 Task: Create a digital wallpaper: Design a captivating digital wallpaper for desktop or mobile devices using Photoshop. Consider resolutions, aspect ratios, and visual appeal.
Action: Mouse moved to (36, 88)
Screenshot: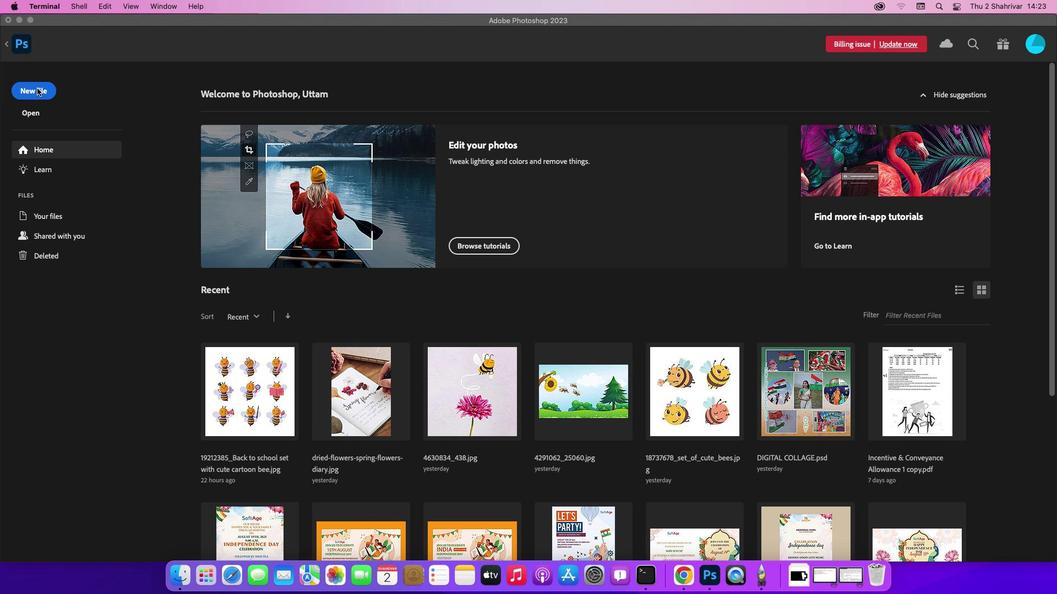 
Action: Mouse pressed left at (36, 88)
Screenshot: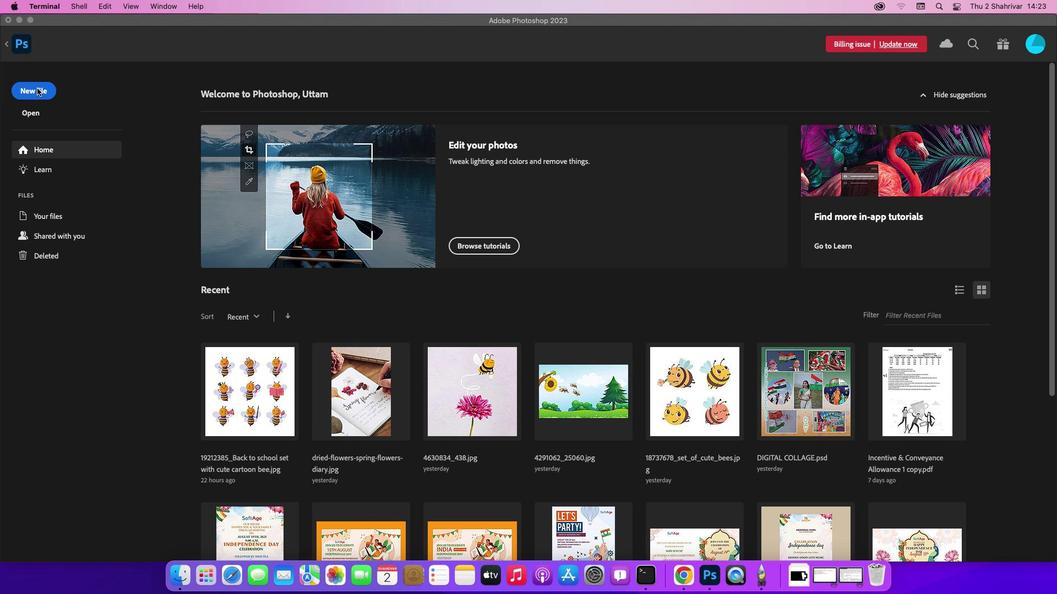 
Action: Mouse pressed left at (36, 88)
Screenshot: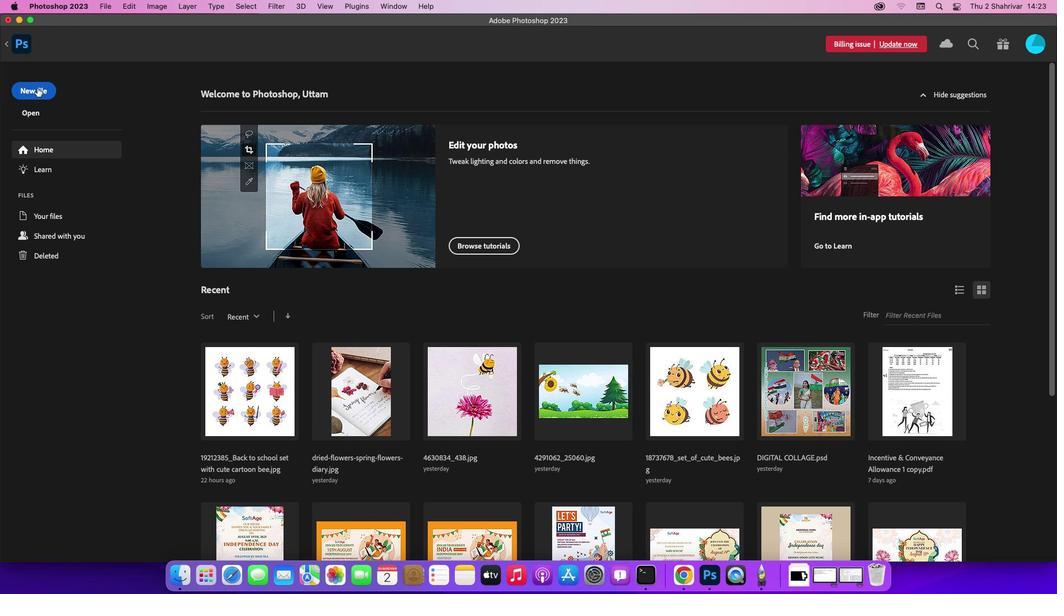 
Action: Mouse moved to (490, 104)
Screenshot: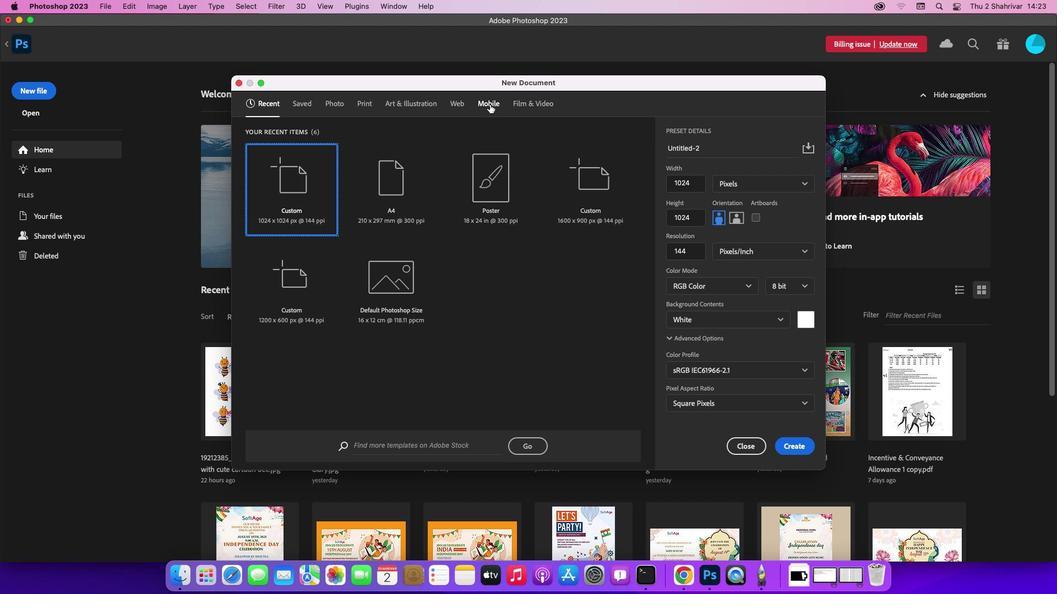 
Action: Mouse pressed left at (490, 104)
Screenshot: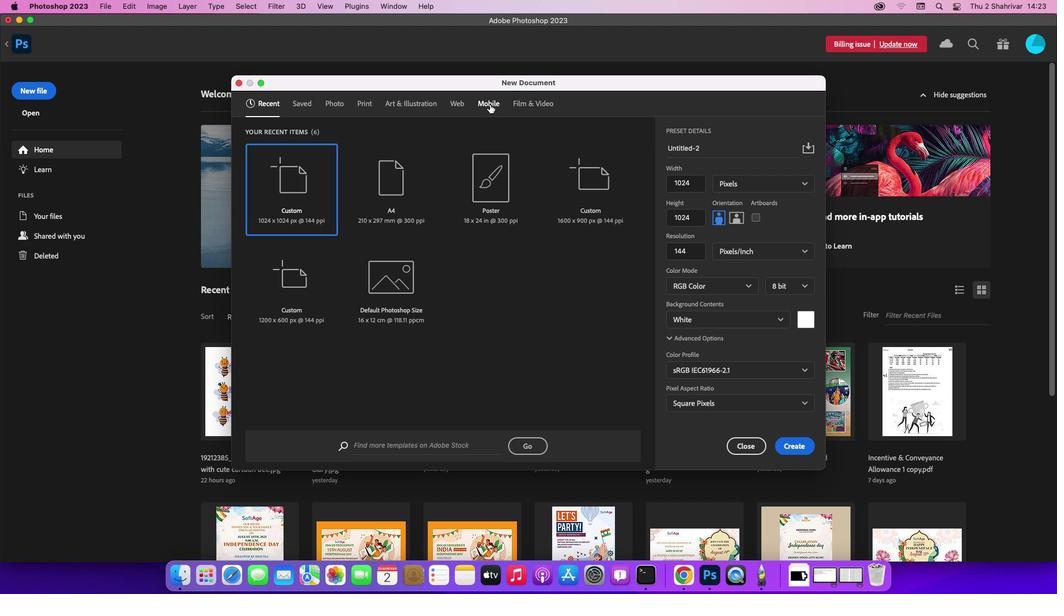 
Action: Mouse moved to (404, 356)
Screenshot: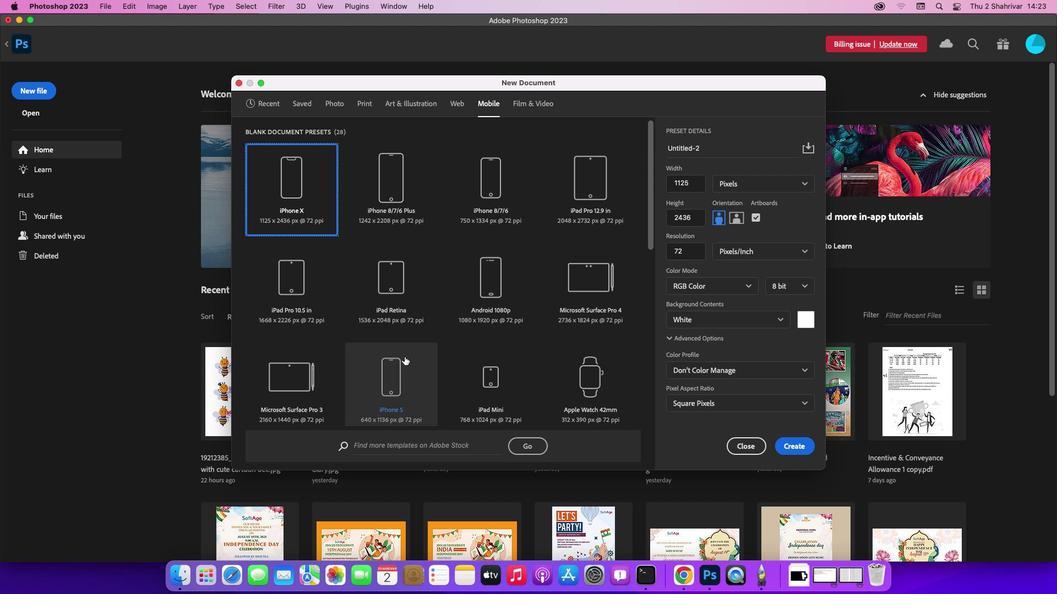 
Action: Mouse scrolled (404, 356) with delta (0, 0)
Screenshot: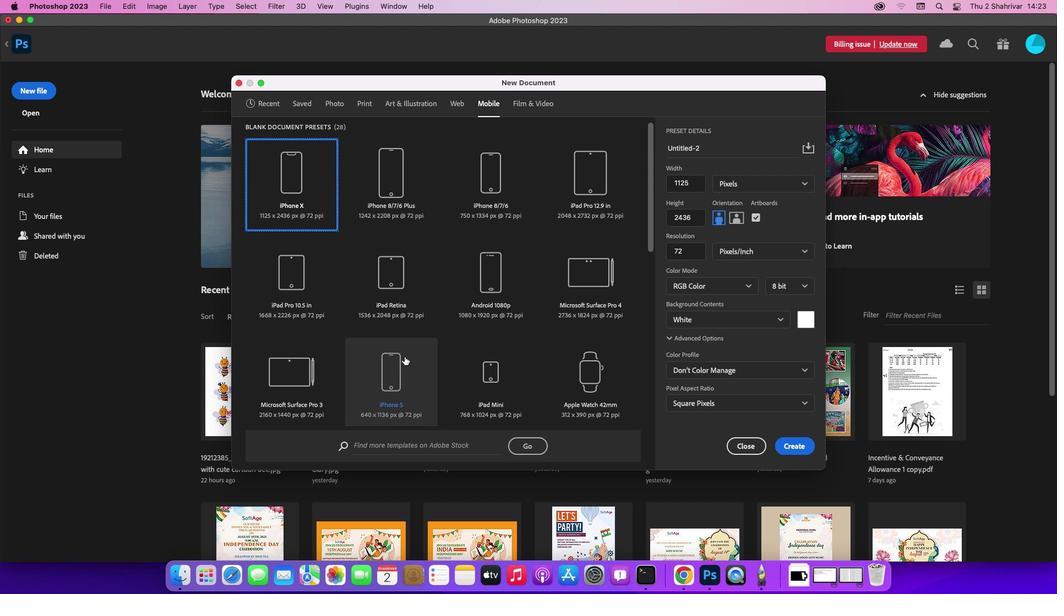 
Action: Mouse scrolled (404, 356) with delta (0, 0)
Screenshot: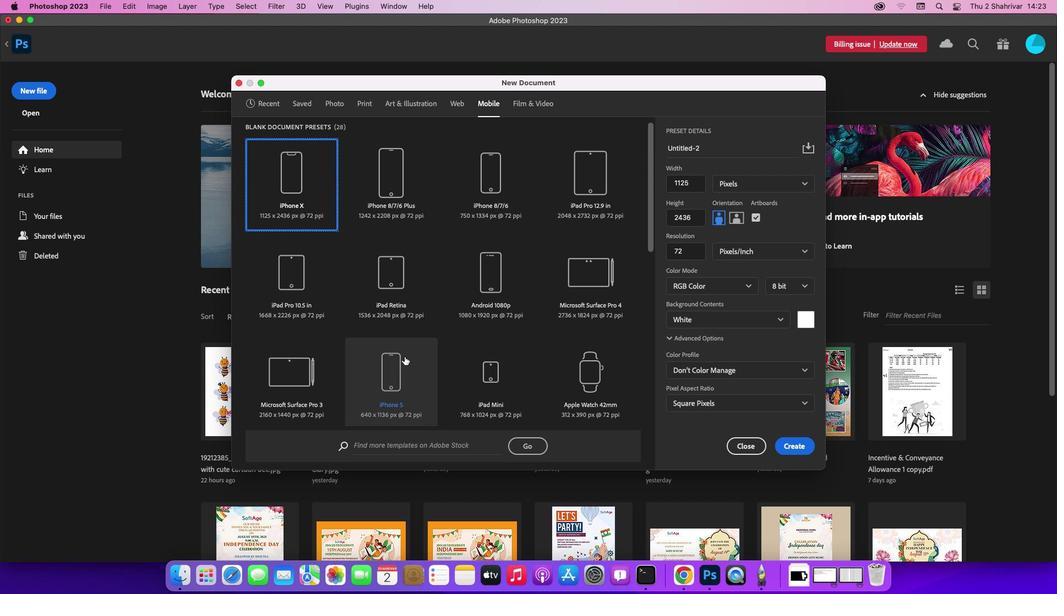 
Action: Mouse scrolled (404, 356) with delta (0, -1)
Screenshot: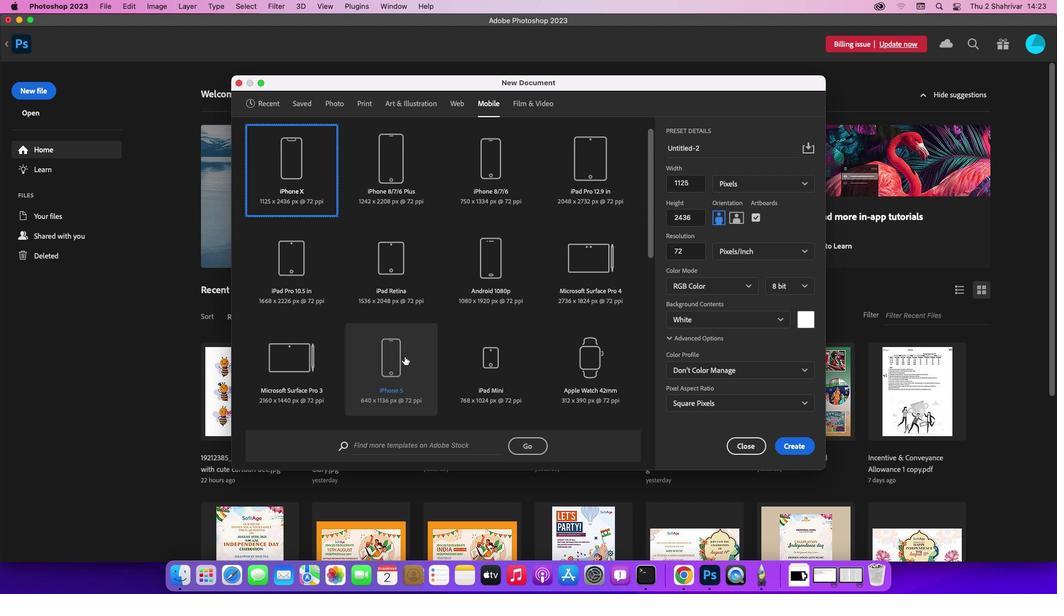 
Action: Mouse moved to (497, 258)
Screenshot: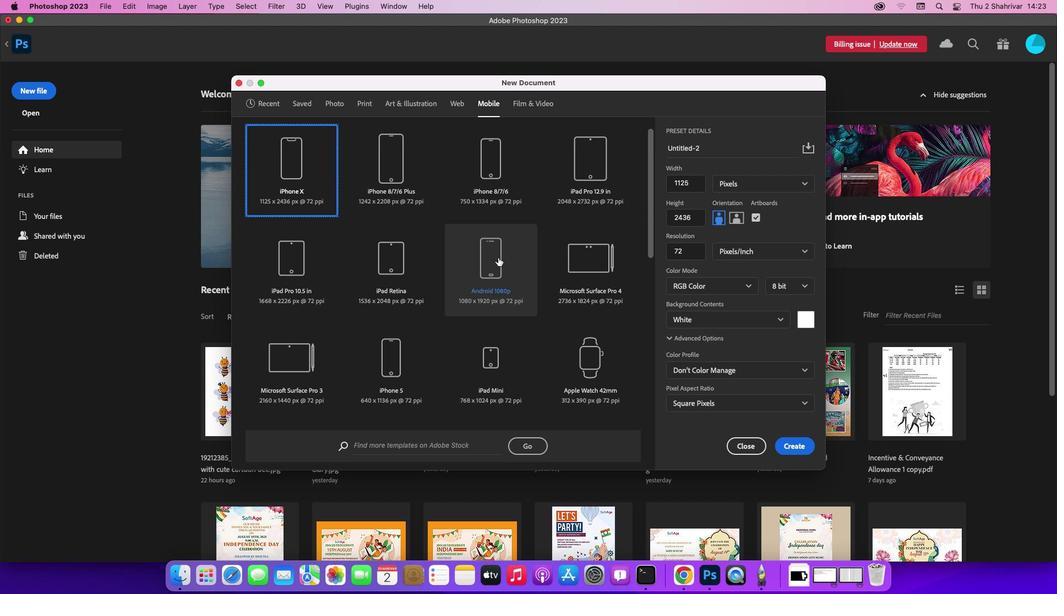 
Action: Mouse pressed left at (497, 258)
Screenshot: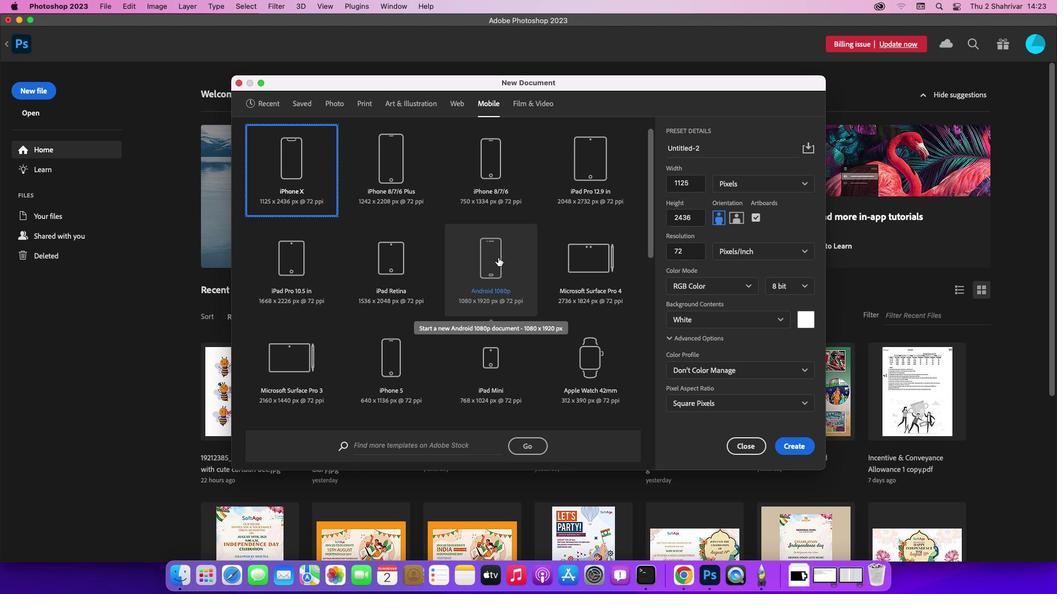 
Action: Mouse moved to (807, 449)
Screenshot: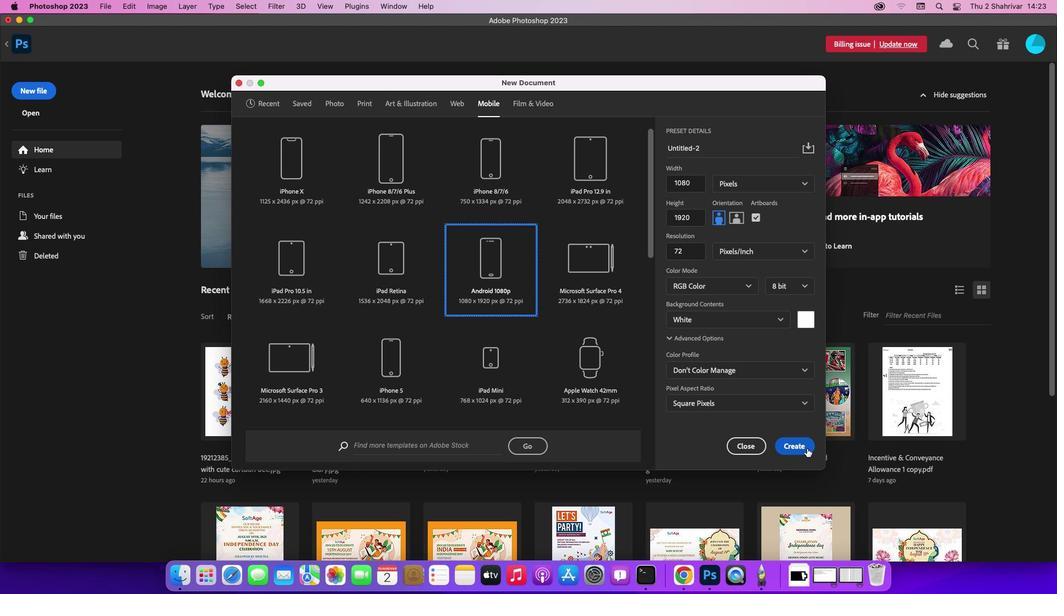 
Action: Mouse pressed left at (807, 449)
Screenshot: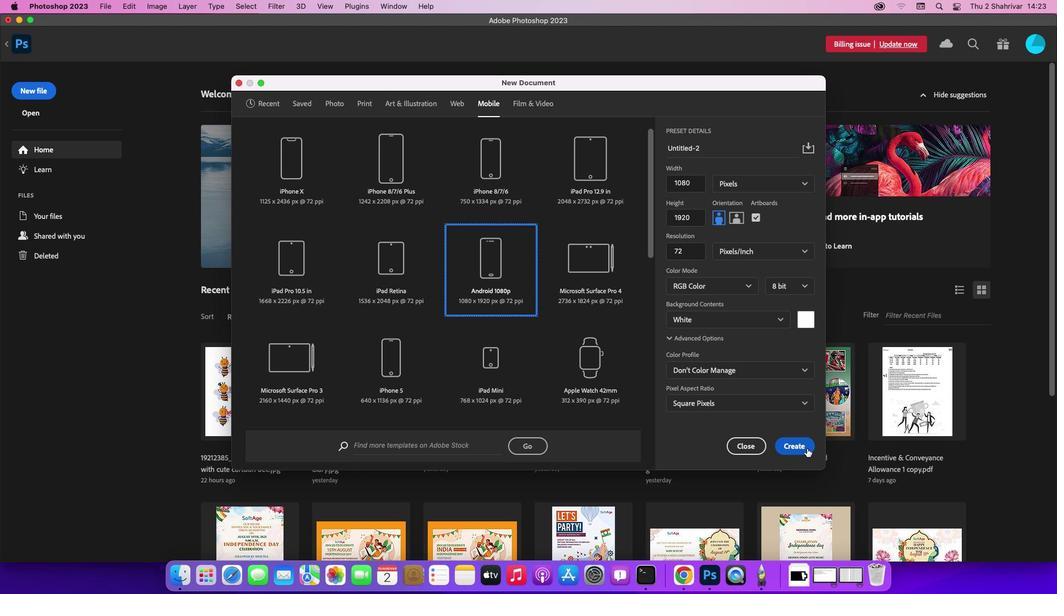 
Action: Mouse moved to (1026, 555)
Screenshot: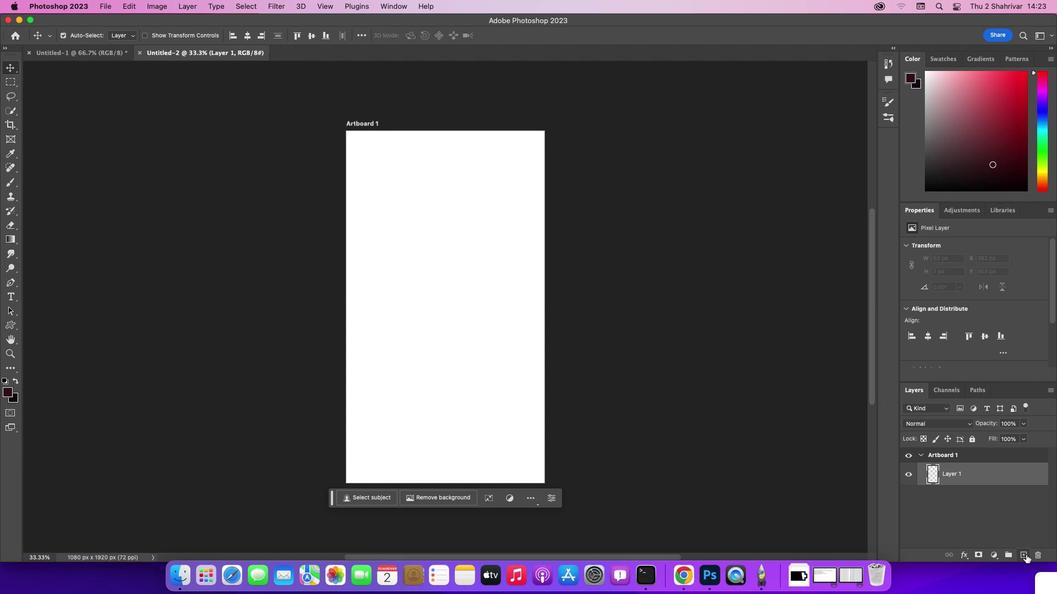 
Action: Mouse pressed left at (1026, 555)
Screenshot: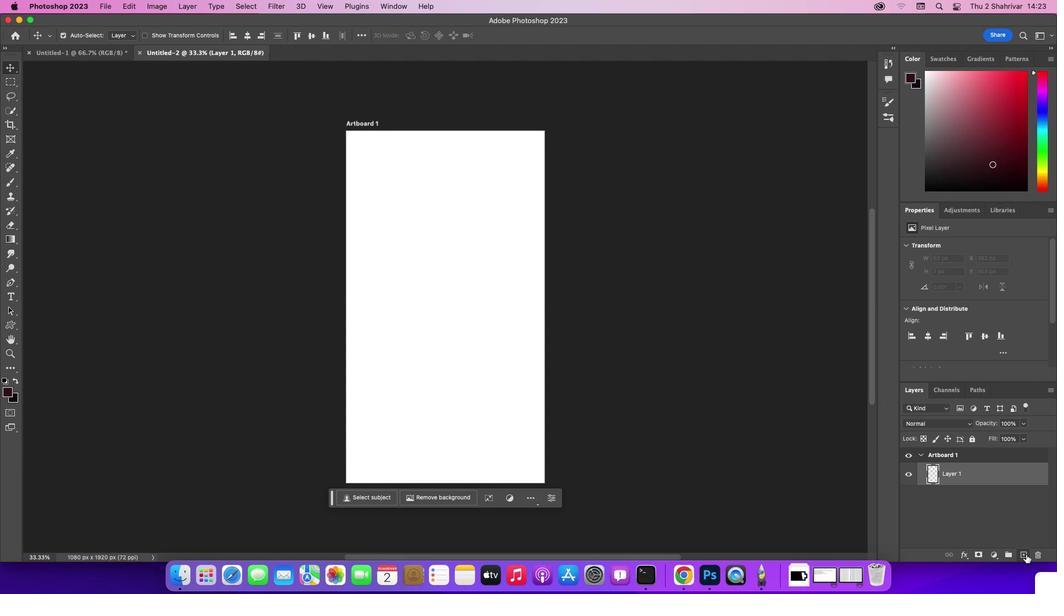 
Action: Mouse moved to (11, 282)
Screenshot: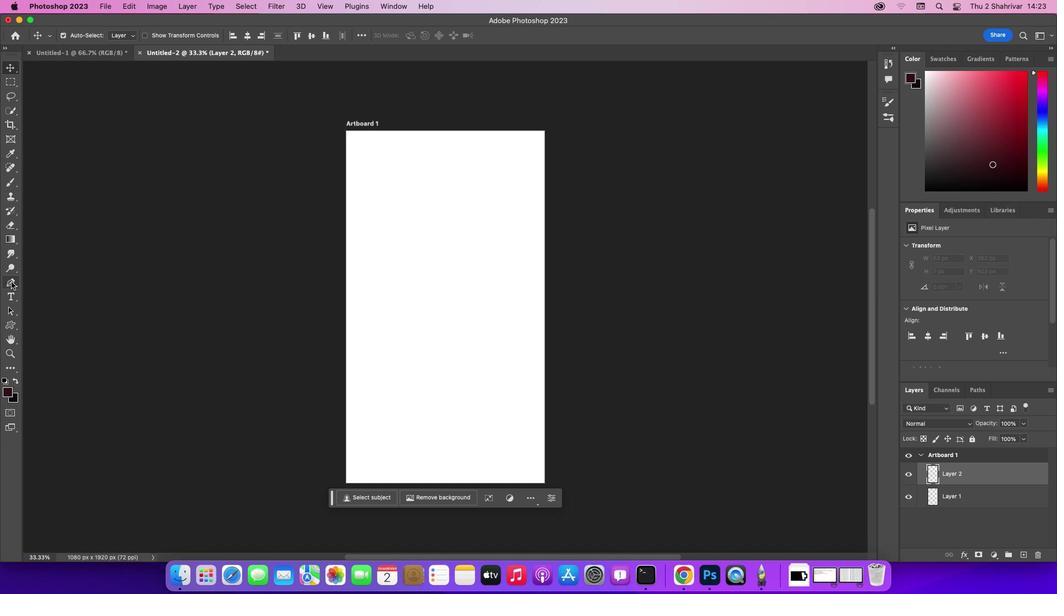 
Action: Mouse pressed left at (11, 282)
Screenshot: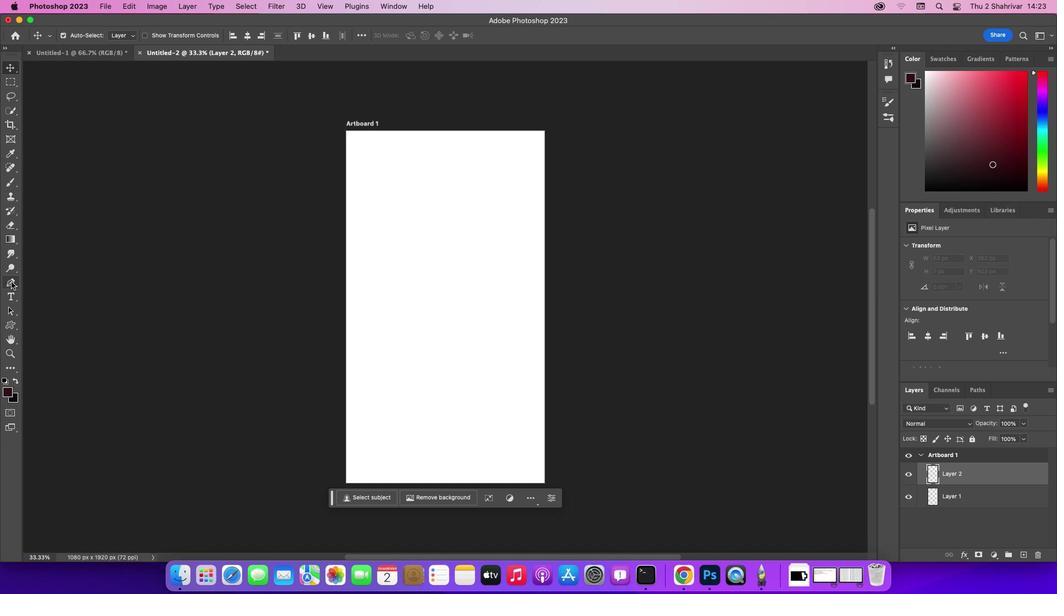 
Action: Mouse moved to (345, 452)
Screenshot: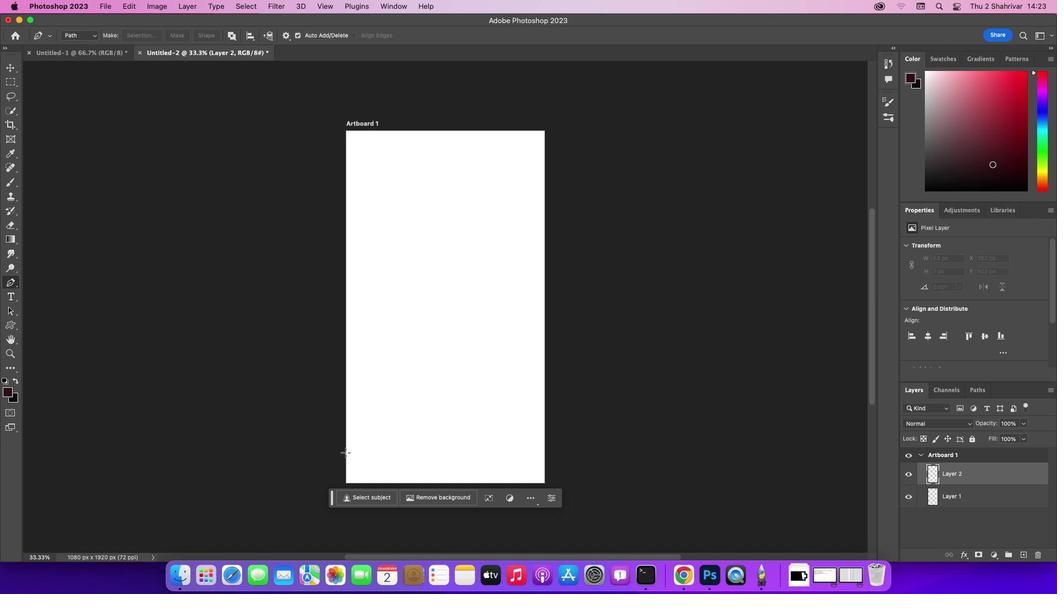 
Action: Mouse pressed left at (345, 452)
Screenshot: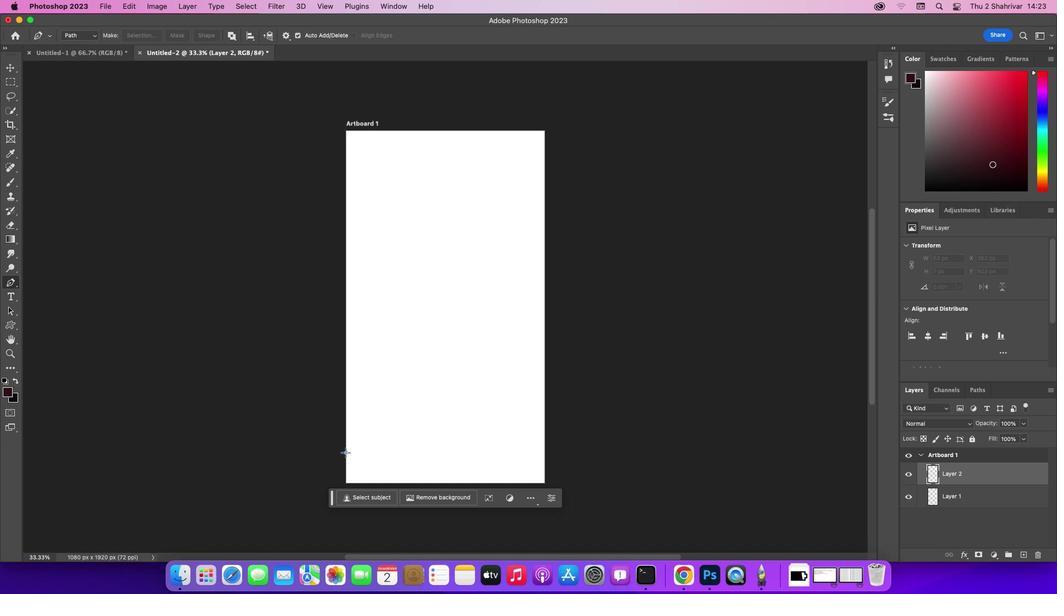 
Action: Mouse moved to (377, 460)
Screenshot: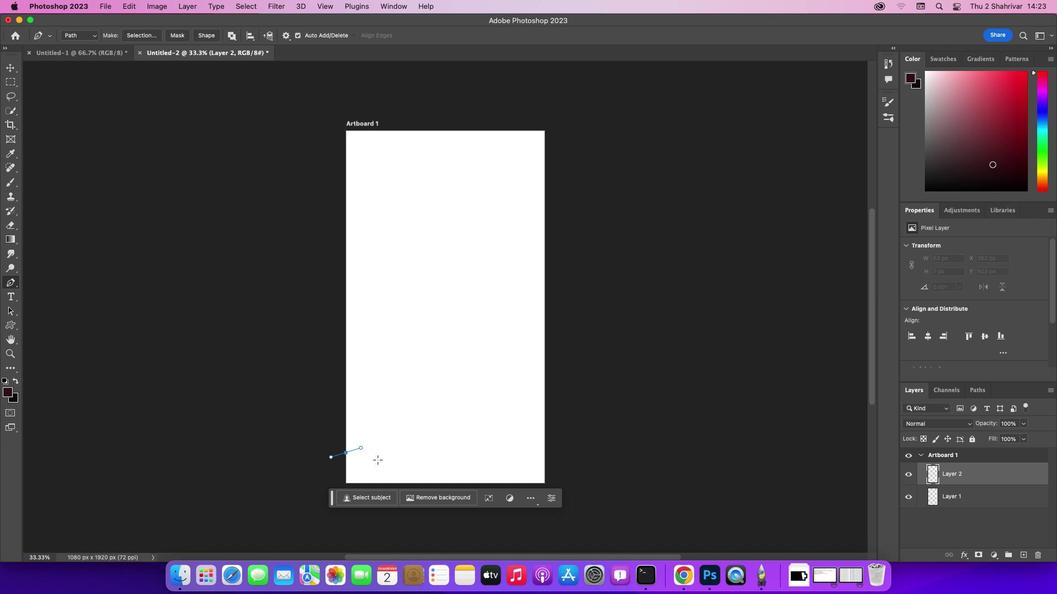 
Action: Mouse pressed left at (377, 460)
Screenshot: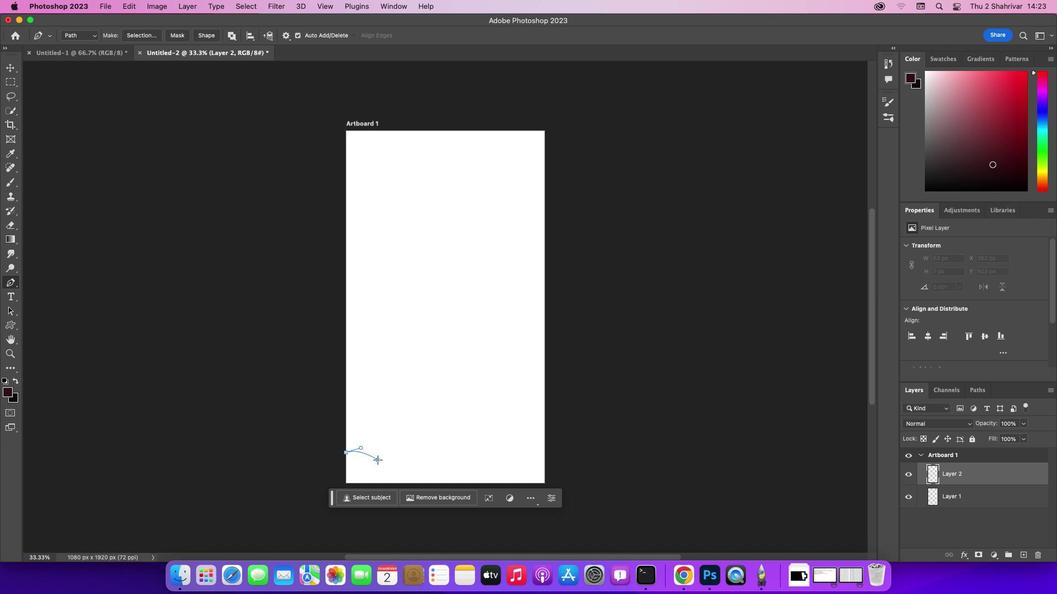 
Action: Mouse moved to (404, 455)
Screenshot: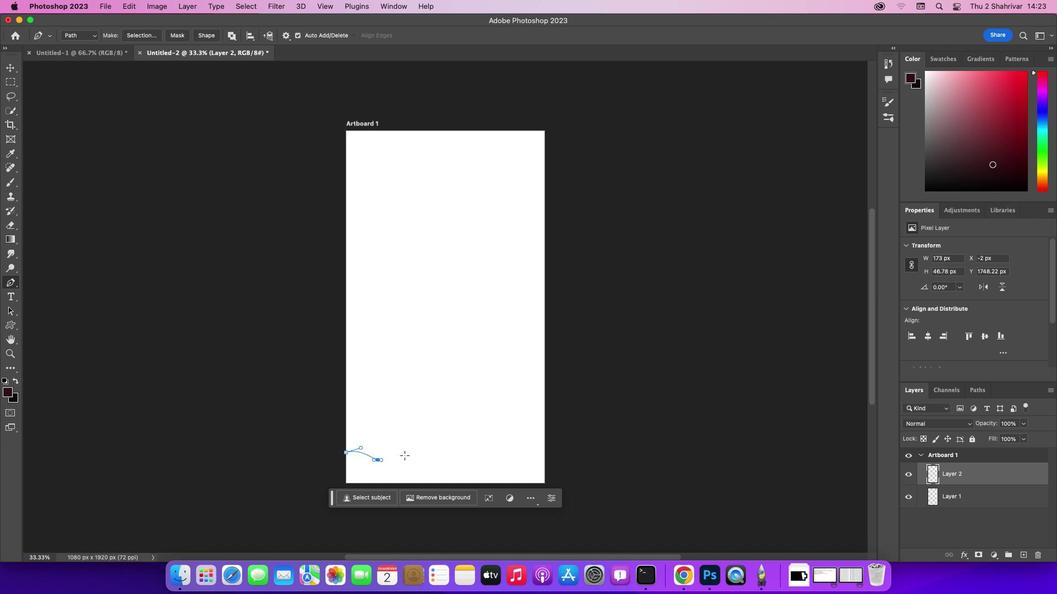
Action: Mouse pressed left at (404, 455)
Screenshot: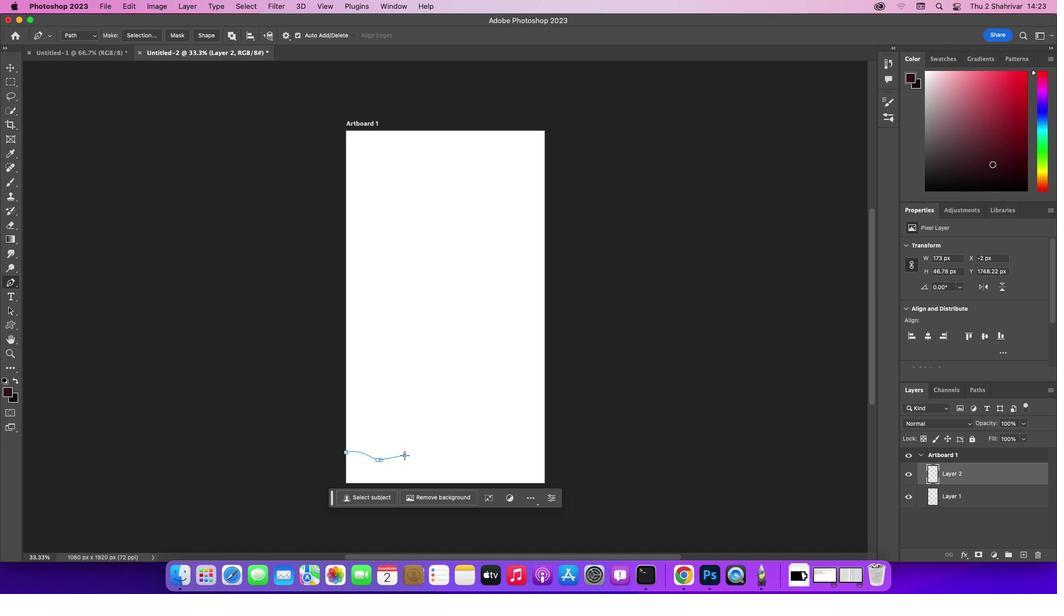 
Action: Mouse moved to (435, 451)
Screenshot: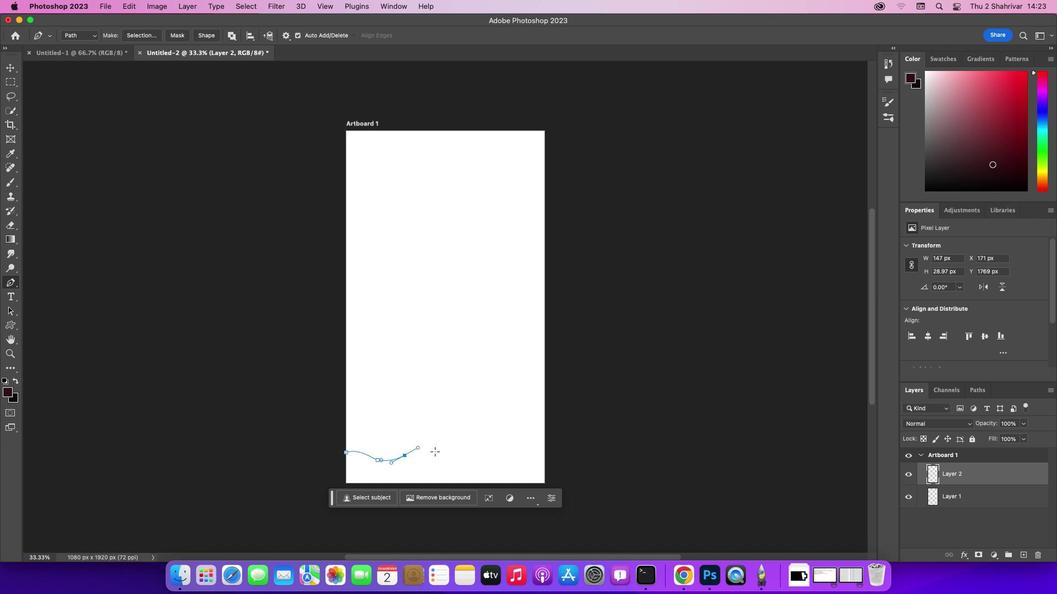 
Action: Mouse pressed left at (435, 451)
Screenshot: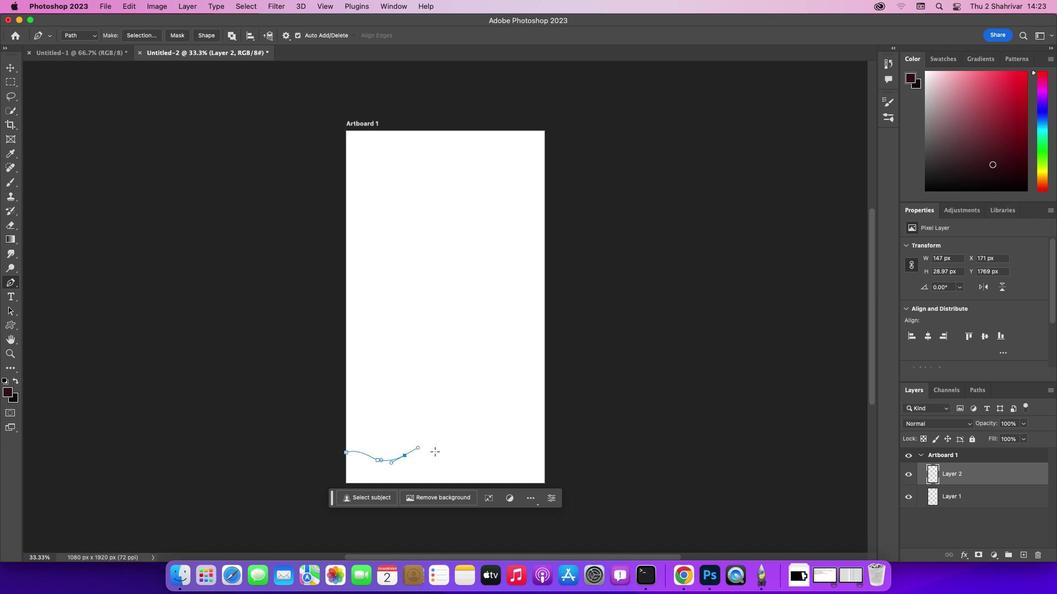 
Action: Mouse moved to (501, 458)
Screenshot: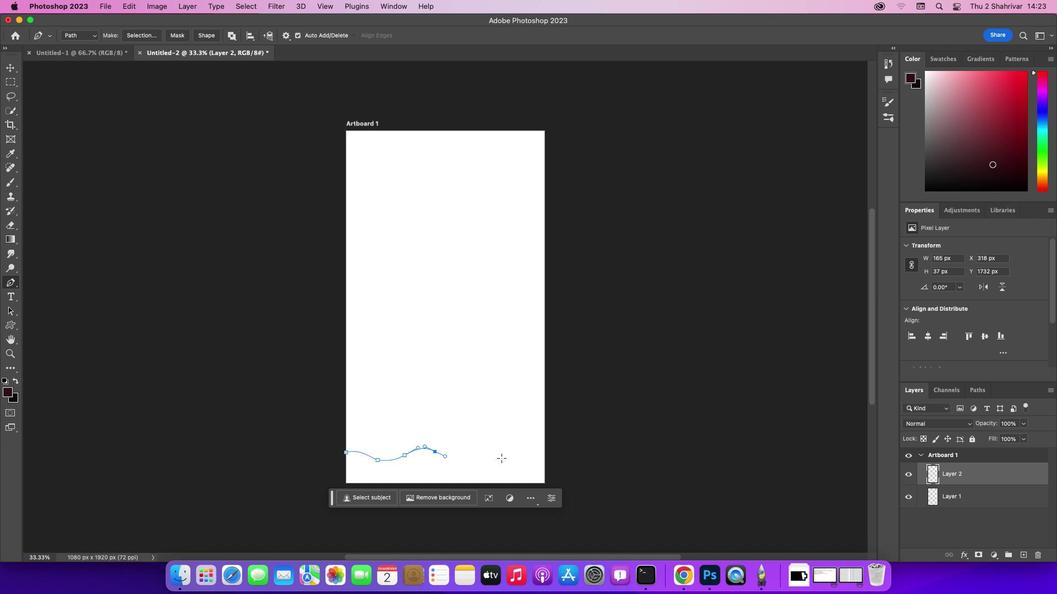 
Action: Mouse pressed left at (501, 458)
Screenshot: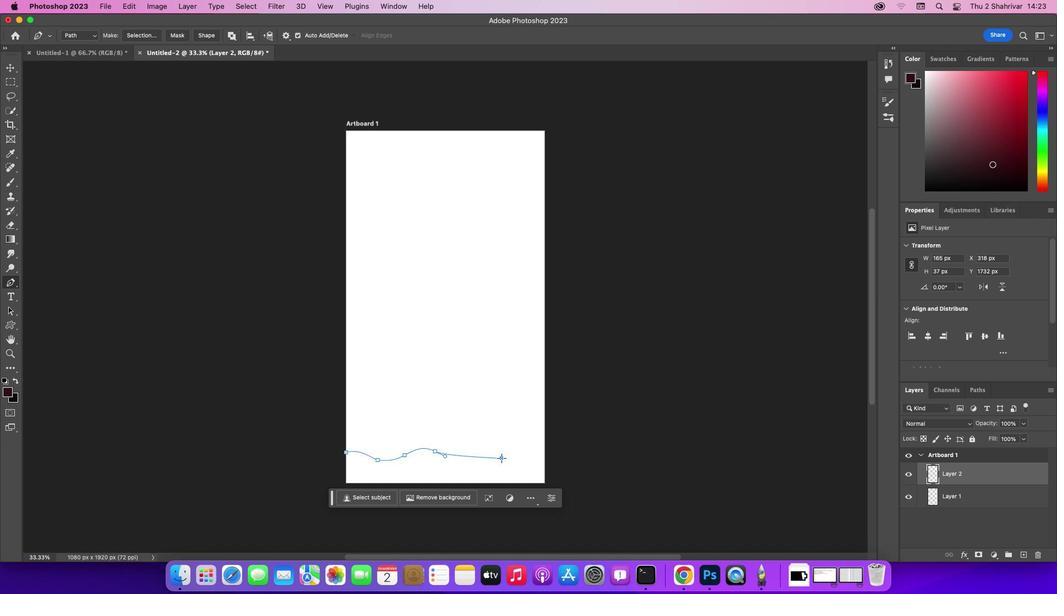 
Action: Mouse moved to (544, 449)
Screenshot: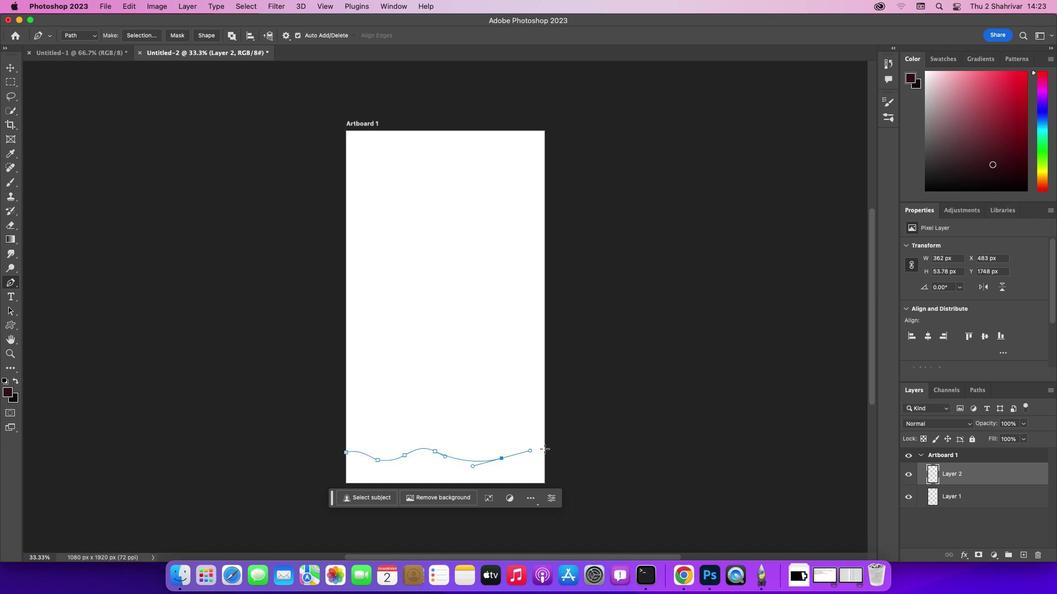 
Action: Mouse pressed left at (544, 449)
Screenshot: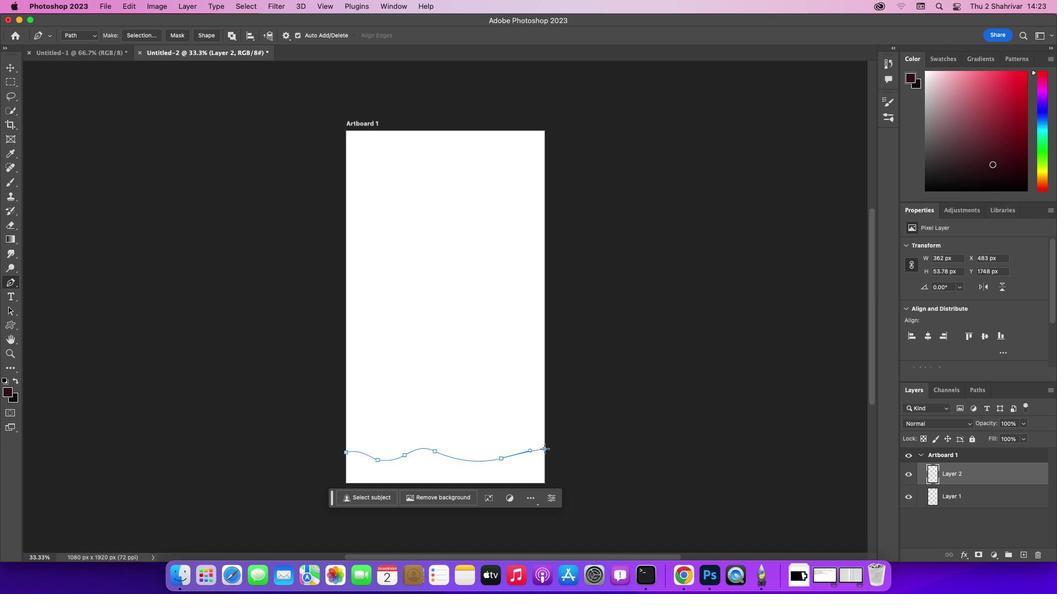 
Action: Mouse moved to (544, 131)
Screenshot: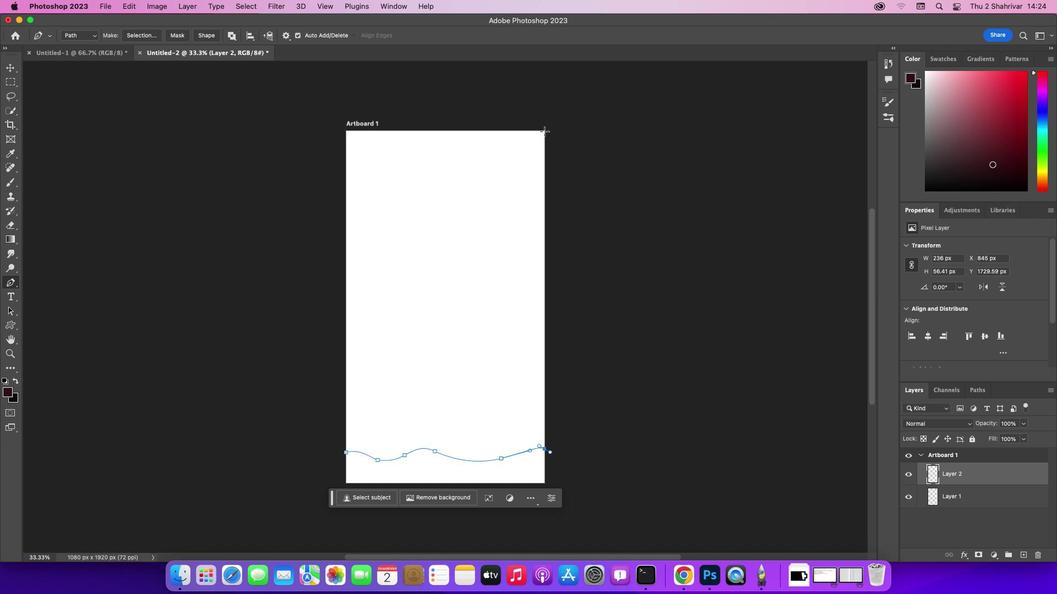 
Action: Mouse pressed left at (544, 131)
Screenshot: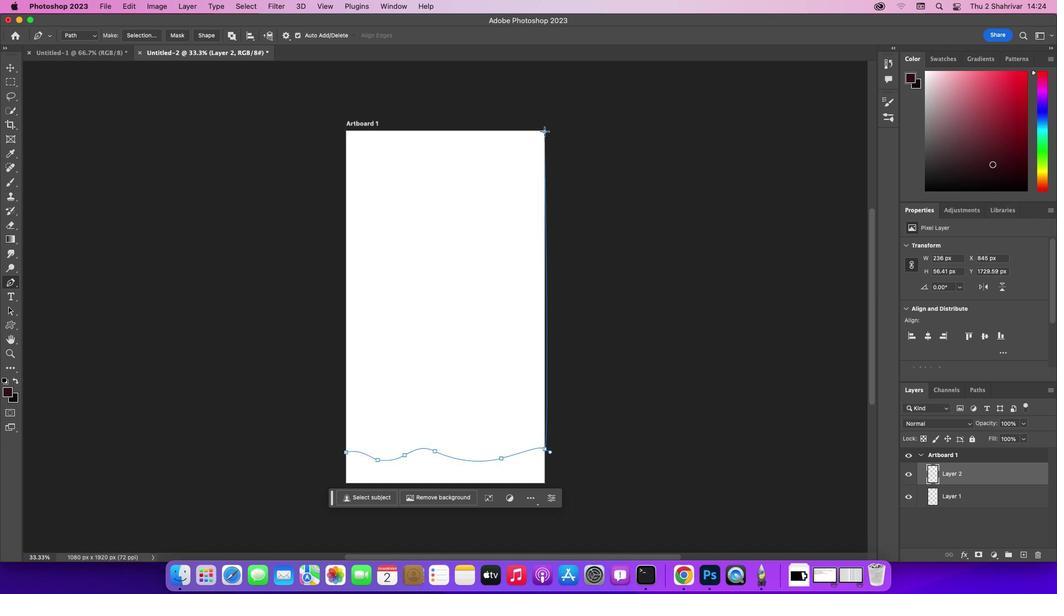 
Action: Key pressed Key.cmd'z'
Screenshot: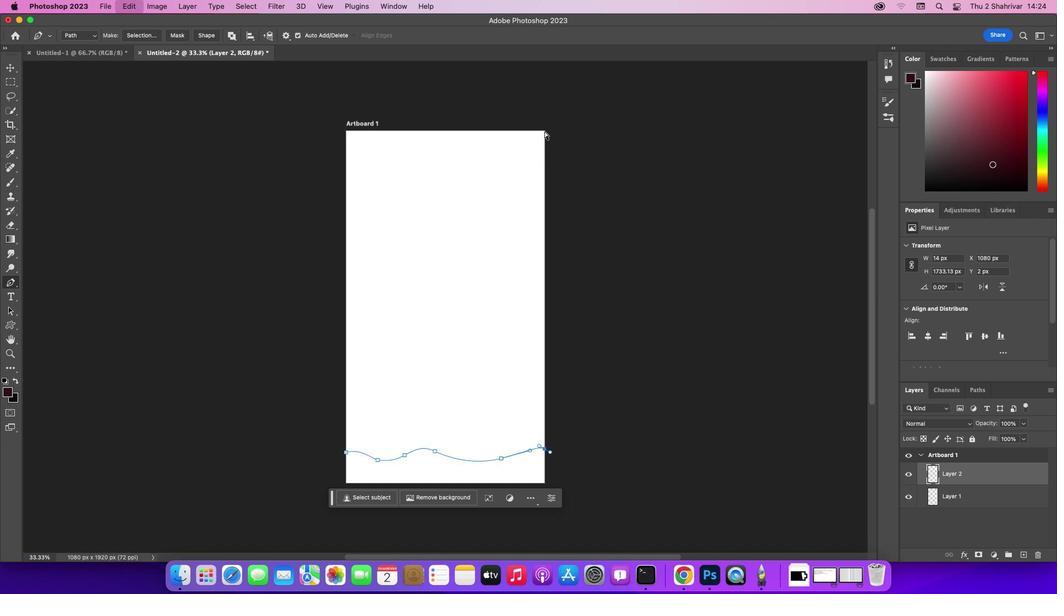
Action: Mouse moved to (544, 131)
Screenshot: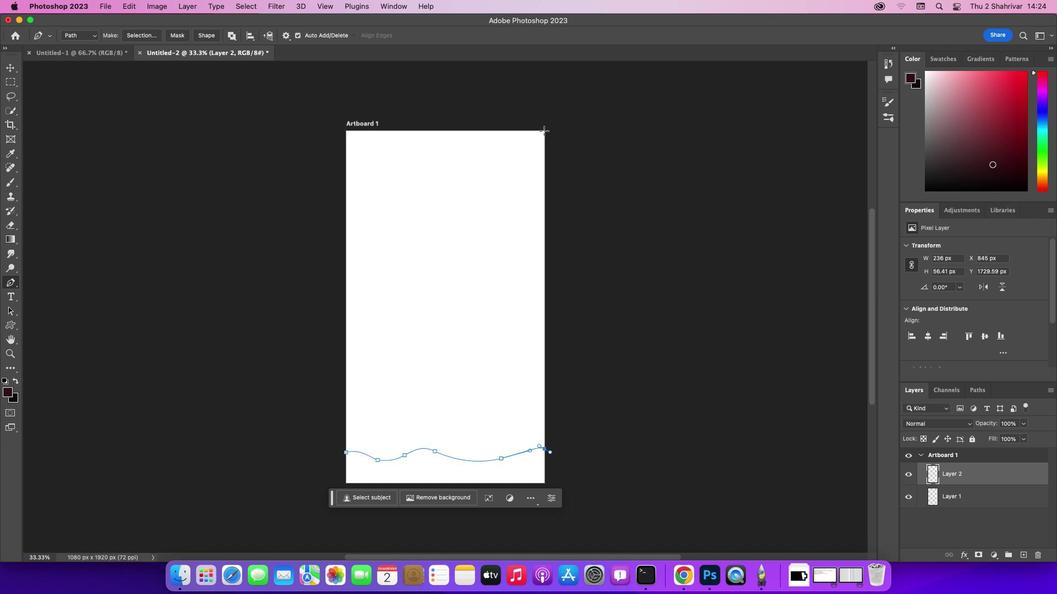 
Action: Mouse pressed left at (544, 131)
Screenshot: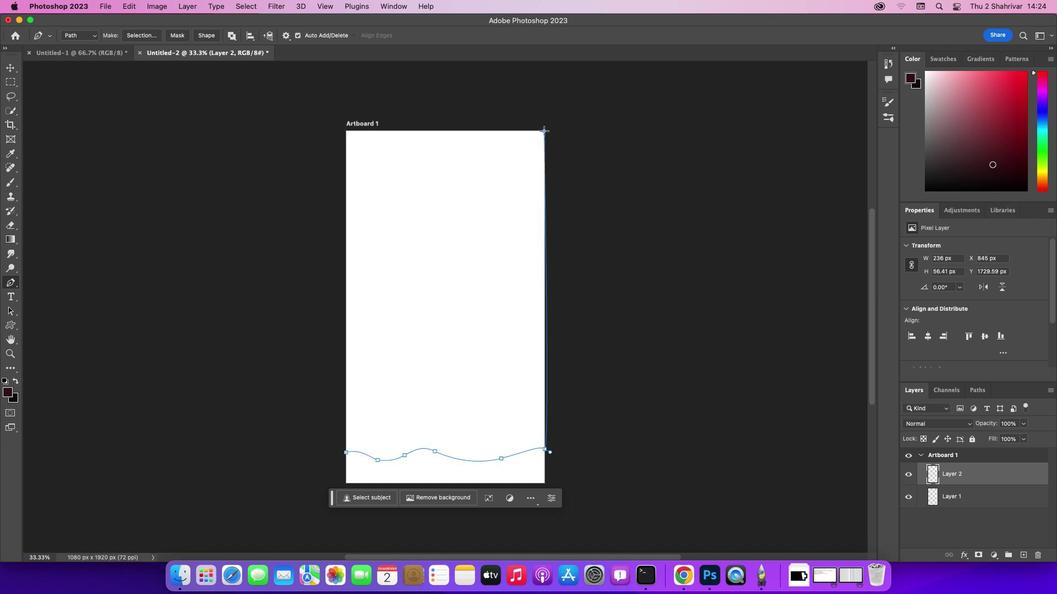 
Action: Mouse moved to (345, 130)
Screenshot: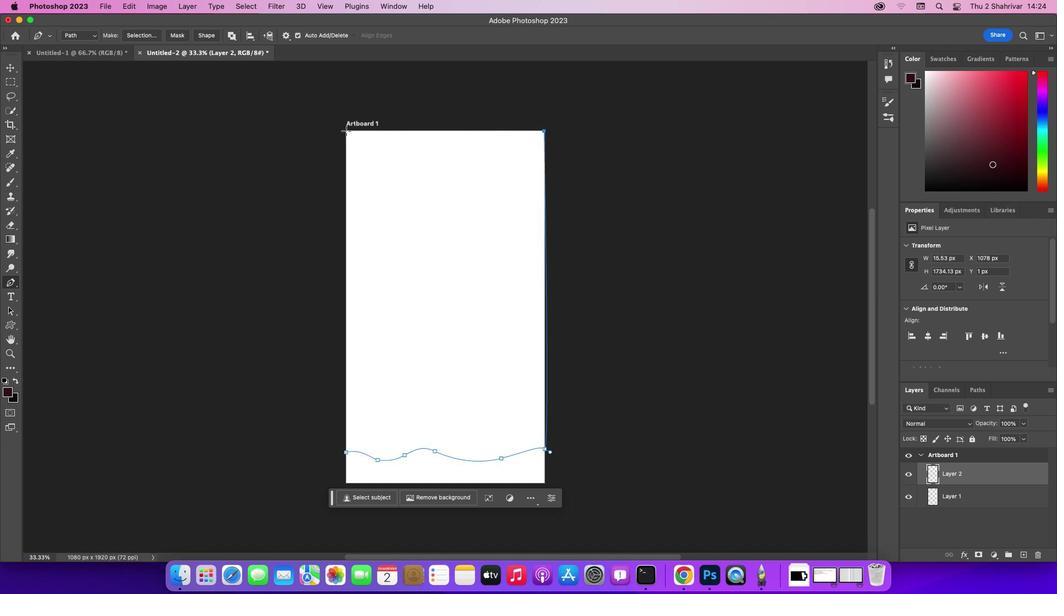 
Action: Mouse pressed left at (345, 130)
Screenshot: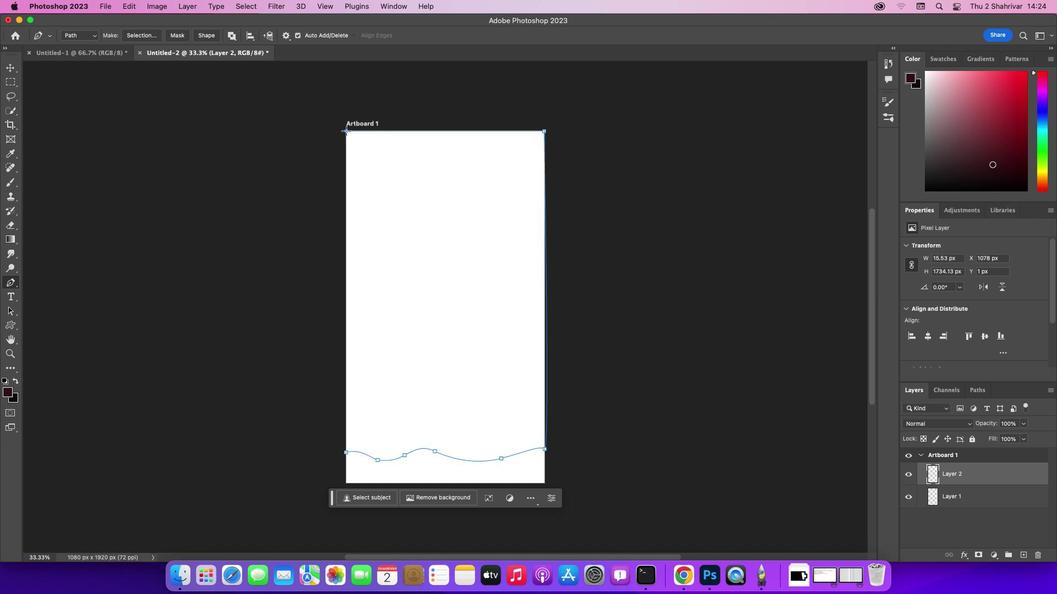 
Action: Mouse moved to (344, 452)
Screenshot: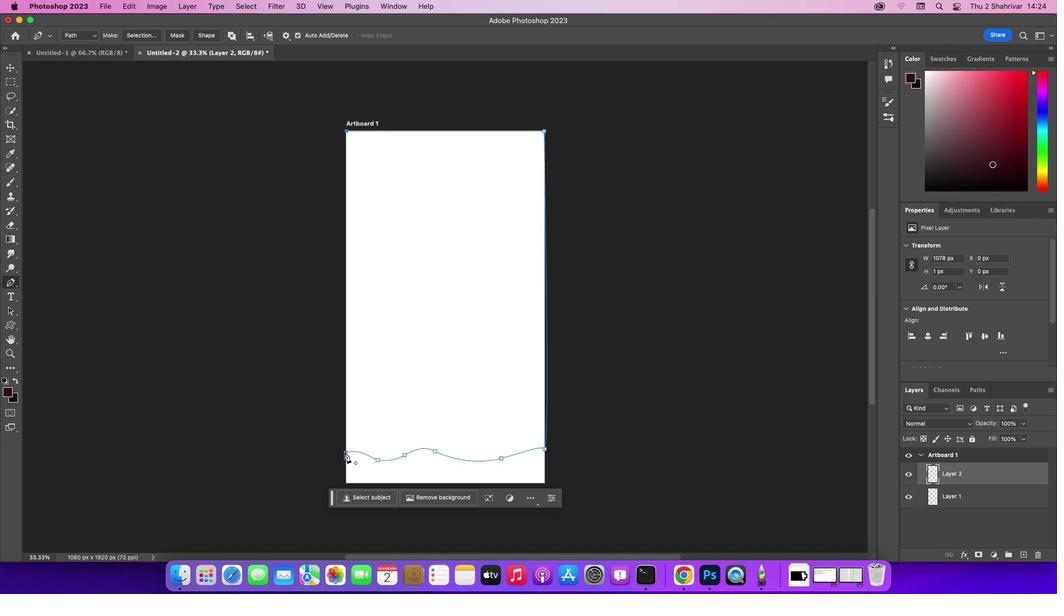 
Action: Mouse pressed left at (344, 452)
Screenshot: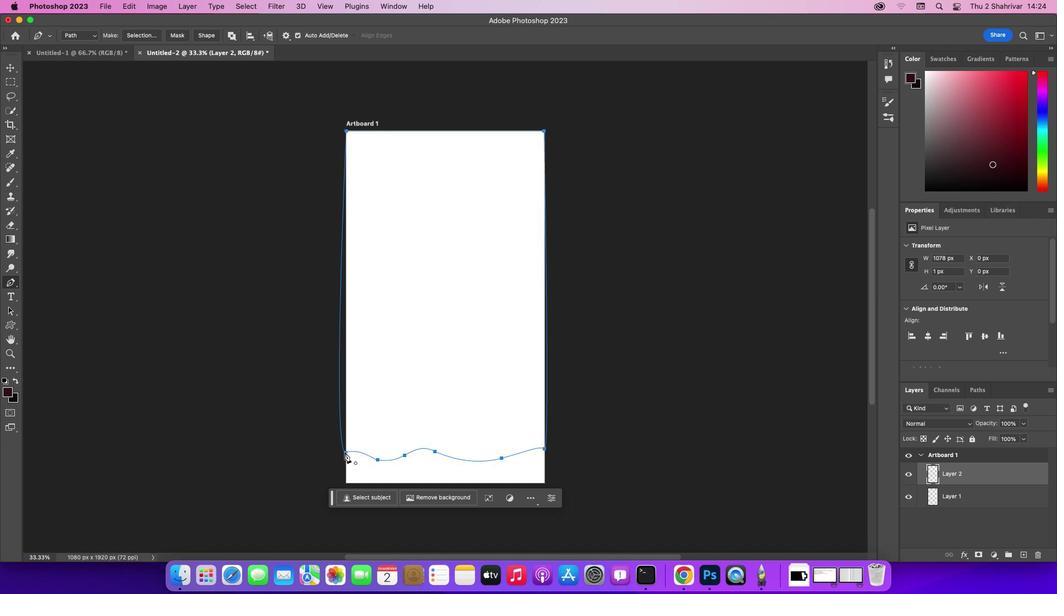 
Action: Key pressed Key.cmd'z'
Screenshot: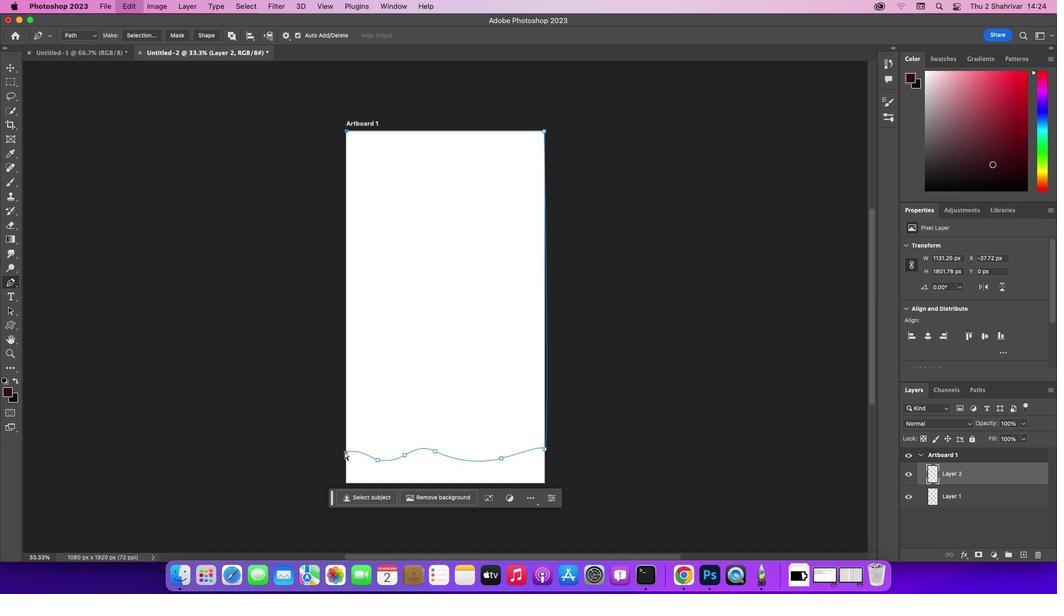 
Action: Mouse moved to (346, 216)
Screenshot: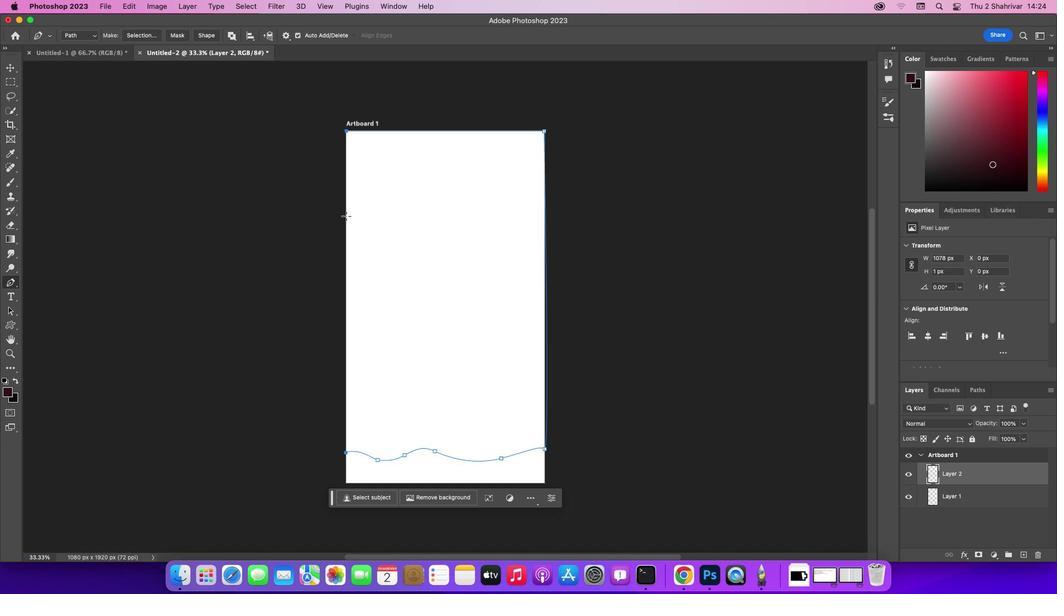 
Action: Mouse pressed left at (346, 216)
Screenshot: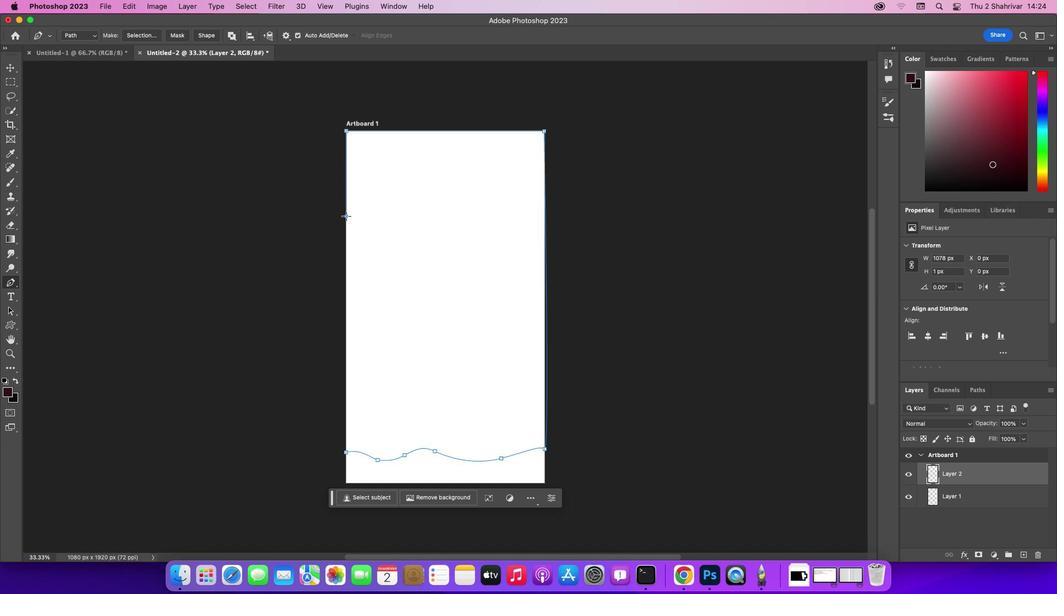 
Action: Mouse moved to (346, 408)
Screenshot: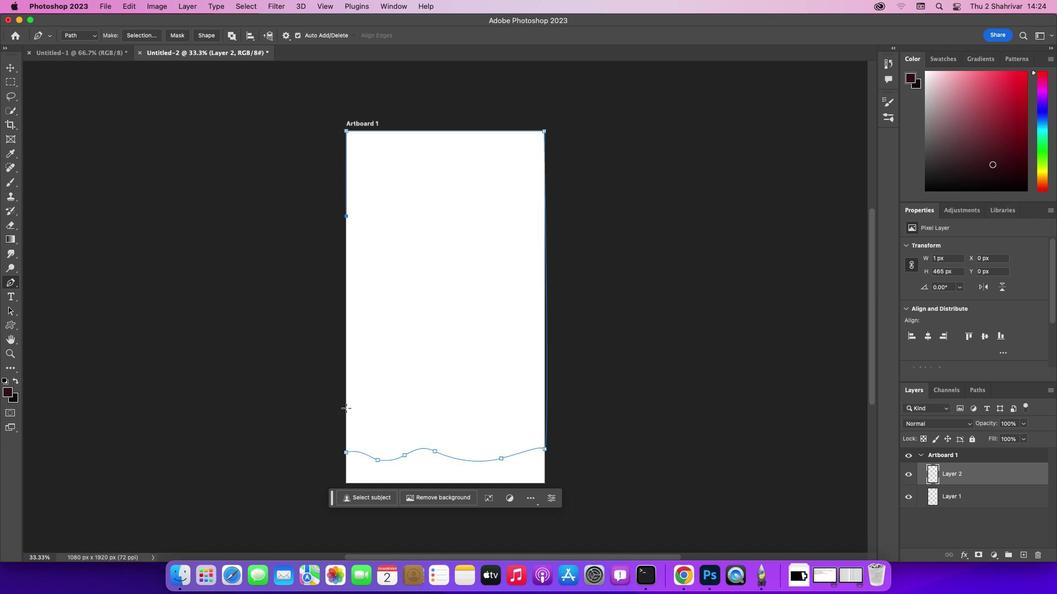 
Action: Mouse pressed left at (346, 408)
Screenshot: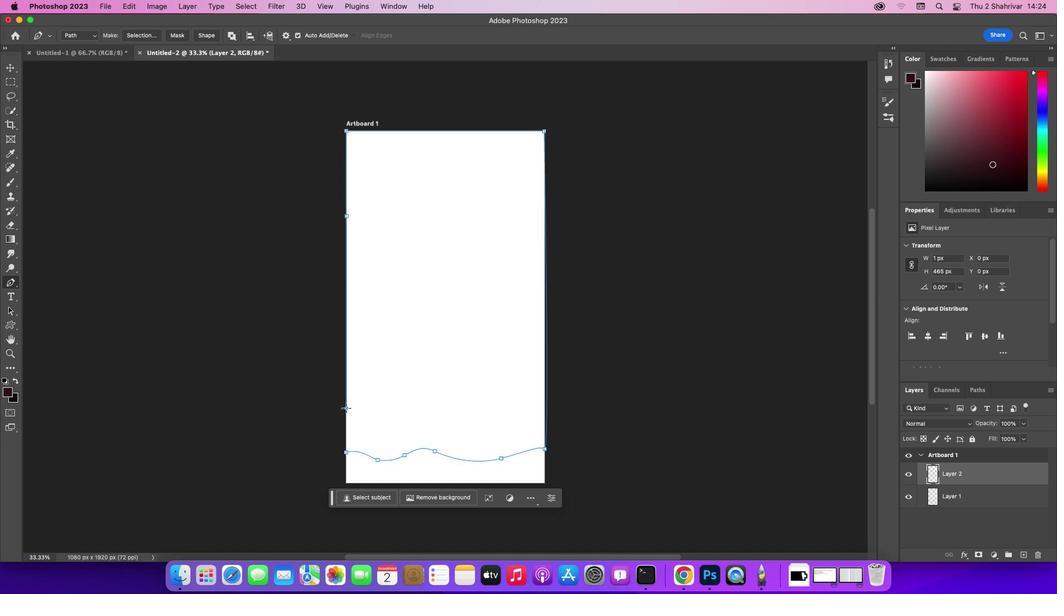 
Action: Mouse moved to (345, 452)
Screenshot: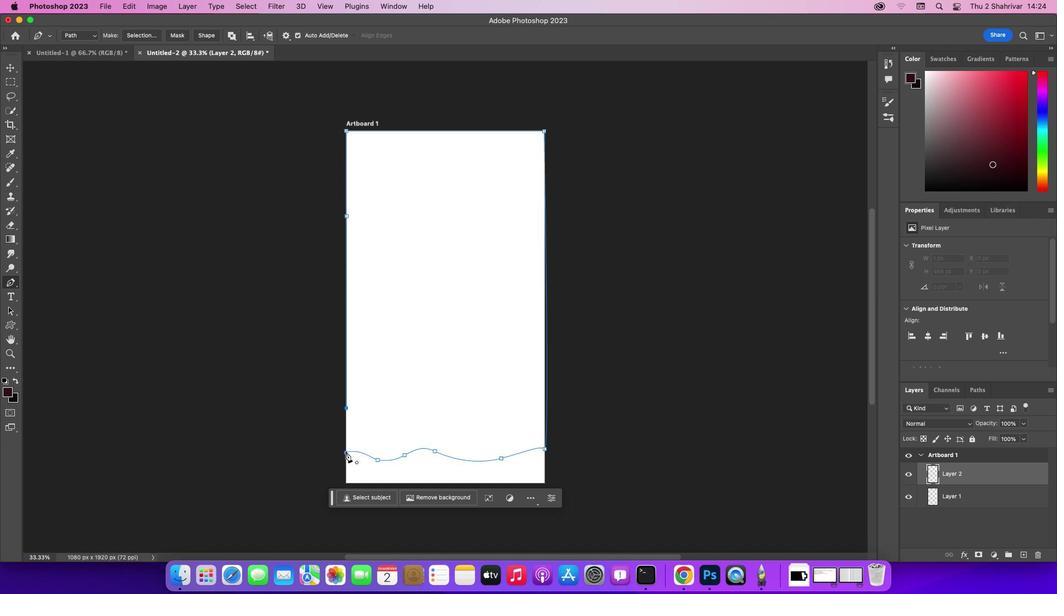 
Action: Mouse pressed left at (345, 452)
Screenshot: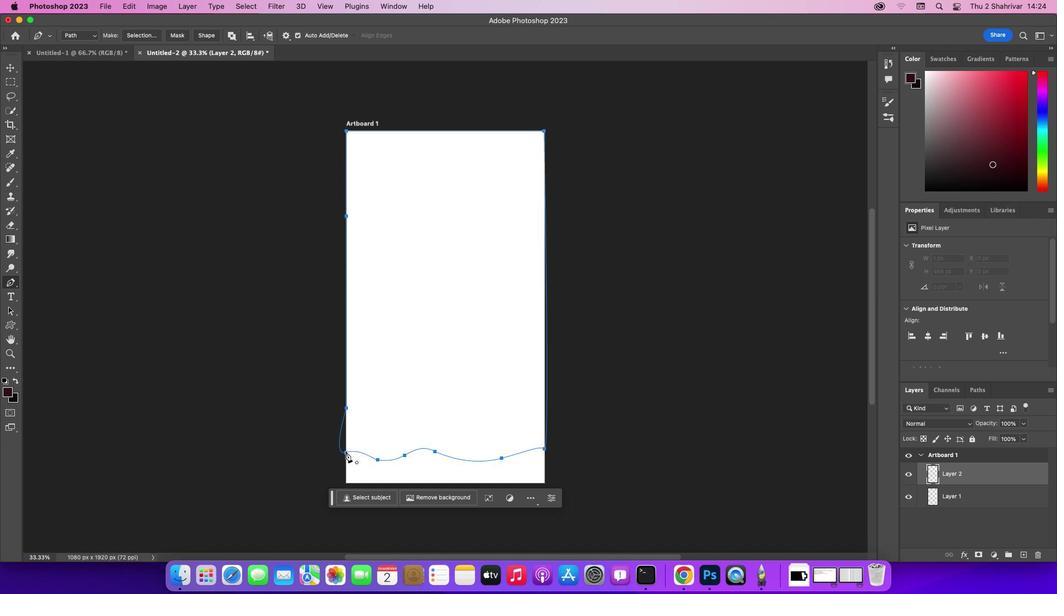 
Action: Key pressed Key.cmd'z'
Screenshot: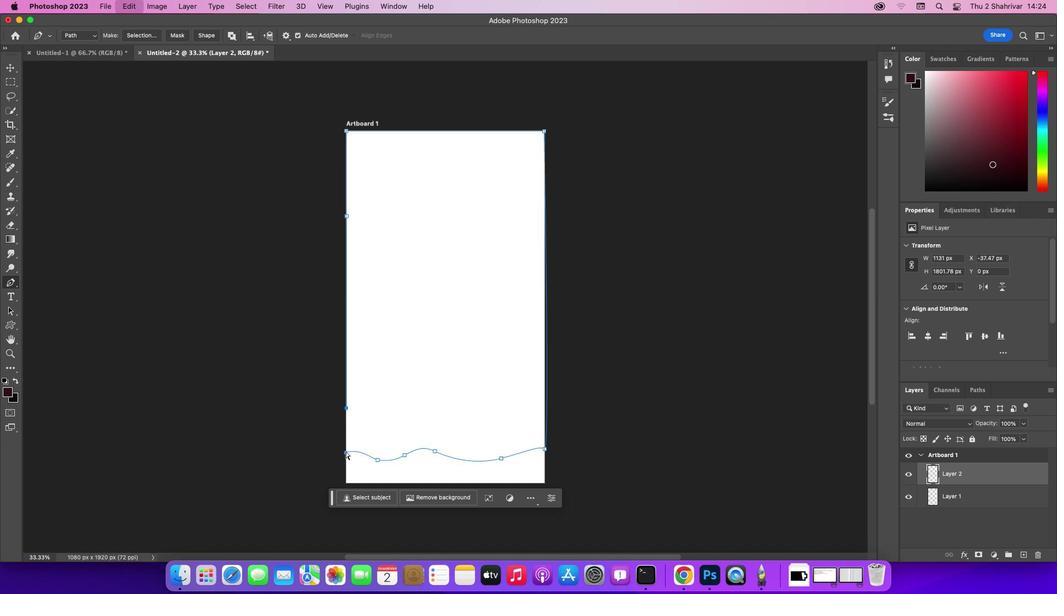 
Action: Mouse pressed left at (345, 452)
Screenshot: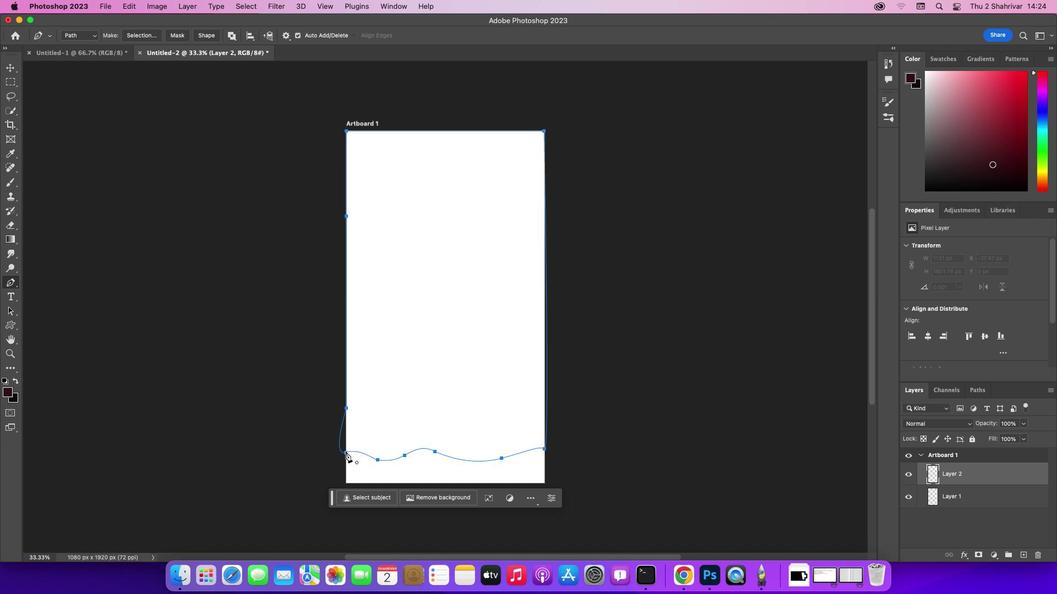 
Action: Mouse pressed left at (345, 452)
Screenshot: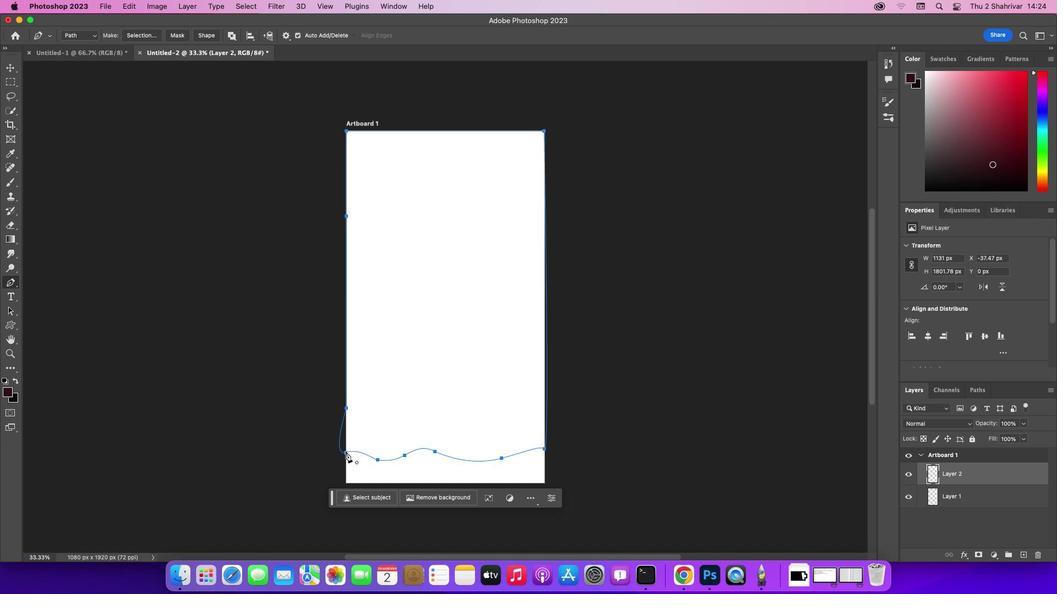 
Action: Mouse moved to (342, 445)
Screenshot: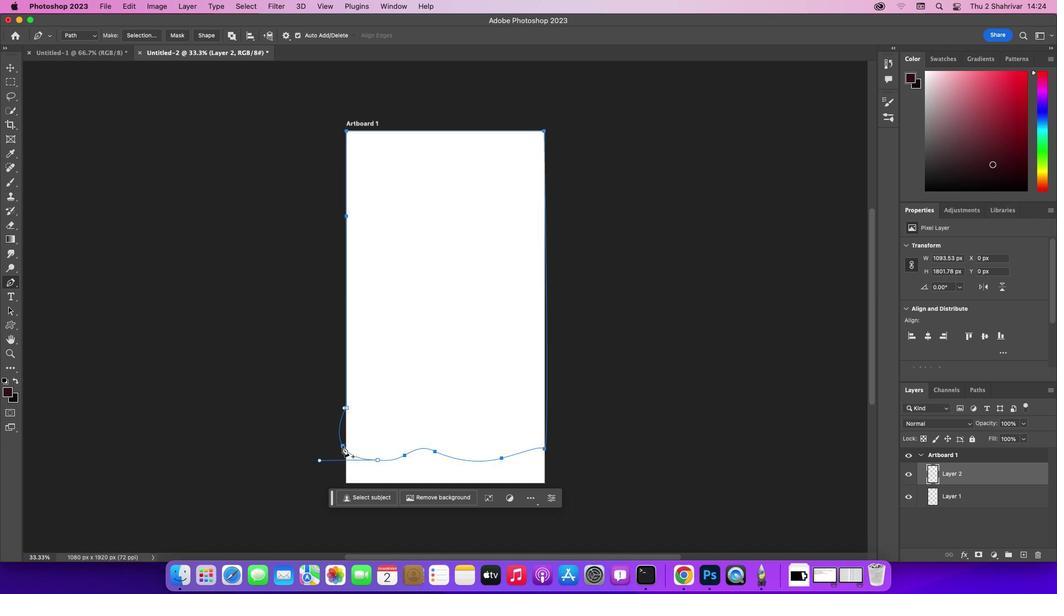 
Action: Key pressed Key.cmd'z'
Screenshot: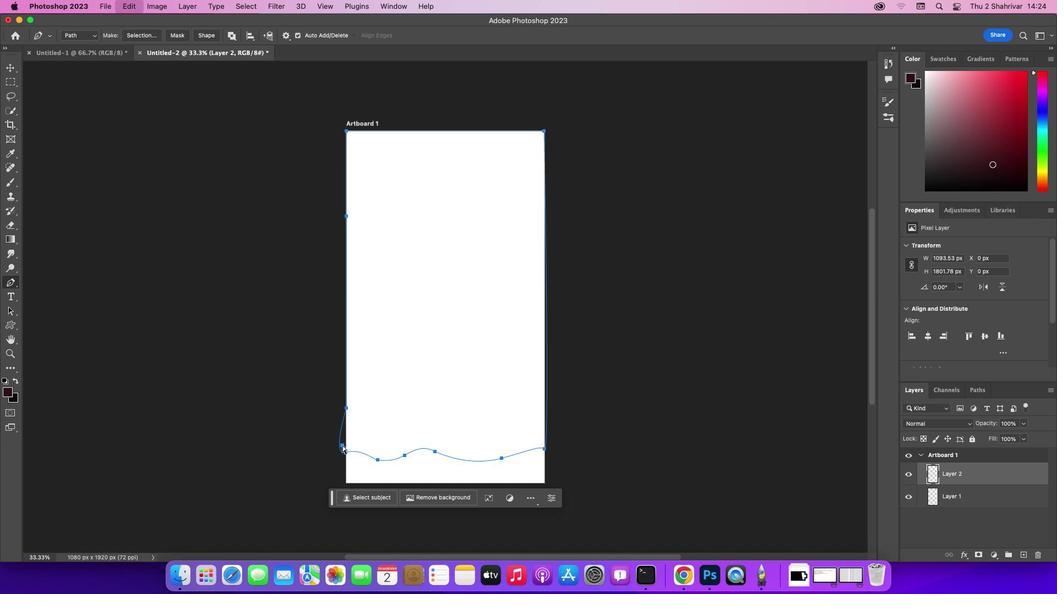 
Action: Mouse moved to (124, 268)
Screenshot: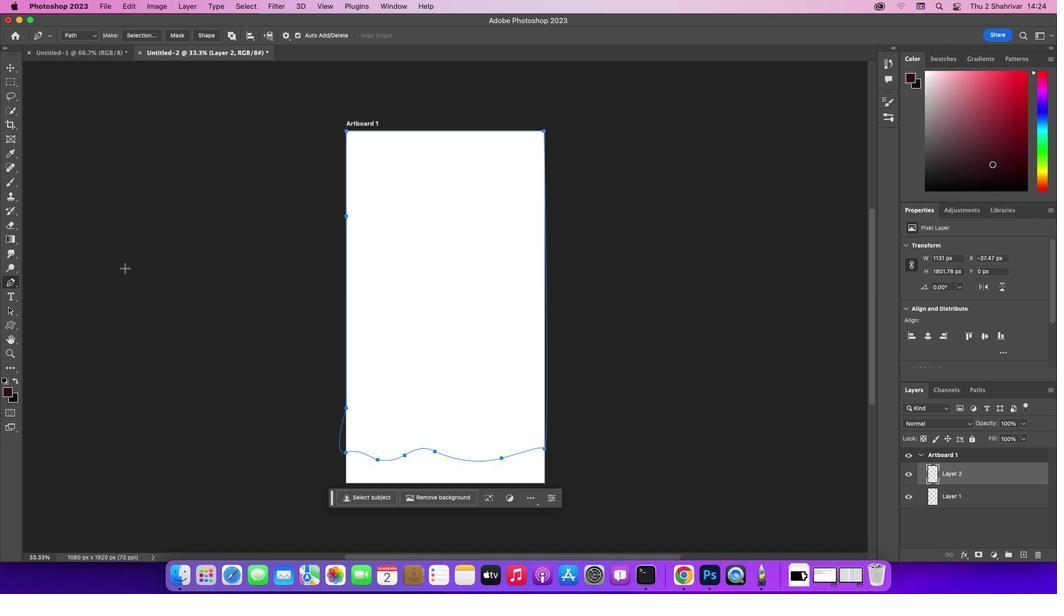 
Action: Key pressed Key.cmd_rKey.enter
Screenshot: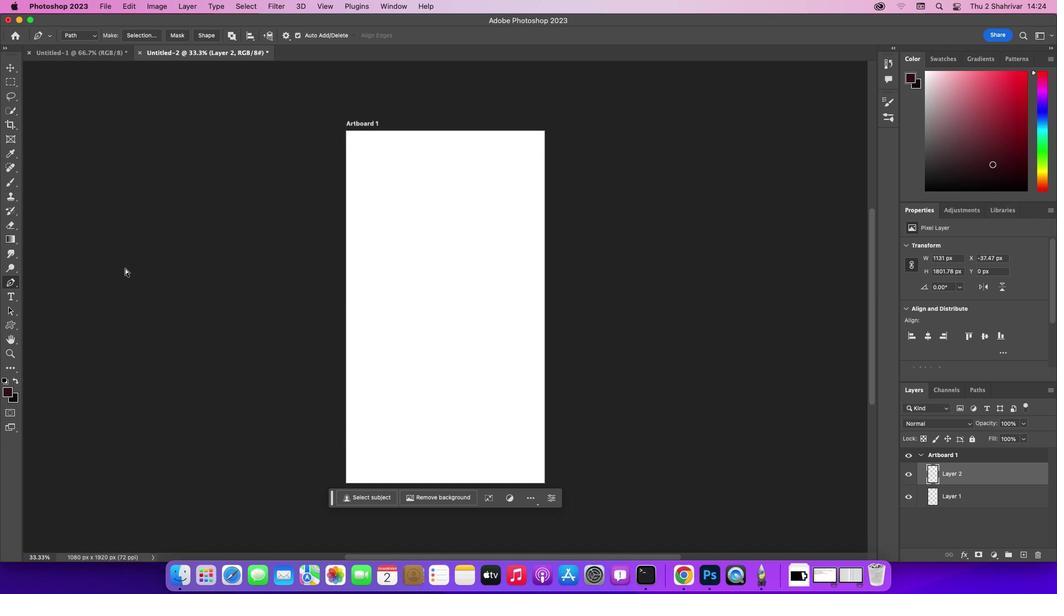 
Action: Mouse moved to (12, 240)
Screenshot: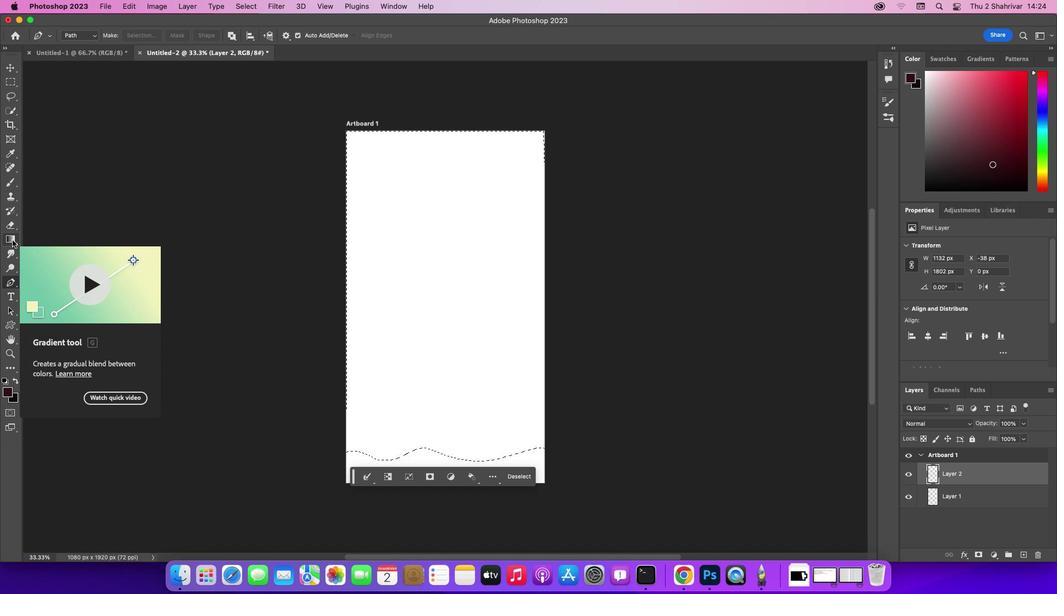 
Action: Mouse pressed left at (12, 240)
Screenshot: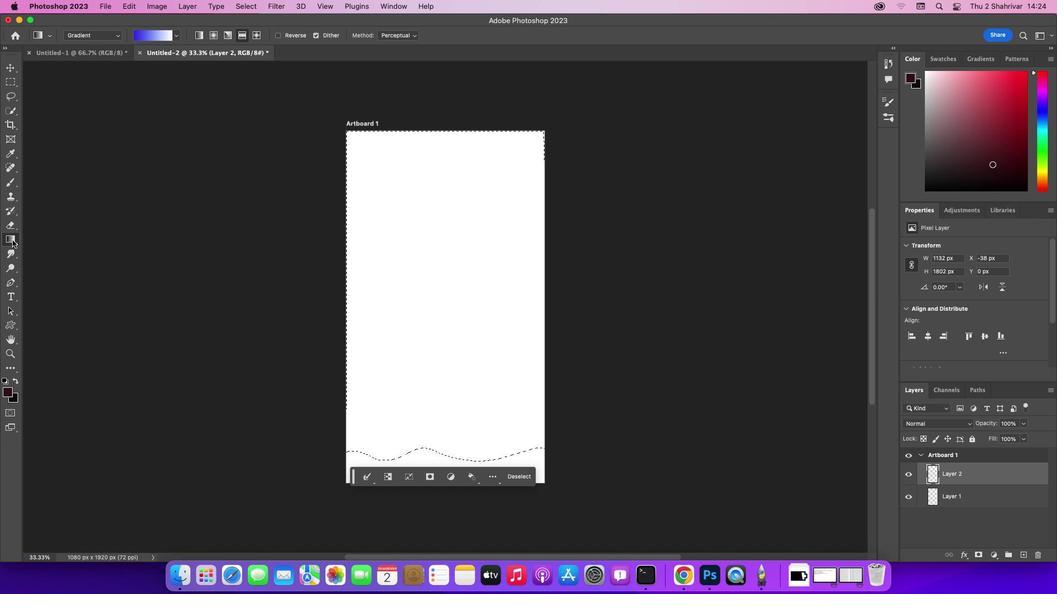 
Action: Mouse moved to (348, 461)
Screenshot: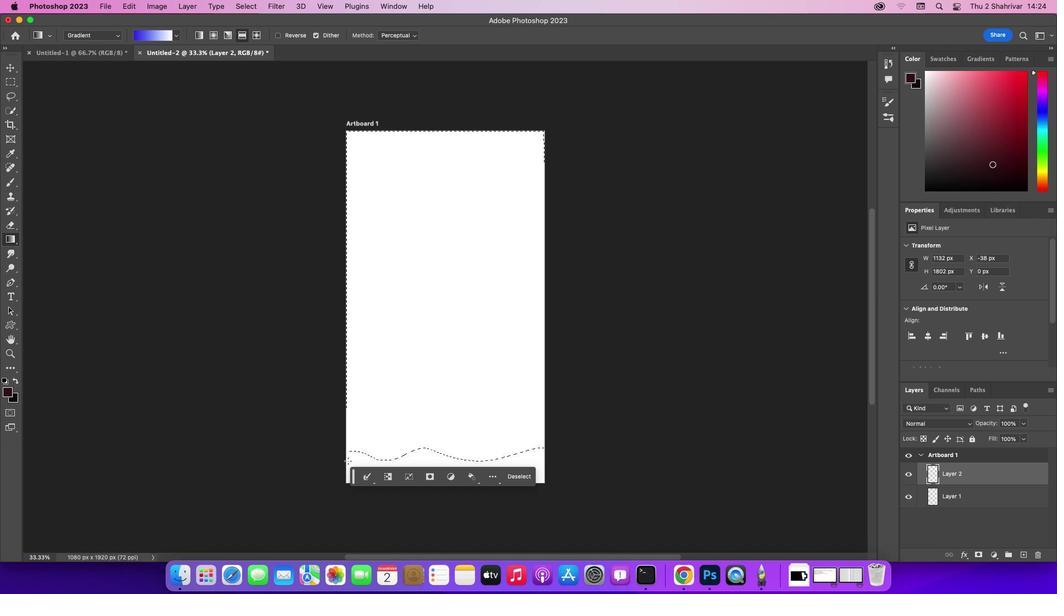 
Action: Mouse pressed left at (348, 461)
Screenshot: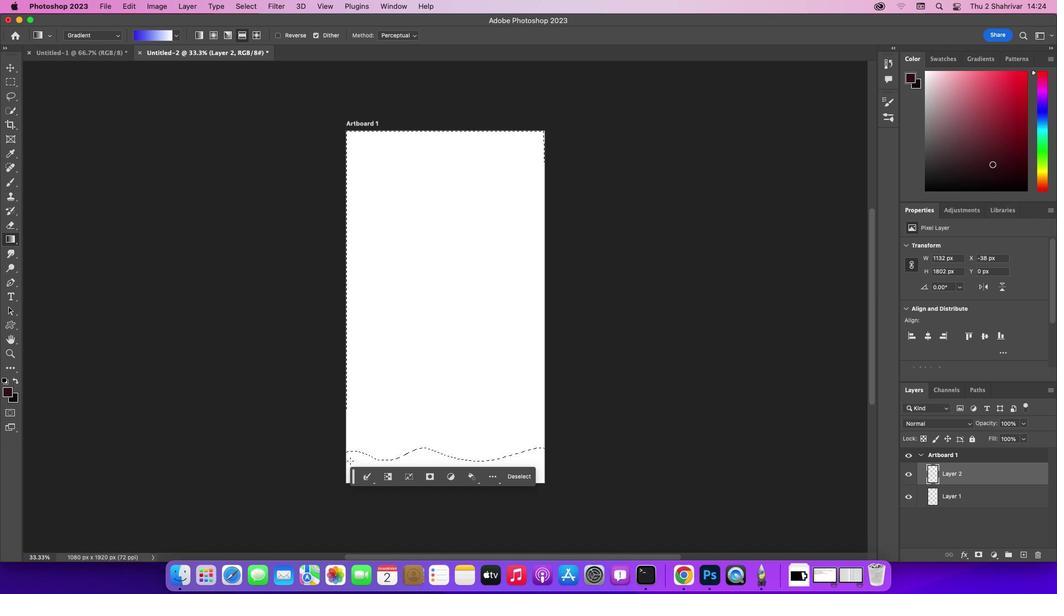 
Action: Mouse moved to (464, 397)
Screenshot: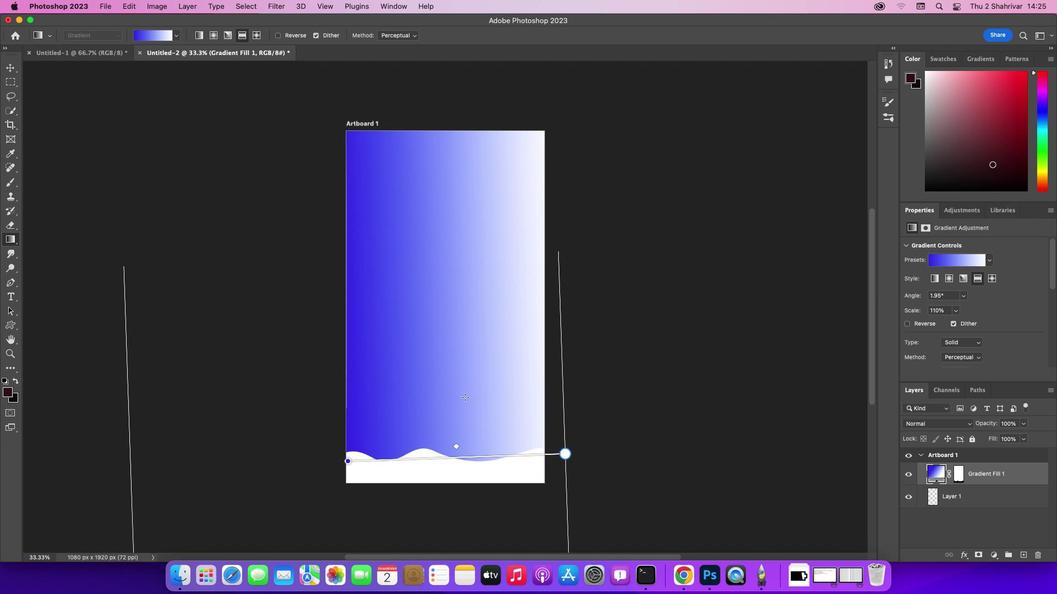 
Action: Key pressed Key.cmd'z'
Screenshot: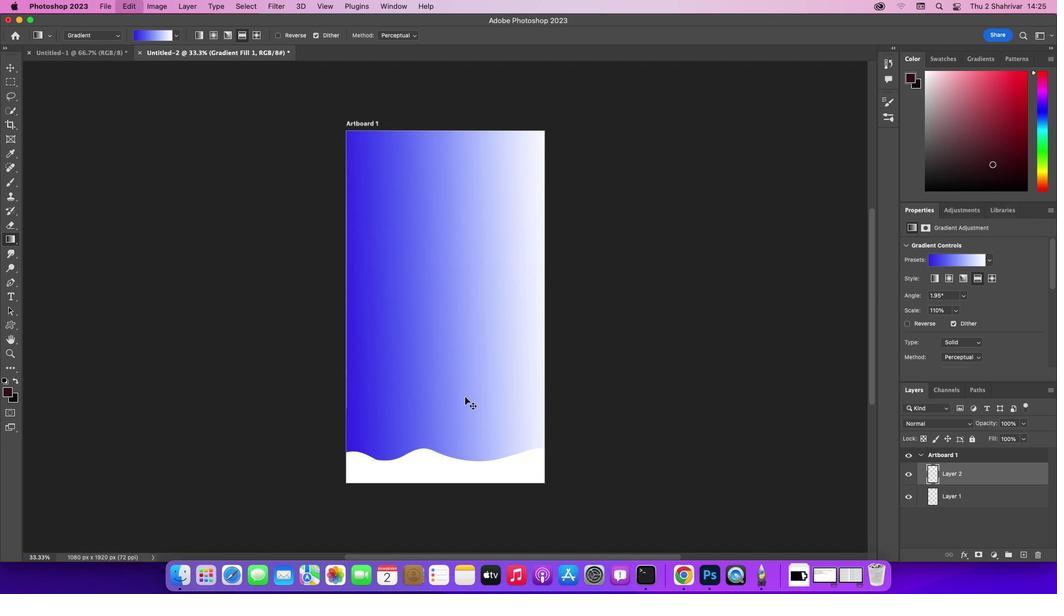 
Action: Mouse moved to (9, 391)
Screenshot: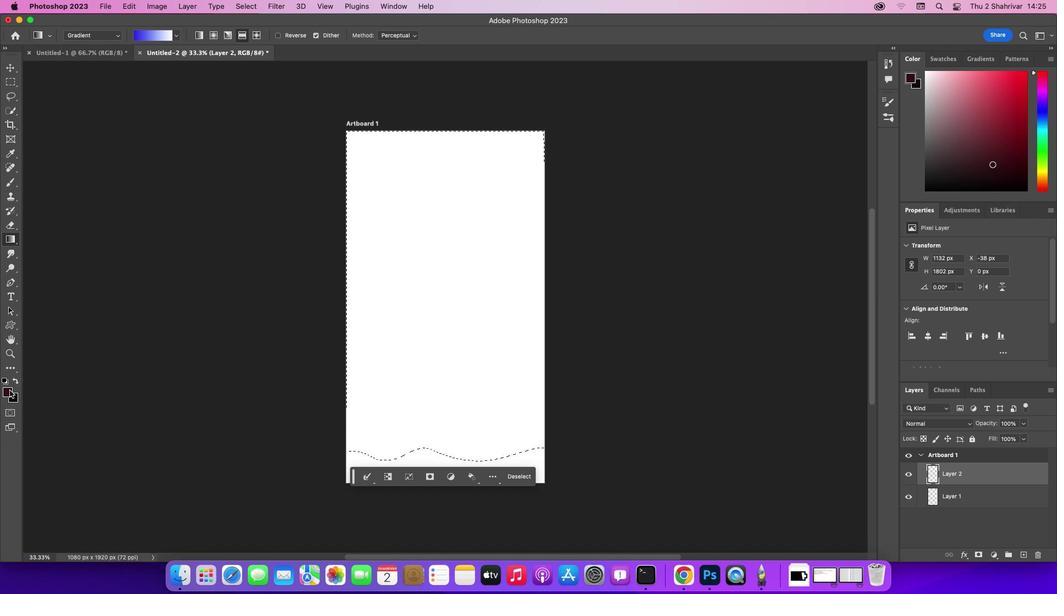 
Action: Mouse pressed left at (9, 391)
Screenshot: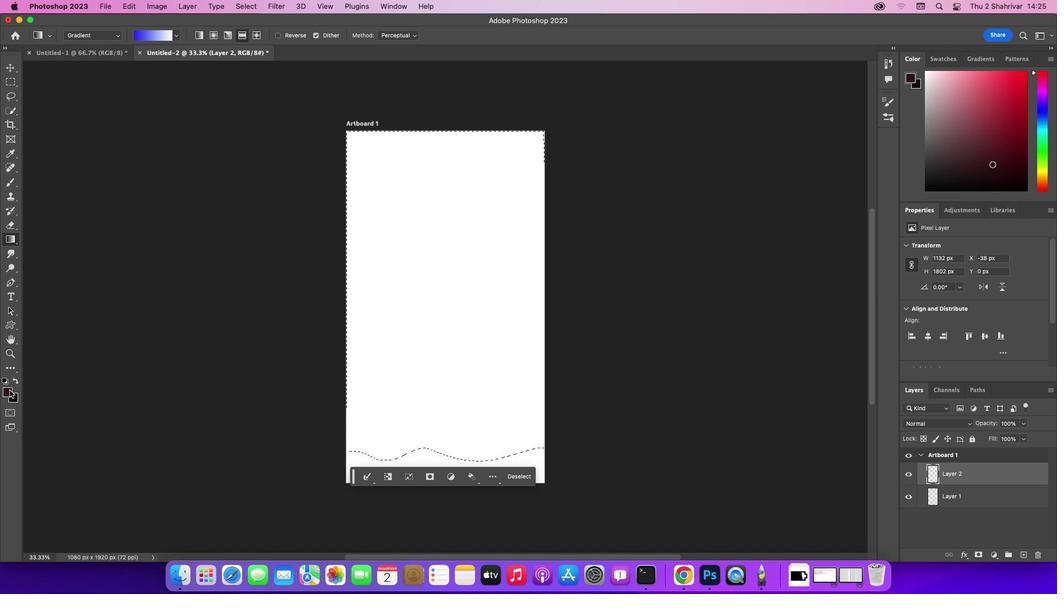 
Action: Mouse moved to (11, 244)
Screenshot: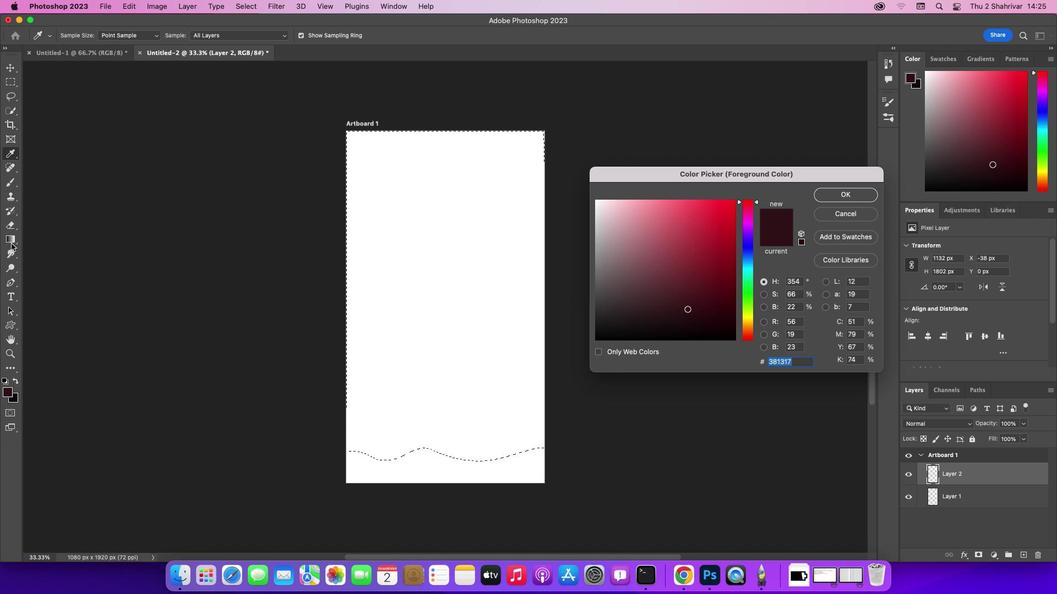 
Action: Mouse pressed left at (11, 244)
Screenshot: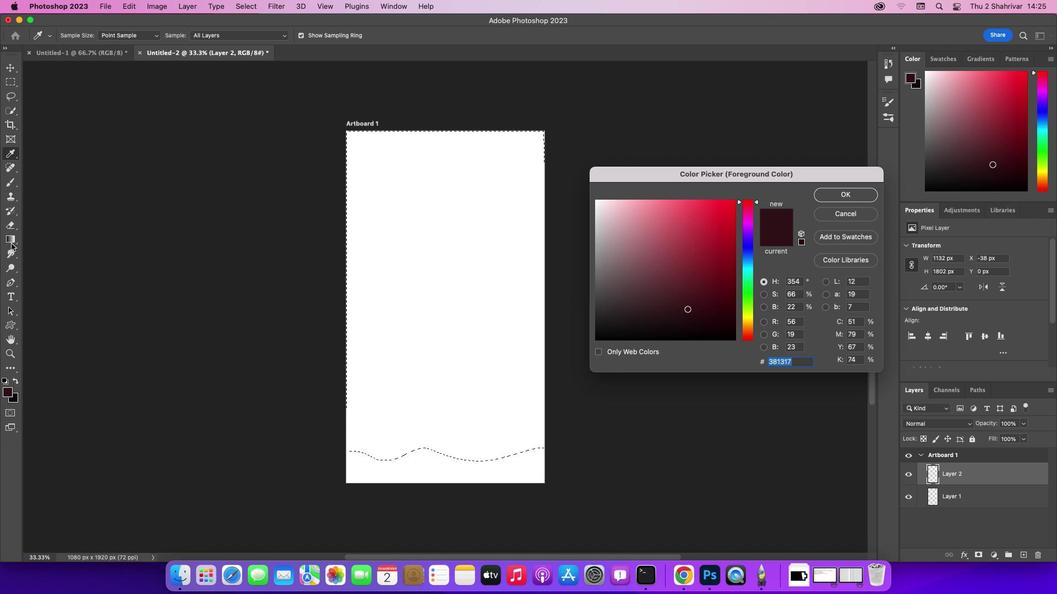 
Action: Mouse moved to (10, 240)
Screenshot: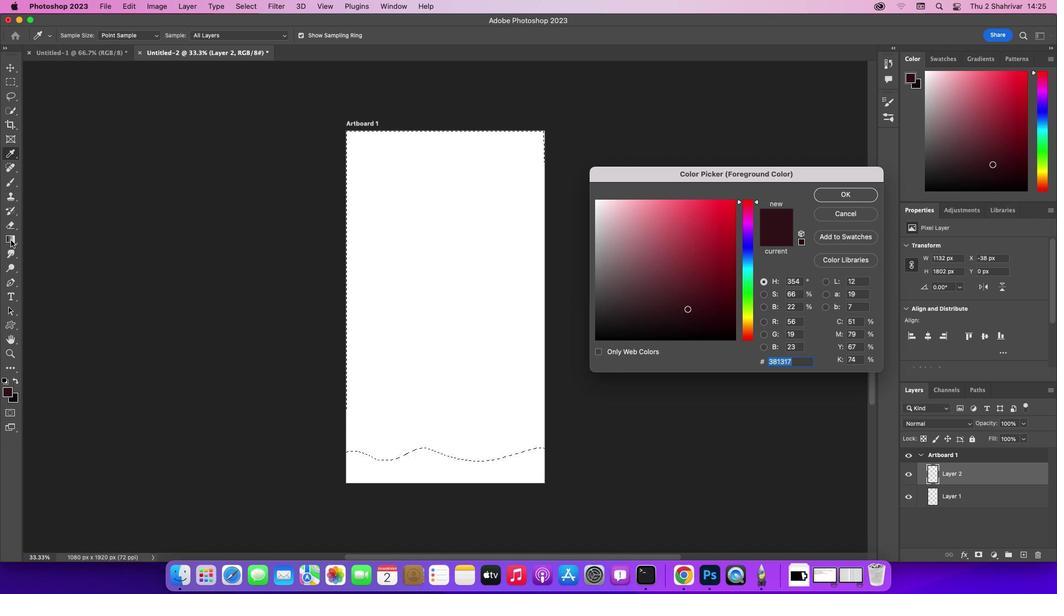 
Action: Mouse pressed left at (10, 240)
Screenshot: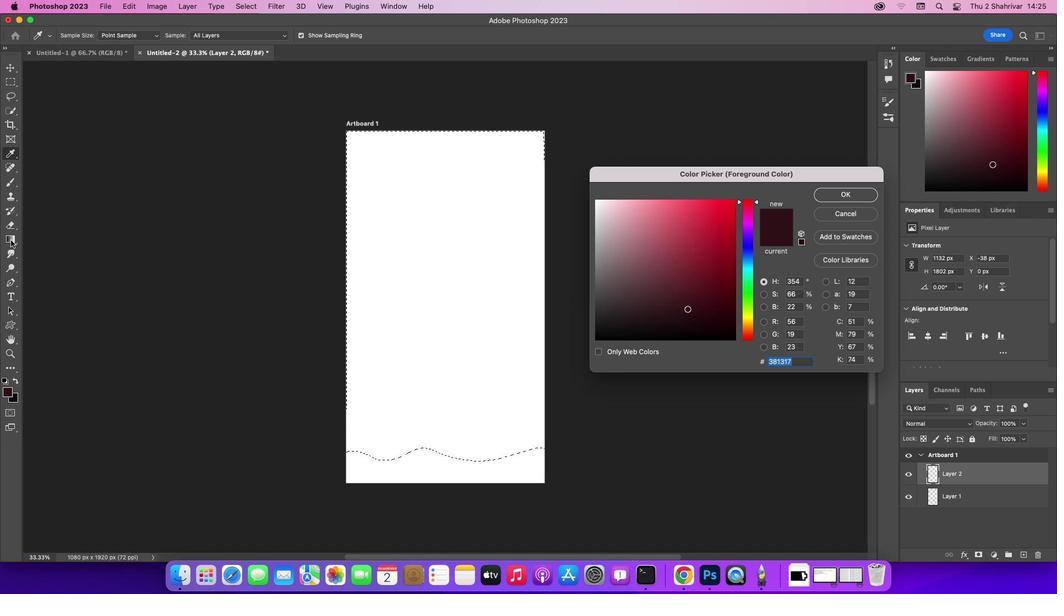 
Action: Mouse moved to (12, 238)
Screenshot: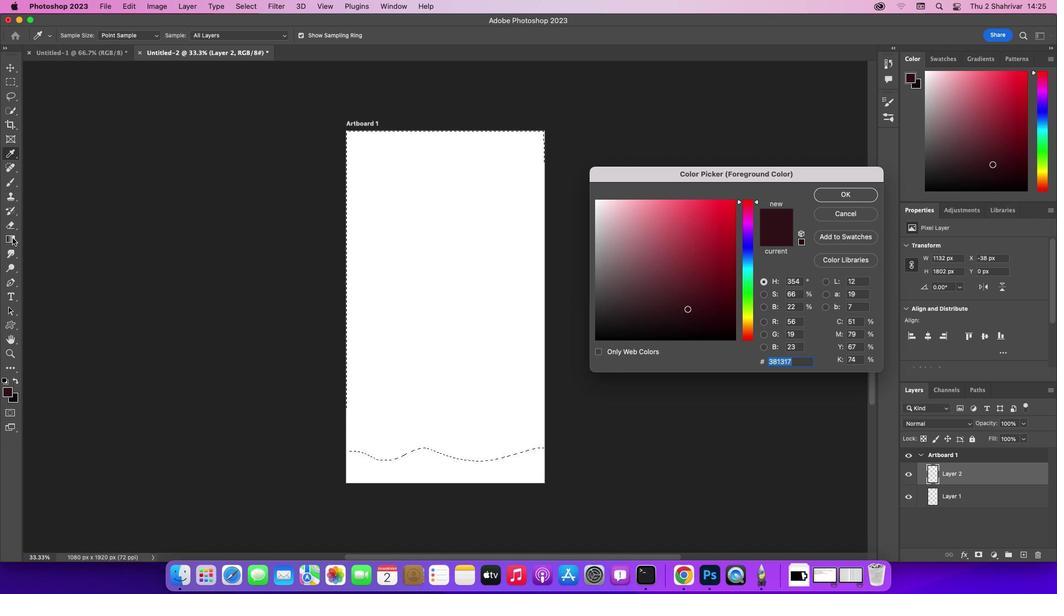 
Action: Mouse pressed left at (12, 238)
Screenshot: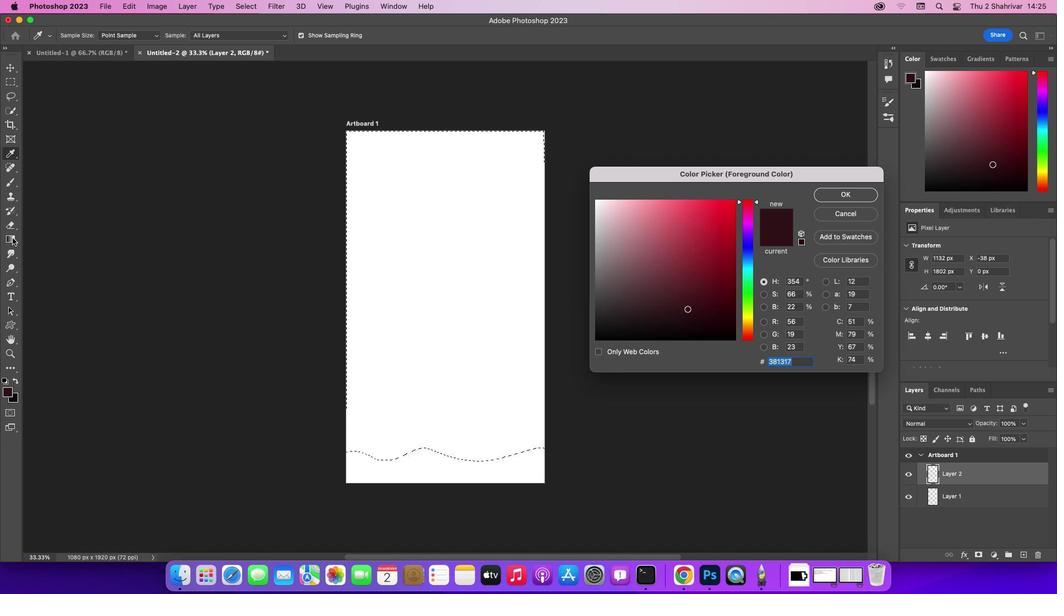 
Action: Mouse moved to (358, 476)
Screenshot: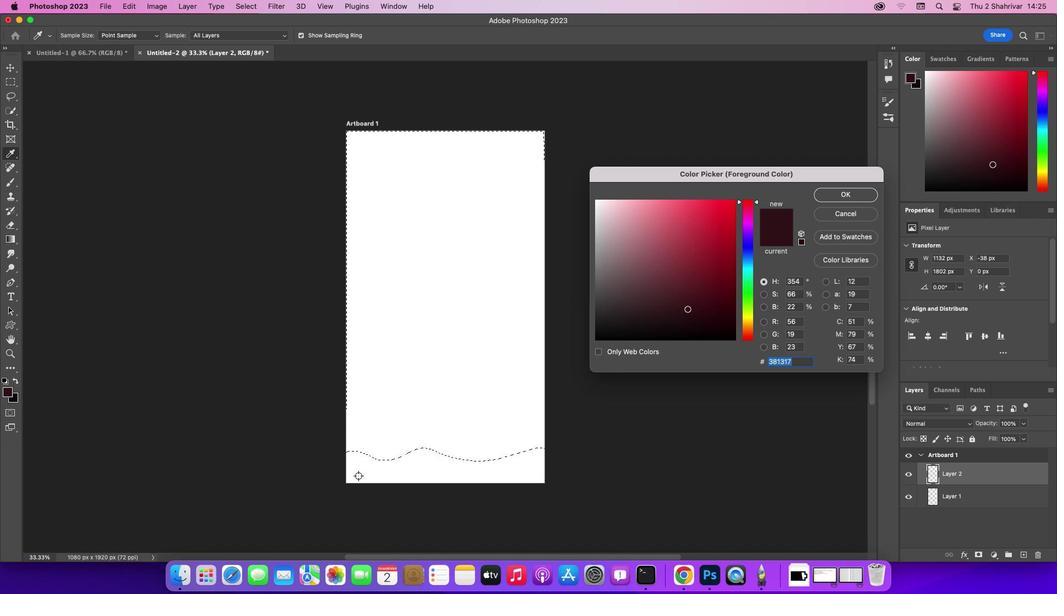 
Action: Mouse pressed left at (358, 476)
Screenshot: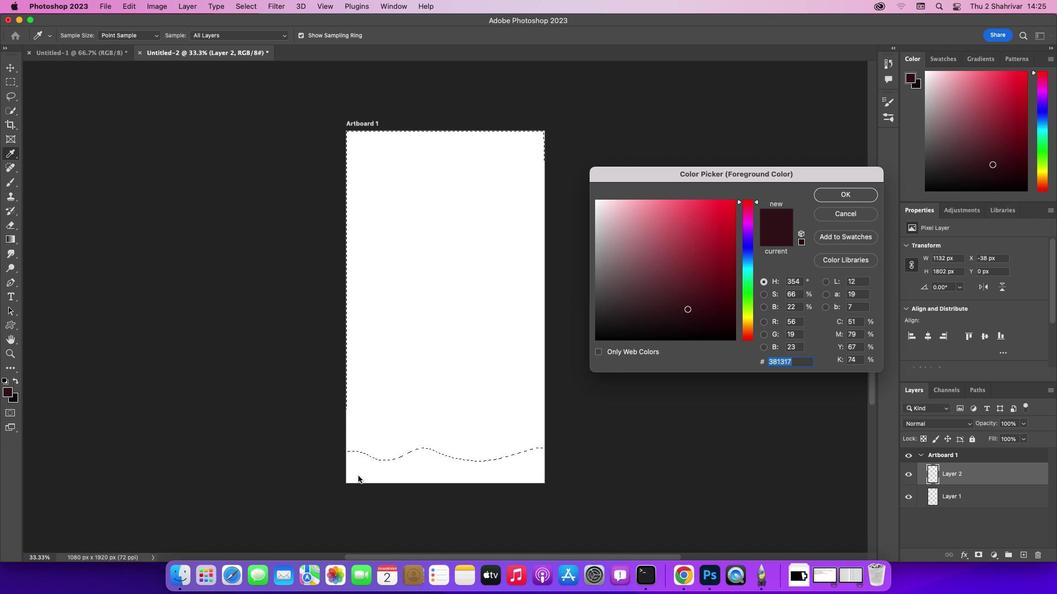 
Action: Mouse moved to (416, 438)
Screenshot: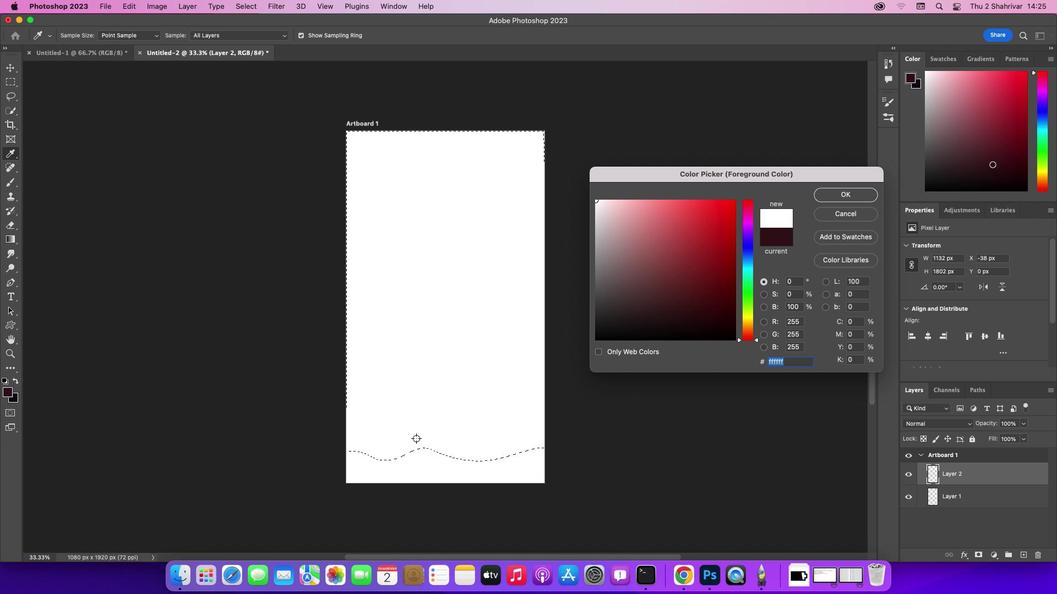 
Action: Mouse pressed left at (416, 438)
Screenshot: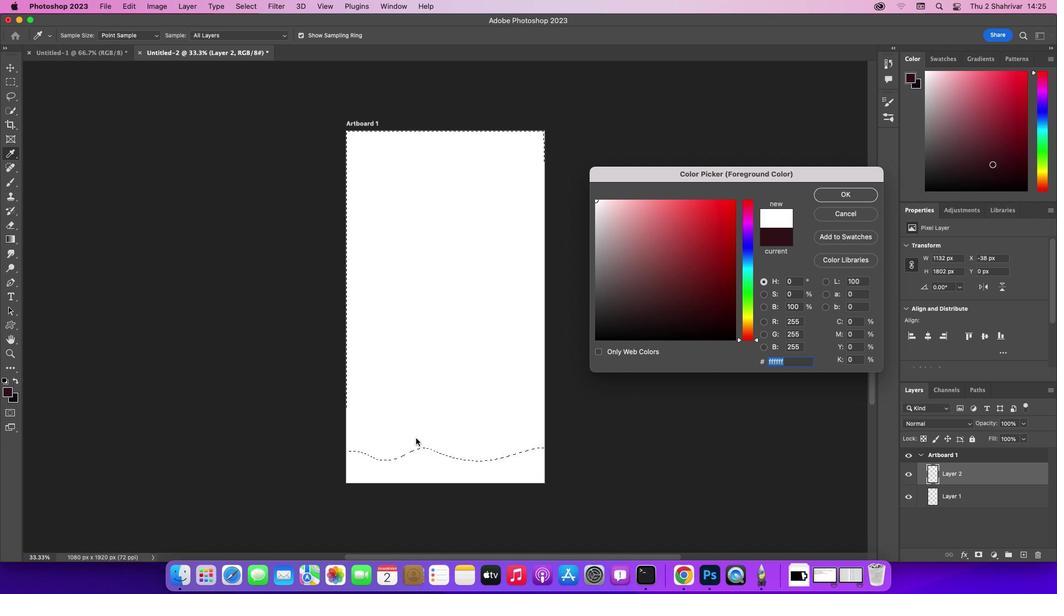 
Action: Mouse moved to (839, 215)
Screenshot: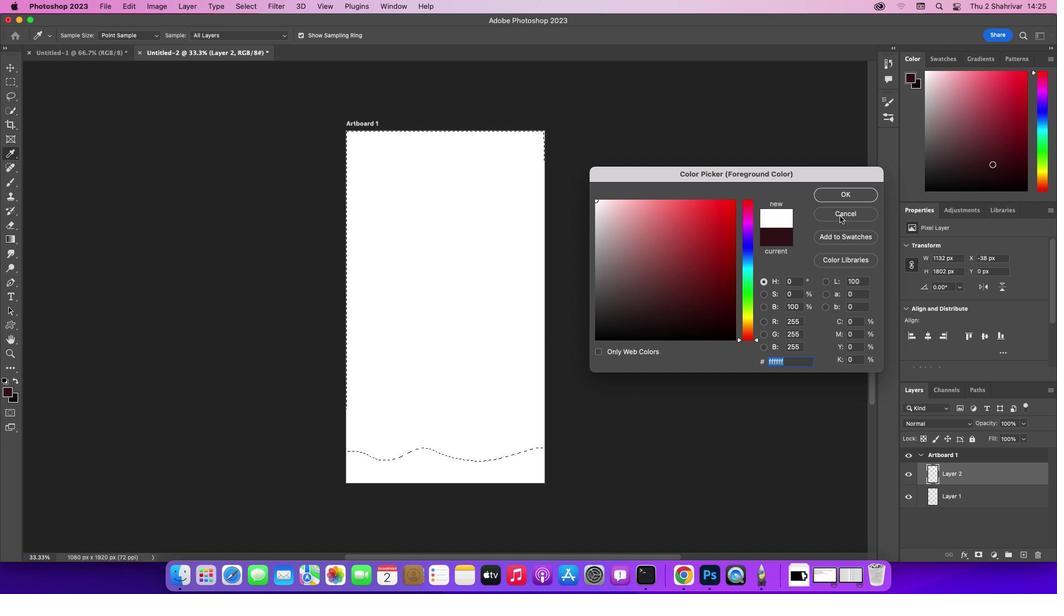 
Action: Mouse pressed left at (839, 215)
Screenshot: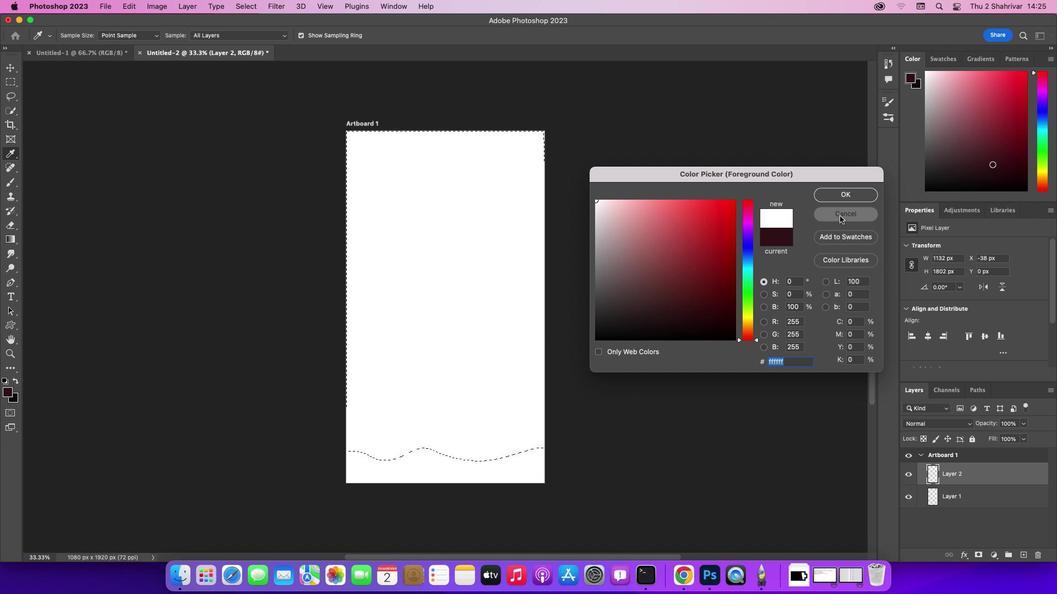 
Action: Mouse moved to (356, 461)
Screenshot: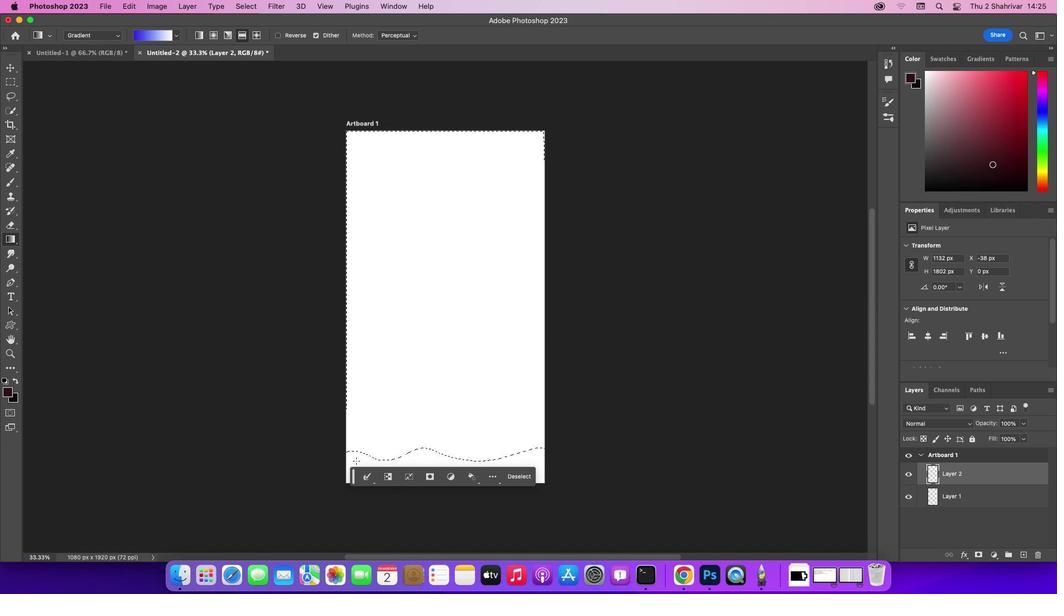 
Action: Mouse pressed left at (356, 461)
Screenshot: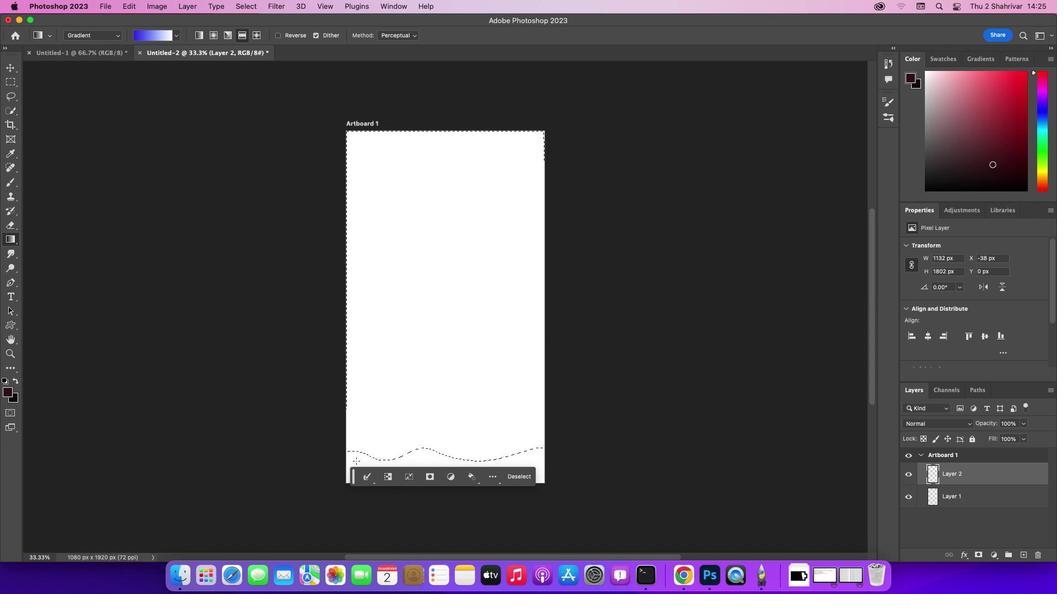 
Action: Mouse moved to (6, 67)
Screenshot: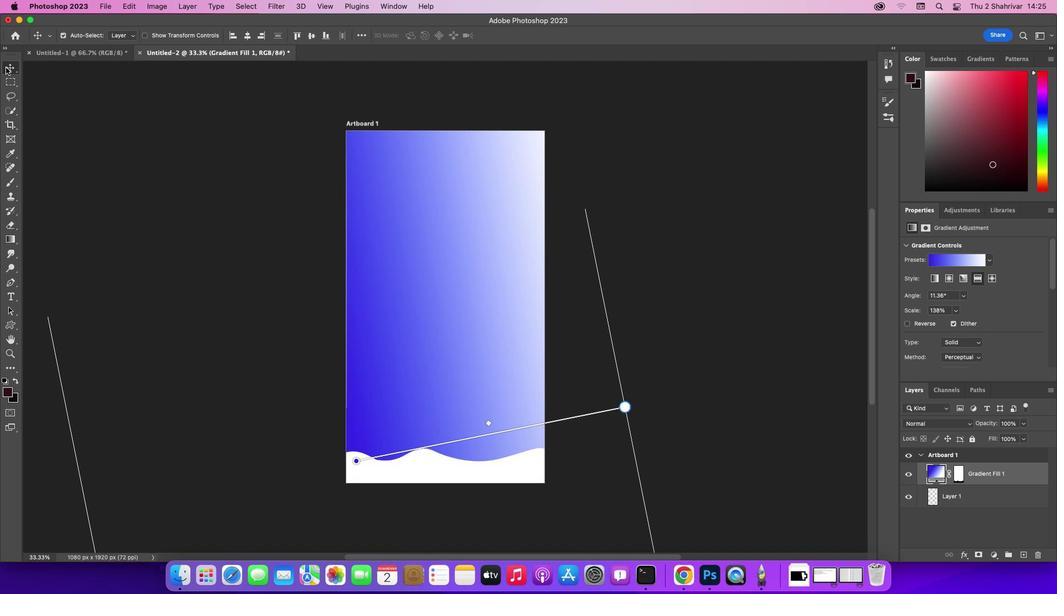 
Action: Mouse pressed left at (6, 67)
Screenshot: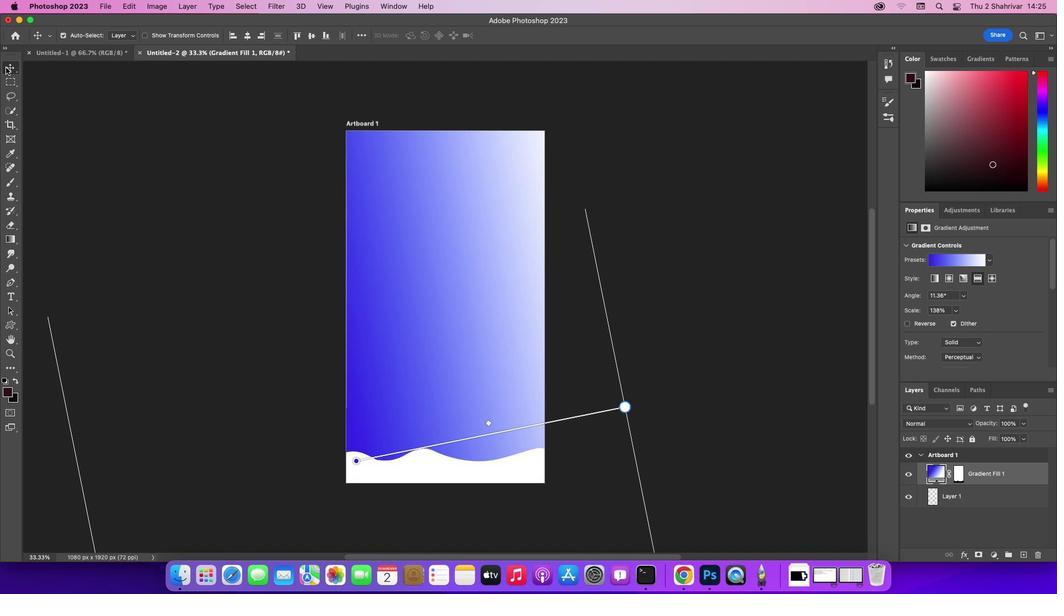
Action: Mouse moved to (230, 197)
Screenshot: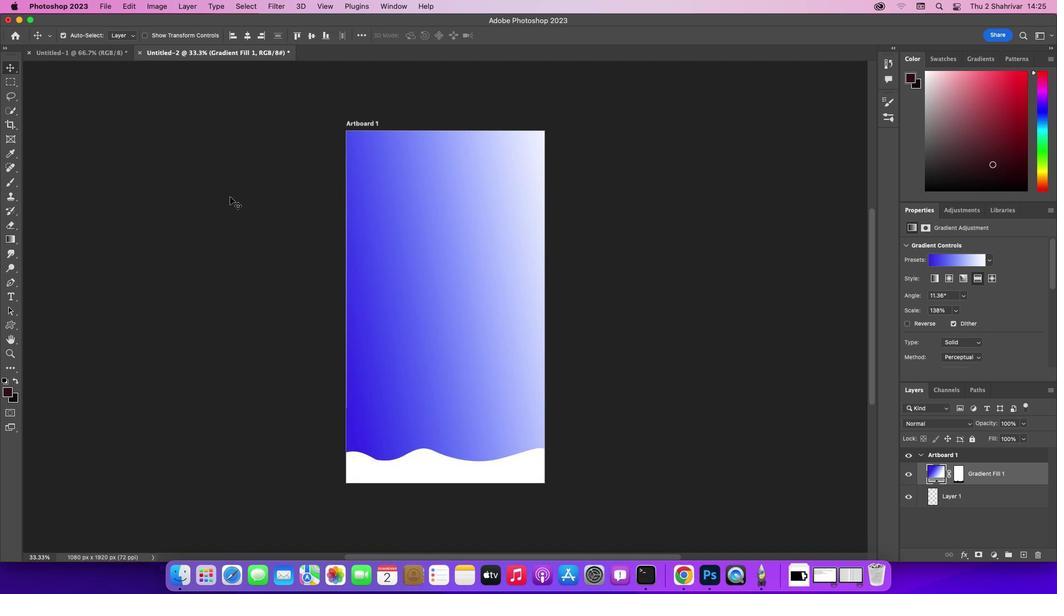 
Action: Mouse pressed left at (230, 197)
Screenshot: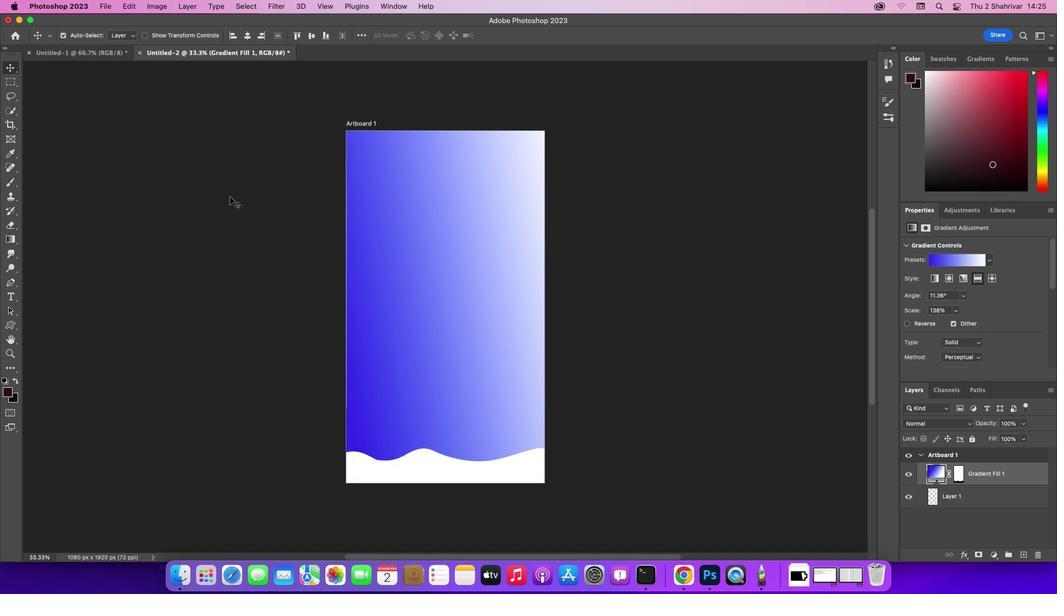 
Action: Mouse moved to (979, 474)
Screenshot: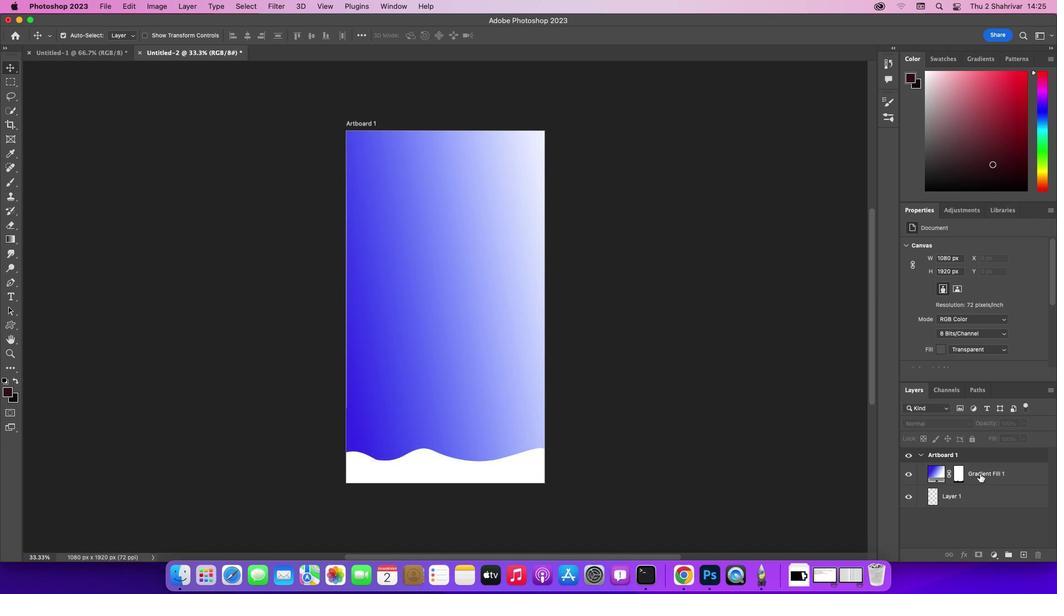 
Action: Mouse pressed left at (979, 474)
Screenshot: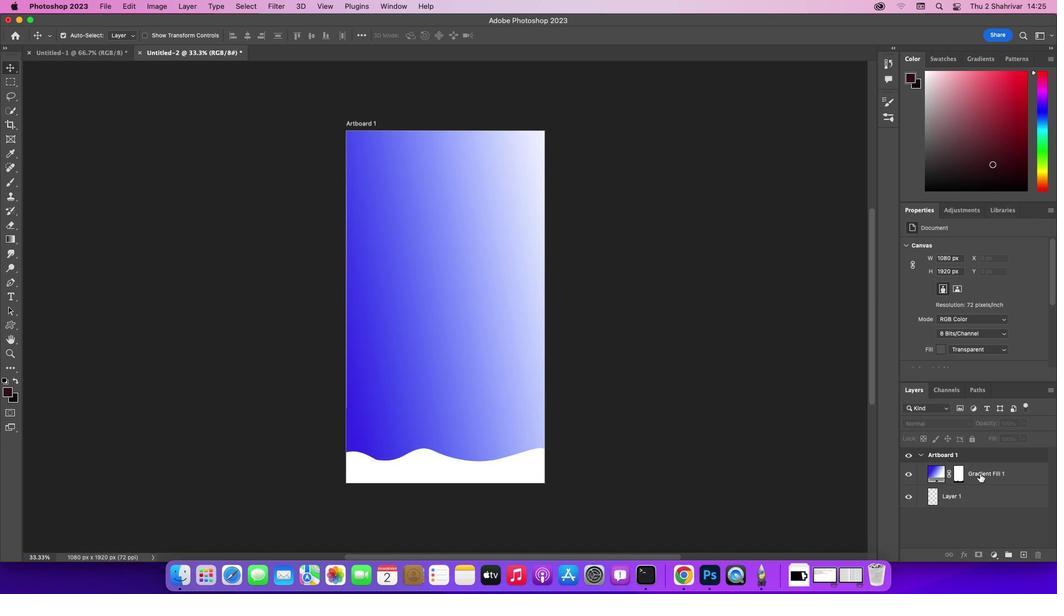 
Action: Mouse pressed left at (979, 474)
Screenshot: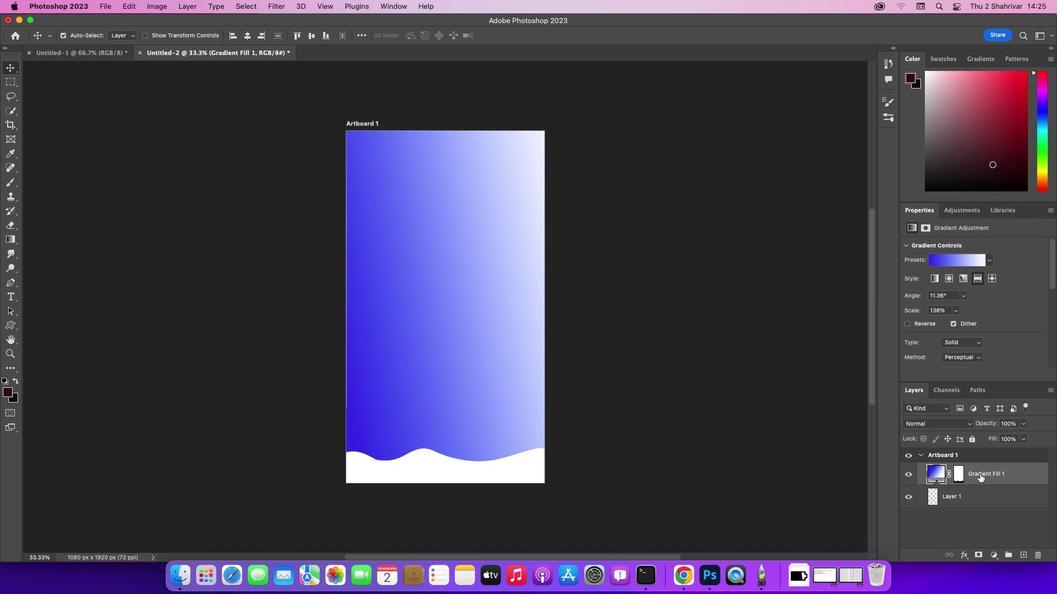 
Action: Mouse moved to (1025, 473)
Screenshot: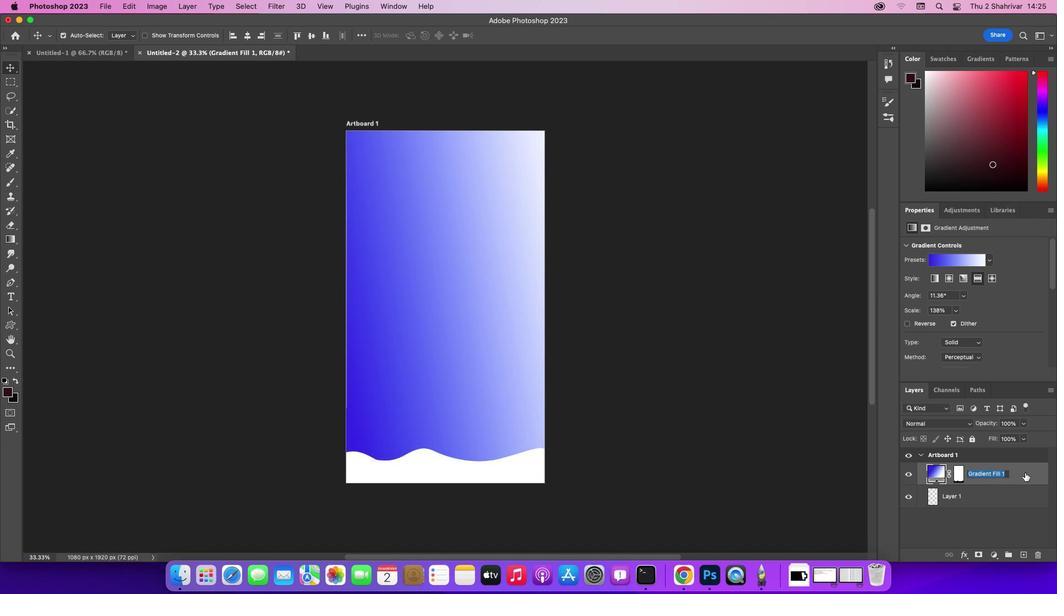 
Action: Mouse pressed left at (1025, 473)
Screenshot: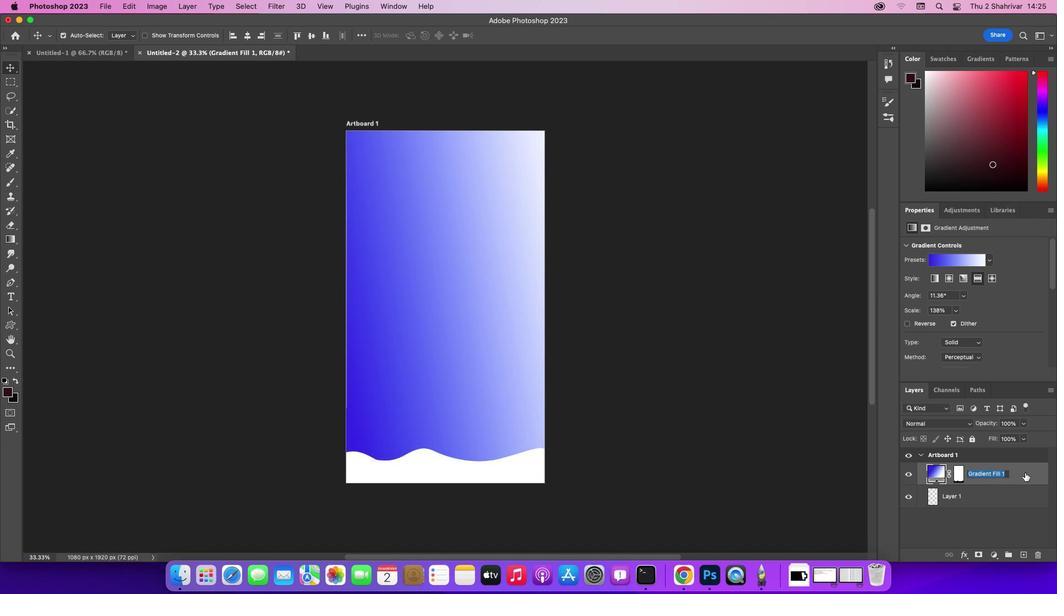 
Action: Mouse pressed left at (1025, 473)
Screenshot: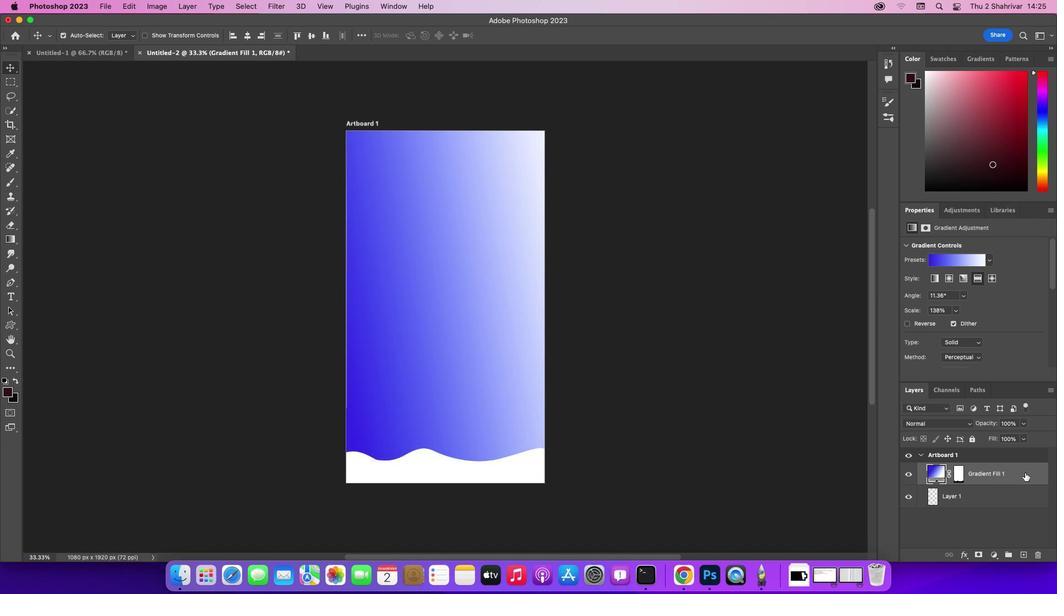 
Action: Mouse moved to (603, 353)
Screenshot: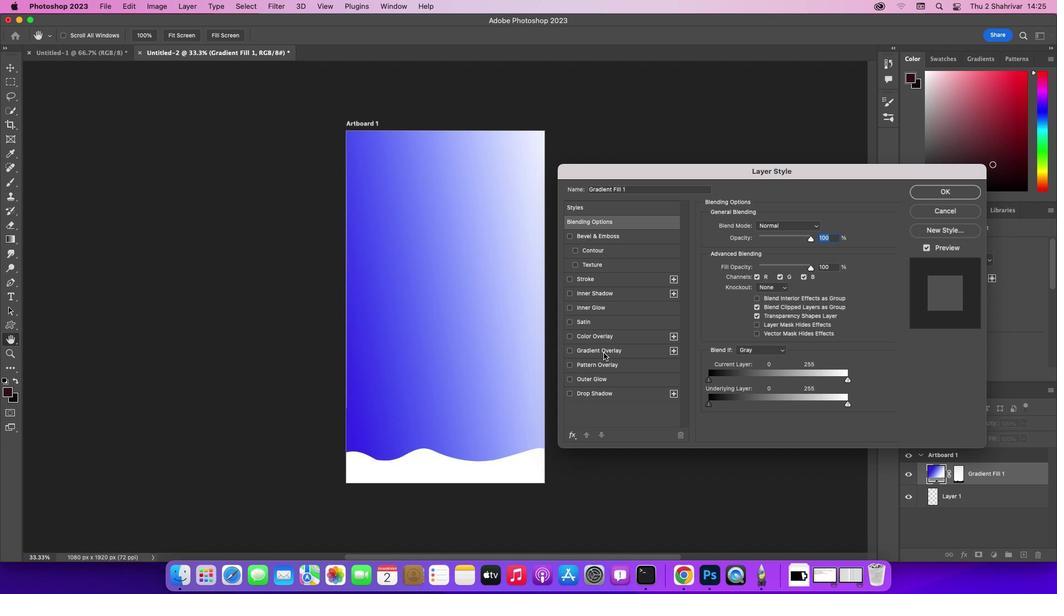 
Action: Mouse pressed left at (603, 353)
Screenshot: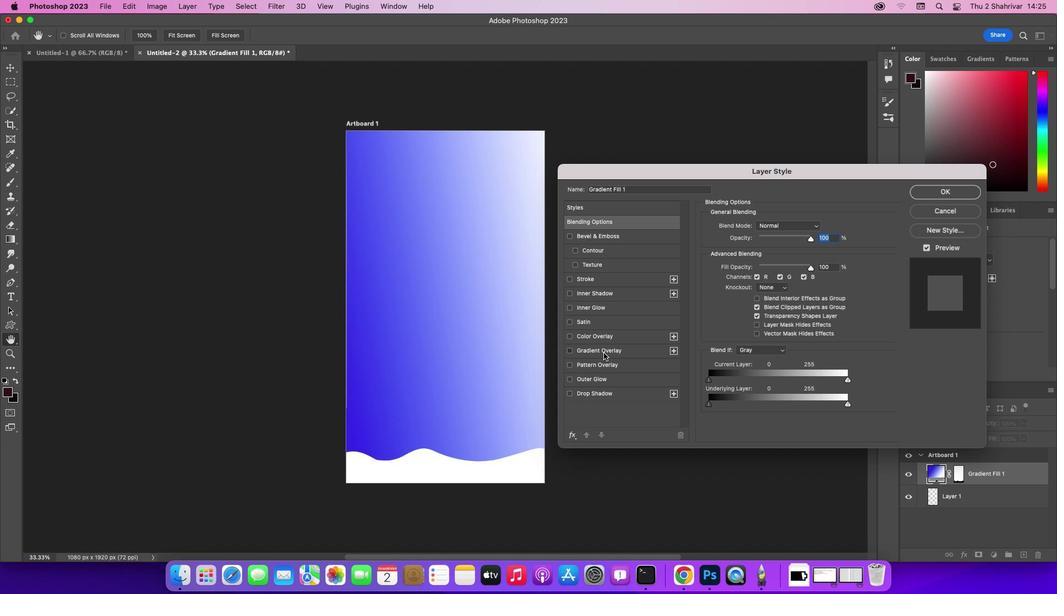 
Action: Mouse moved to (750, 252)
Screenshot: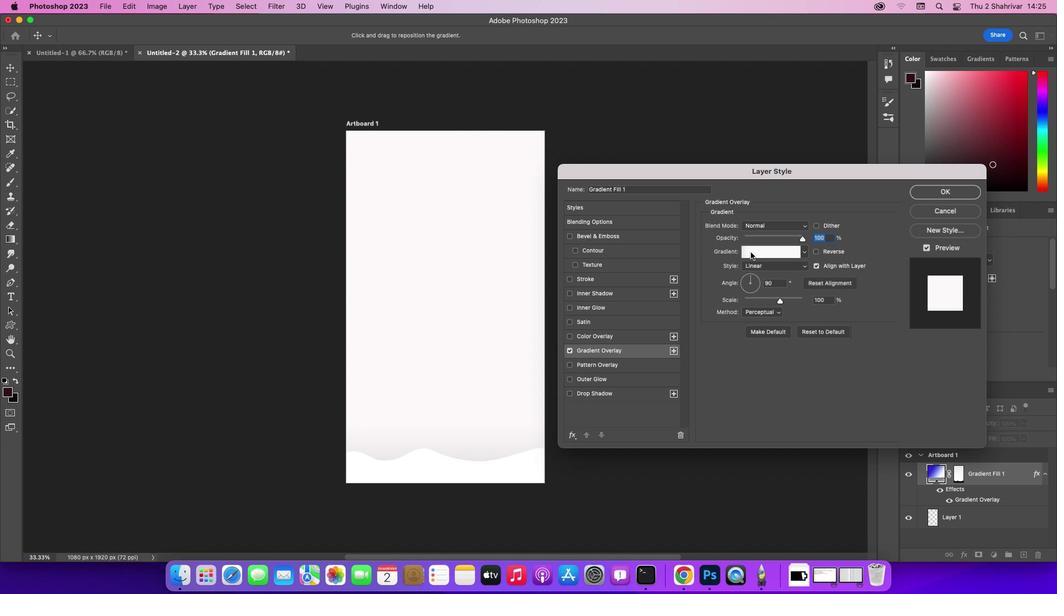
Action: Mouse pressed left at (750, 252)
Screenshot: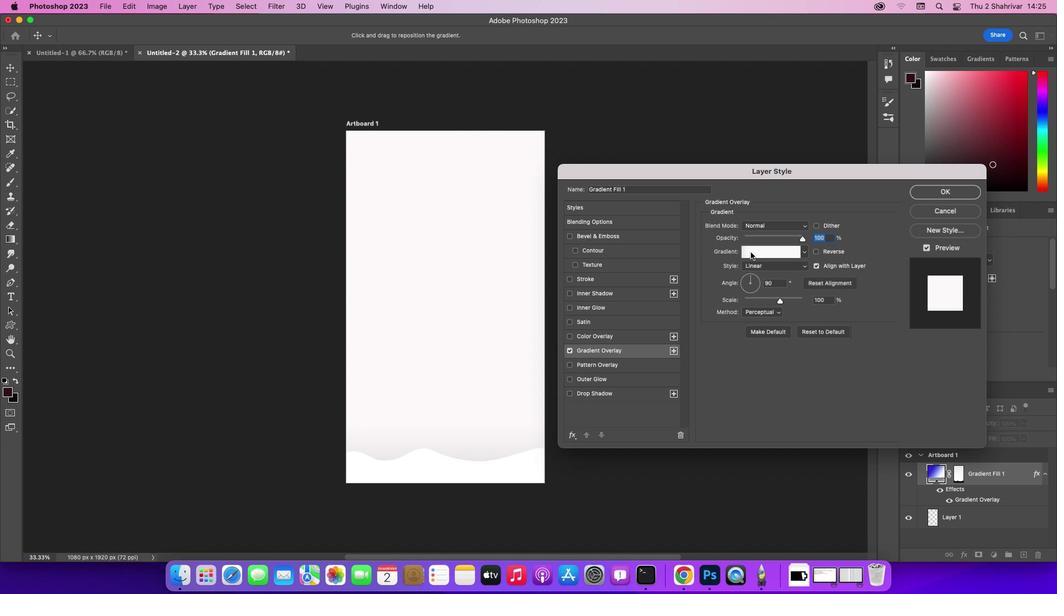 
Action: Mouse pressed left at (750, 252)
Screenshot: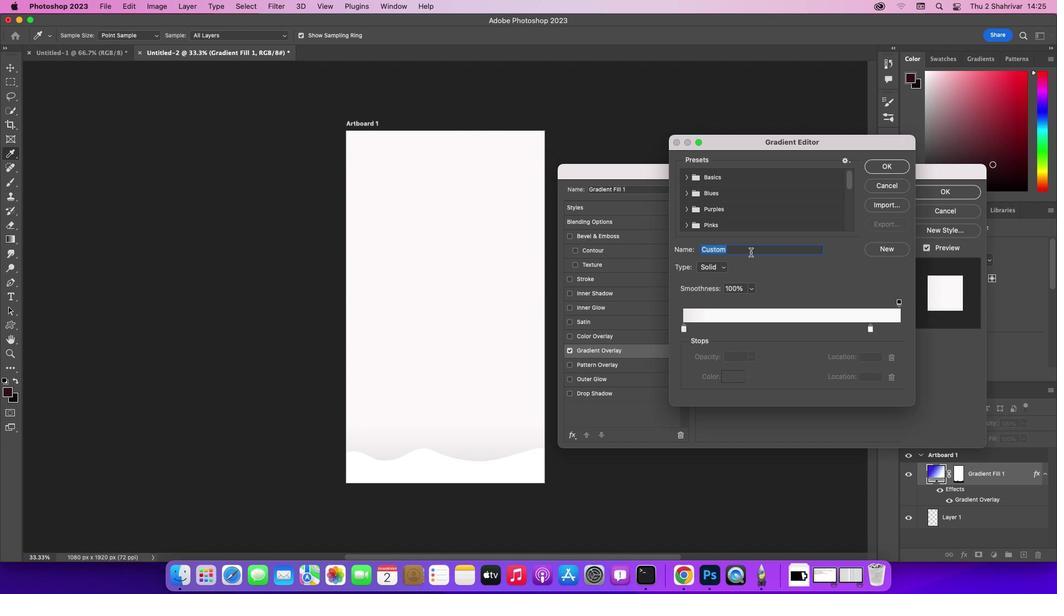
Action: Mouse moved to (686, 329)
Screenshot: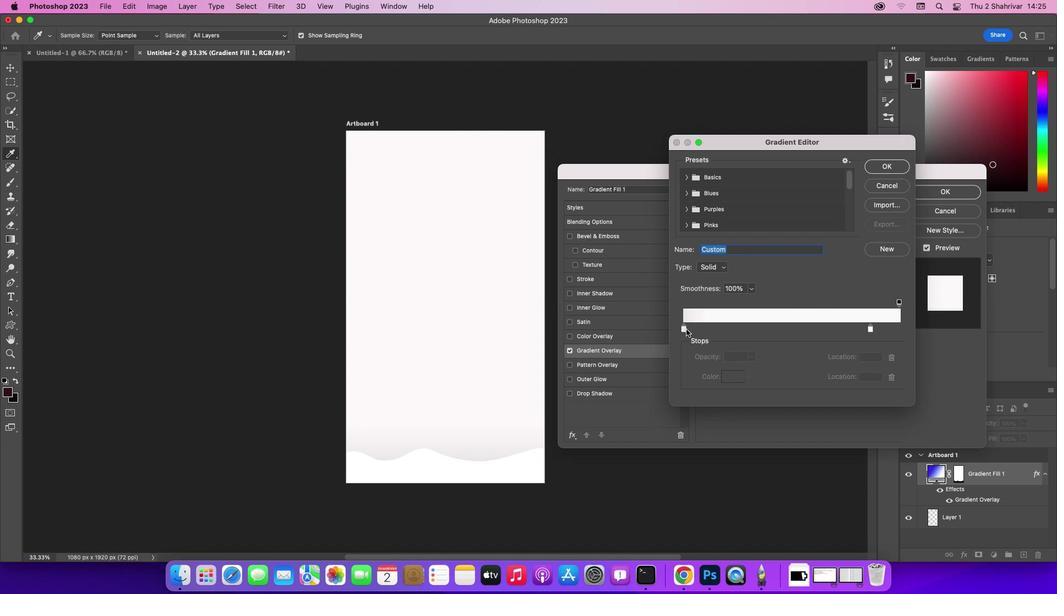 
Action: Mouse pressed left at (686, 329)
Screenshot: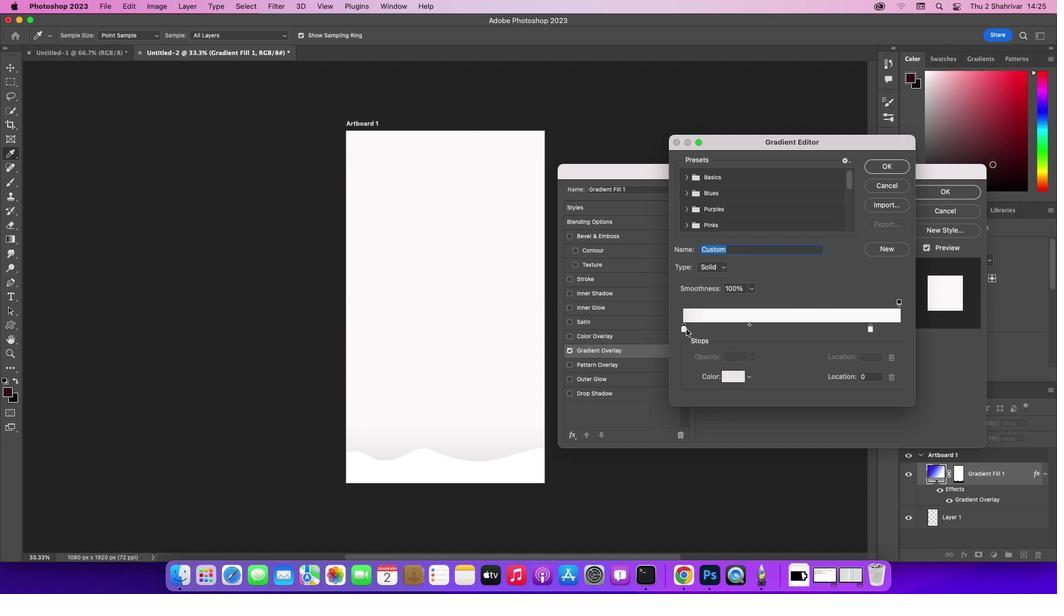 
Action: Mouse pressed left at (686, 329)
Screenshot: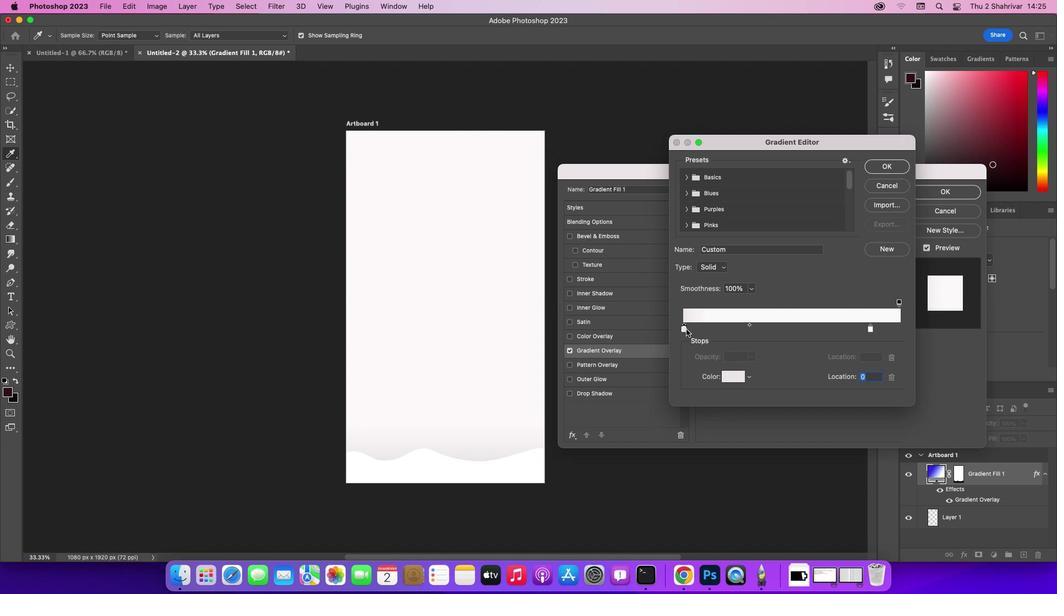 
Action: Mouse moved to (750, 269)
Screenshot: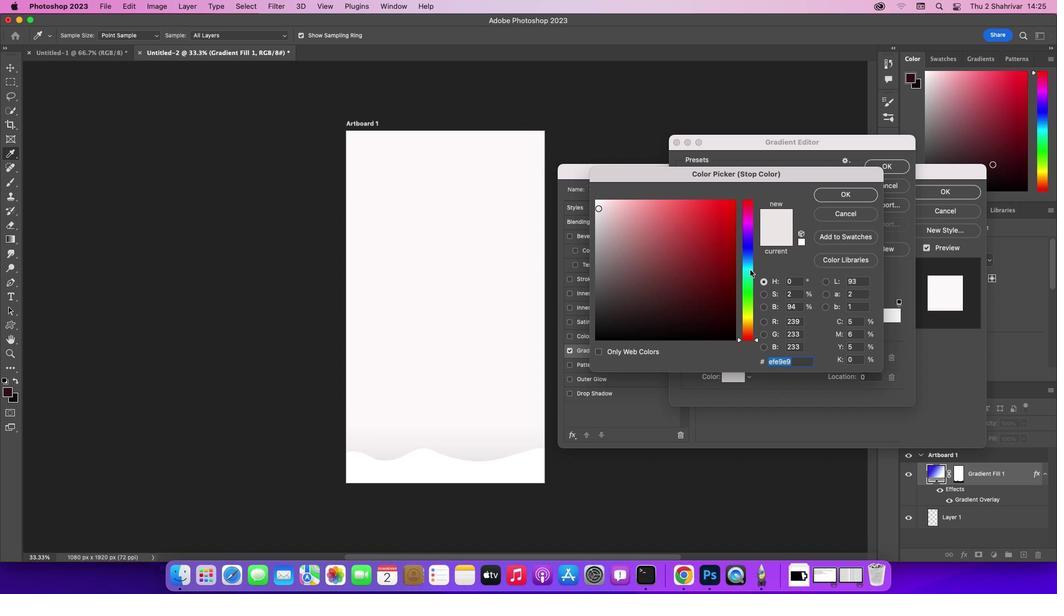 
Action: Mouse pressed left at (750, 269)
Screenshot: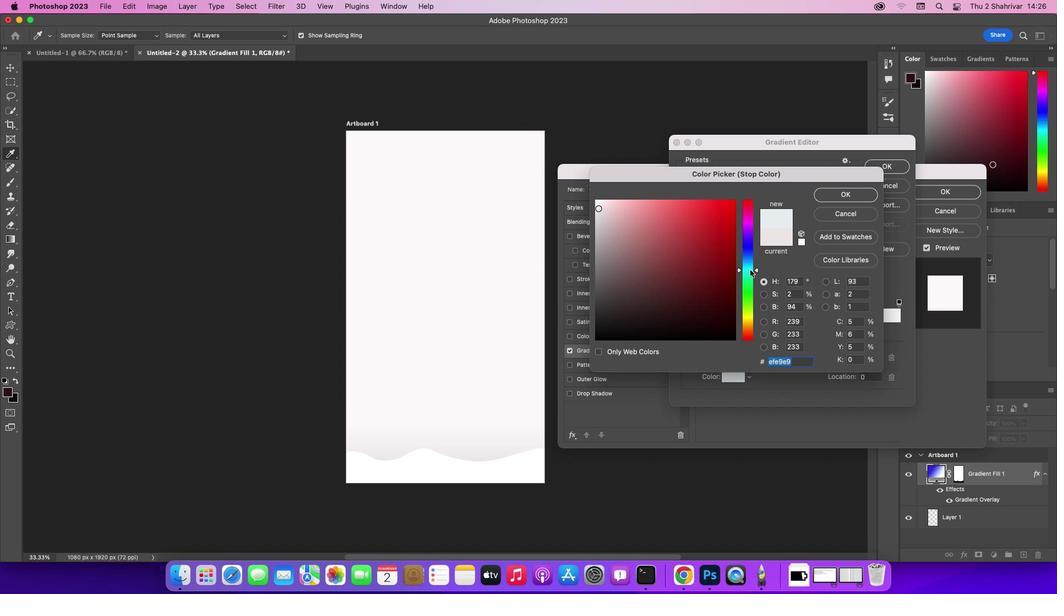 
Action: Mouse moved to (718, 283)
Screenshot: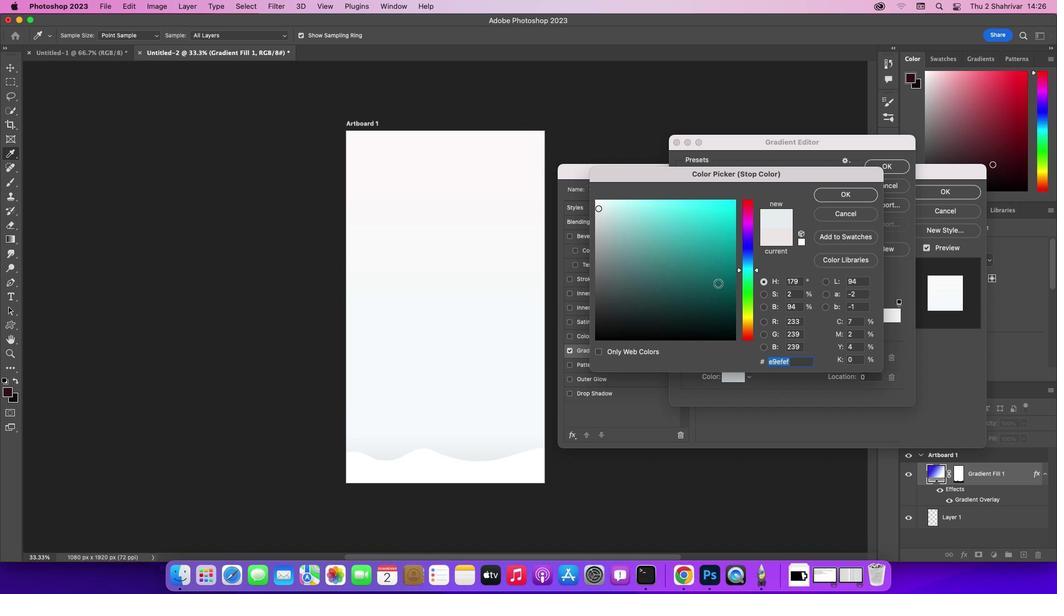 
Action: Mouse pressed left at (718, 283)
Screenshot: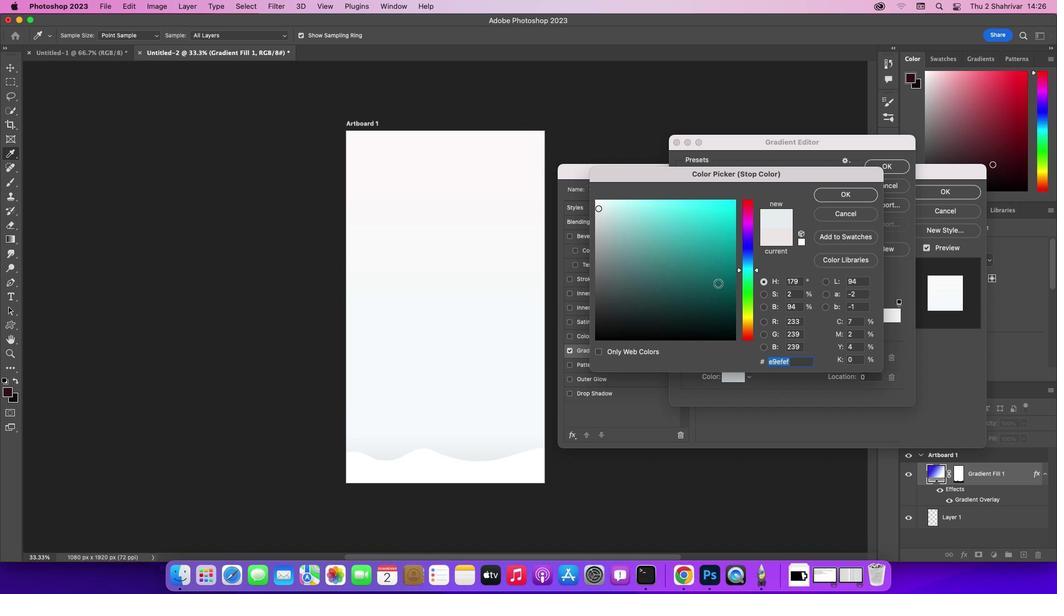 
Action: Mouse moved to (750, 247)
Screenshot: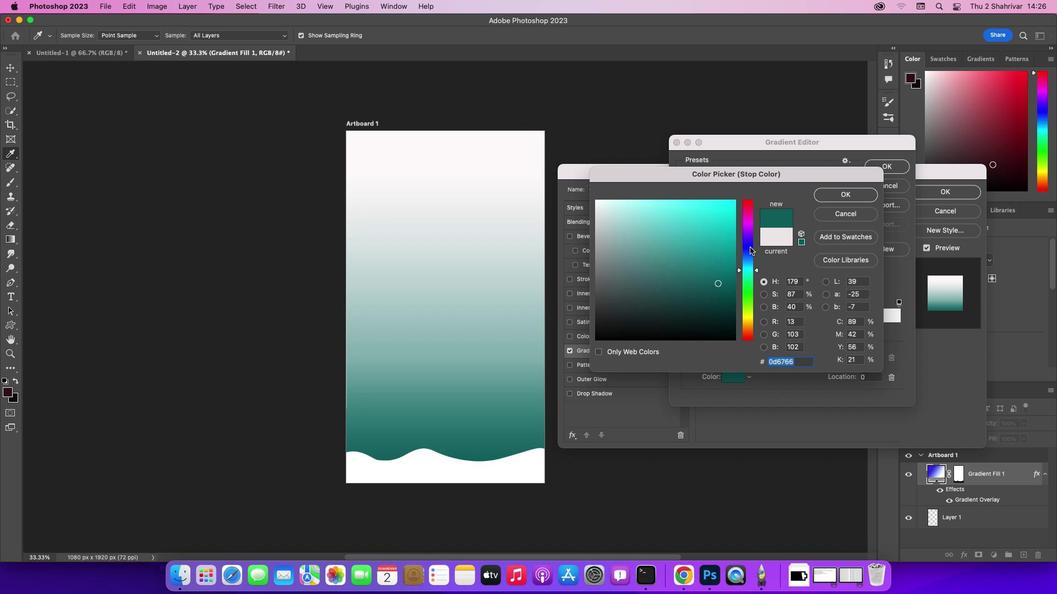 
Action: Mouse pressed left at (750, 247)
Screenshot: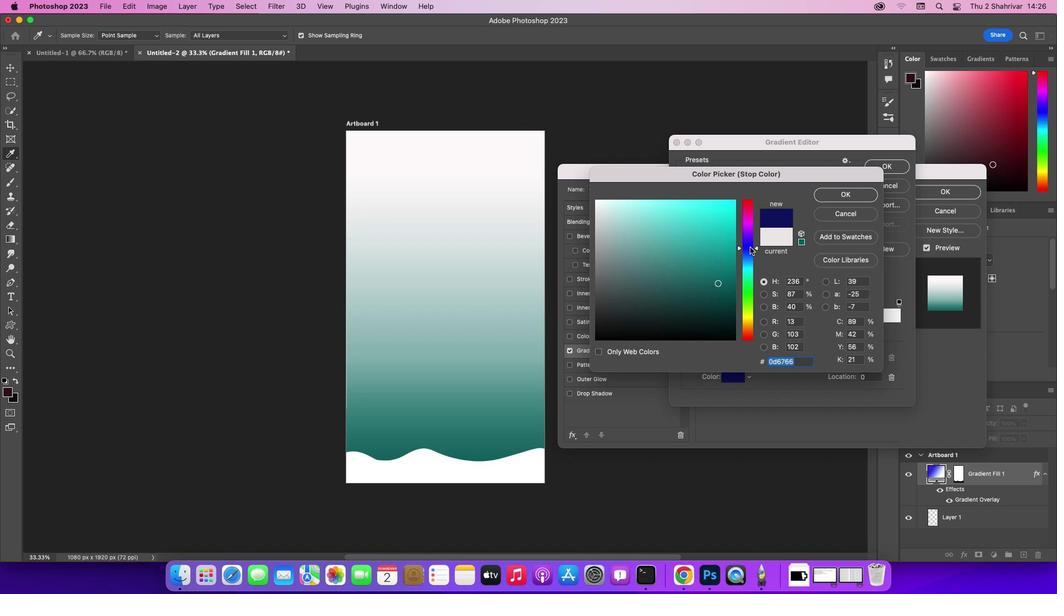 
Action: Mouse moved to (749, 242)
Screenshot: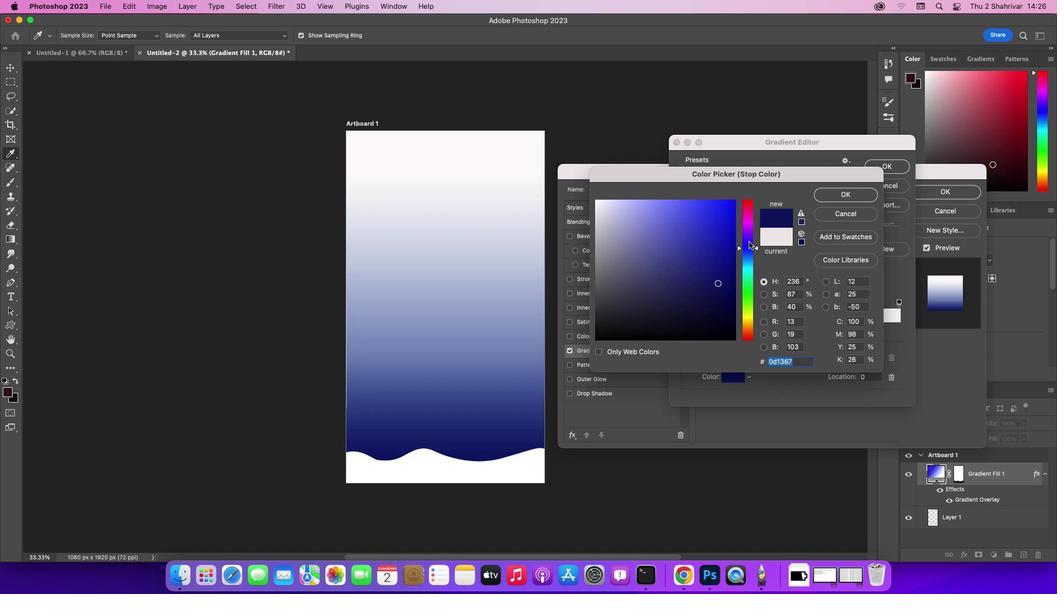 
Action: Mouse pressed left at (749, 242)
Screenshot: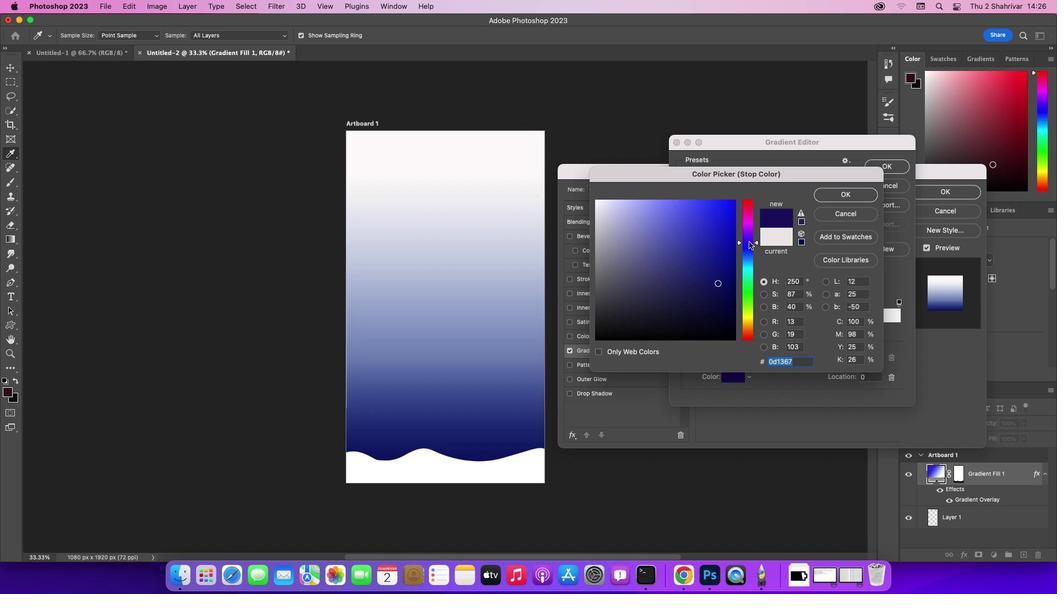 
Action: Mouse moved to (746, 232)
Screenshot: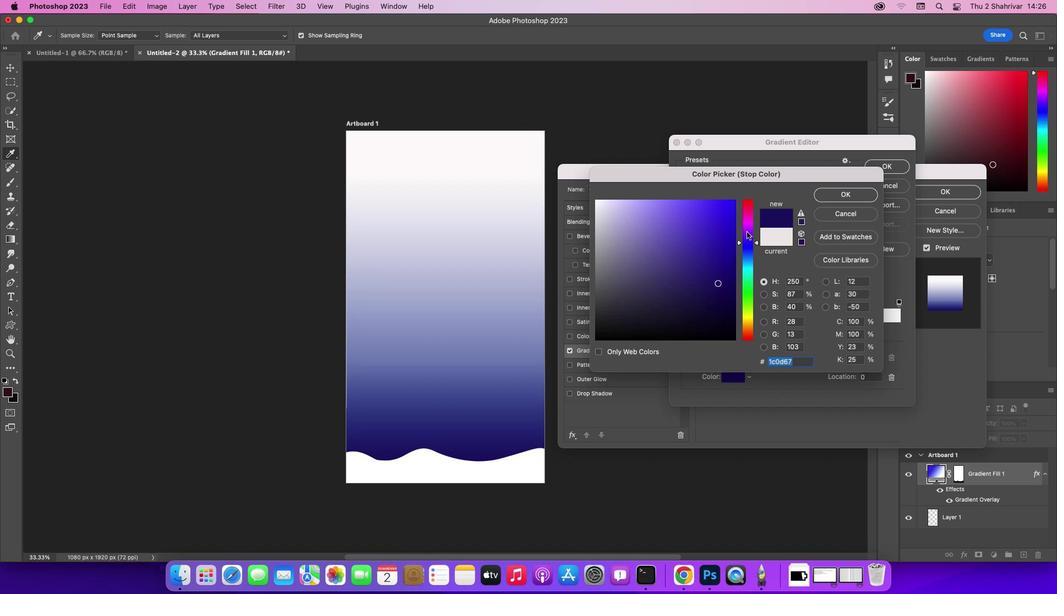 
Action: Mouse pressed left at (746, 232)
Screenshot: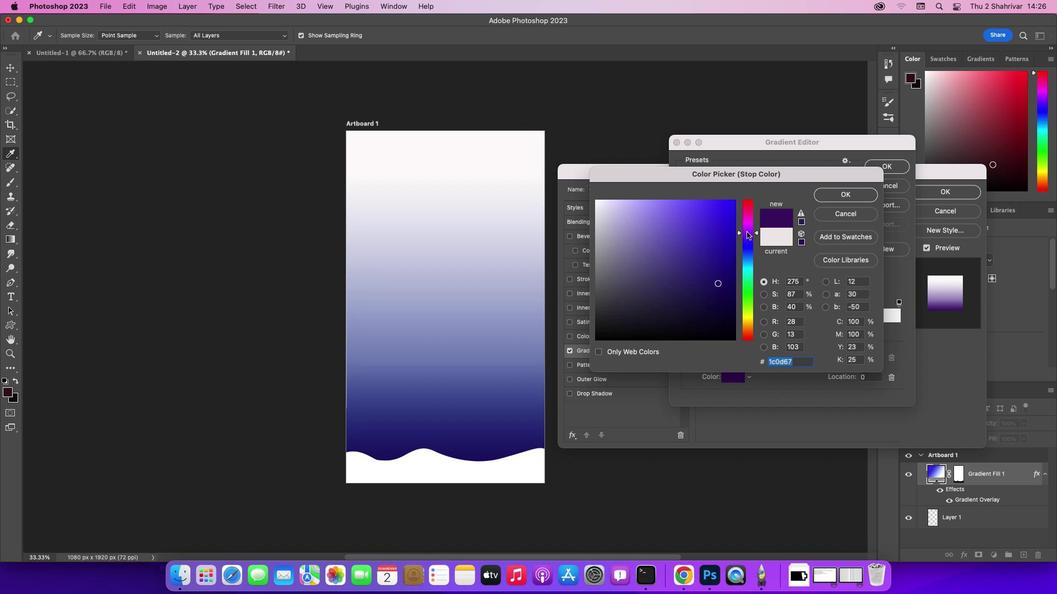 
Action: Mouse moved to (711, 243)
Screenshot: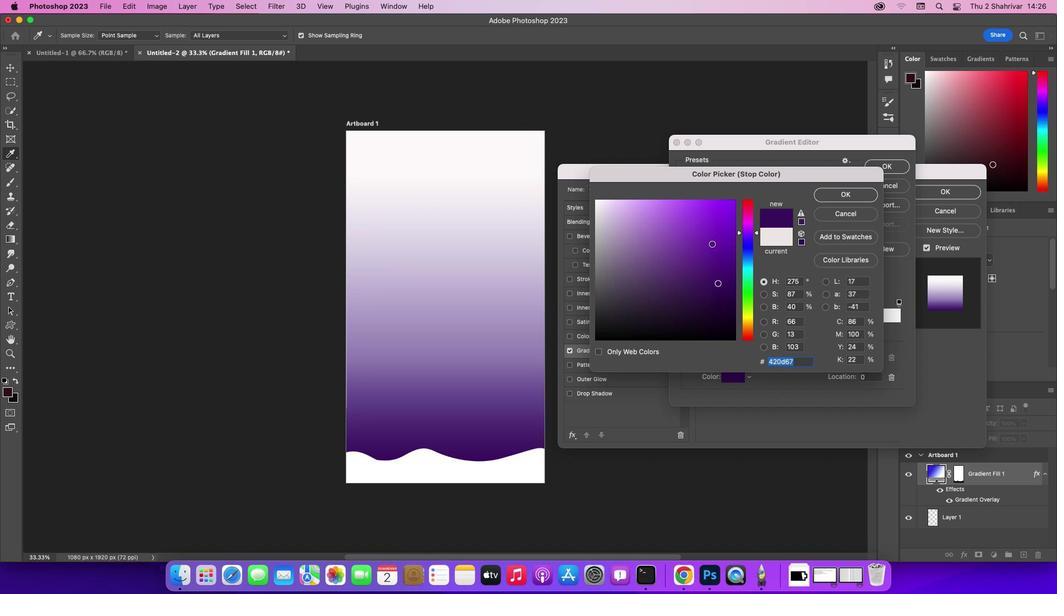 
Action: Mouse pressed left at (711, 243)
Screenshot: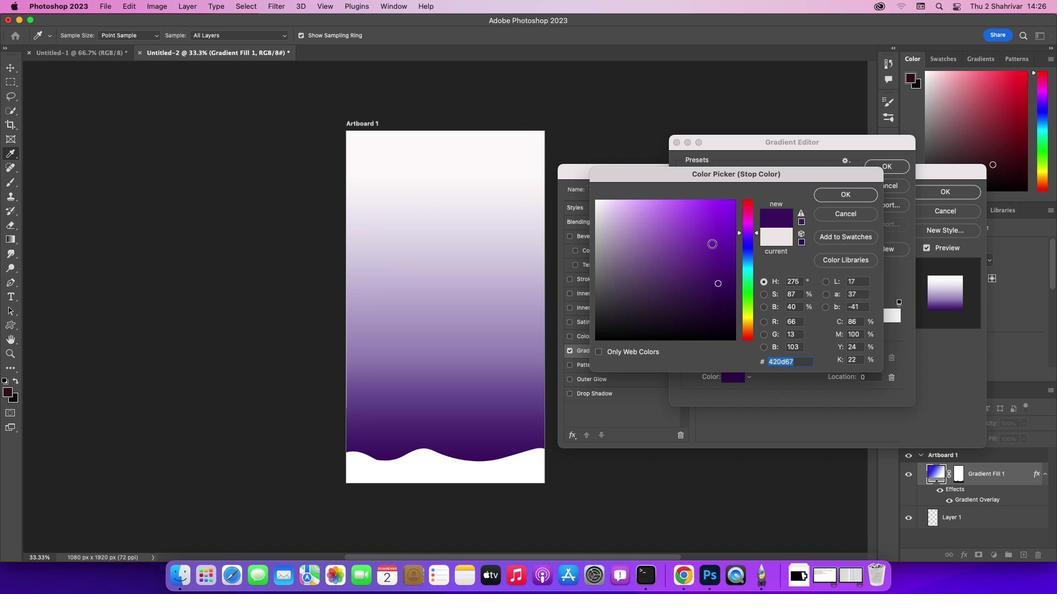 
Action: Mouse moved to (834, 196)
Screenshot: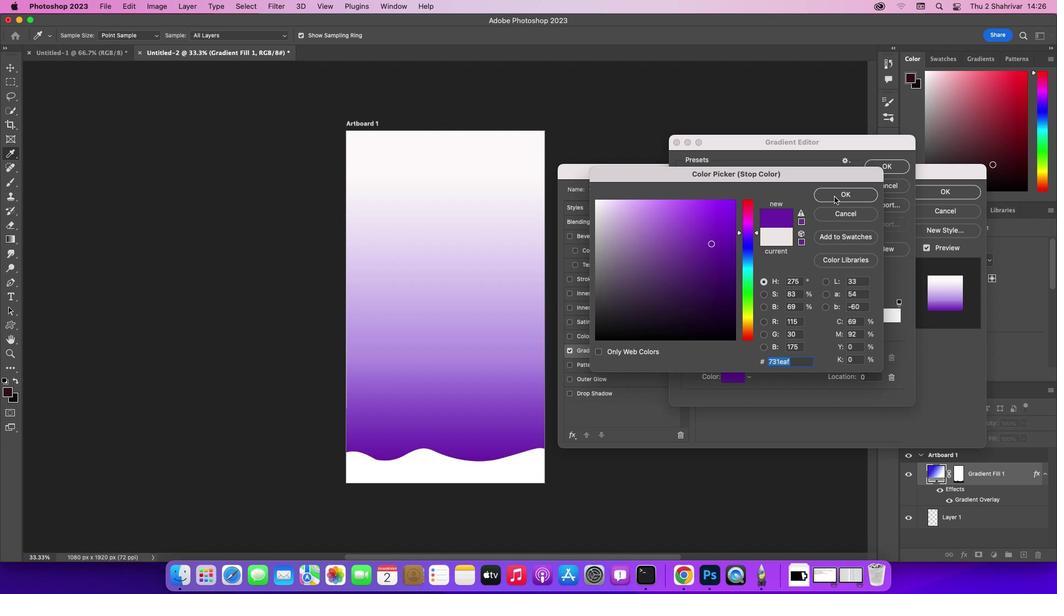 
Action: Mouse pressed left at (834, 196)
Screenshot: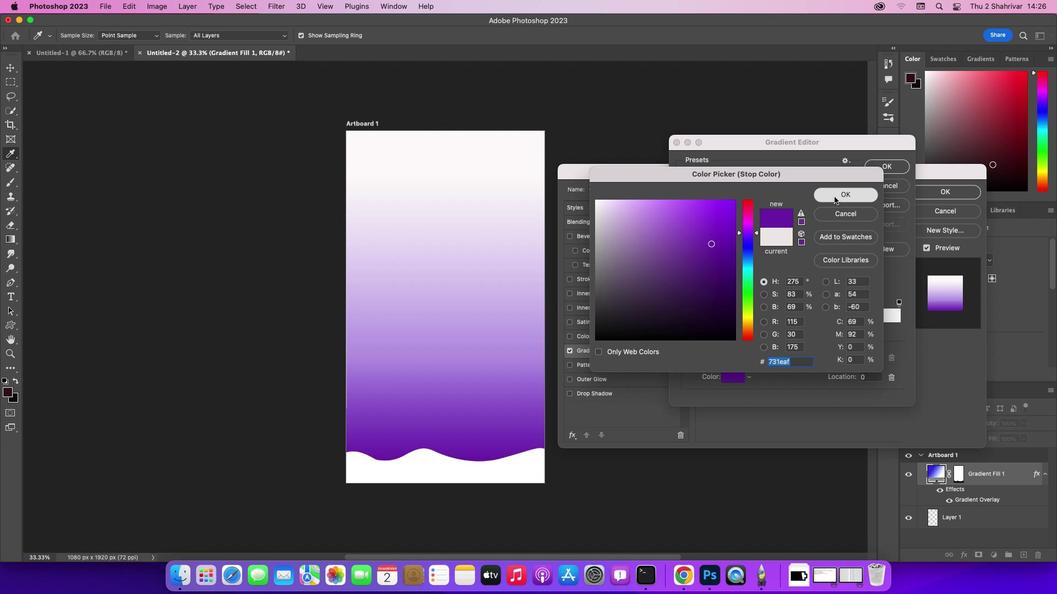 
Action: Mouse moved to (880, 168)
Screenshot: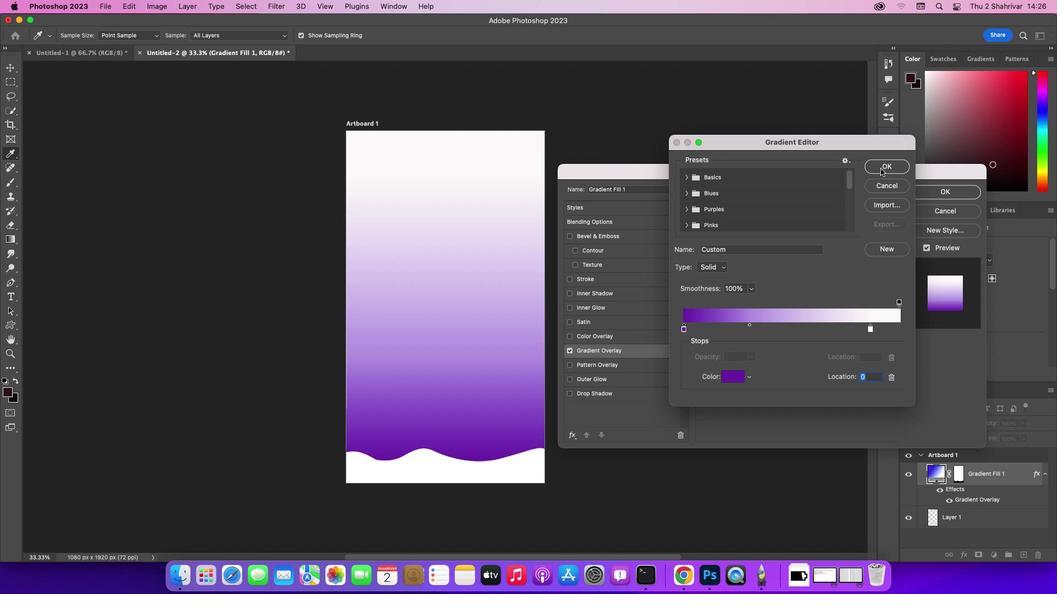 
Action: Mouse pressed left at (880, 168)
Screenshot: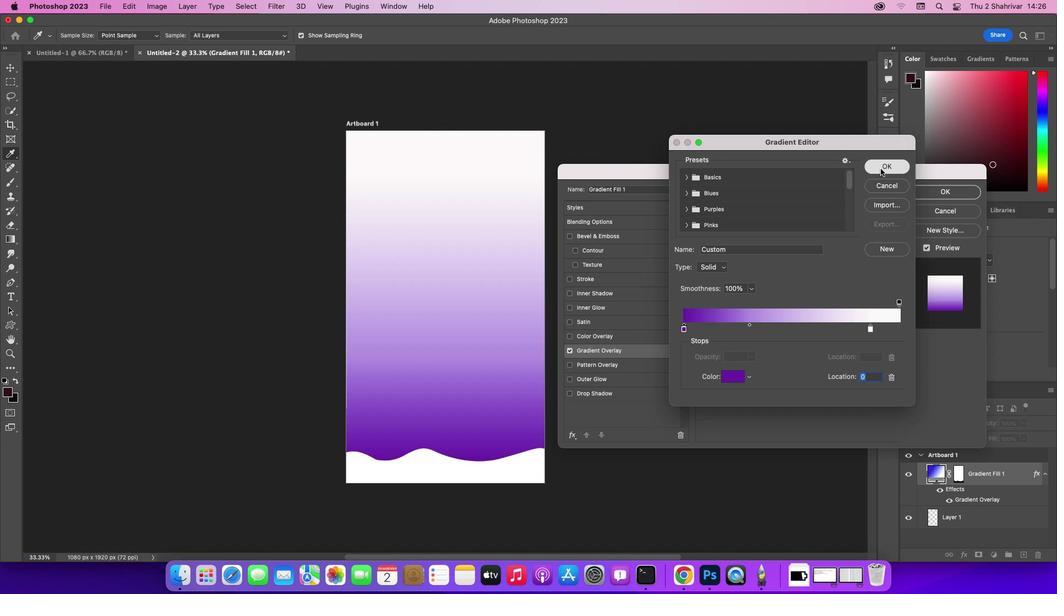 
Action: Mouse moved to (591, 396)
Screenshot: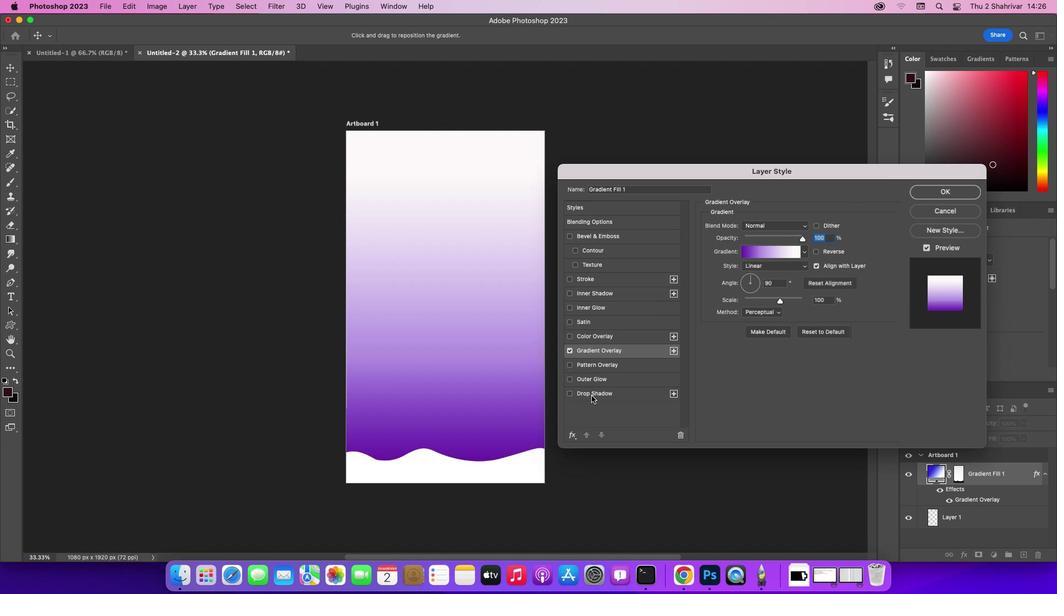 
Action: Mouse pressed left at (591, 396)
Screenshot: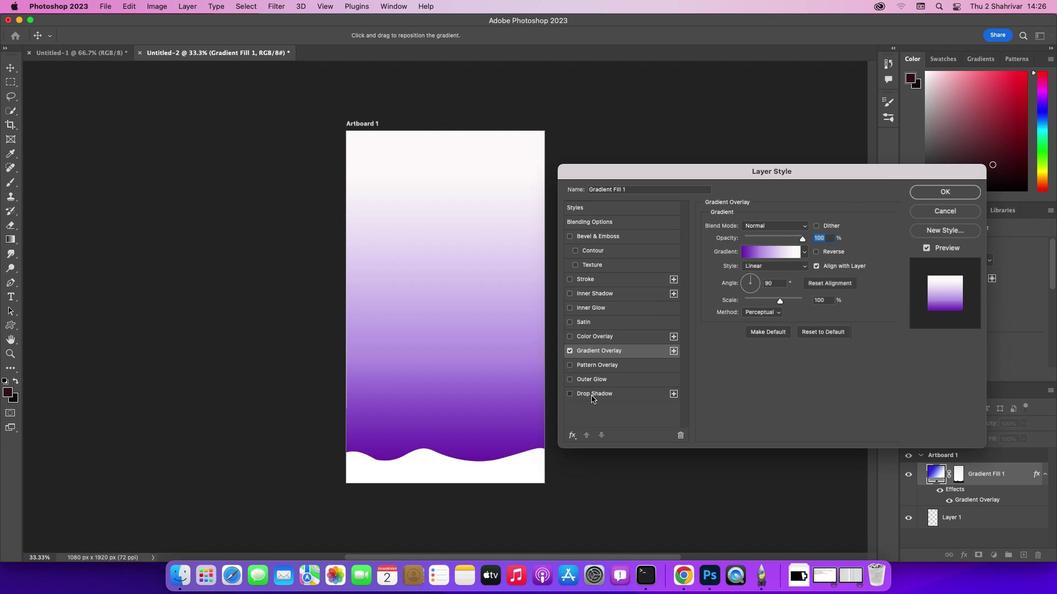 
Action: Mouse moved to (795, 226)
Screenshot: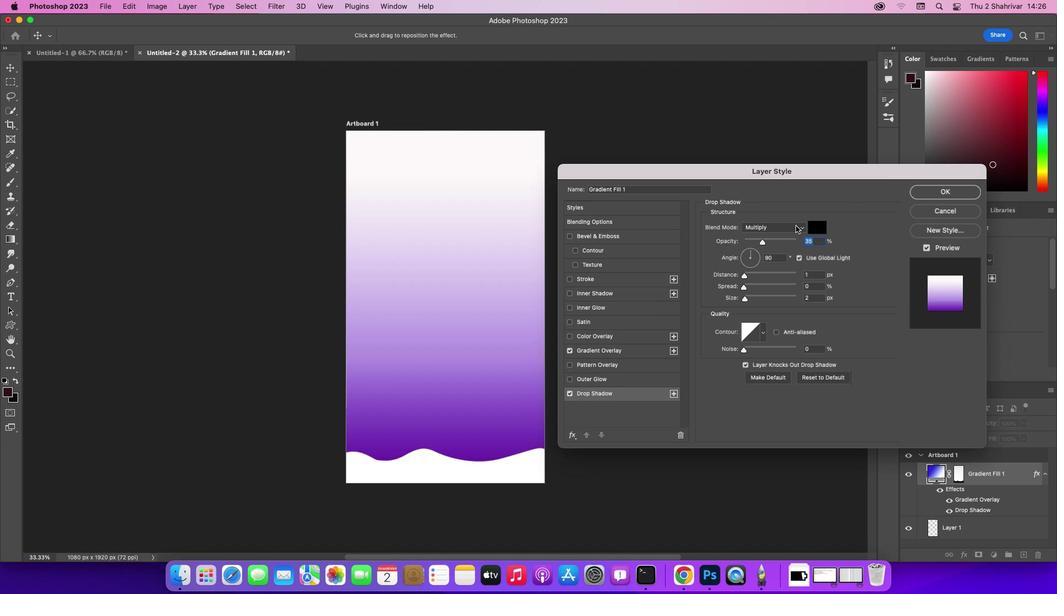 
Action: Mouse pressed left at (795, 226)
Screenshot: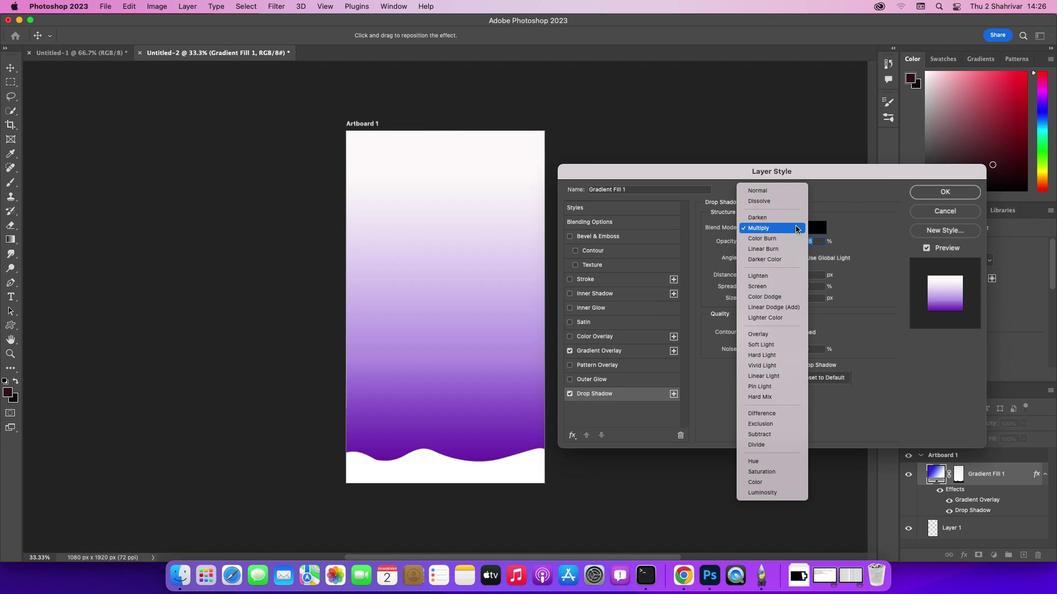 
Action: Mouse moved to (777, 186)
Screenshot: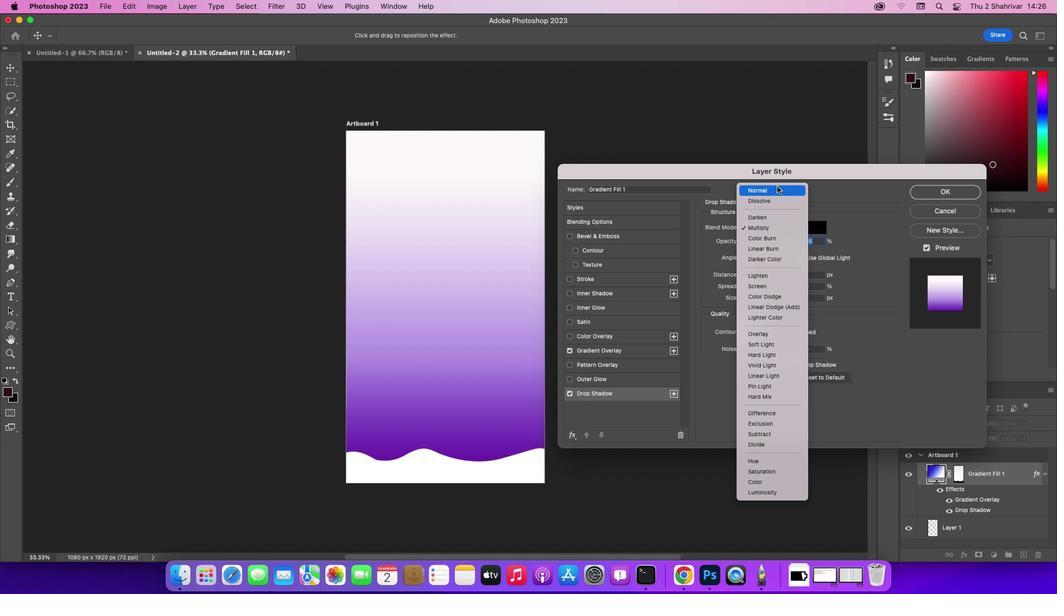 
Action: Mouse pressed left at (777, 186)
Screenshot: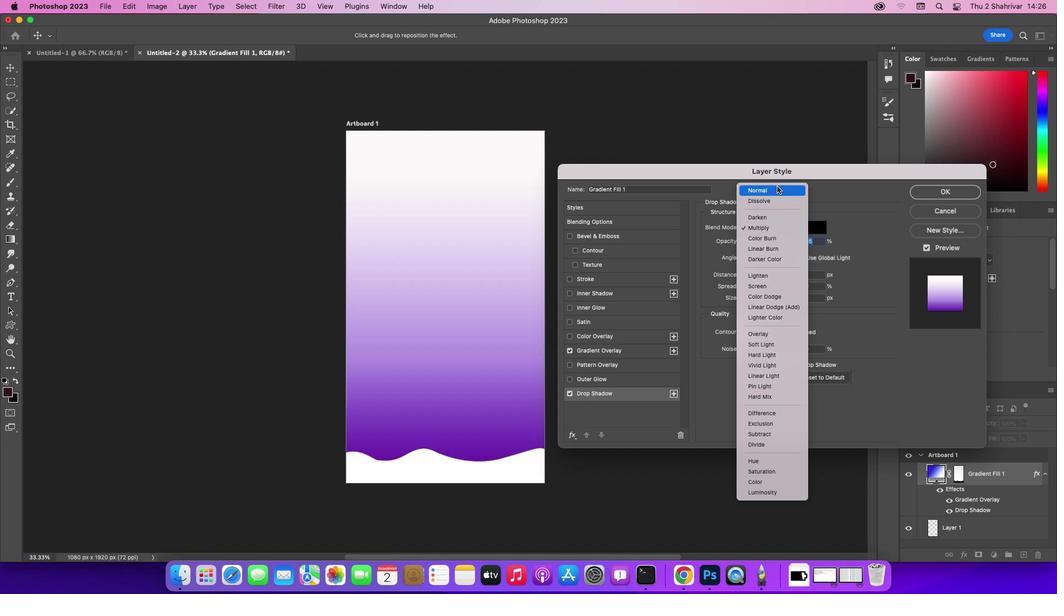 
Action: Mouse moved to (763, 241)
Screenshot: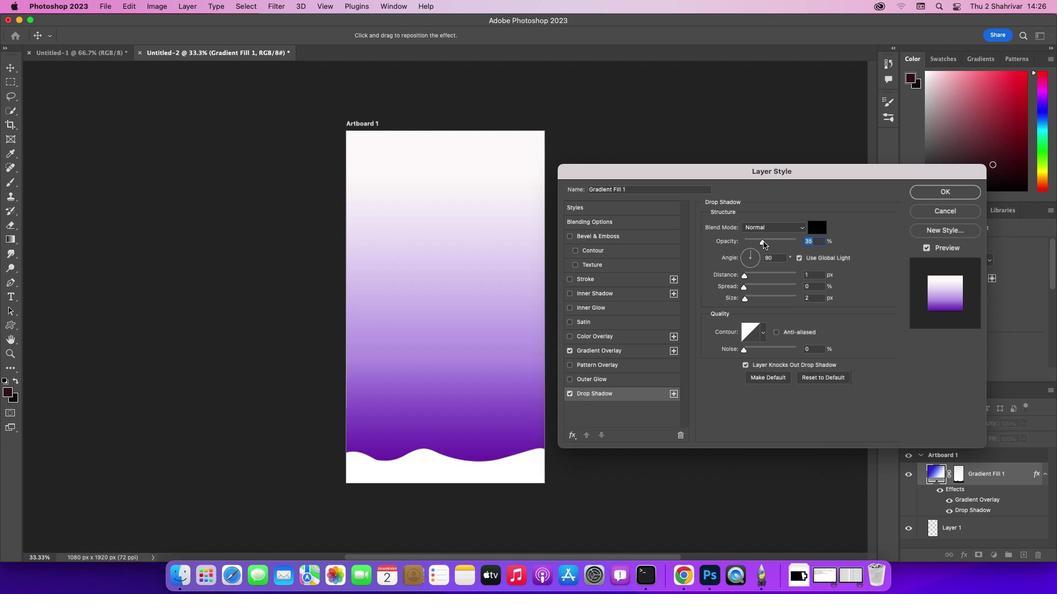 
Action: Mouse pressed left at (763, 241)
Screenshot: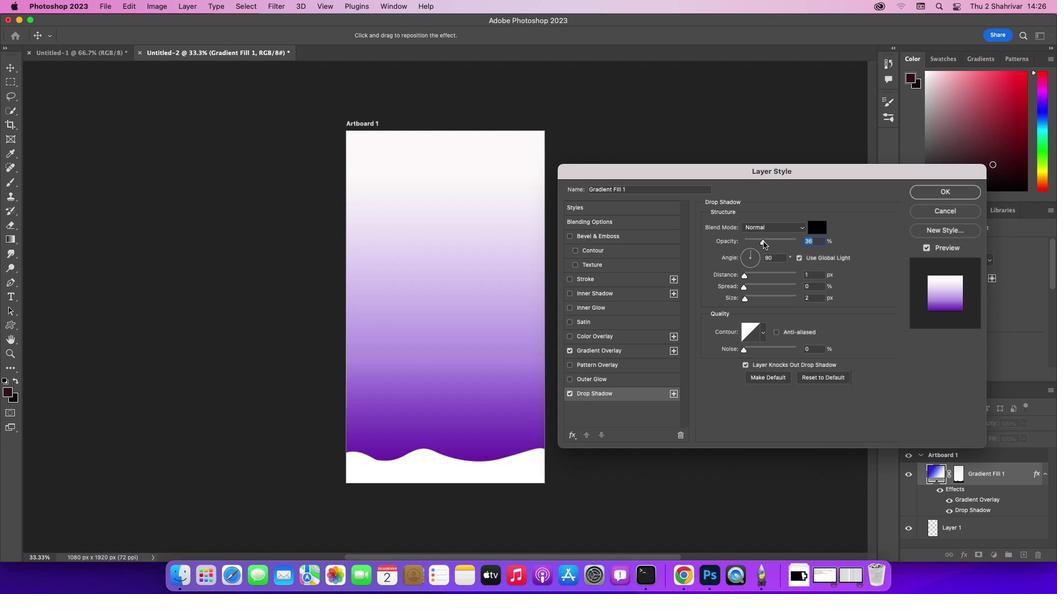 
Action: Mouse moved to (745, 277)
Screenshot: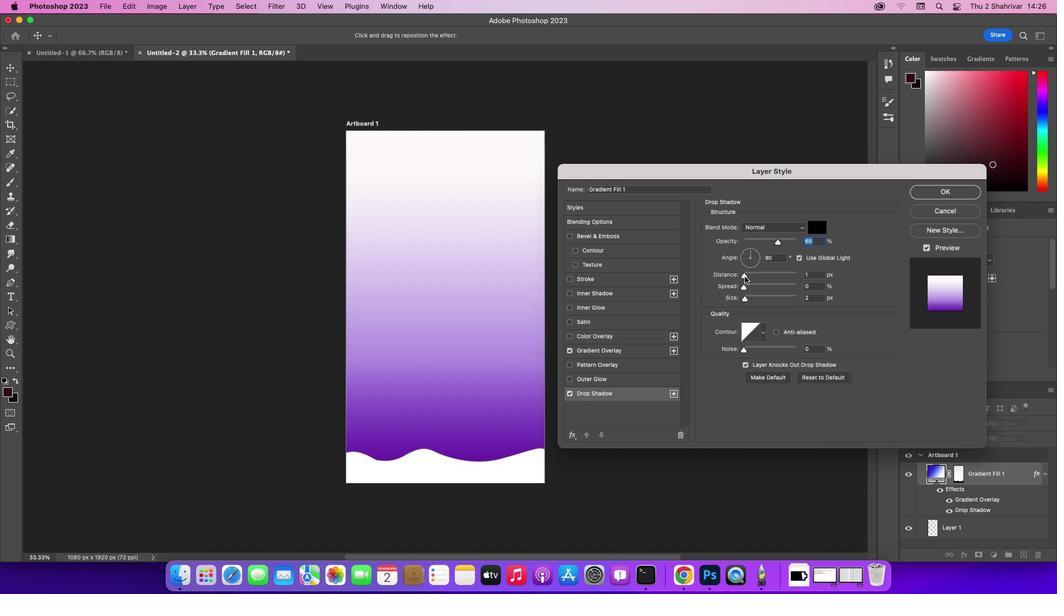 
Action: Mouse pressed left at (745, 277)
Screenshot: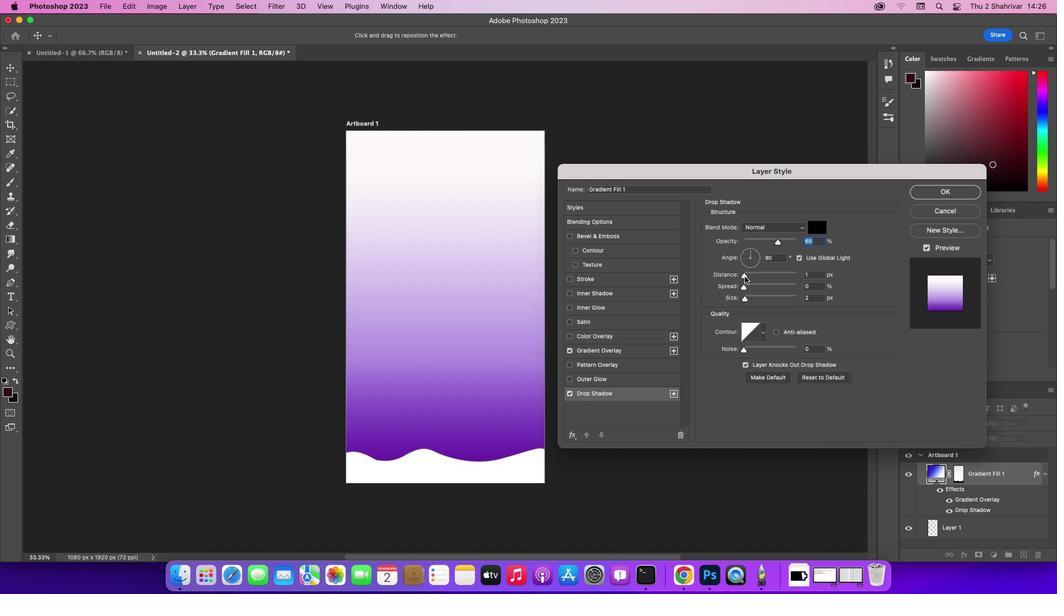 
Action: Mouse moved to (761, 275)
Screenshot: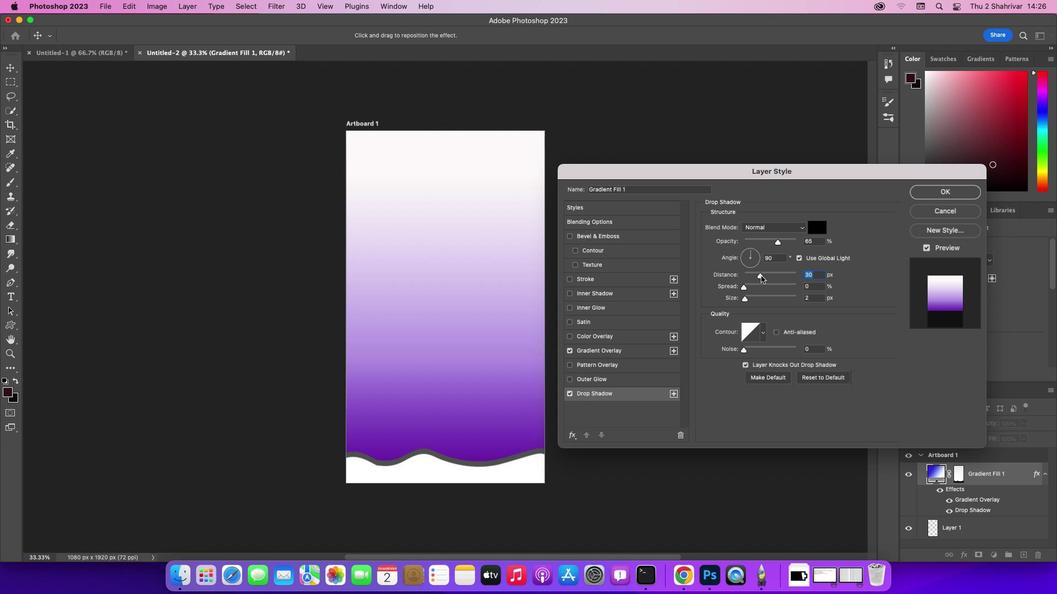 
Action: Mouse pressed left at (761, 275)
Screenshot: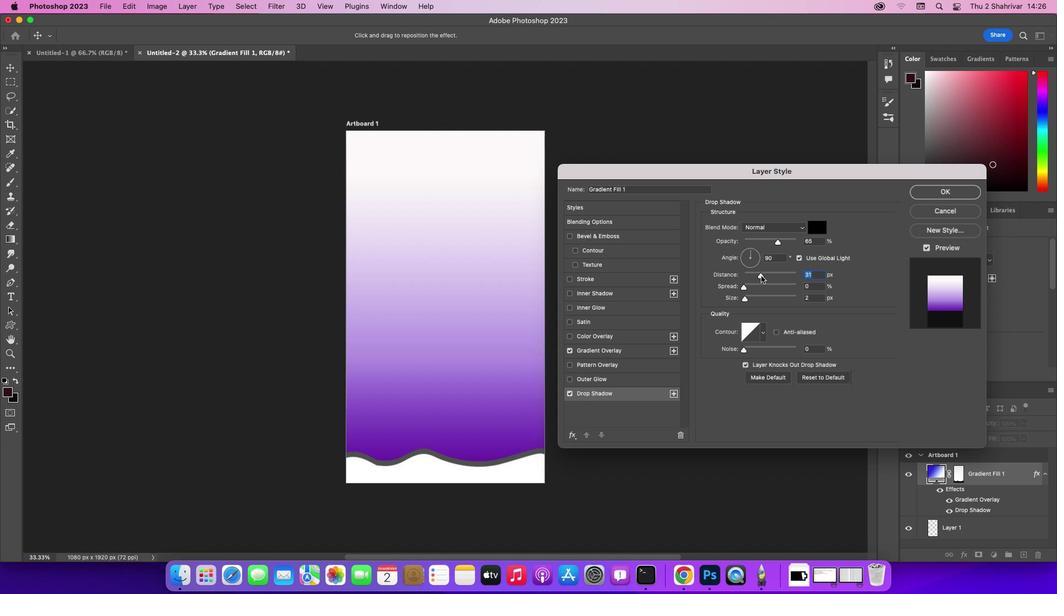 
Action: Mouse moved to (745, 290)
Screenshot: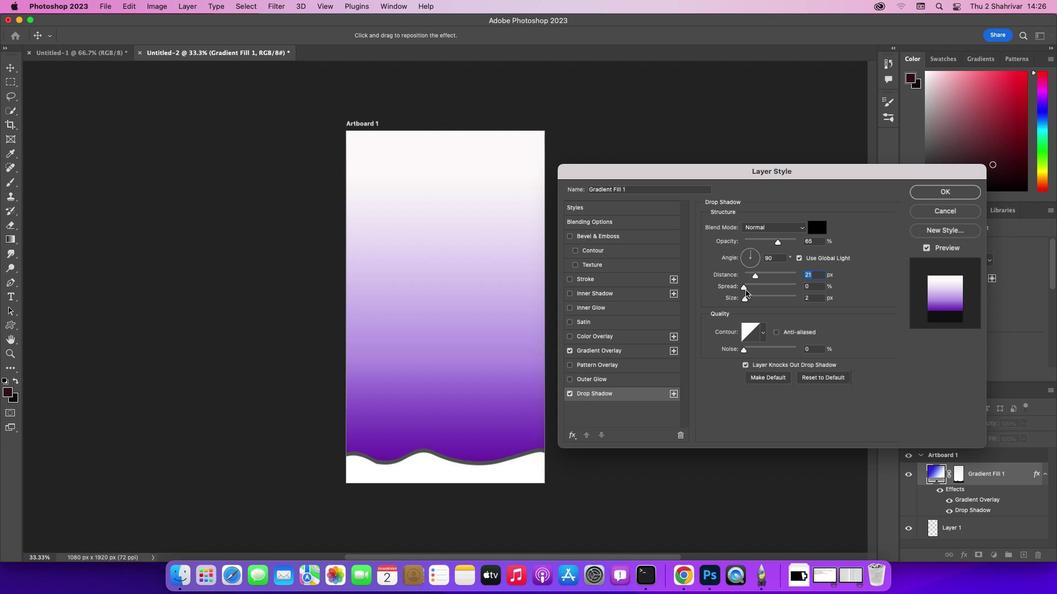 
Action: Mouse pressed left at (745, 290)
Screenshot: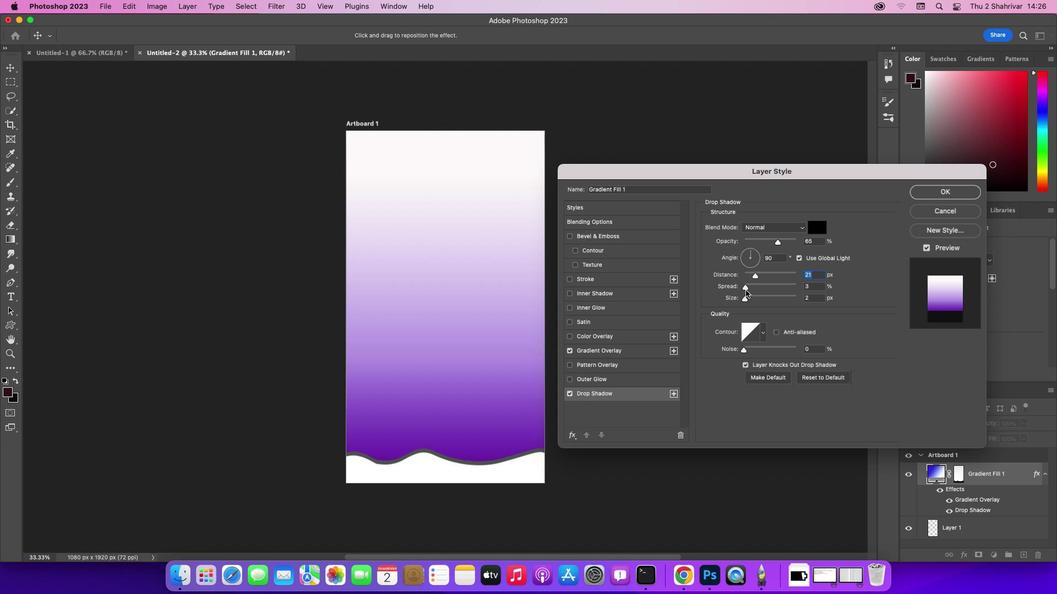 
Action: Mouse moved to (746, 300)
Screenshot: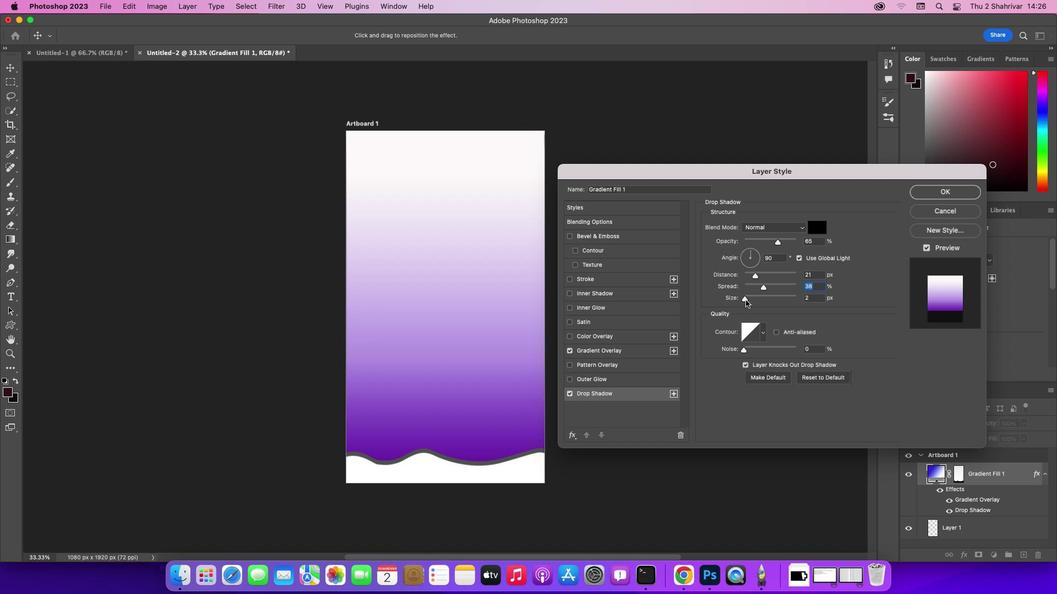 
Action: Mouse pressed left at (746, 300)
Screenshot: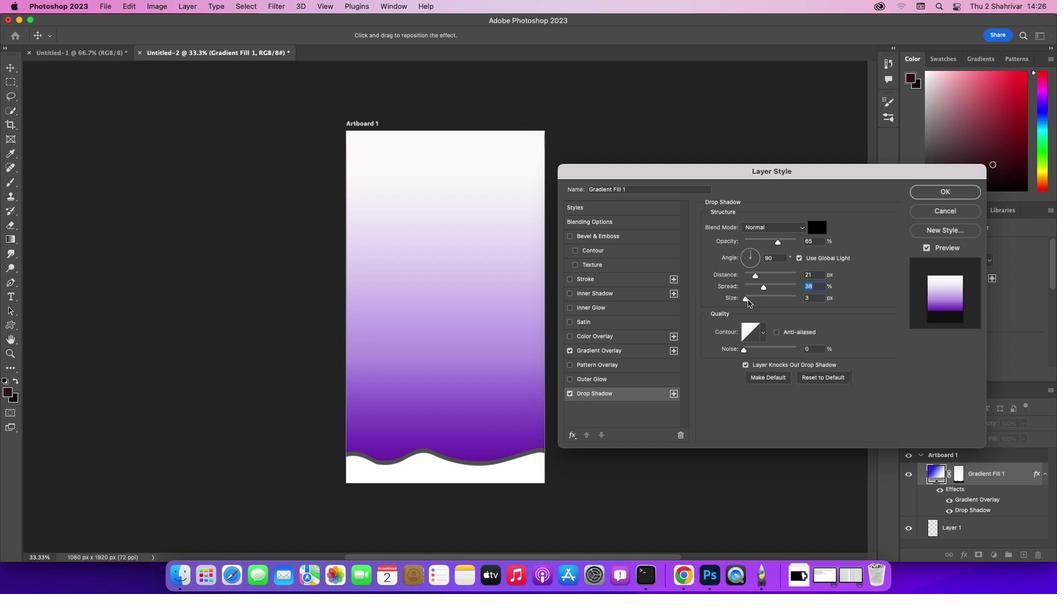 
Action: Mouse moved to (779, 244)
Screenshot: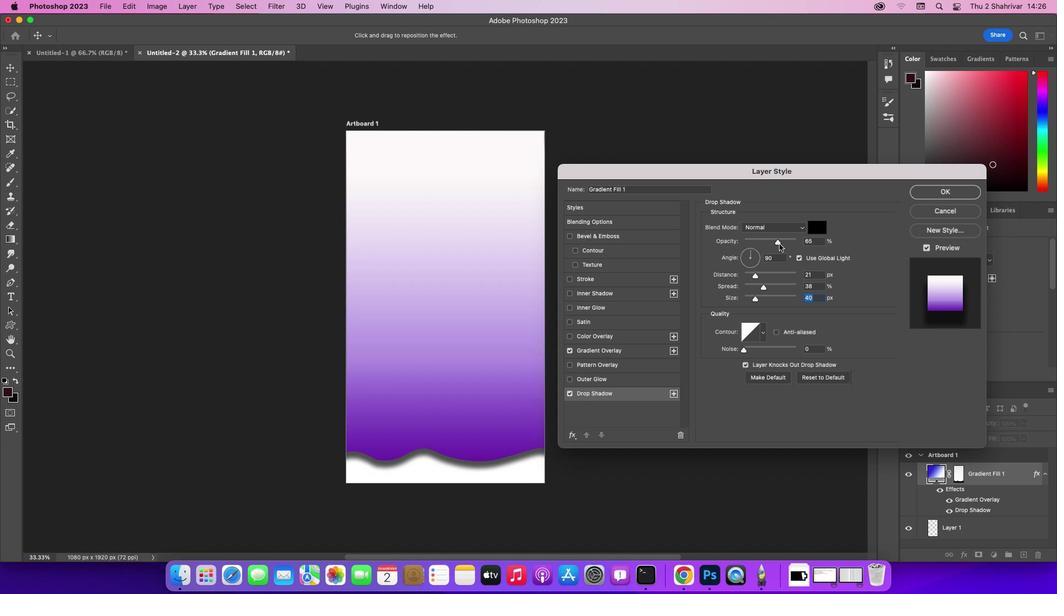
Action: Mouse pressed left at (779, 244)
Screenshot: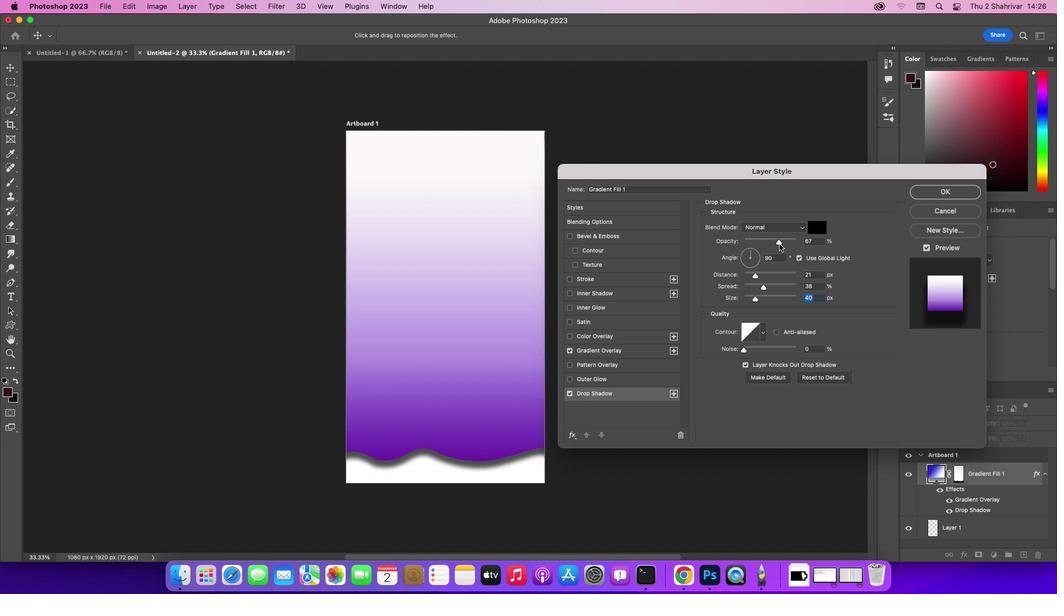 
Action: Mouse moved to (946, 191)
Screenshot: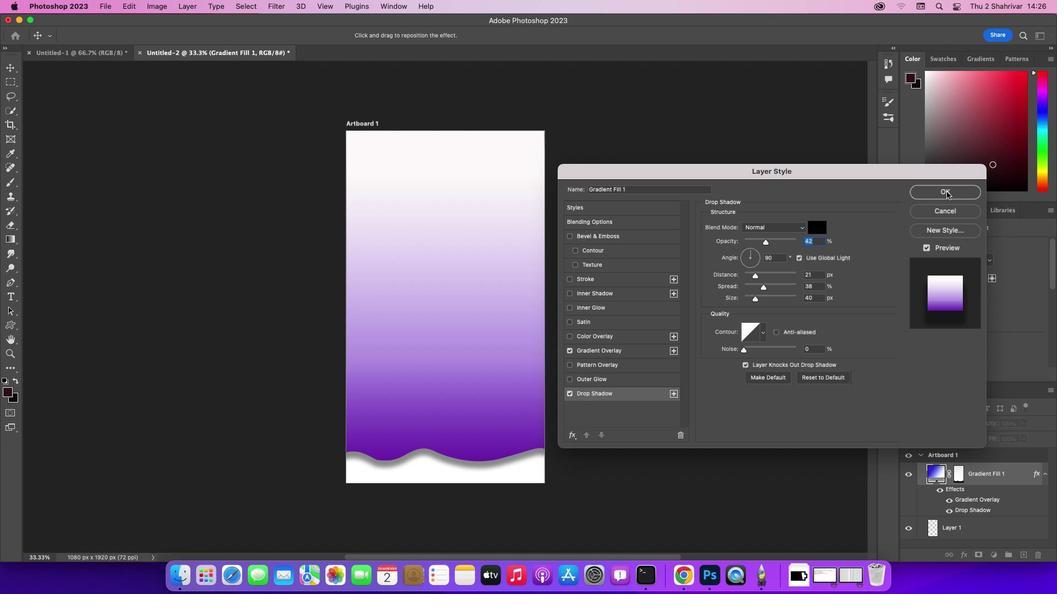 
Action: Mouse pressed left at (946, 191)
Screenshot: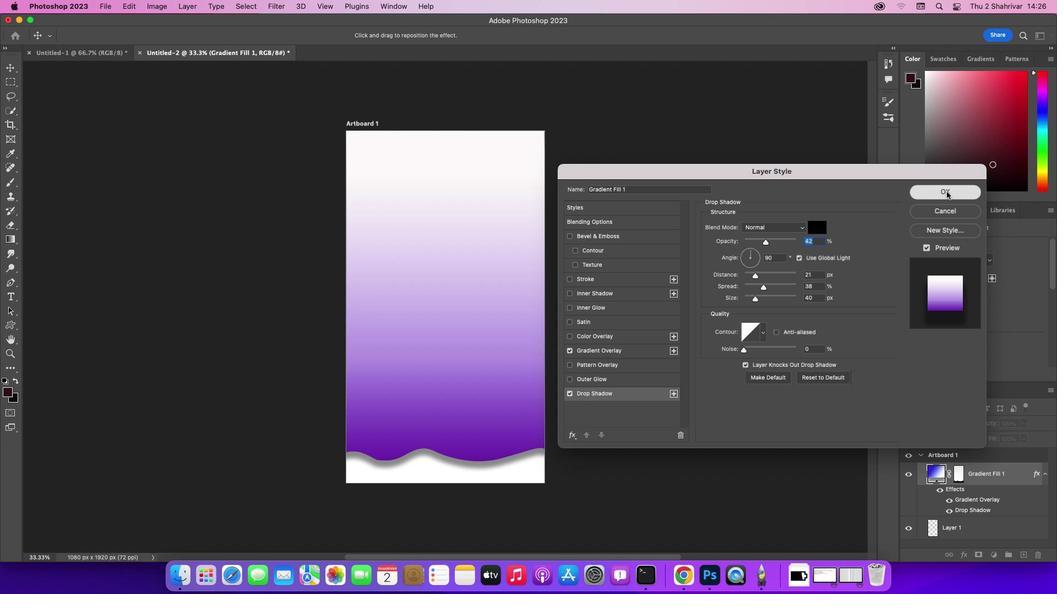 
Action: Mouse moved to (934, 505)
Screenshot: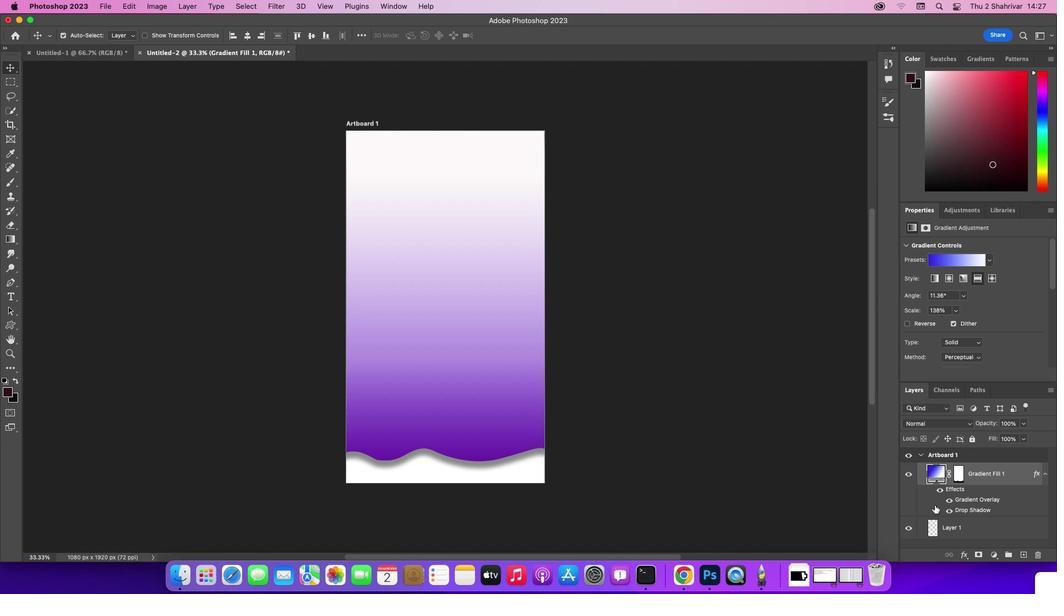 
Action: Mouse scrolled (934, 505) with delta (0, 0)
Screenshot: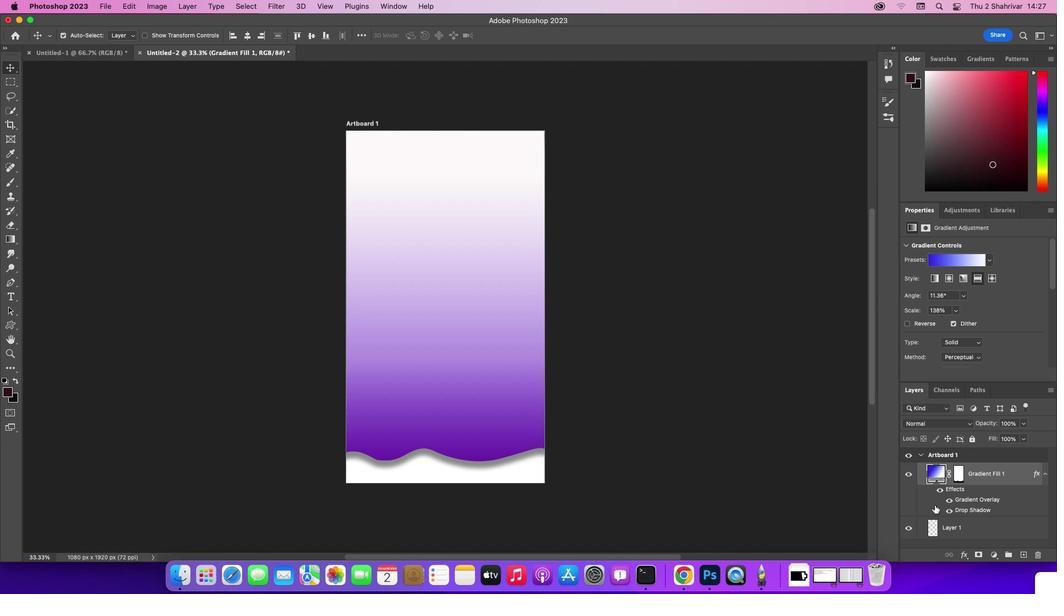 
Action: Mouse moved to (1000, 541)
Screenshot: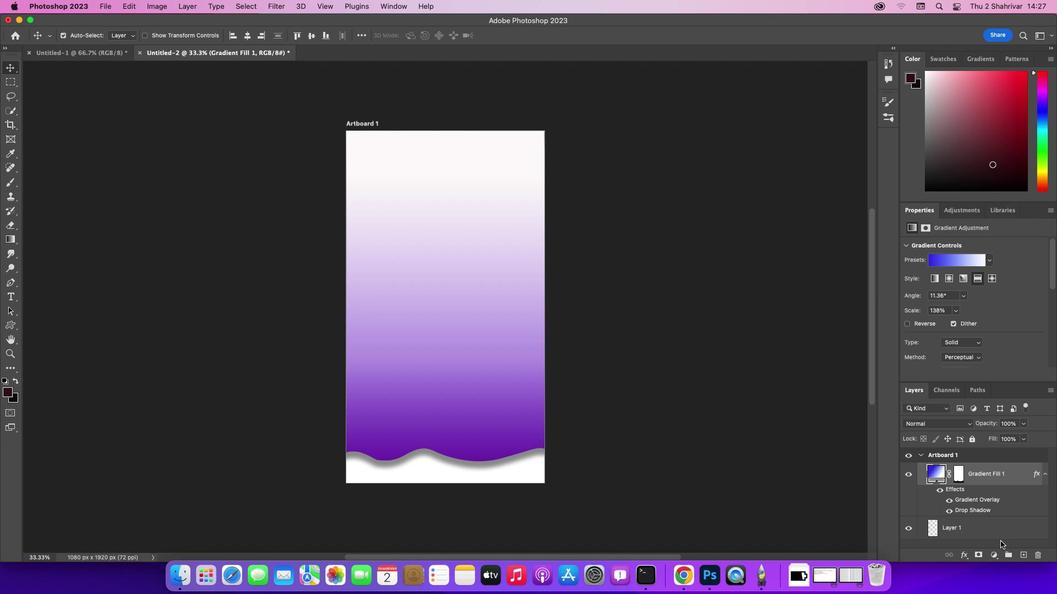 
Action: Mouse scrolled (1000, 541) with delta (0, 0)
Screenshot: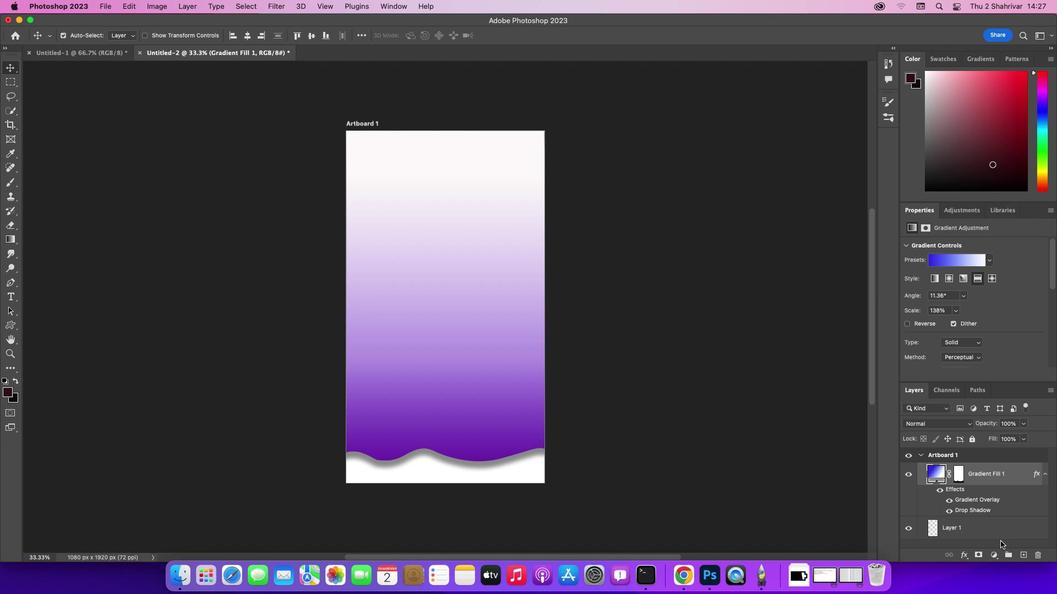 
Action: Mouse scrolled (1000, 541) with delta (0, 0)
Screenshot: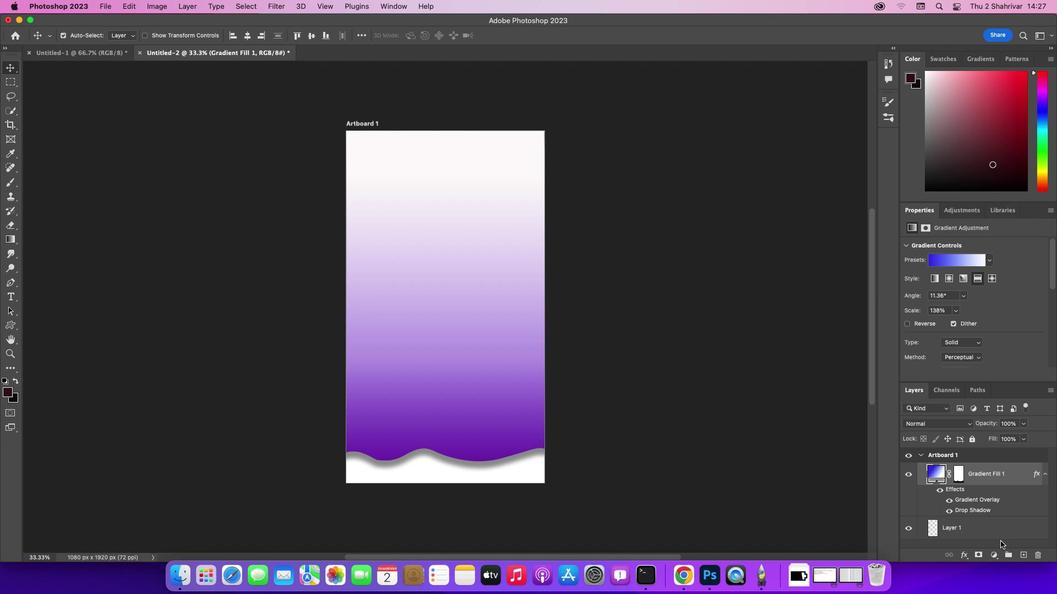 
Action: Mouse scrolled (1000, 541) with delta (0, -1)
Screenshot: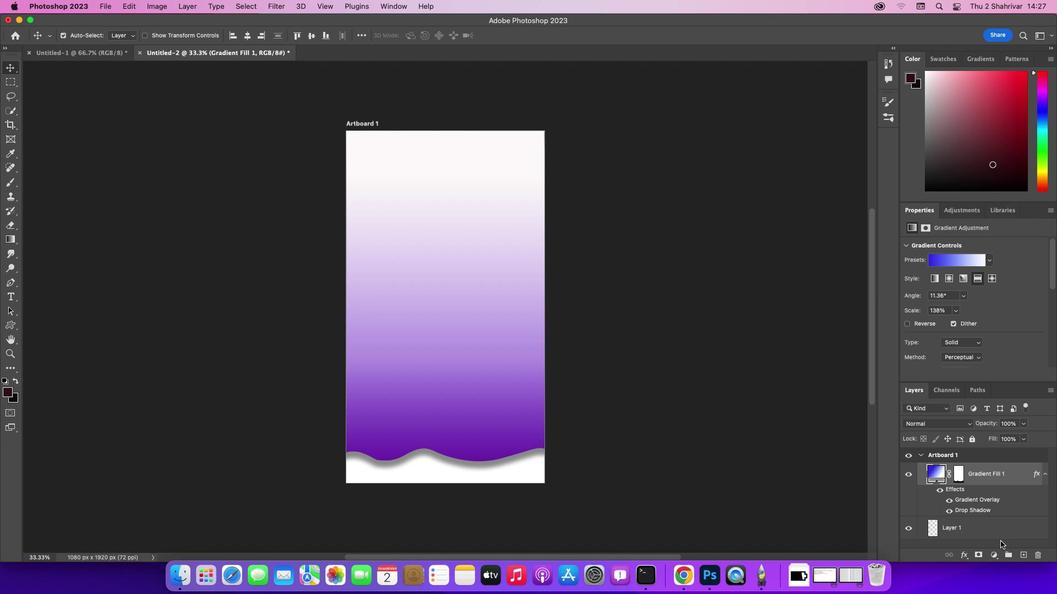 
Action: Mouse scrolled (1000, 541) with delta (0, -1)
Screenshot: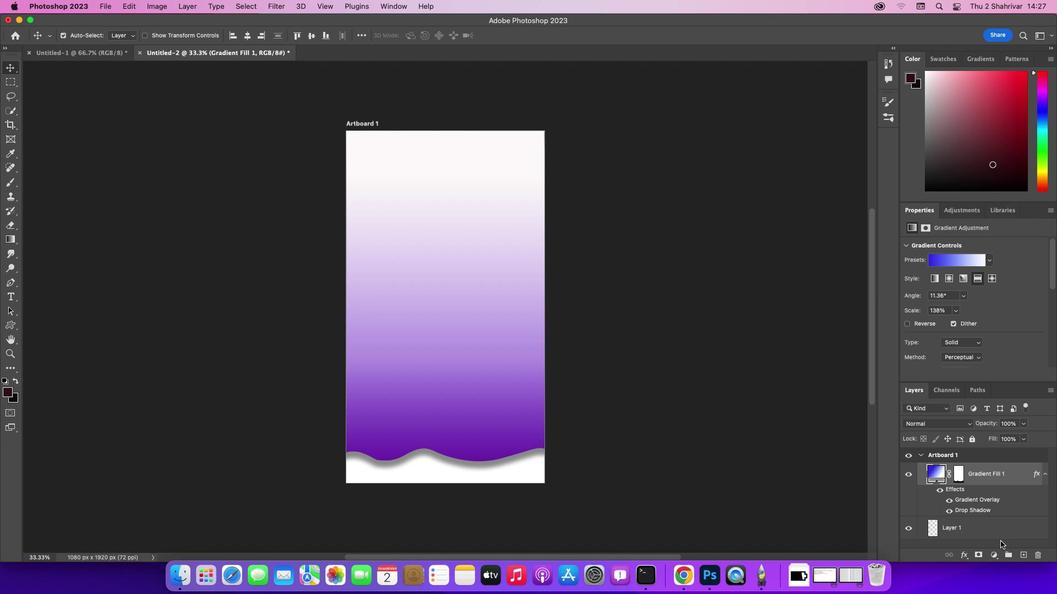 
Action: Mouse moved to (957, 529)
Screenshot: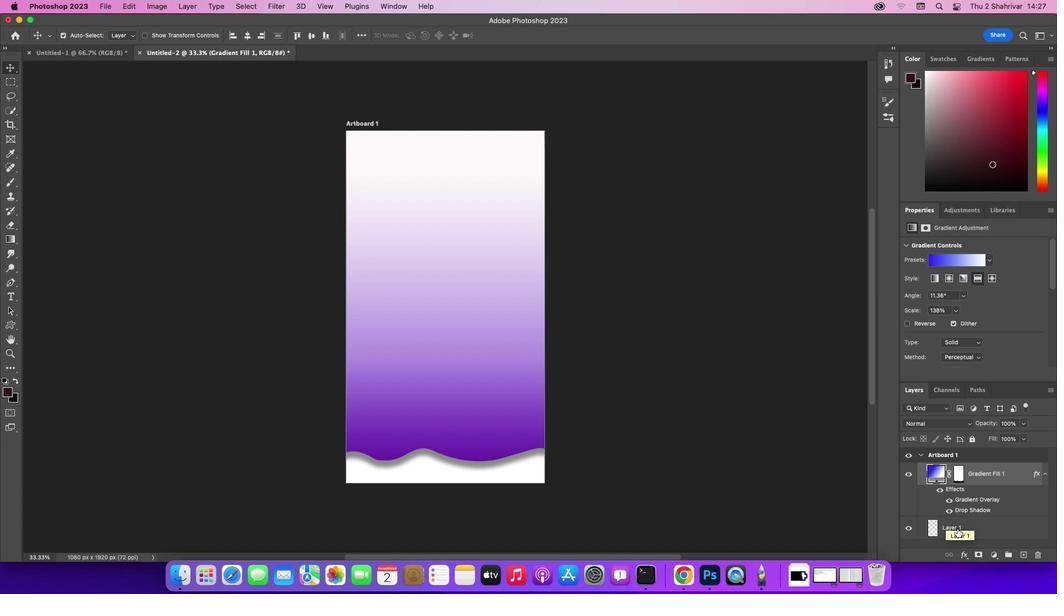 
Action: Mouse pressed left at (957, 529)
Screenshot: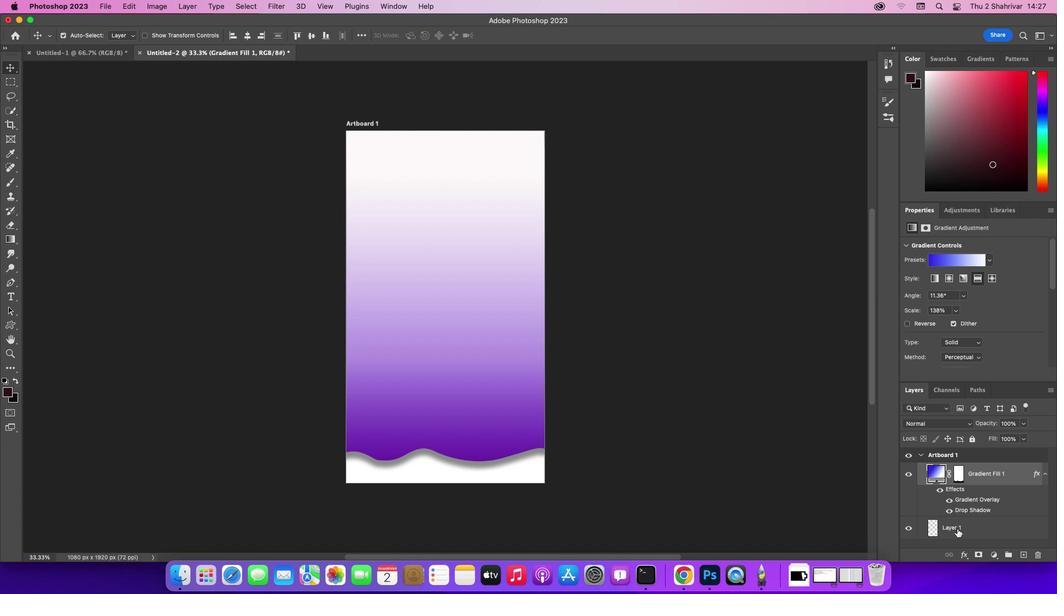 
Action: Mouse moved to (6, 394)
Screenshot: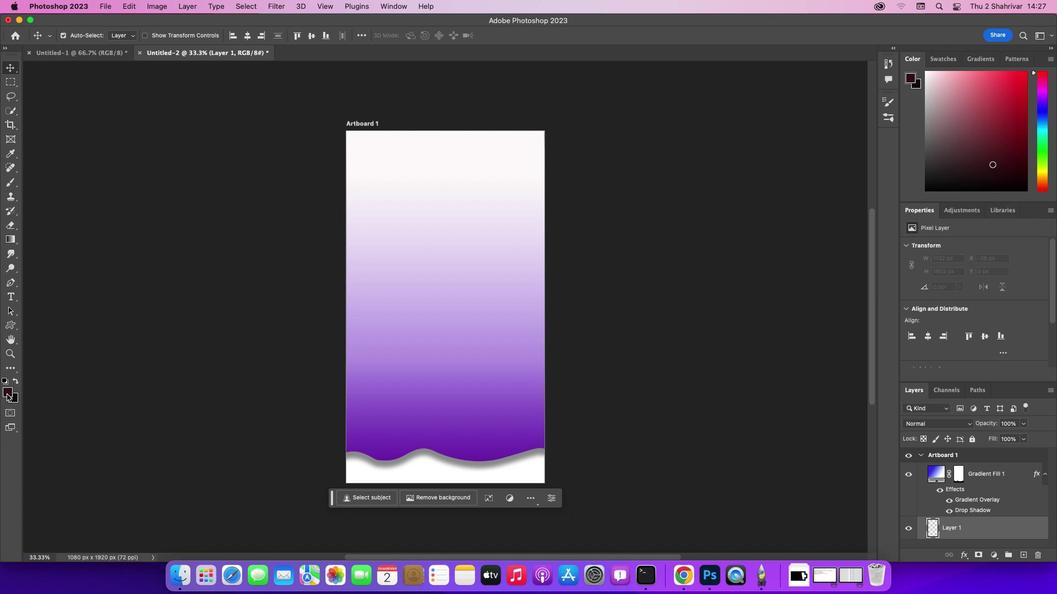 
Action: Mouse pressed left at (6, 394)
Screenshot: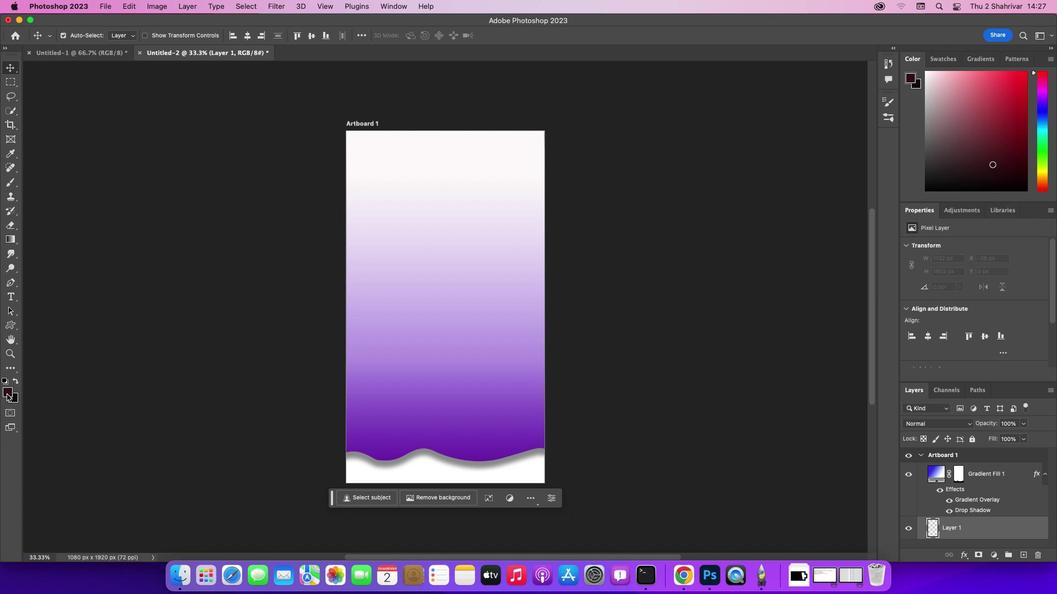 
Action: Mouse moved to (486, 449)
Screenshot: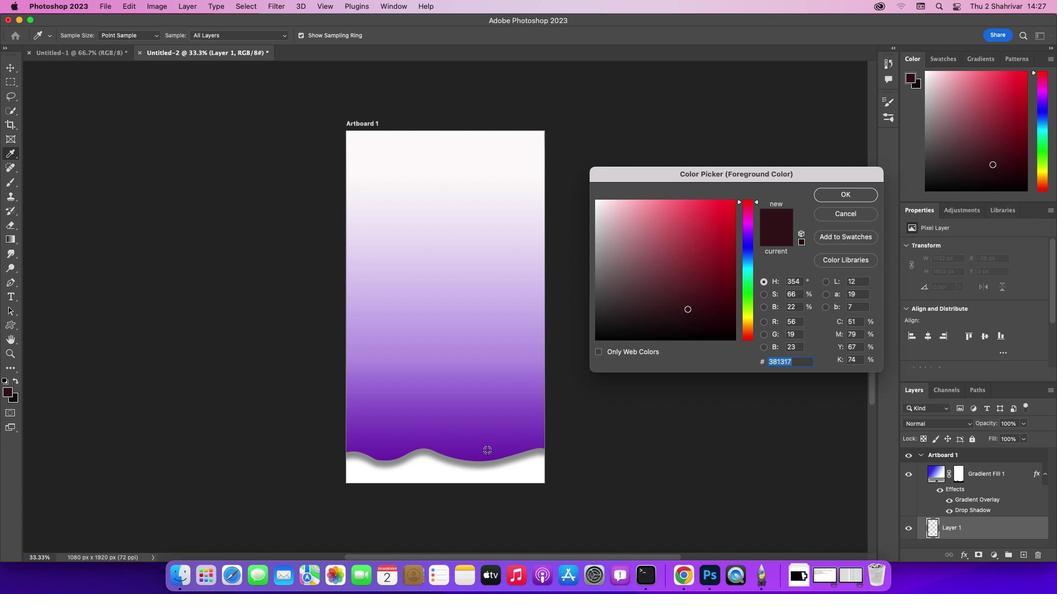 
Action: Mouse pressed left at (486, 449)
Screenshot: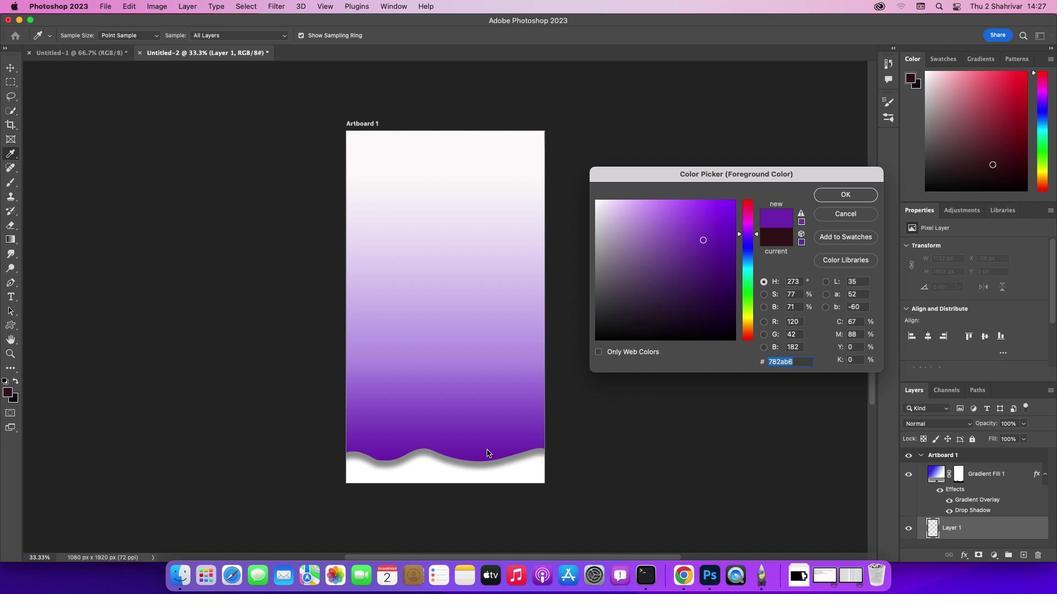 
Action: Mouse moved to (839, 201)
Screenshot: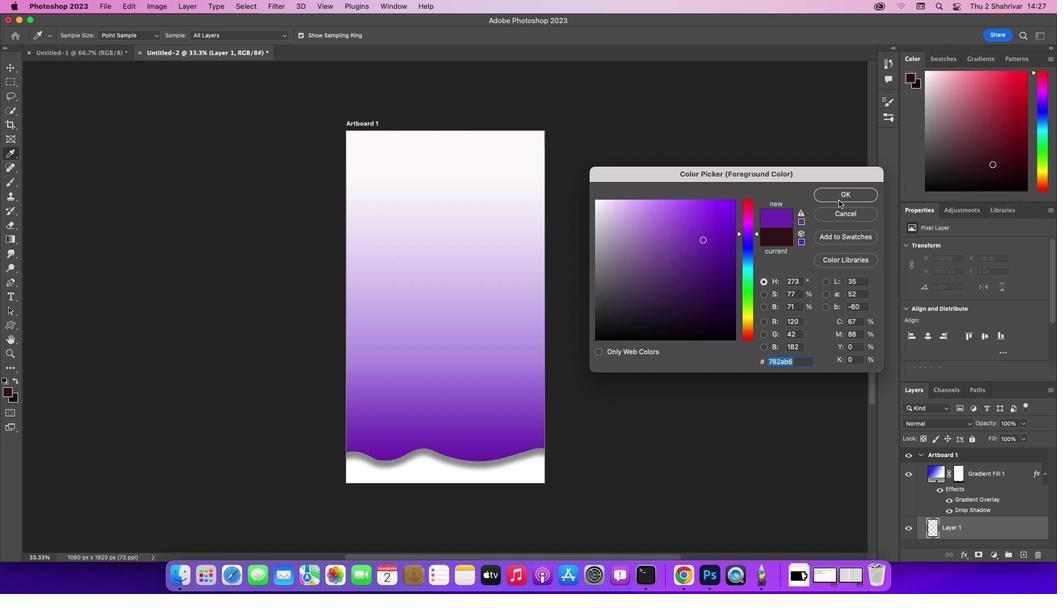 
Action: Mouse pressed left at (839, 201)
Screenshot: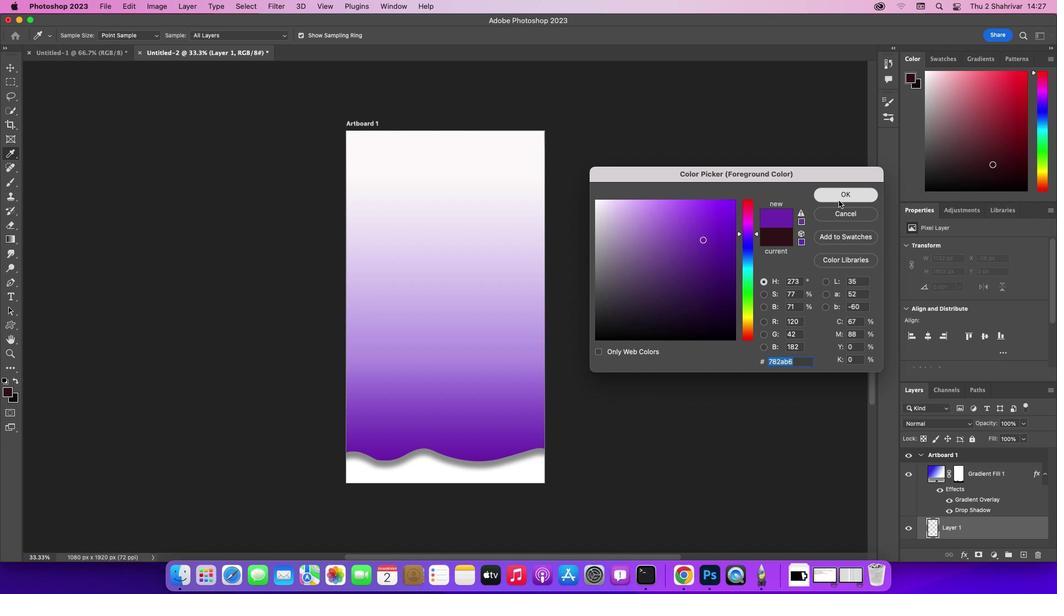 
Action: Mouse moved to (740, 264)
Screenshot: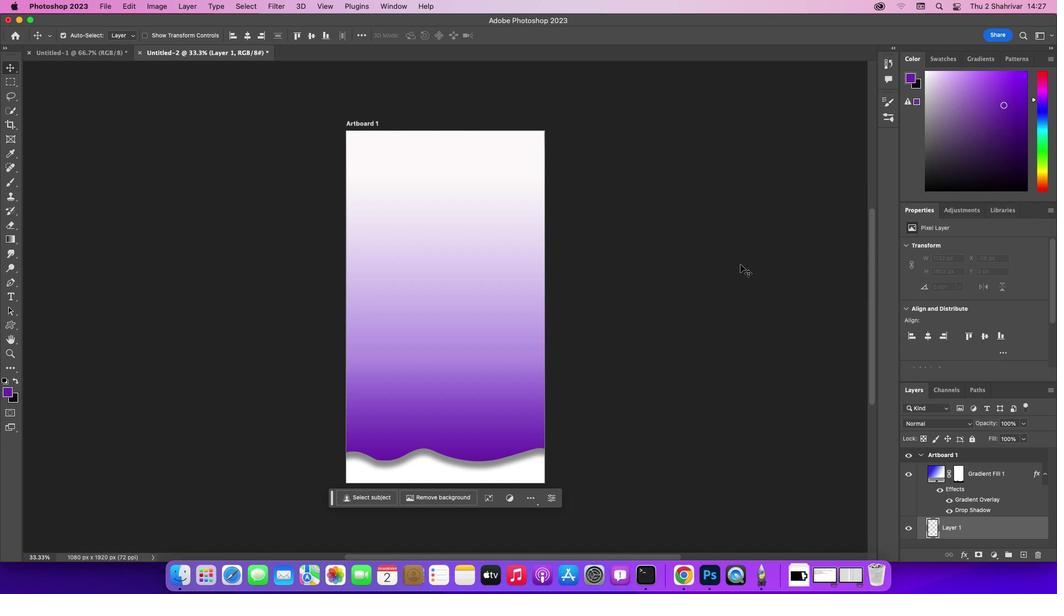
Action: Key pressed Key.altKey.altKey.backspace
Screenshot: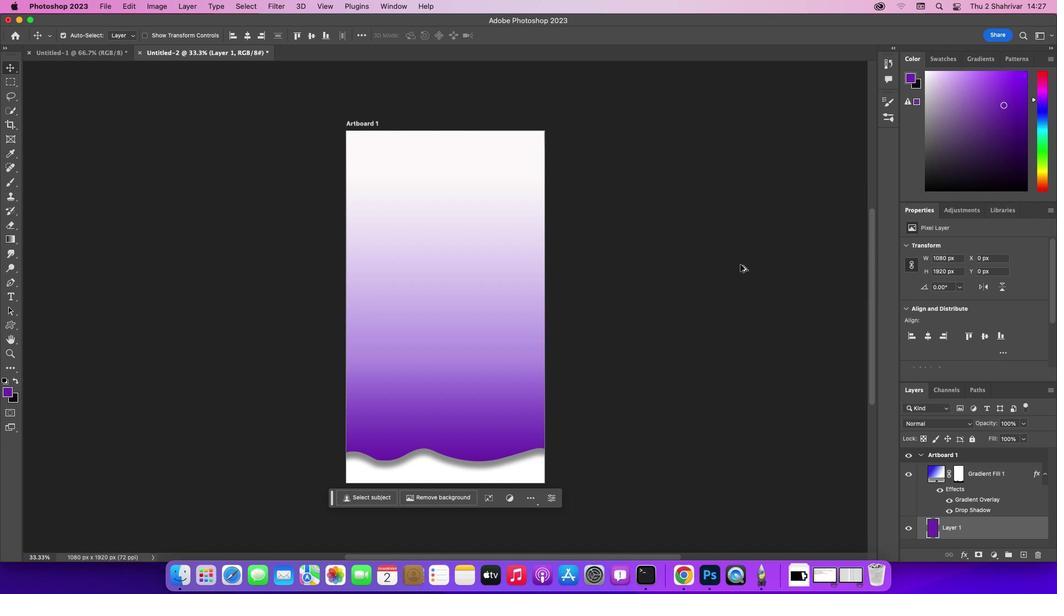 
Action: Mouse moved to (215, 394)
Screenshot: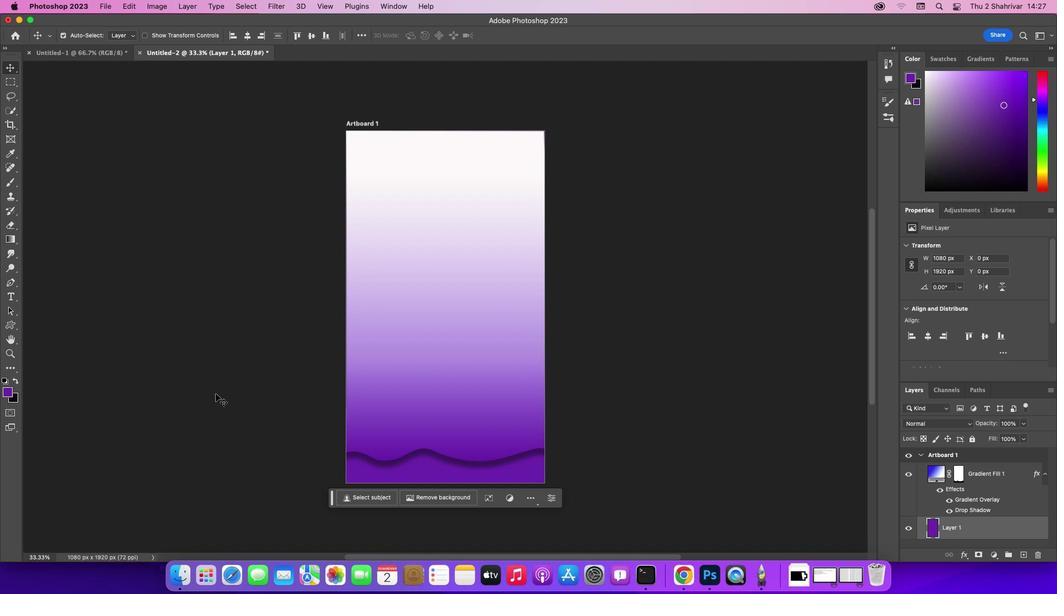 
Action: Mouse pressed left at (215, 394)
Screenshot: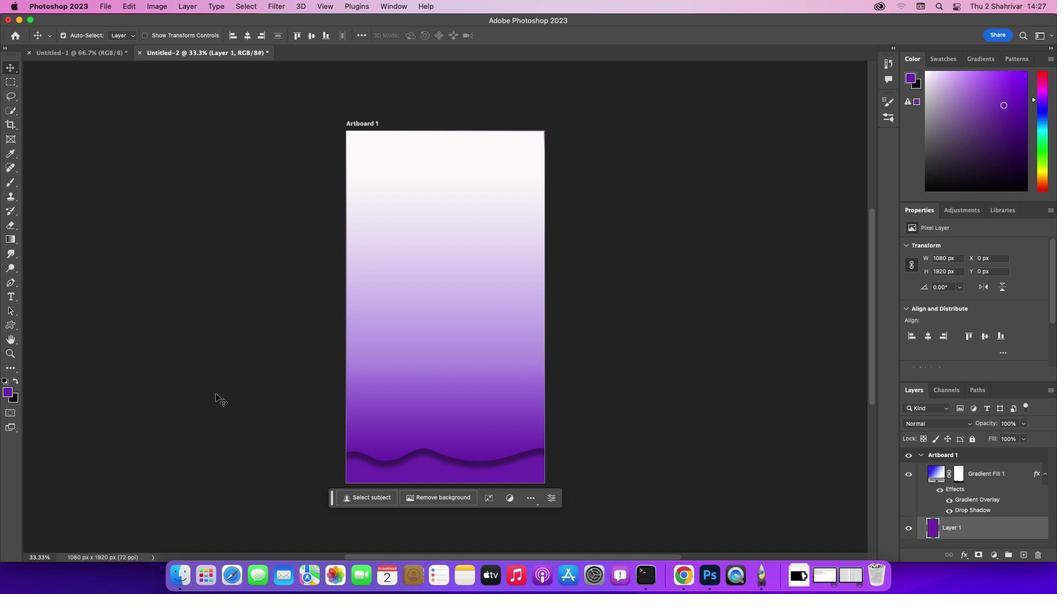 
Action: Mouse moved to (404, 416)
Screenshot: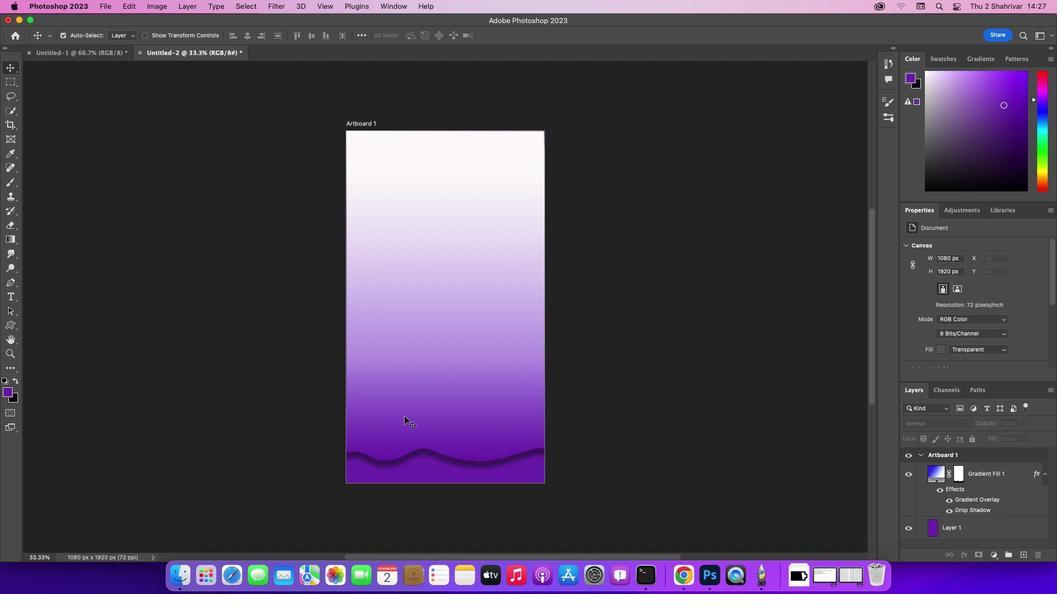 
Action: Mouse pressed left at (404, 416)
Screenshot: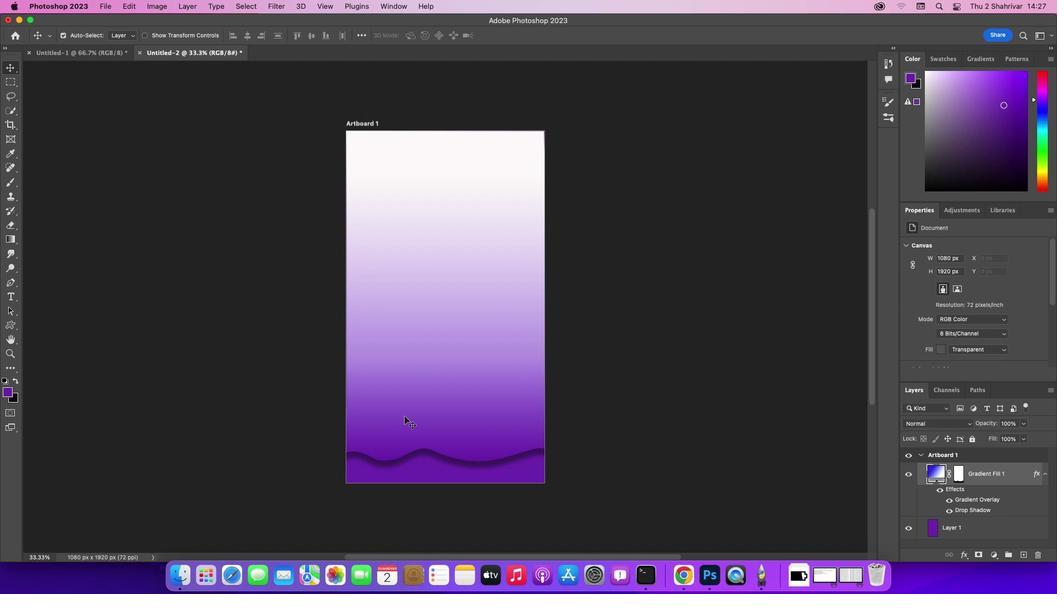 
Action: Mouse moved to (389, 443)
Screenshot: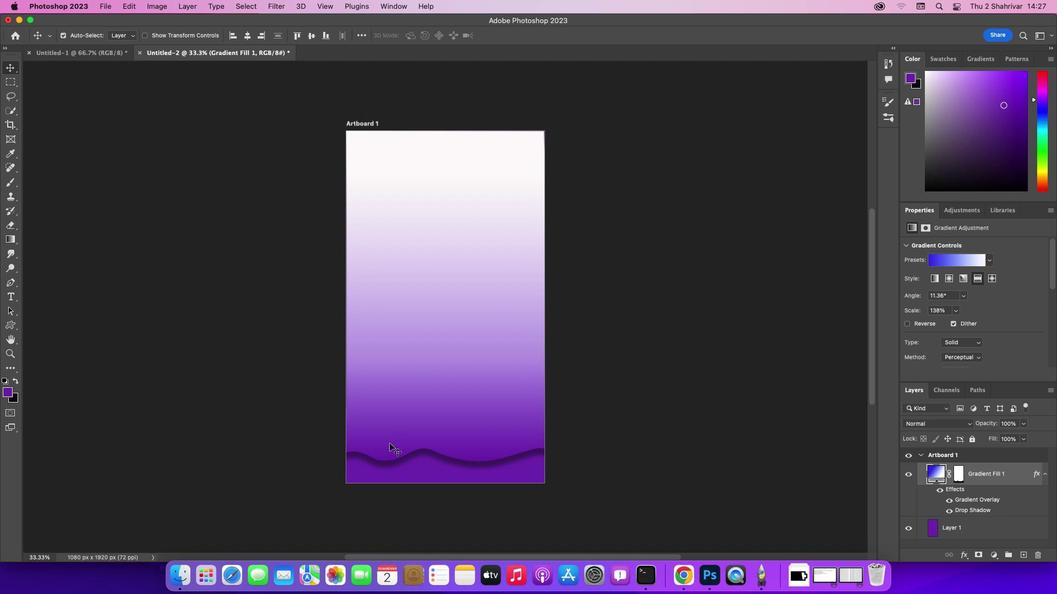 
Action: Mouse pressed left at (389, 443)
Screenshot: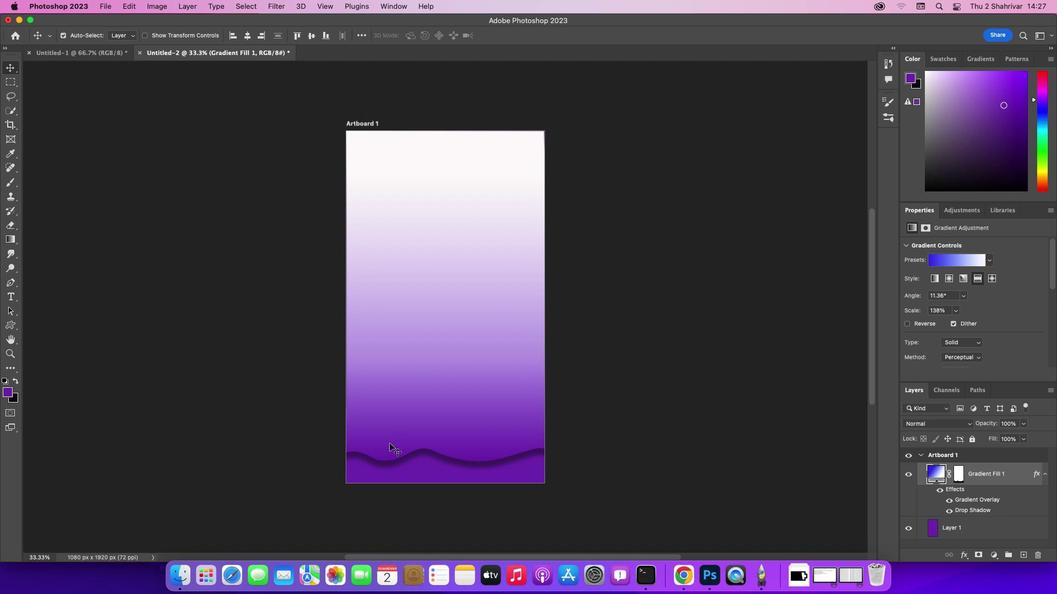 
Action: Mouse moved to (606, 381)
Screenshot: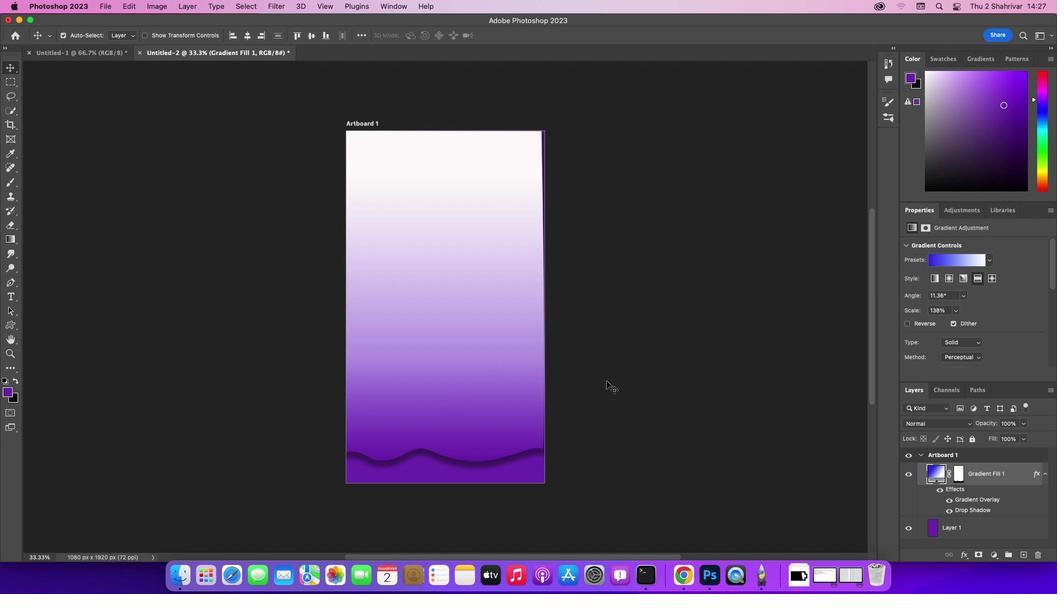 
Action: Key pressed Key.cmd't'
Screenshot: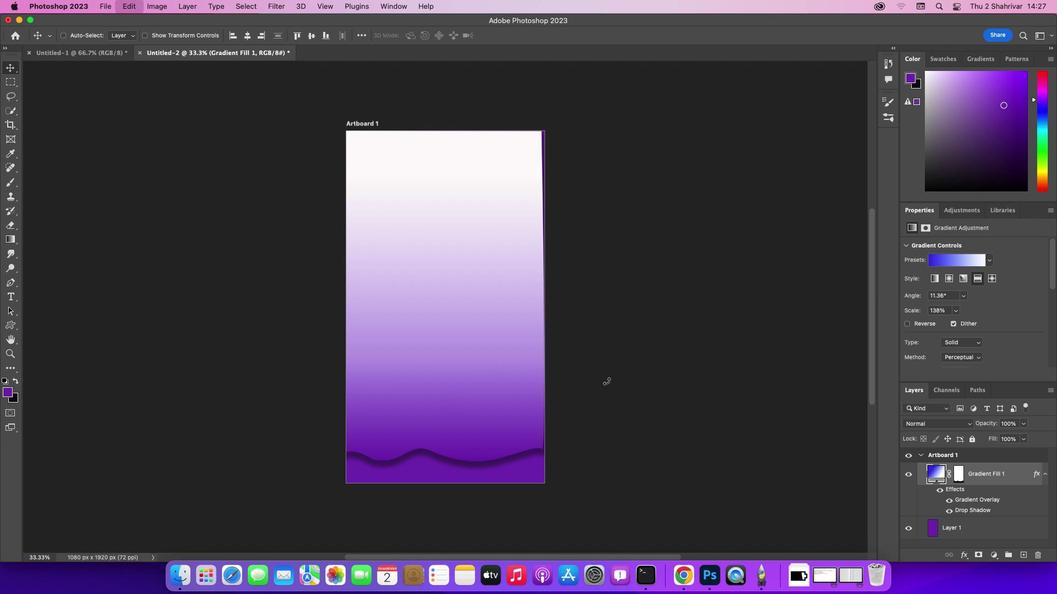 
Action: Mouse moved to (546, 132)
Screenshot: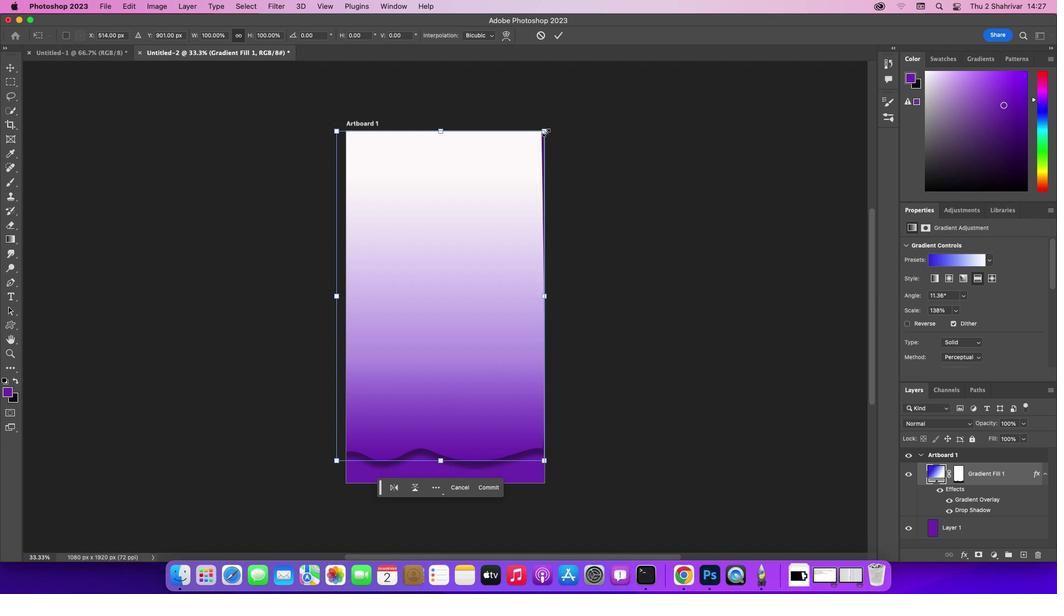 
Action: Mouse pressed left at (546, 132)
Screenshot: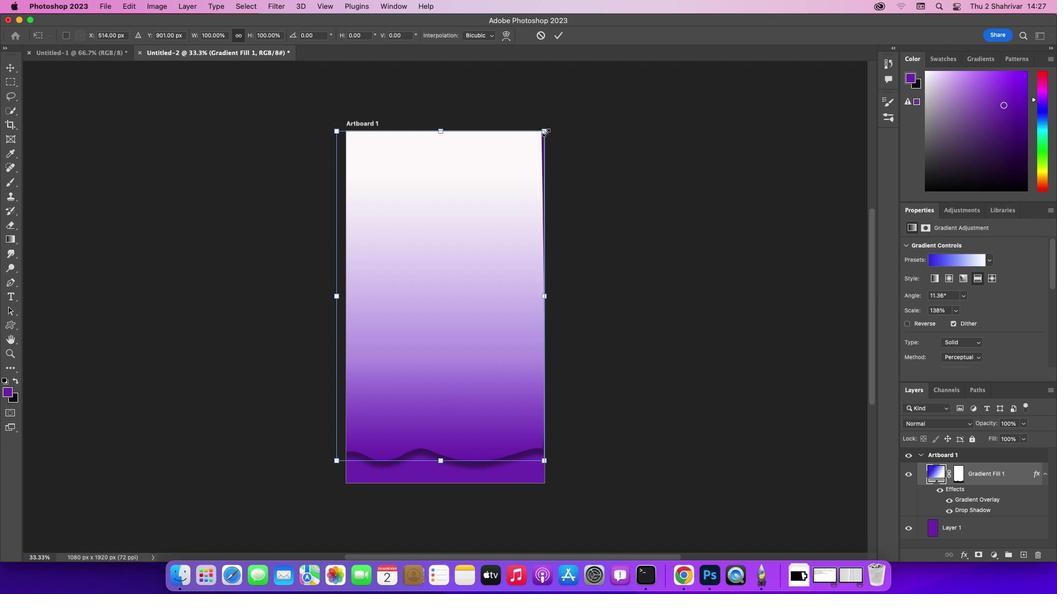 
Action: Key pressed Key.alt
Screenshot: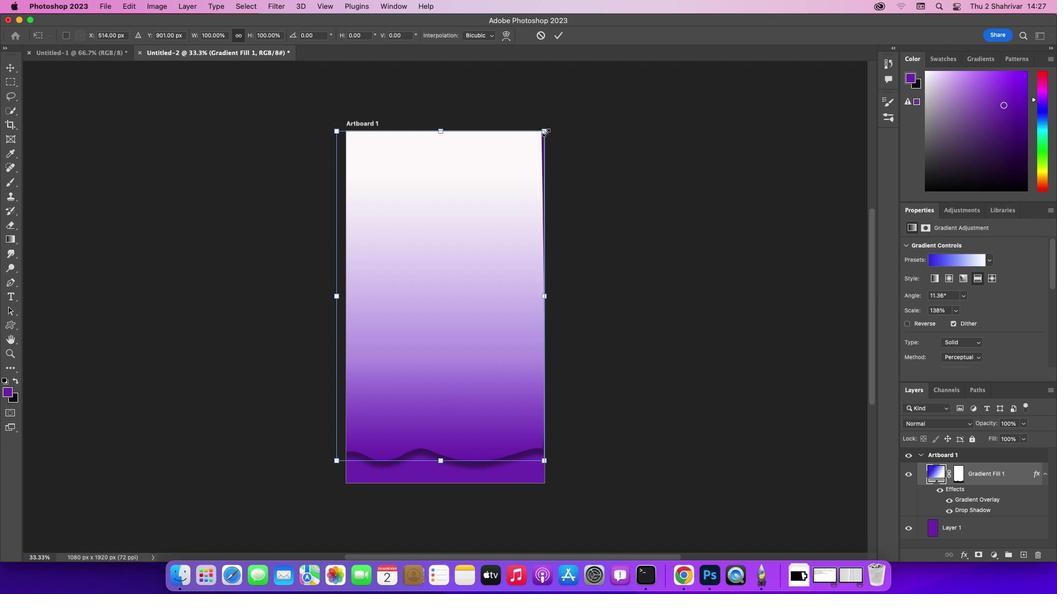 
Action: Mouse moved to (485, 407)
Screenshot: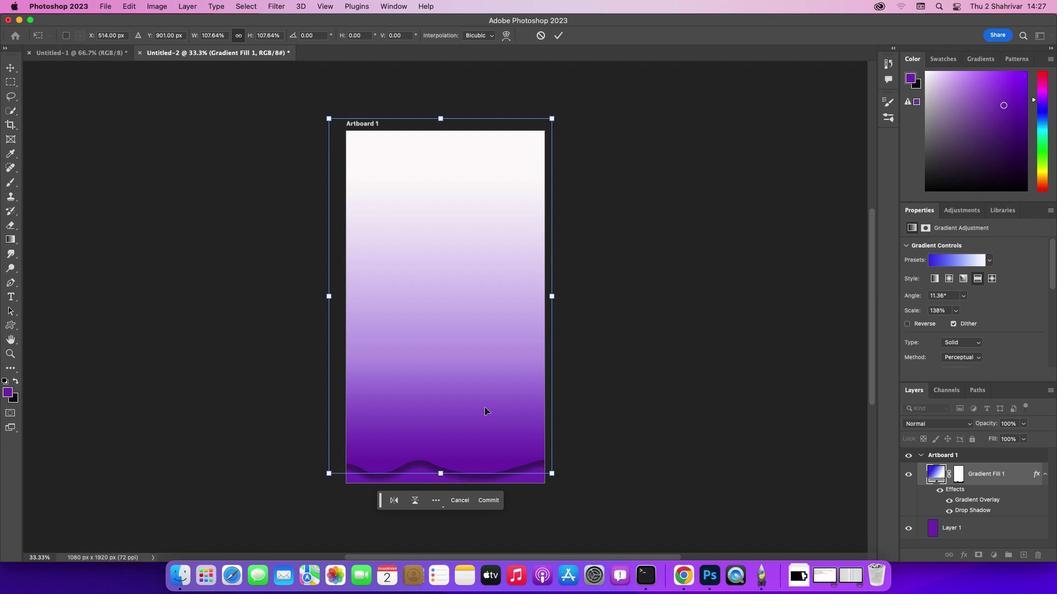 
Action: Mouse pressed left at (485, 407)
Screenshot: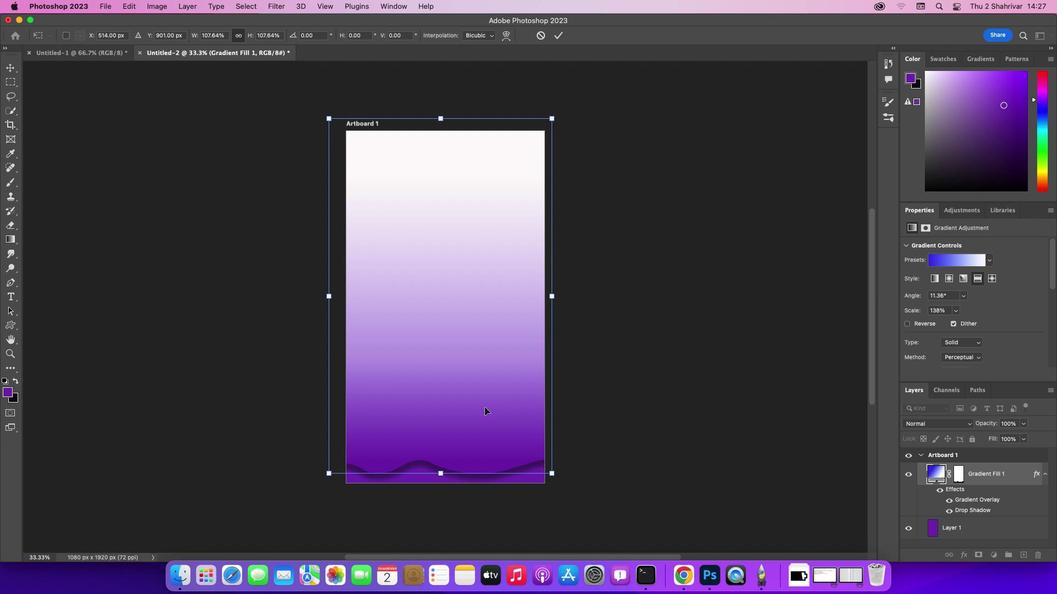 
Action: Mouse moved to (337, 461)
Screenshot: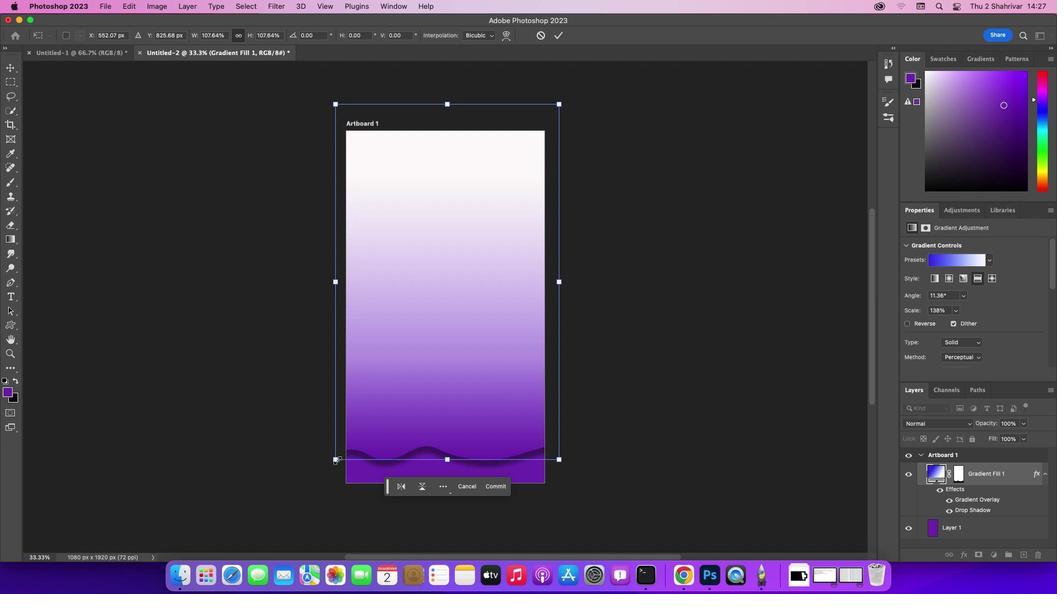 
Action: Mouse pressed left at (337, 461)
Screenshot: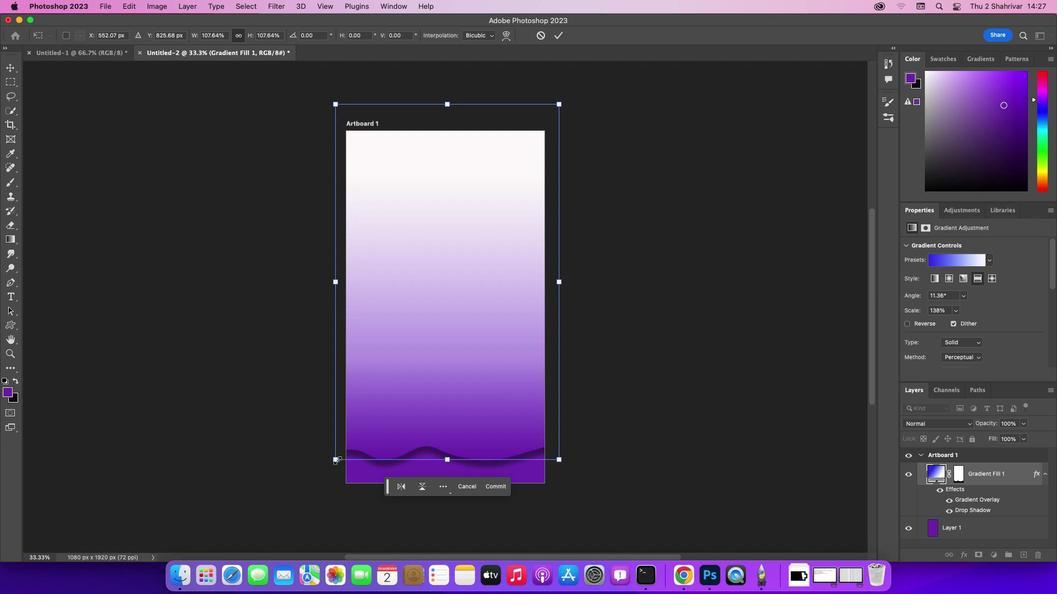 
Action: Mouse moved to (478, 463)
Screenshot: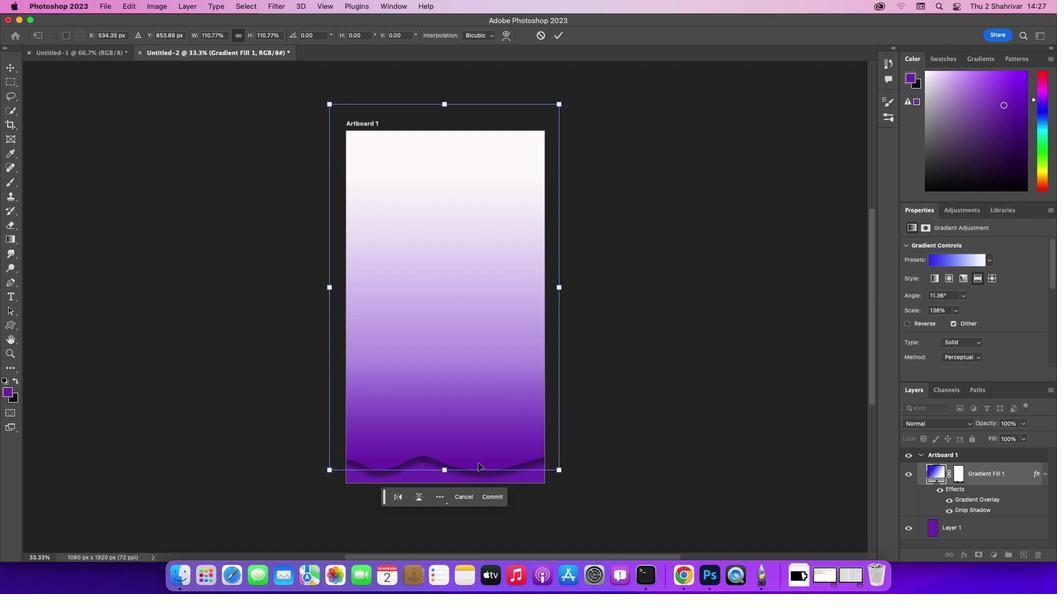 
Action: Mouse pressed left at (478, 463)
Screenshot: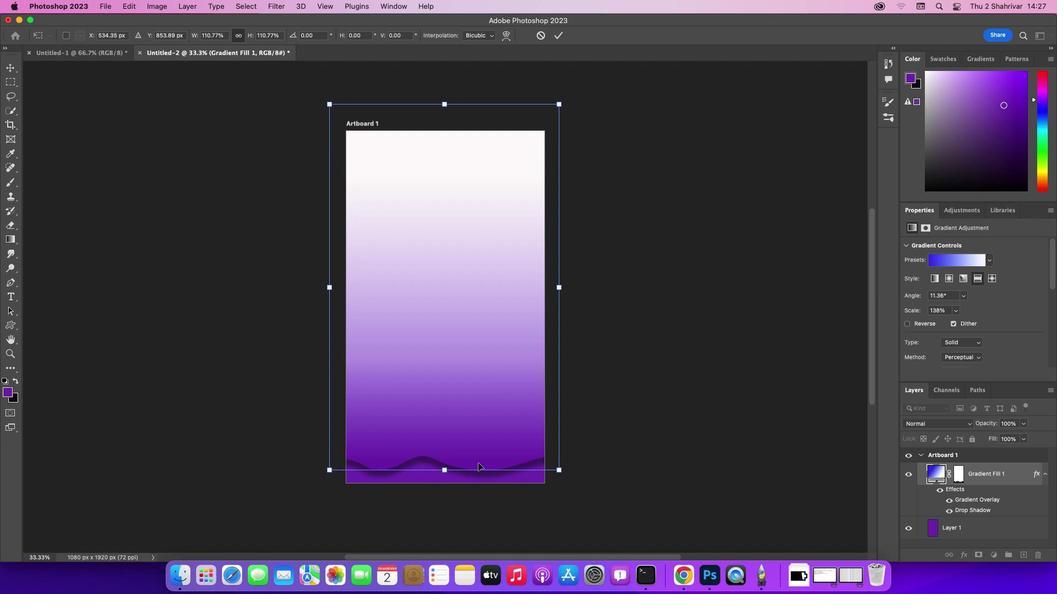 
Action: Mouse moved to (479, 457)
Screenshot: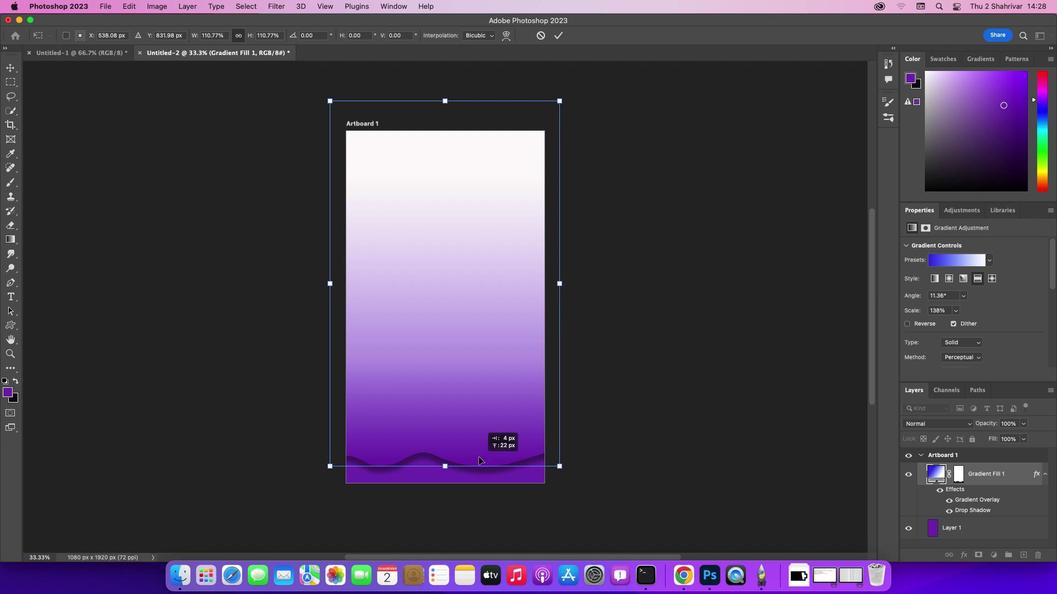 
Action: Key pressed Key.enter
Screenshot: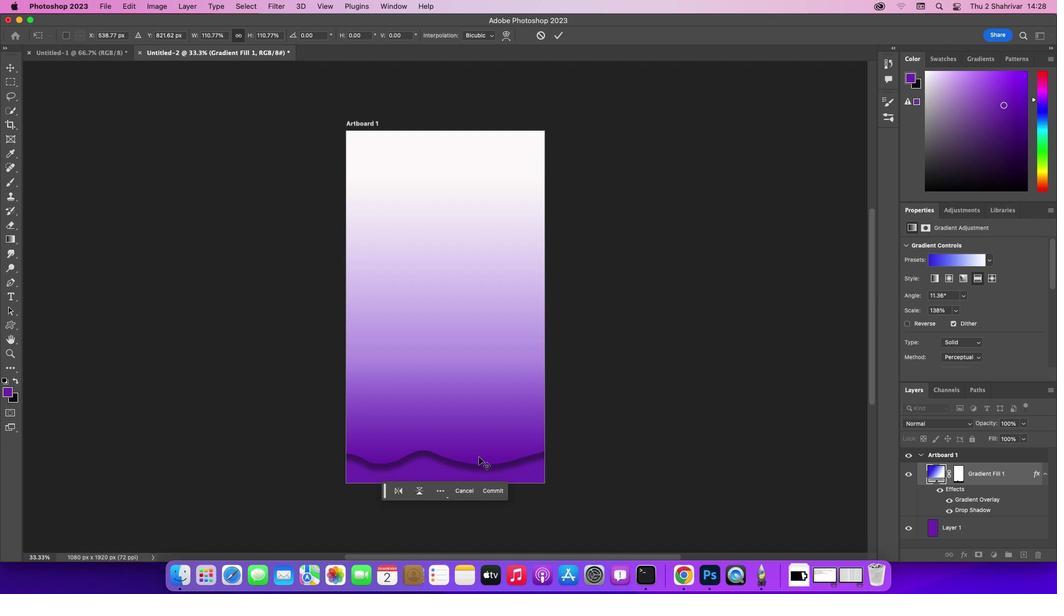 
Action: Mouse moved to (474, 452)
Screenshot: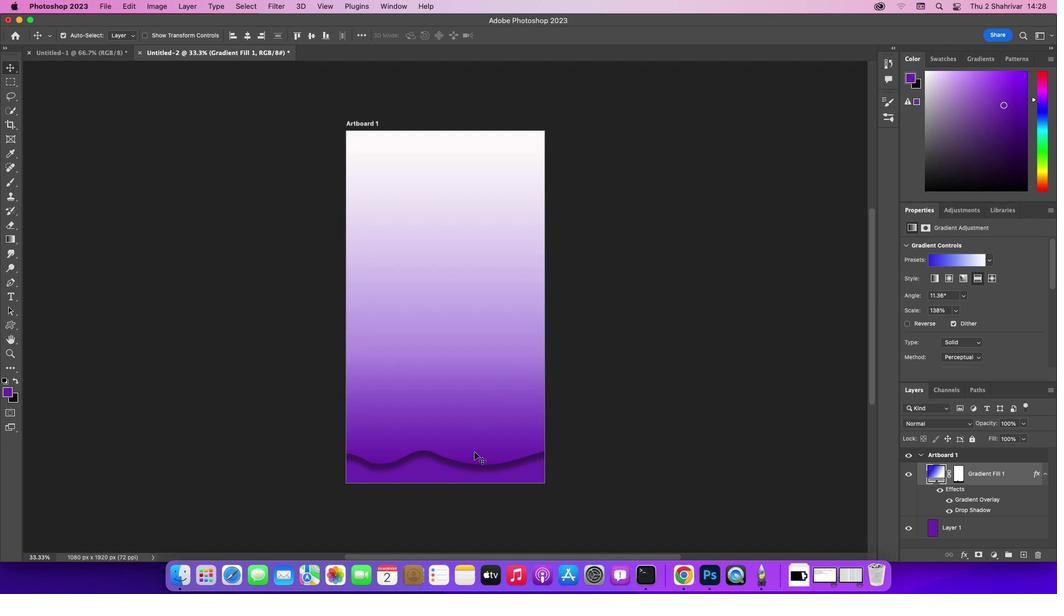 
Action: Mouse pressed left at (474, 452)
Screenshot: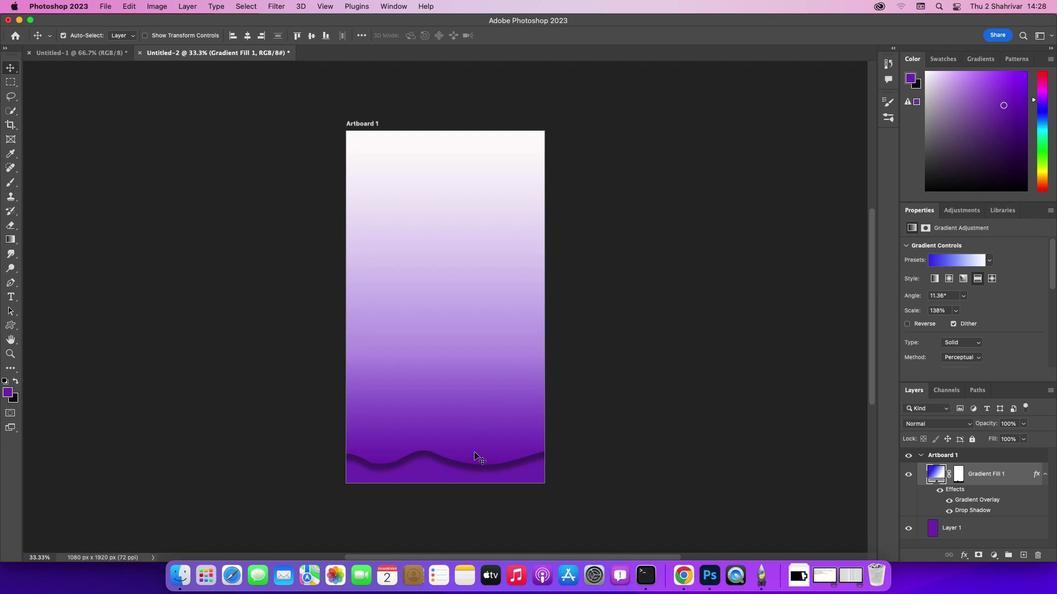 
Action: Mouse moved to (374, 455)
Screenshot: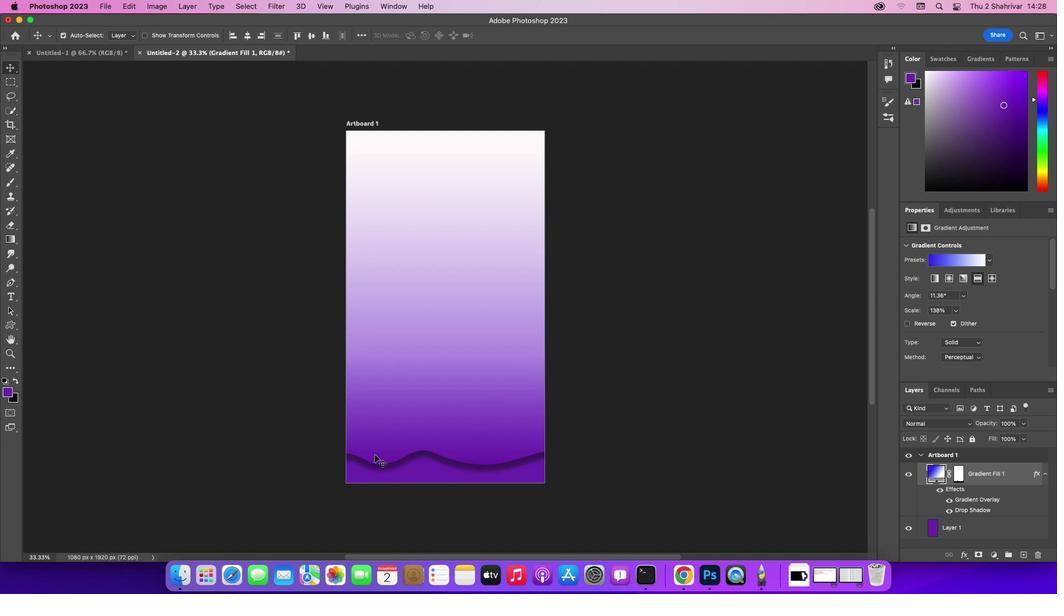 
Action: Mouse pressed left at (374, 455)
Screenshot: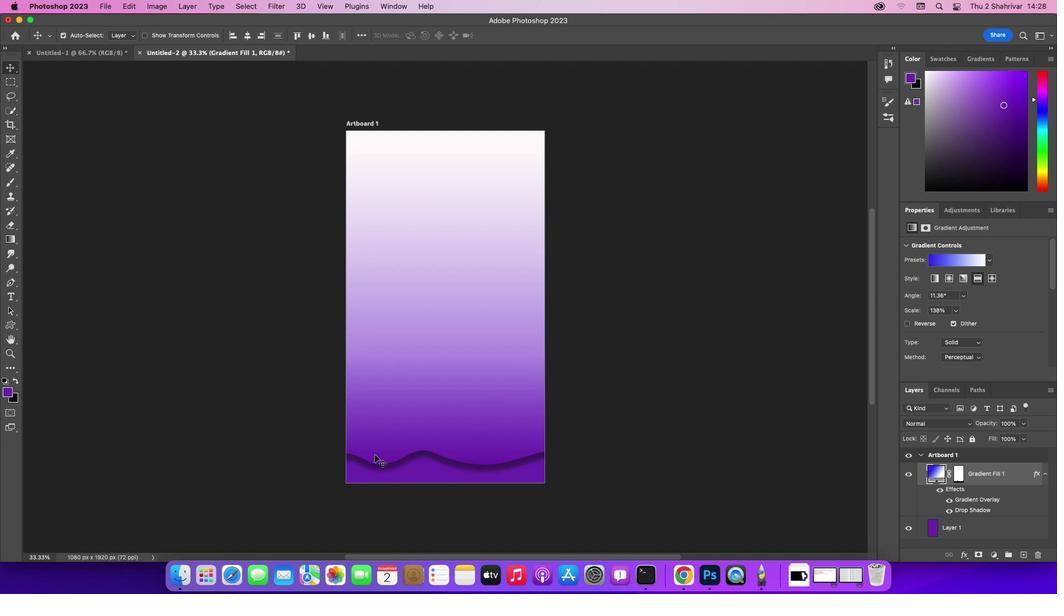 
Action: Mouse moved to (817, 456)
Screenshot: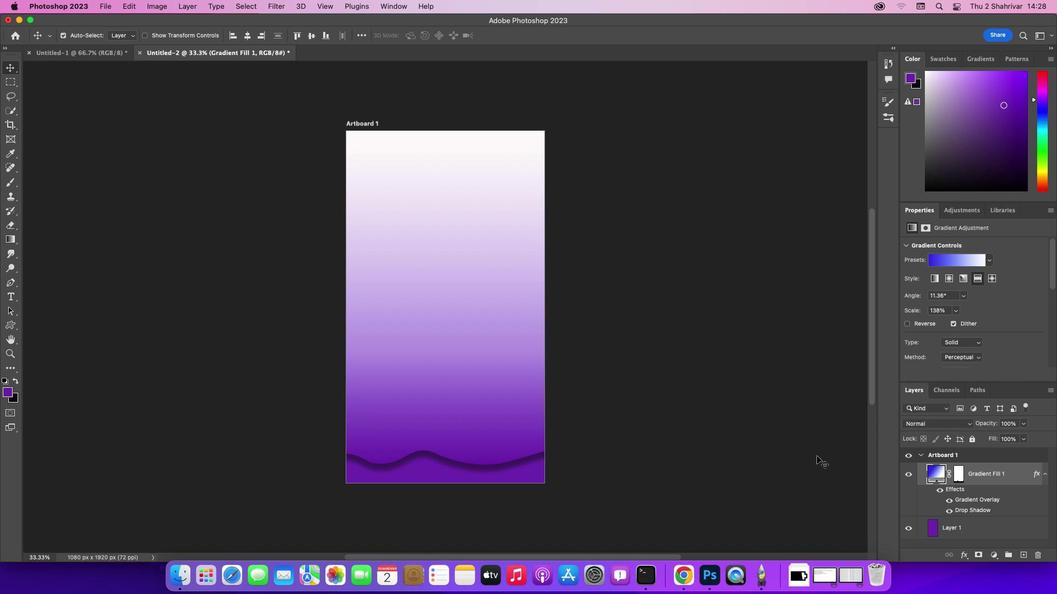 
Action: Mouse pressed left at (817, 456)
Screenshot: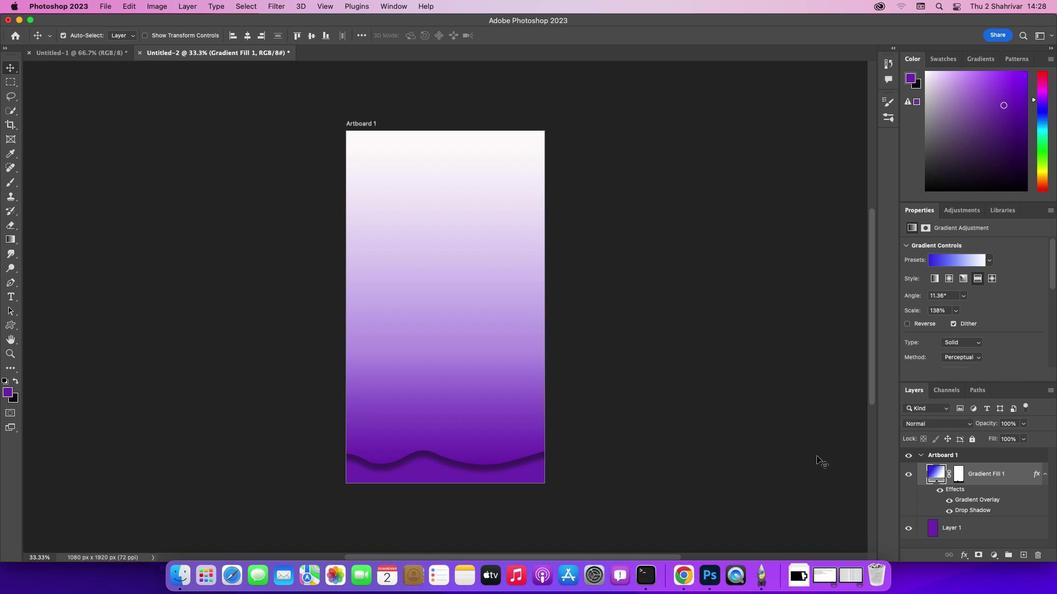 
Action: Mouse moved to (969, 508)
Screenshot: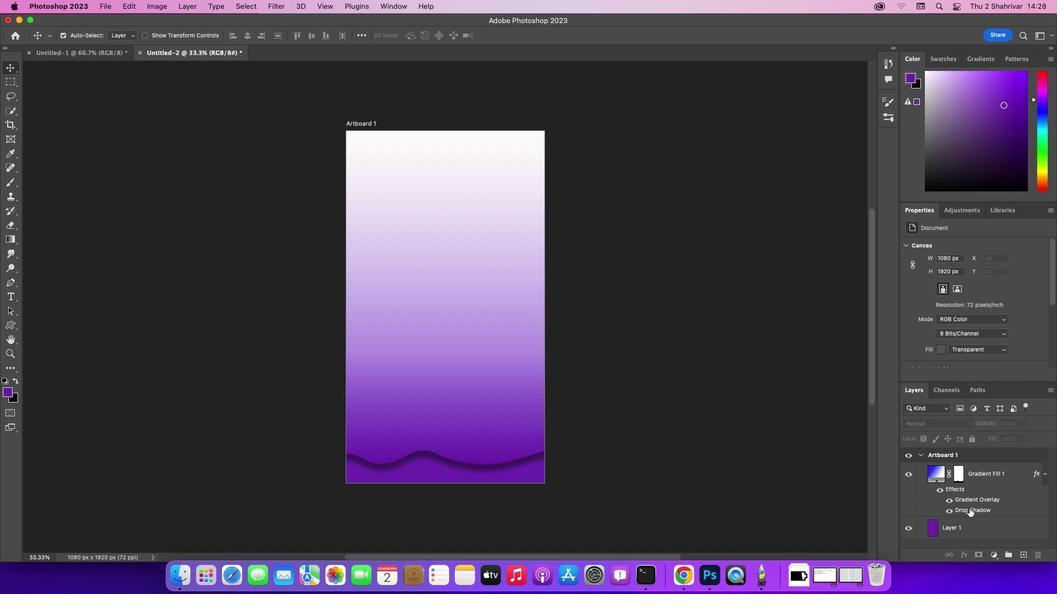 
Action: Mouse pressed left at (969, 508)
Screenshot: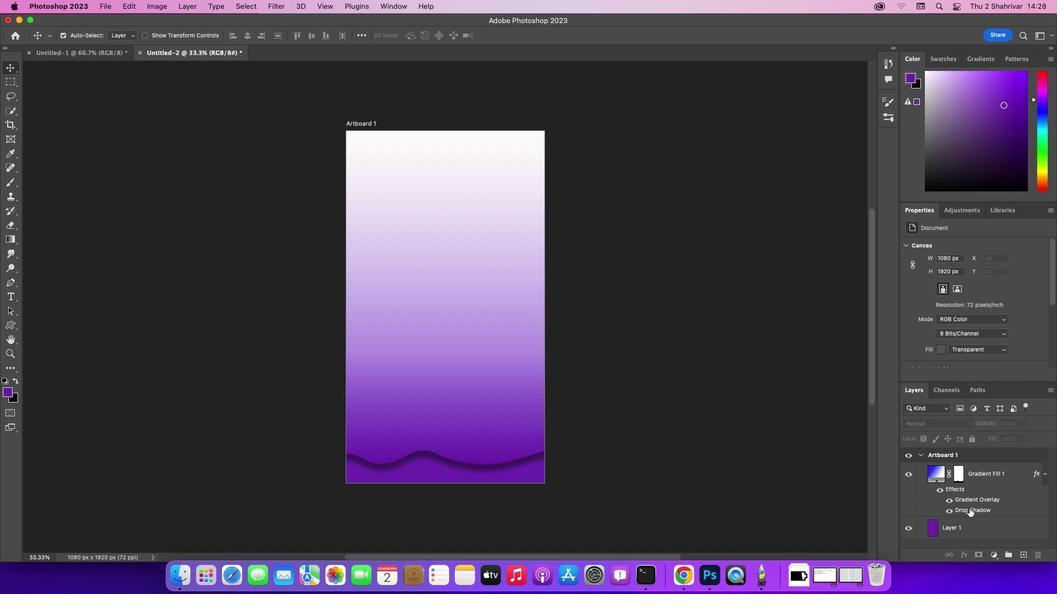 
Action: Mouse pressed left at (969, 508)
Screenshot: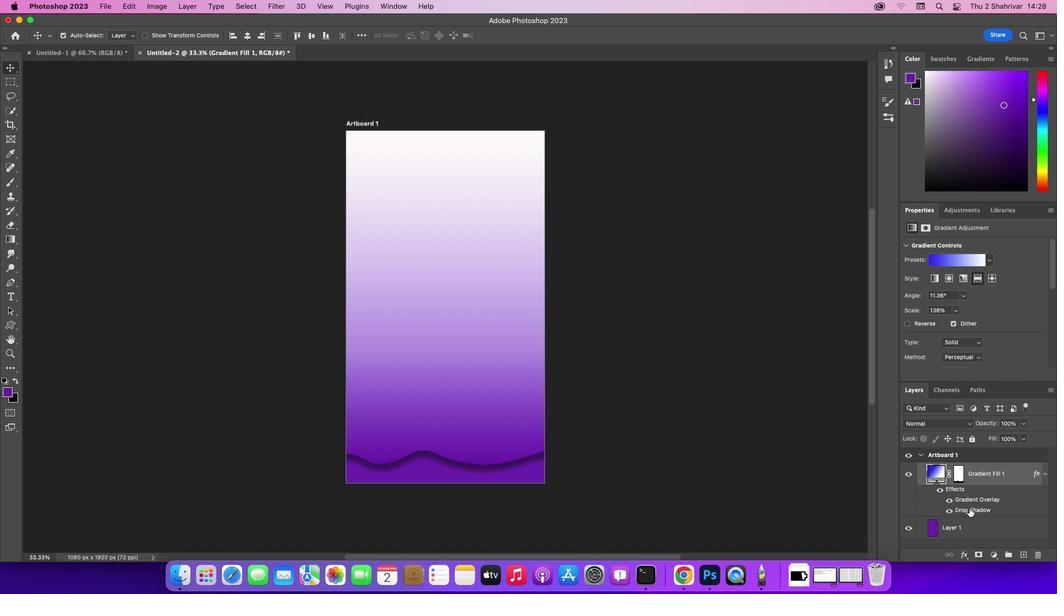 
Action: Mouse moved to (819, 224)
Screenshot: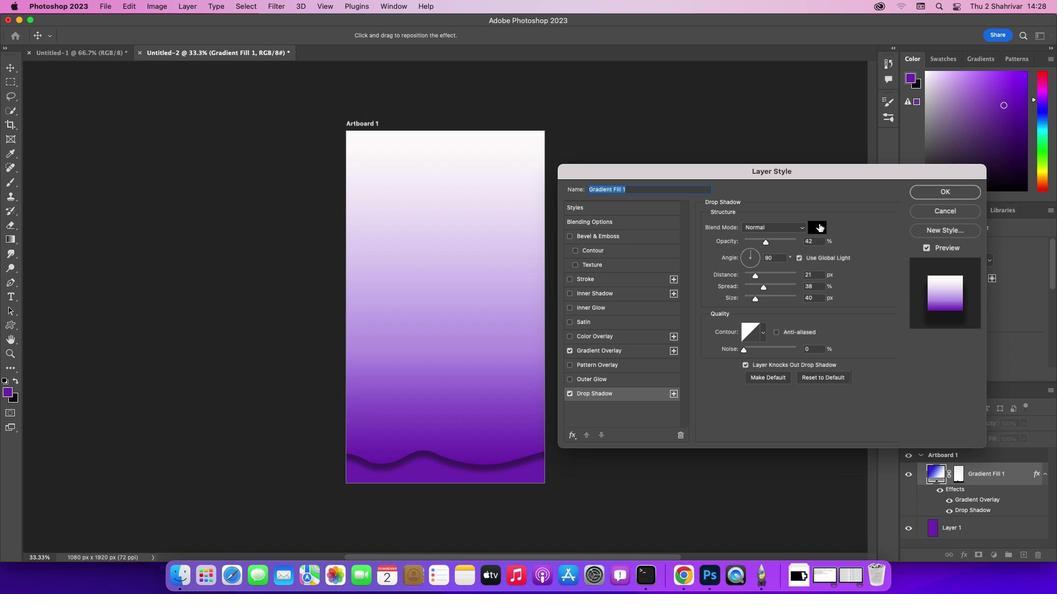 
Action: Mouse pressed left at (819, 224)
Screenshot: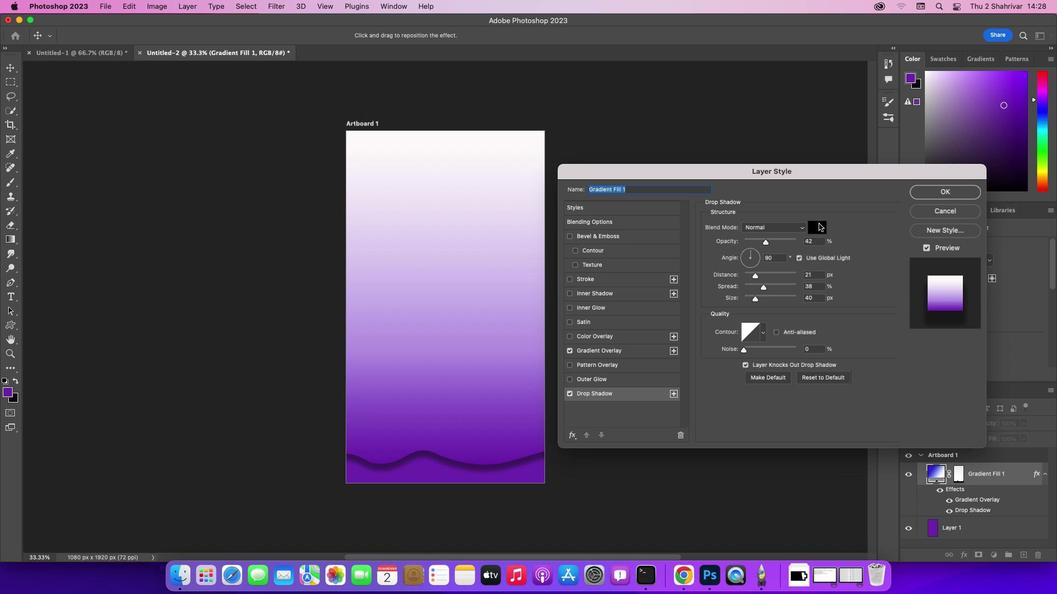 
Action: Mouse moved to (482, 457)
Screenshot: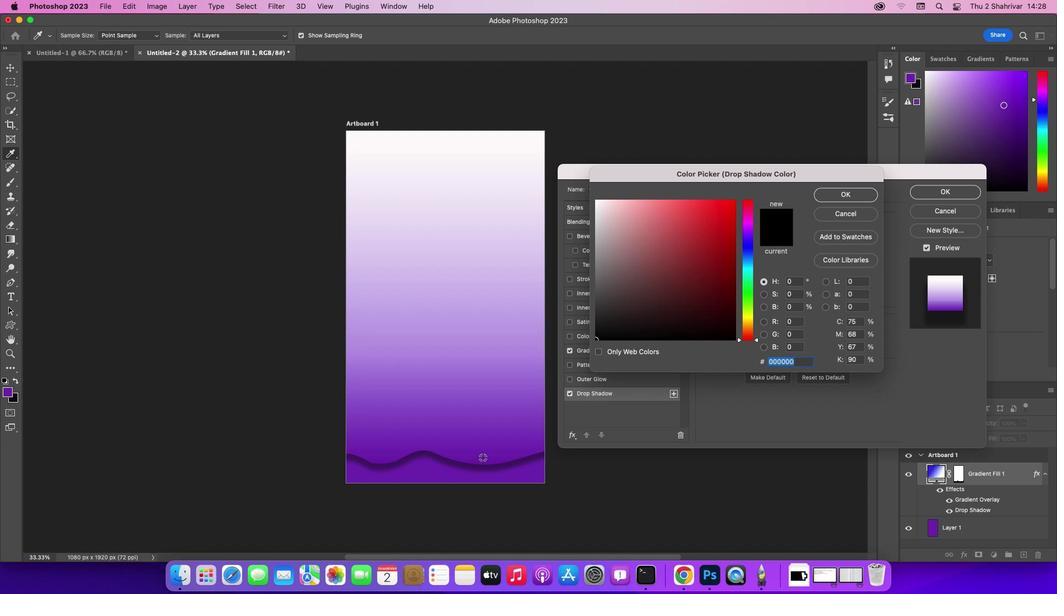 
Action: Mouse pressed left at (482, 457)
Screenshot: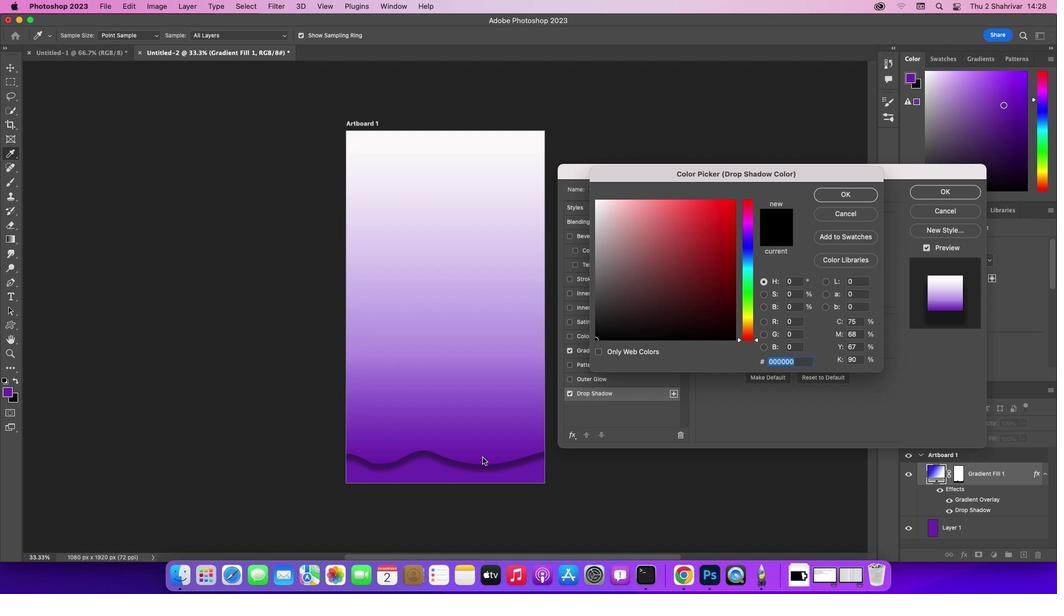 
Action: Mouse moved to (722, 255)
Screenshot: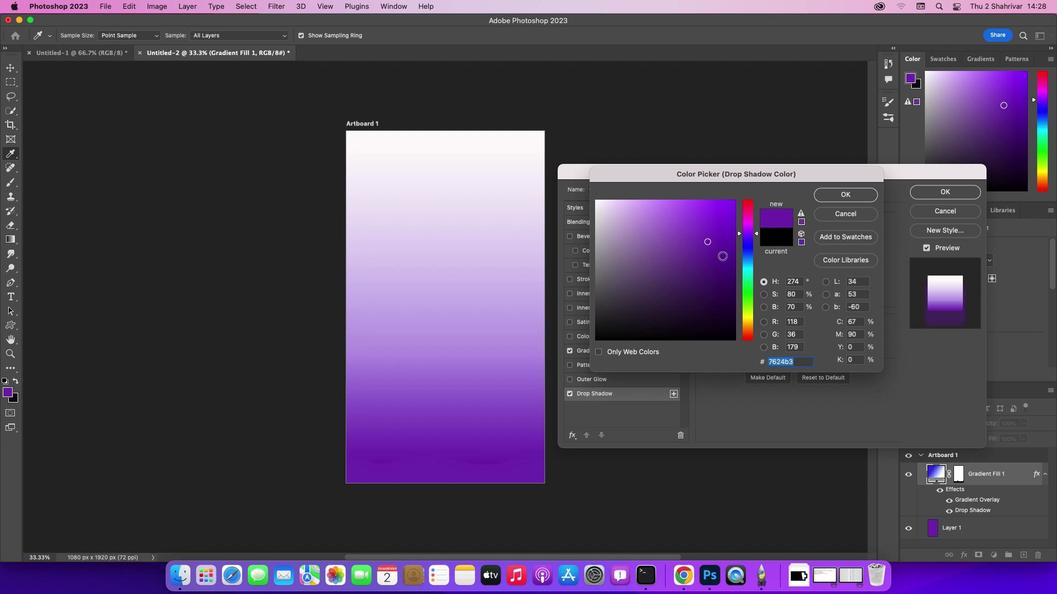 
Action: Mouse pressed left at (722, 255)
Screenshot: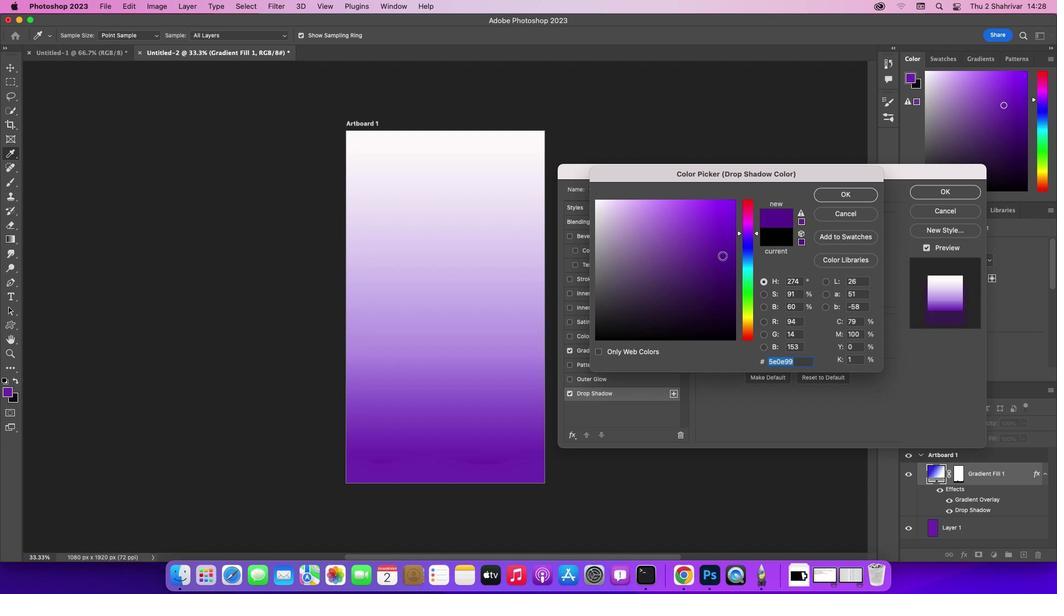 
Action: Mouse moved to (725, 256)
Screenshot: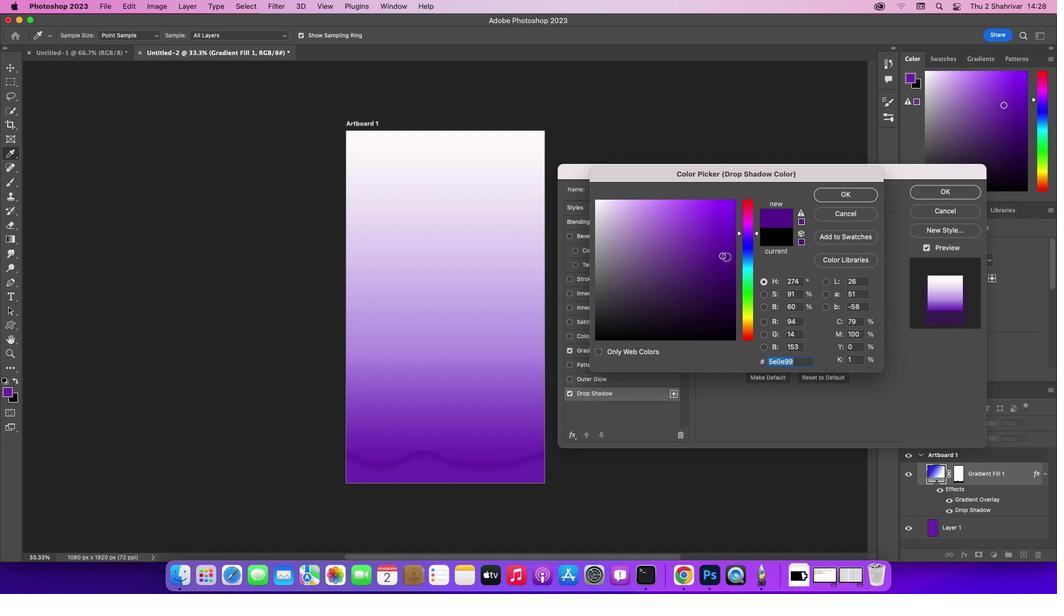 
Action: Mouse pressed left at (725, 256)
Screenshot: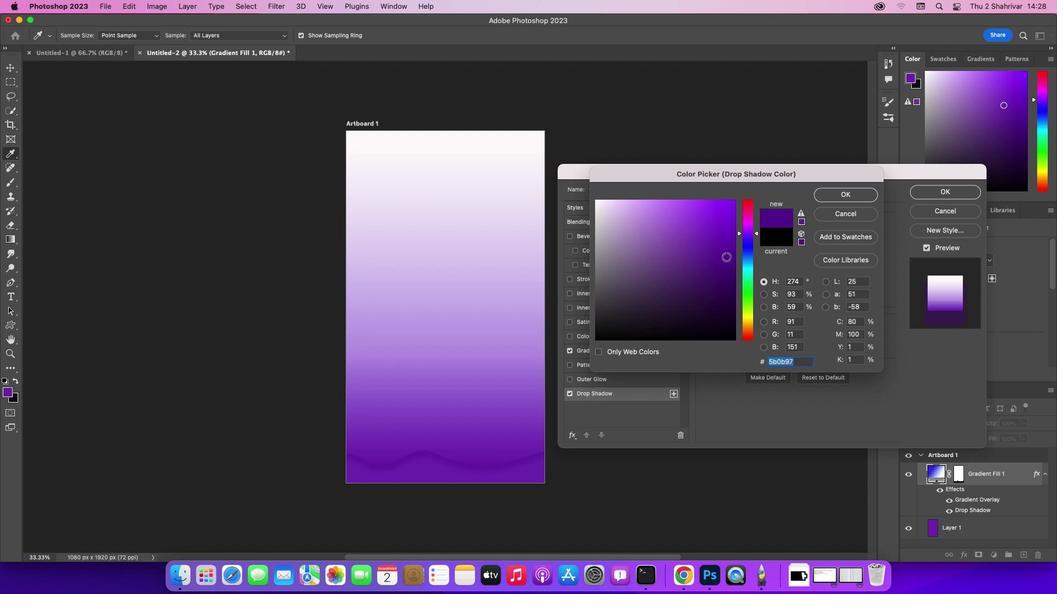 
Action: Mouse moved to (728, 260)
Screenshot: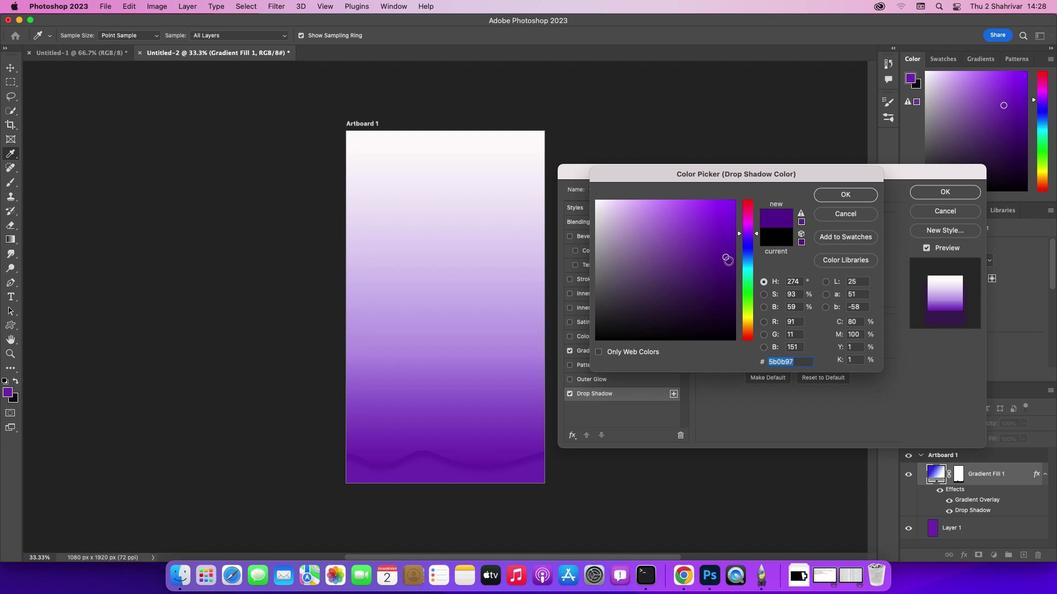
Action: Mouse pressed left at (728, 260)
Screenshot: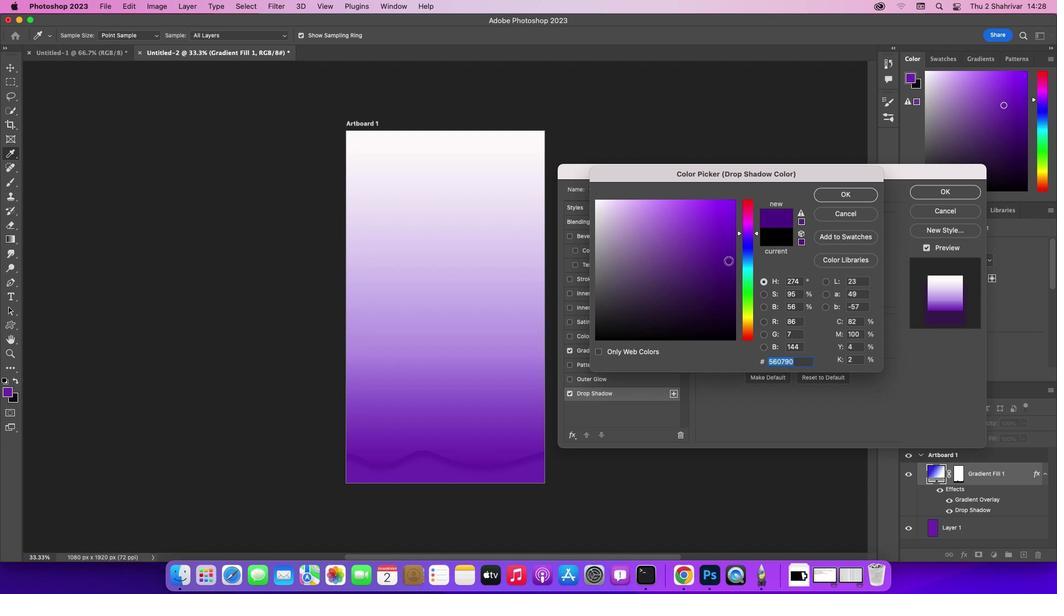 
Action: Mouse moved to (723, 264)
Screenshot: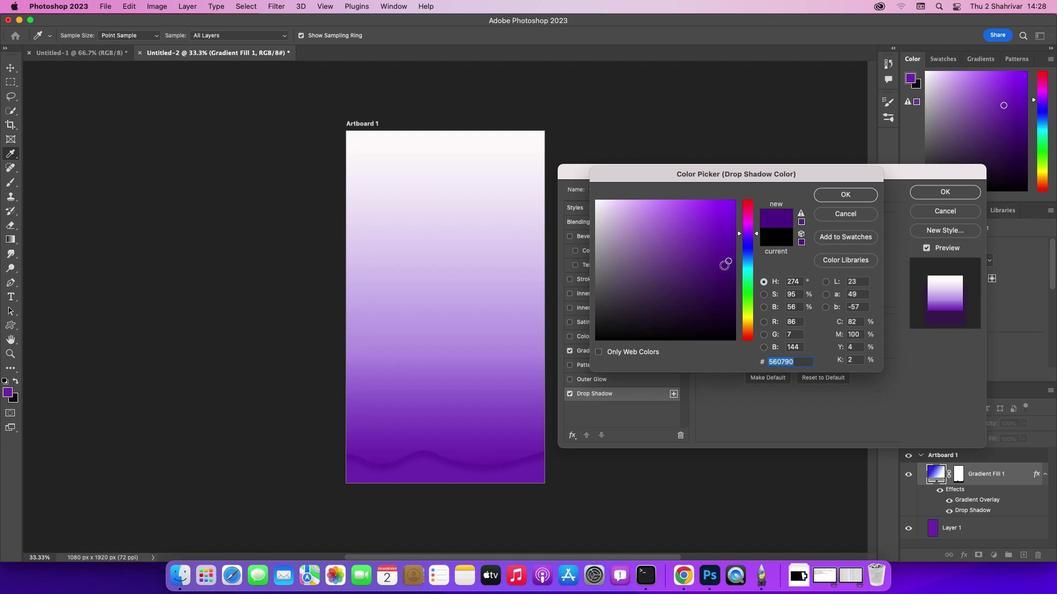 
Action: Mouse pressed left at (723, 264)
Screenshot: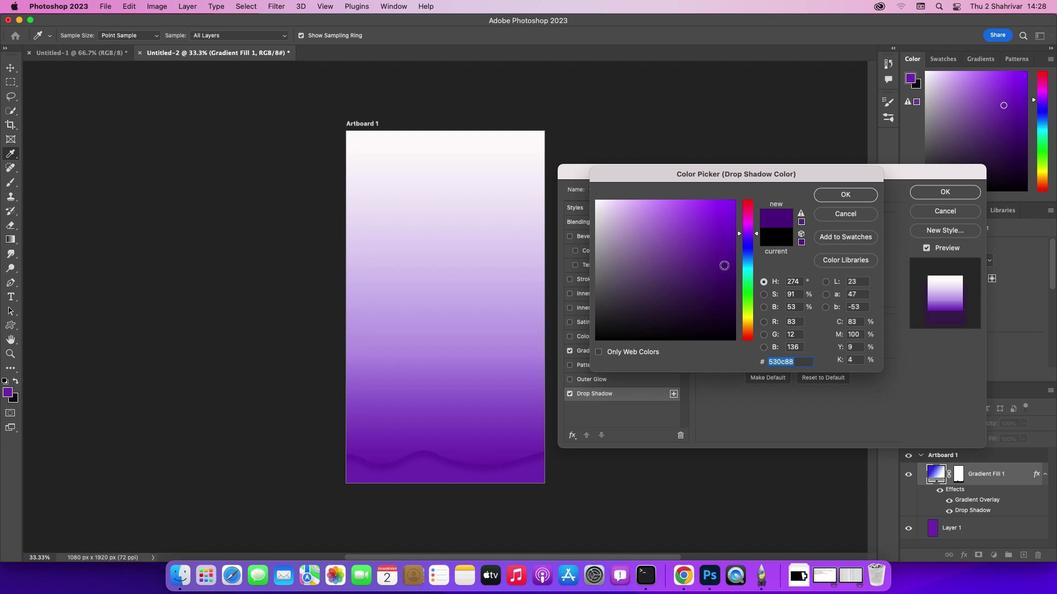 
Action: Mouse moved to (719, 273)
Screenshot: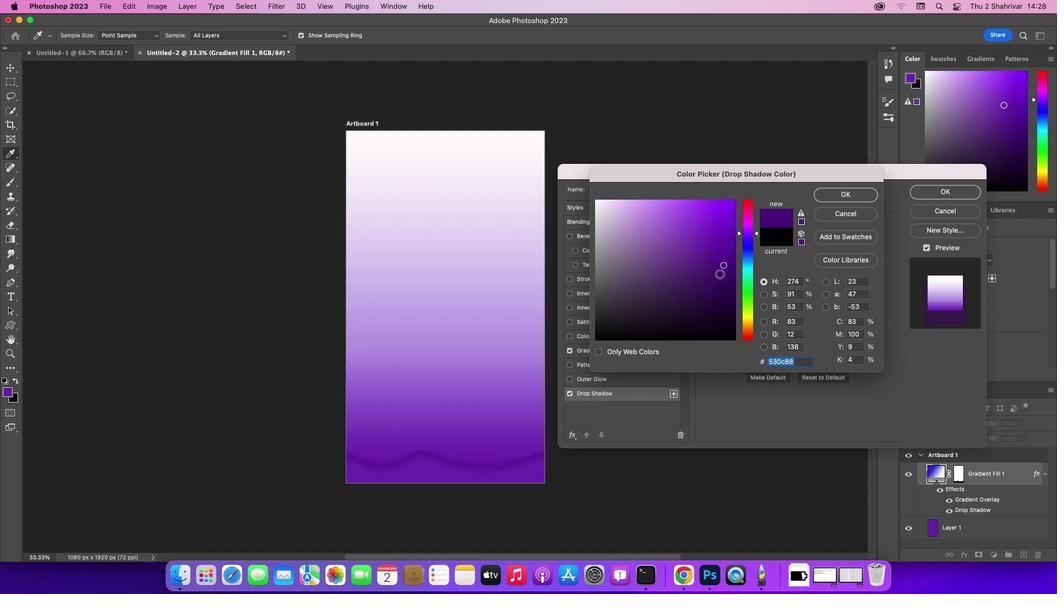 
Action: Mouse pressed left at (719, 273)
Screenshot: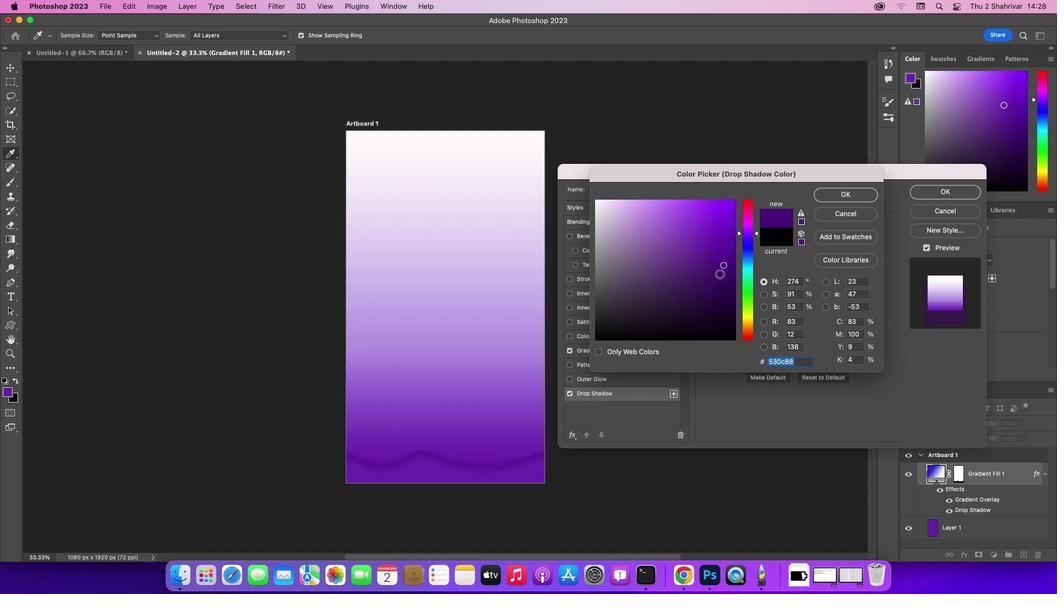 
Action: Mouse moved to (715, 268)
Screenshot: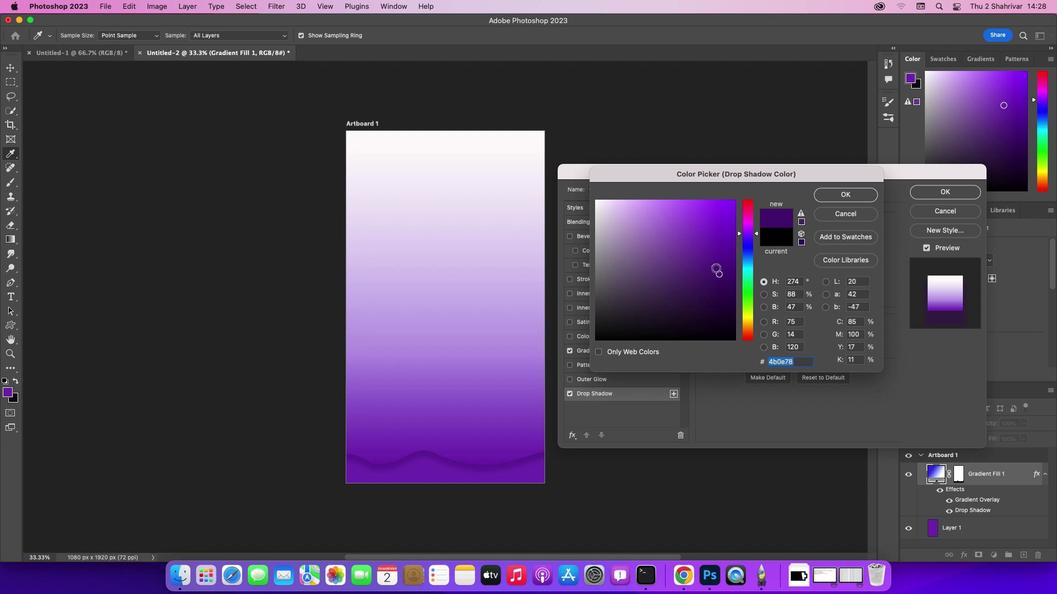 
Action: Mouse pressed left at (715, 268)
Screenshot: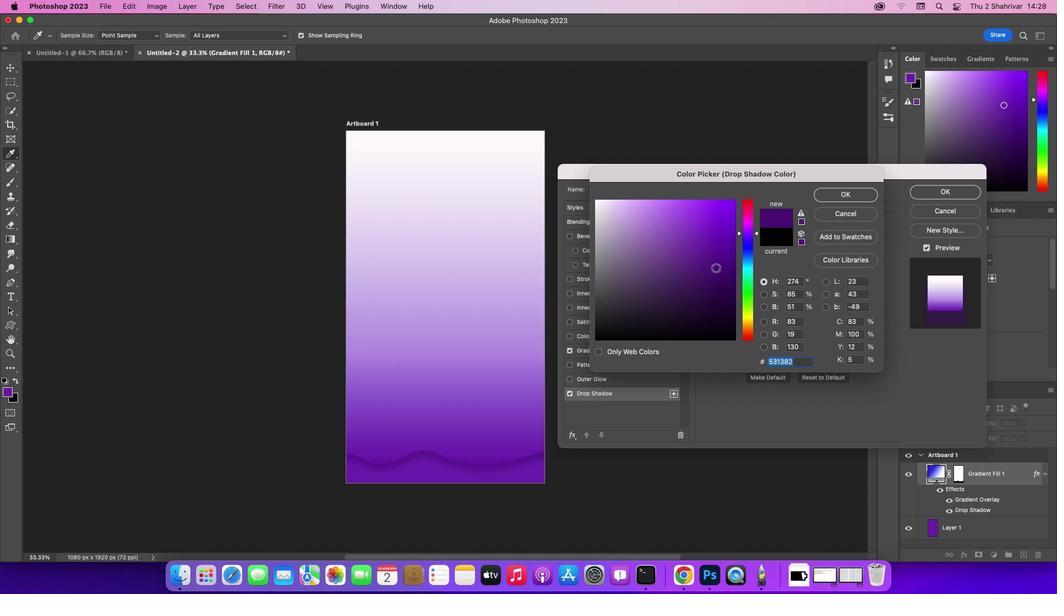 
Action: Mouse moved to (714, 272)
Screenshot: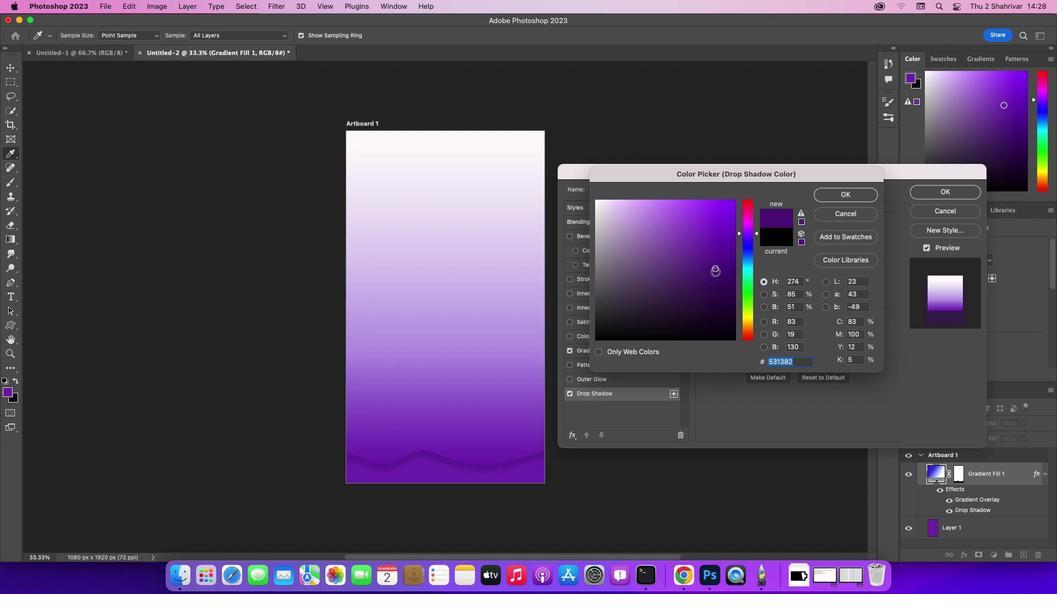 
Action: Mouse pressed left at (714, 272)
Screenshot: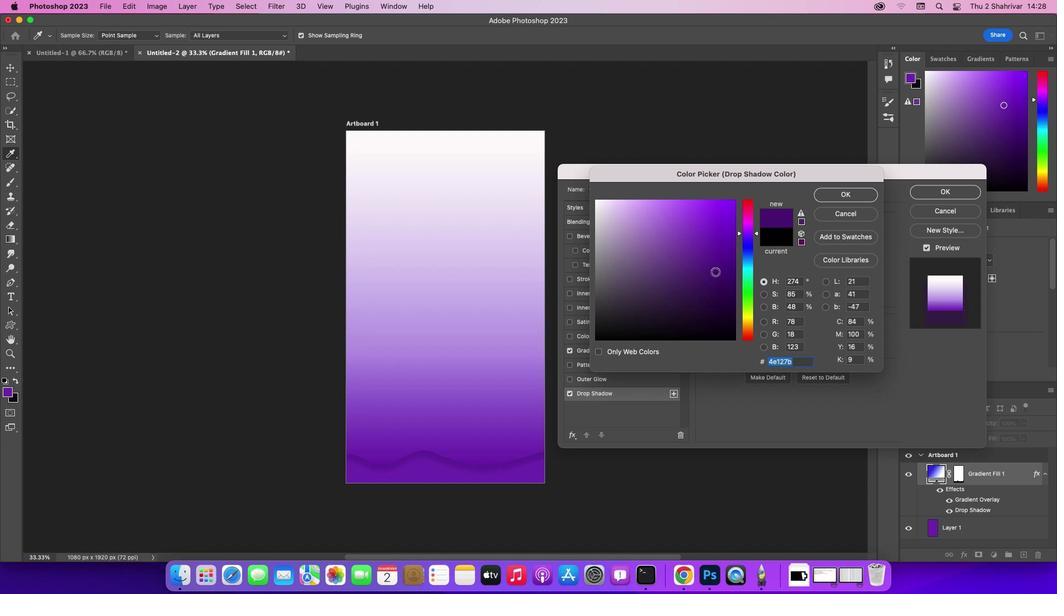 
Action: Mouse moved to (844, 190)
Screenshot: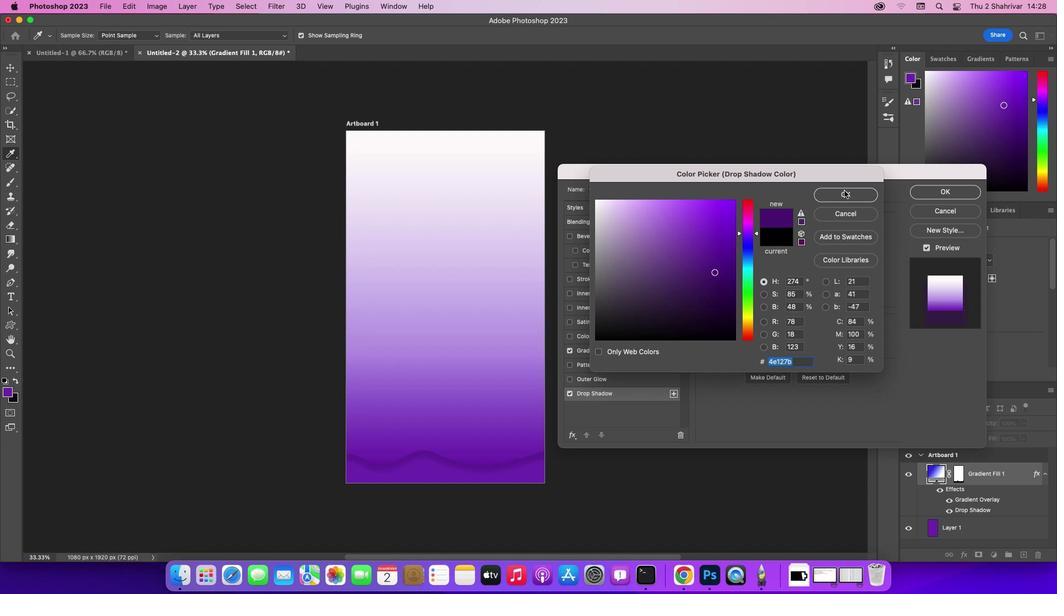 
Action: Mouse pressed left at (844, 190)
Screenshot: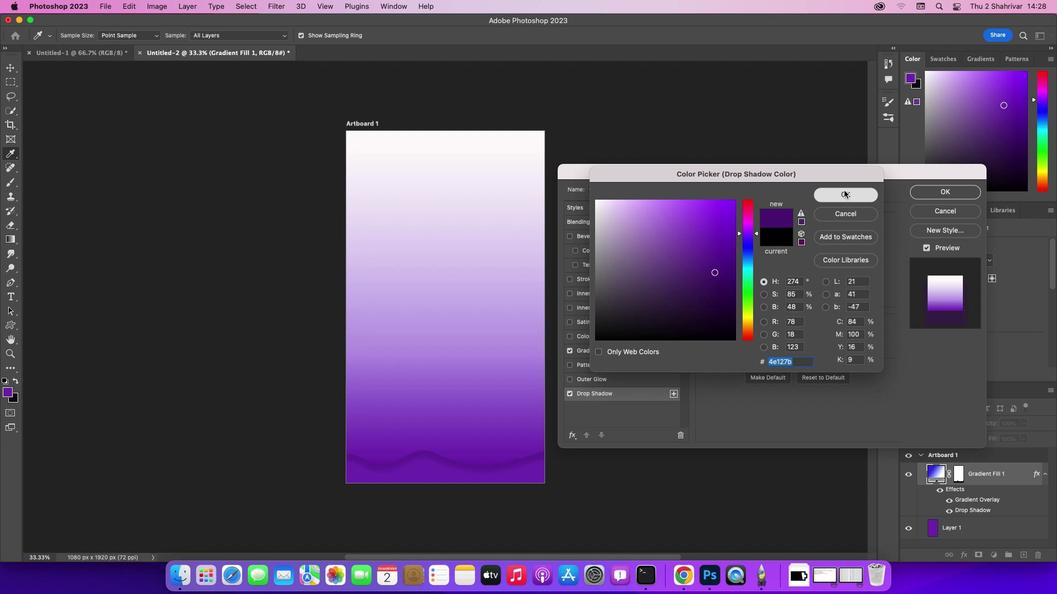 
Action: Mouse moved to (766, 241)
Screenshot: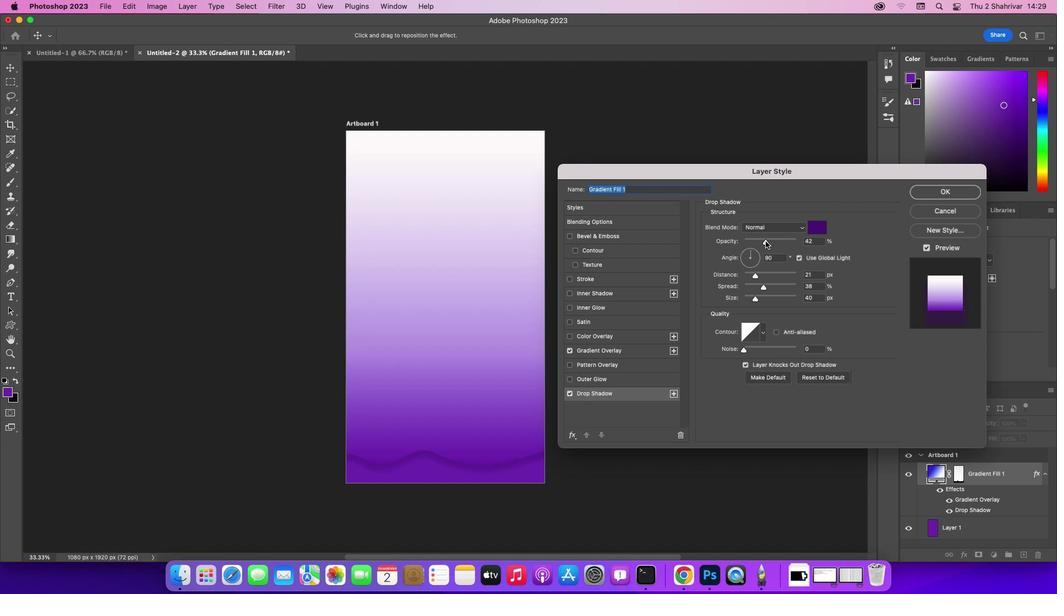 
Action: Mouse pressed left at (766, 241)
Screenshot: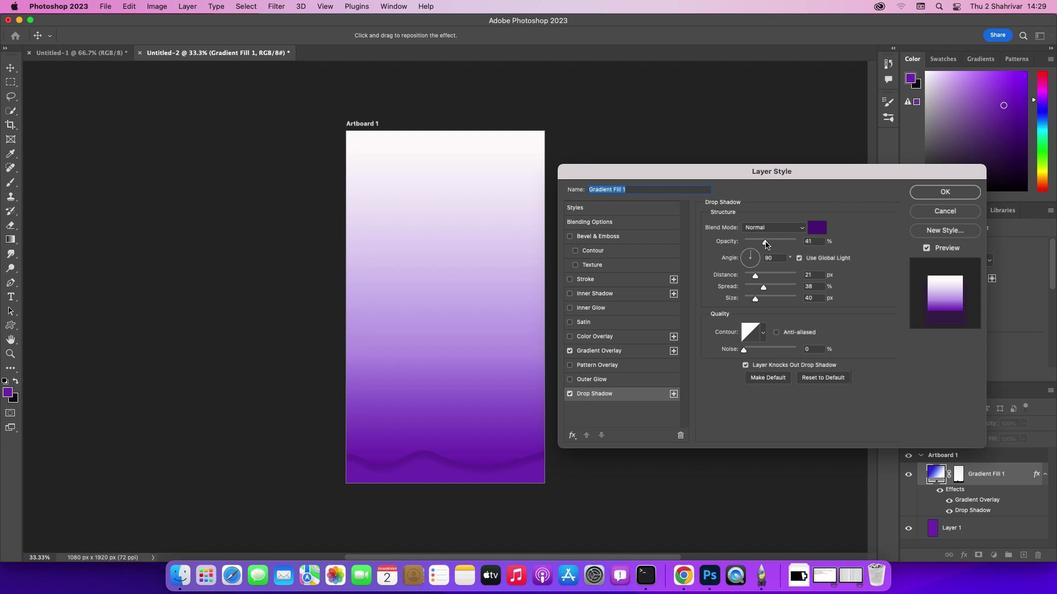 
Action: Mouse moved to (755, 277)
Screenshot: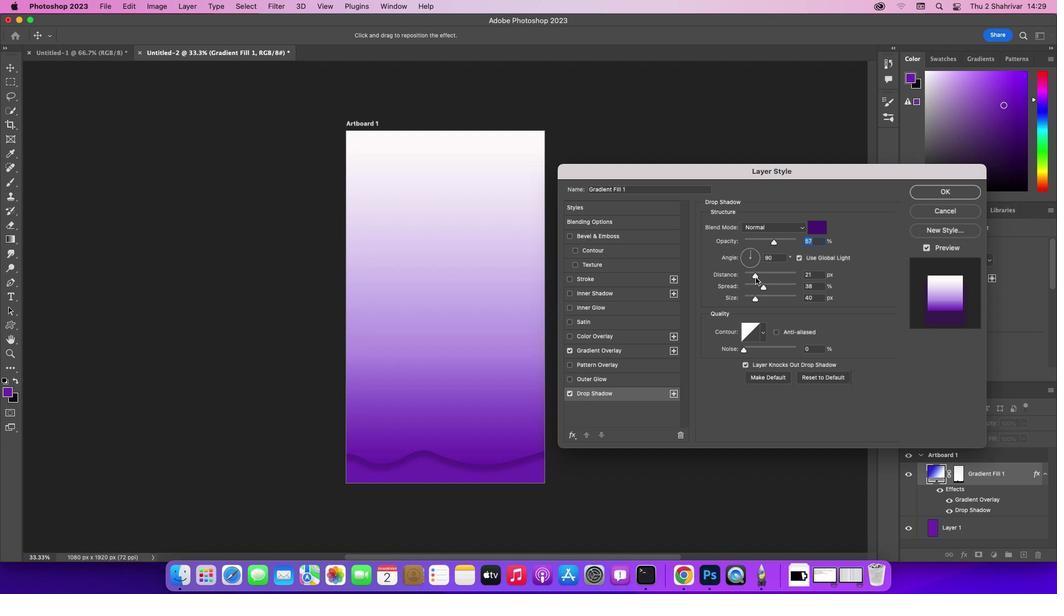 
Action: Mouse pressed left at (755, 277)
Screenshot: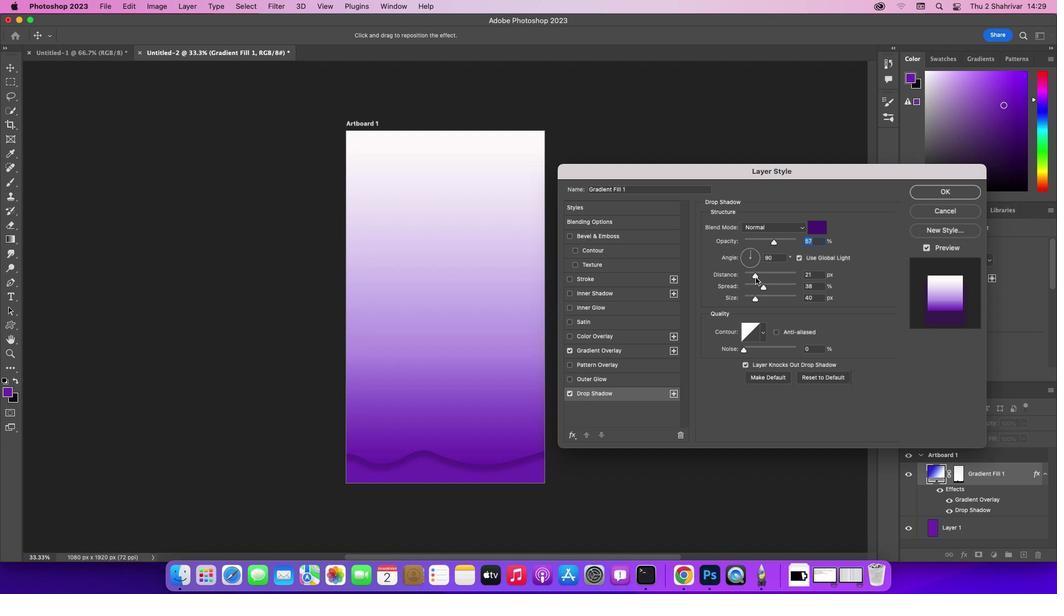 
Action: Mouse moved to (765, 287)
Screenshot: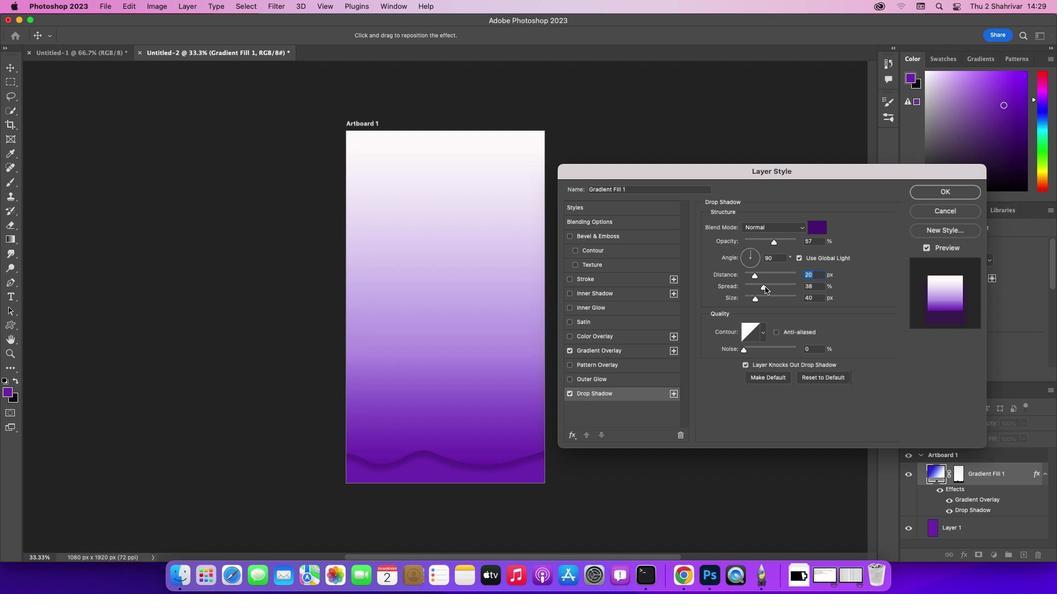 
Action: Mouse pressed left at (765, 287)
Screenshot: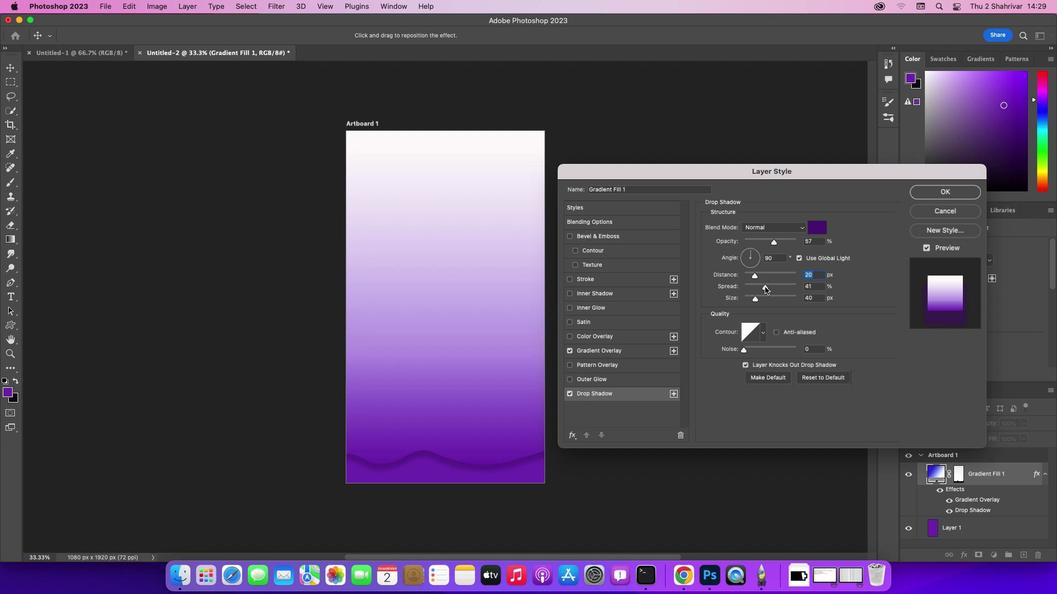 
Action: Mouse moved to (755, 300)
Screenshot: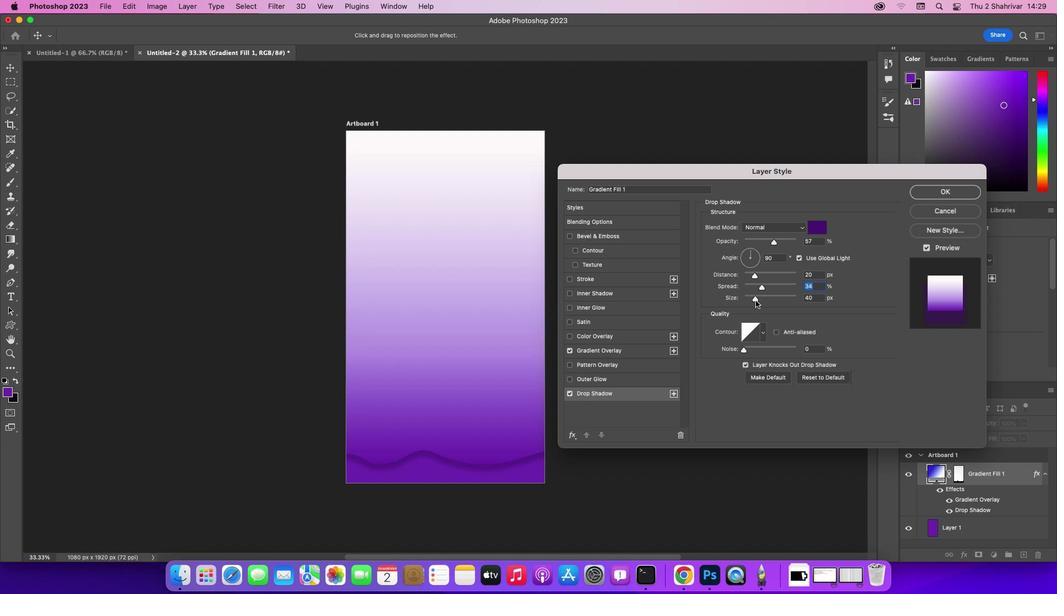 
Action: Mouse pressed left at (755, 300)
Screenshot: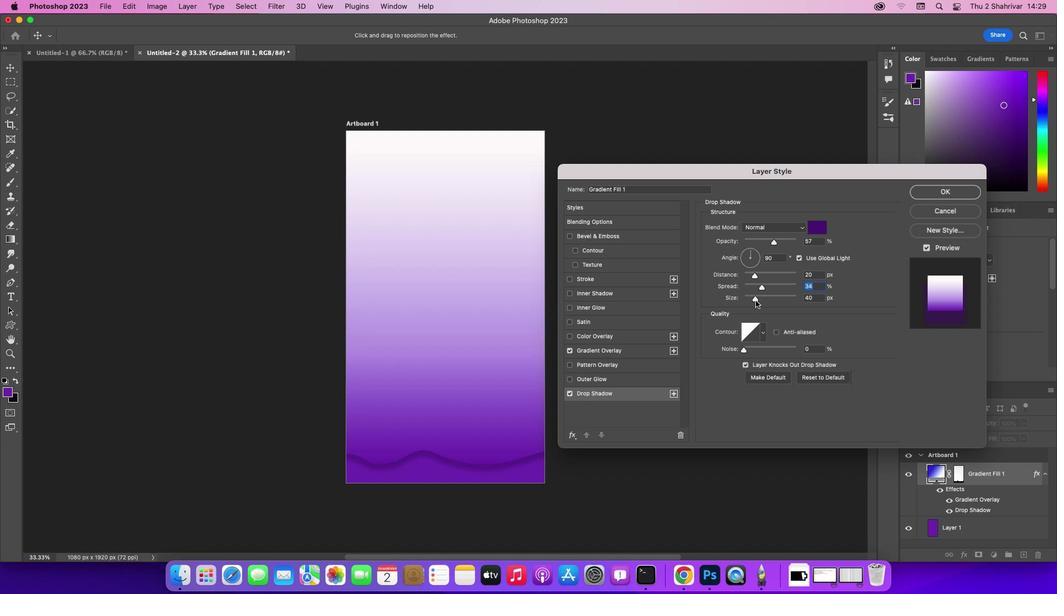 
Action: Mouse moved to (940, 187)
Screenshot: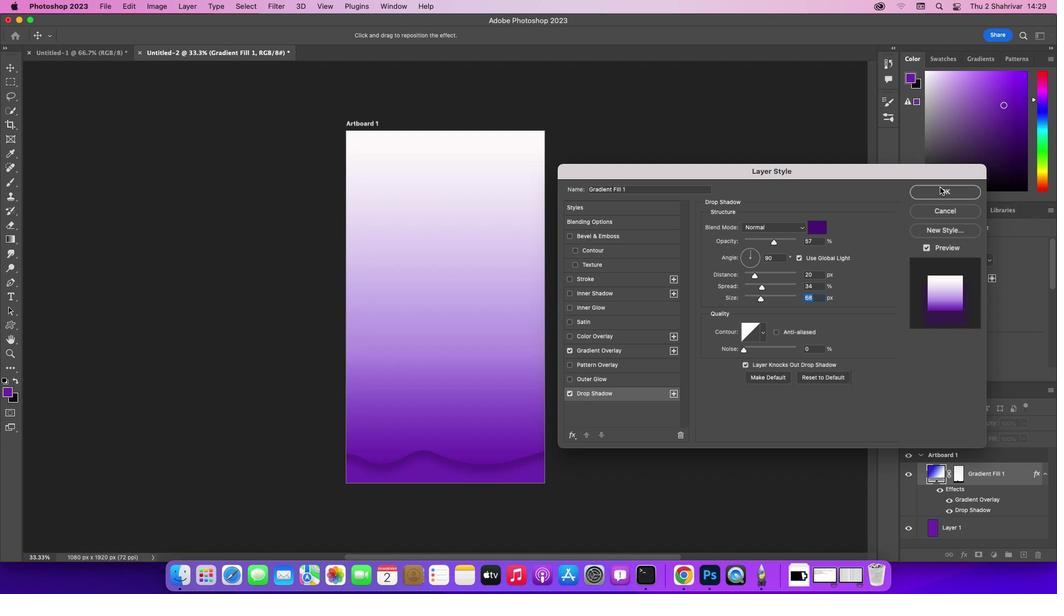 
Action: Mouse pressed left at (940, 187)
Screenshot: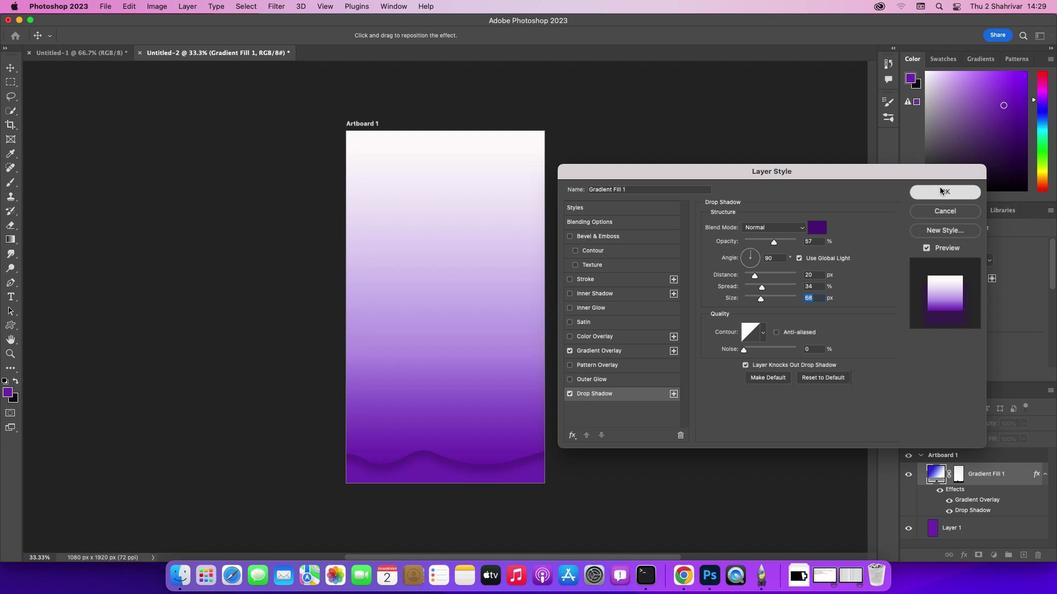 
Action: Mouse moved to (1026, 556)
Screenshot: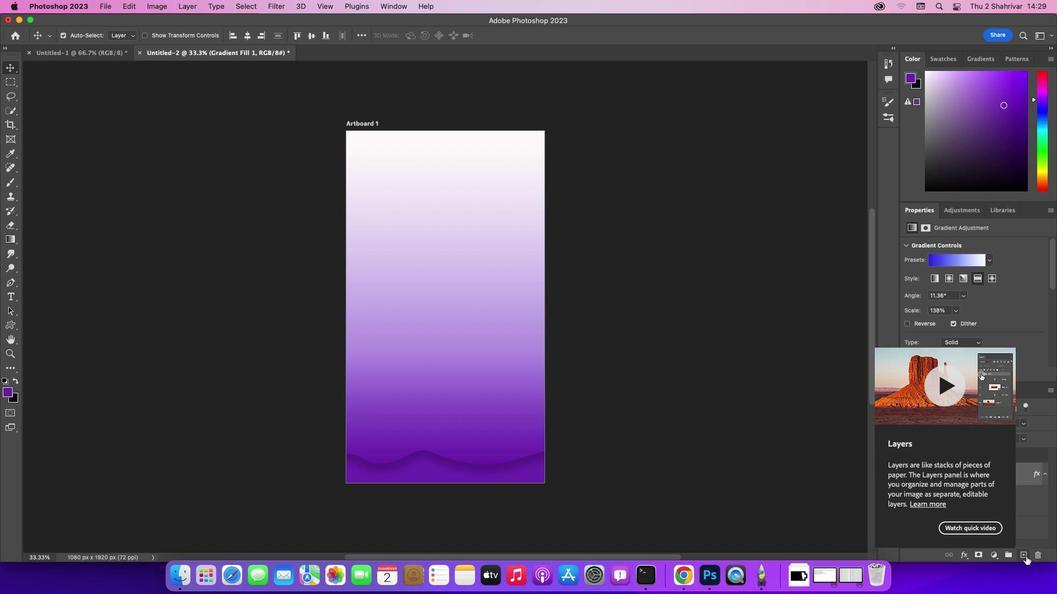 
Action: Mouse pressed left at (1026, 556)
Screenshot: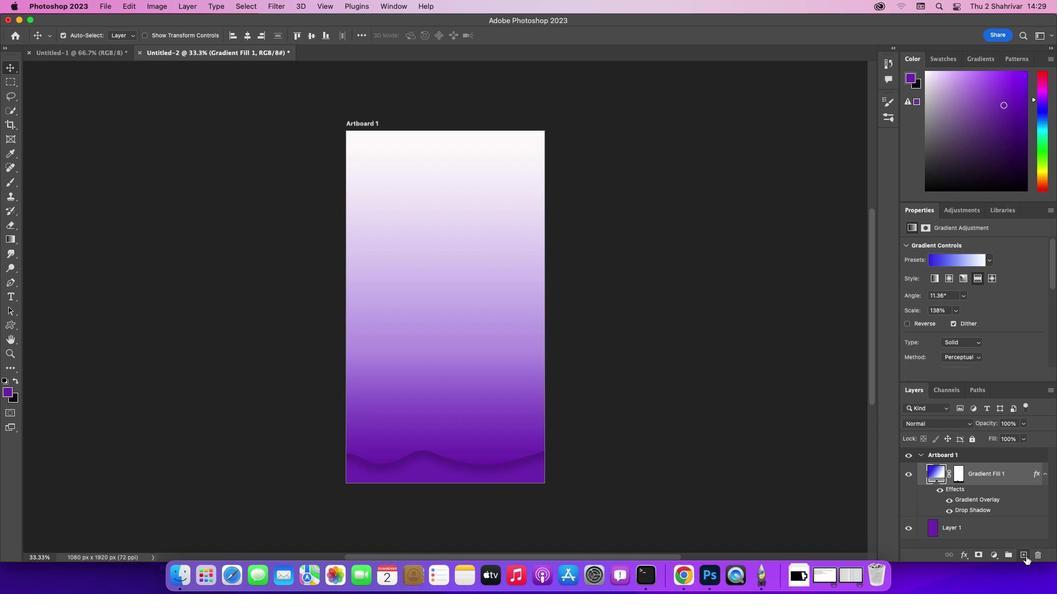 
Action: Mouse moved to (6, 282)
Screenshot: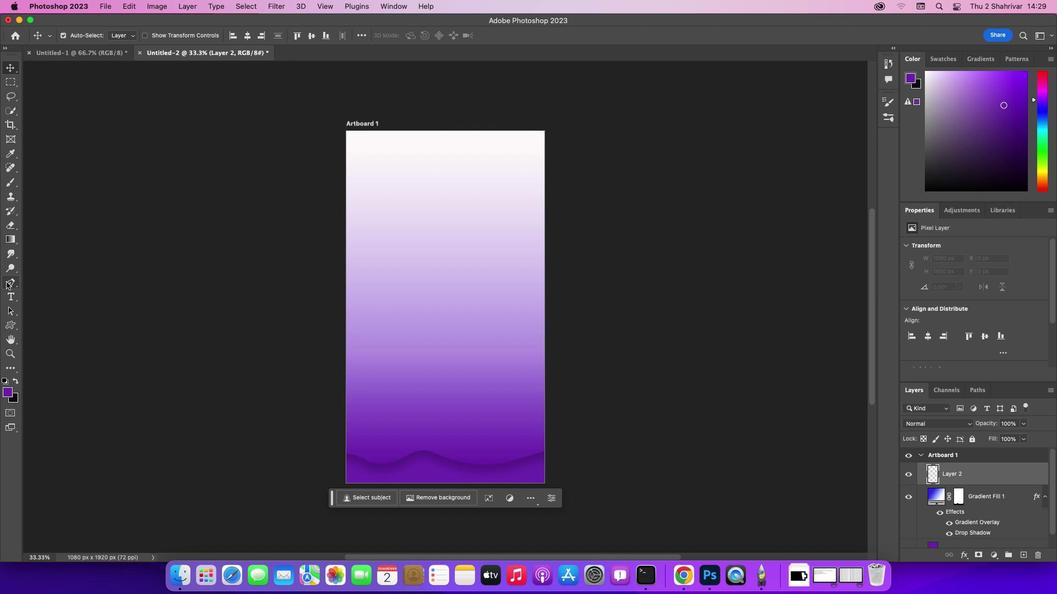 
Action: Mouse pressed left at (6, 282)
Screenshot: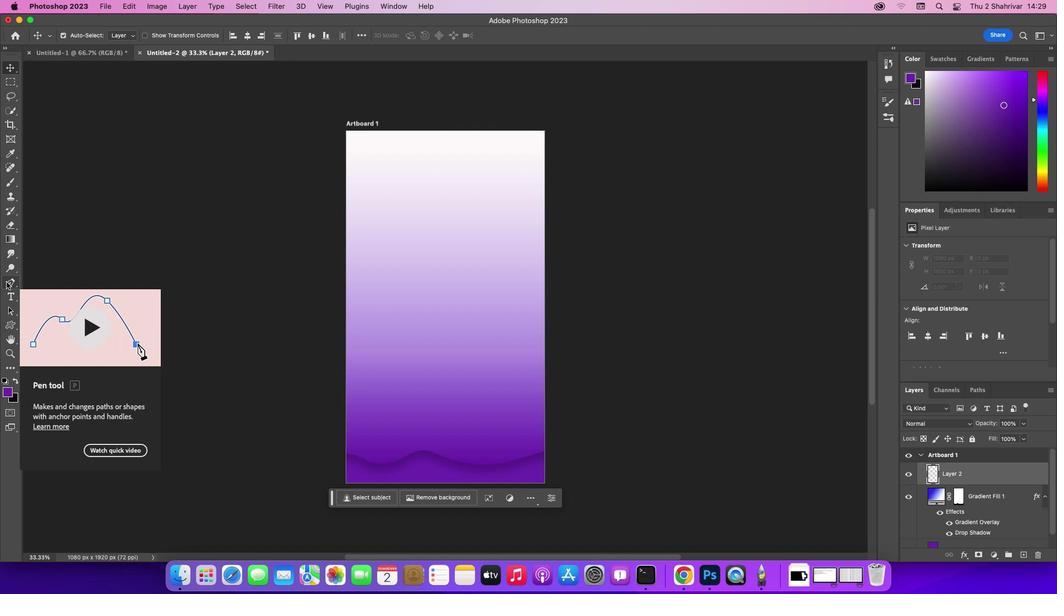 
Action: Mouse moved to (346, 431)
Screenshot: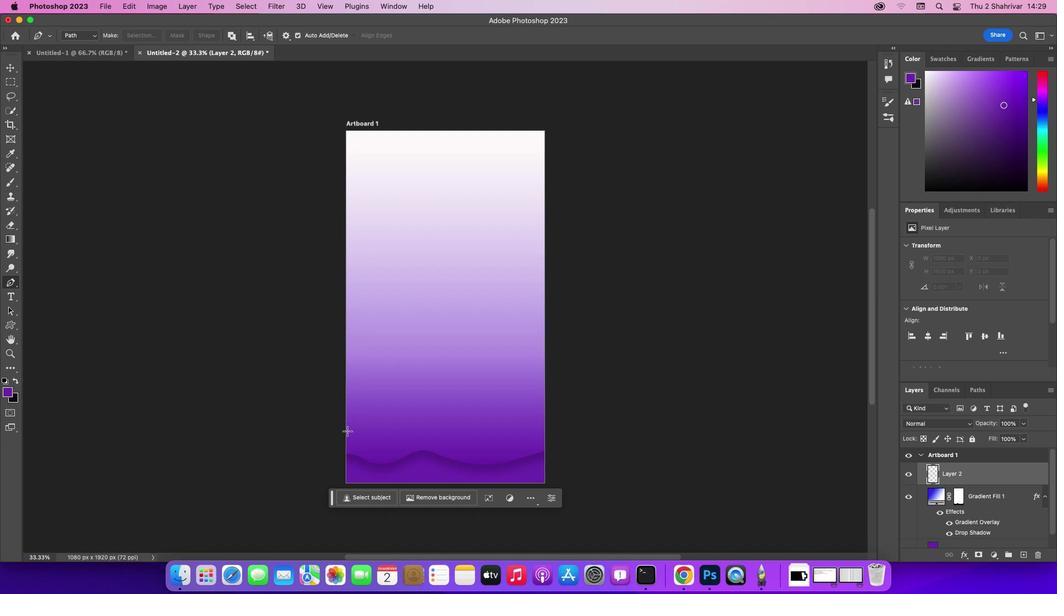 
Action: Mouse pressed left at (346, 431)
Screenshot: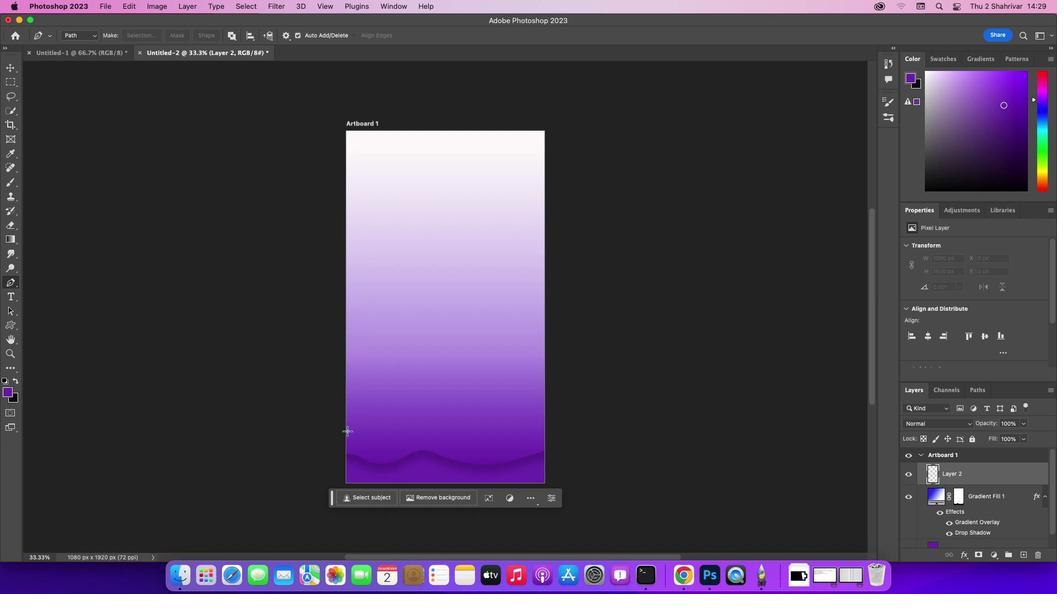 
Action: Mouse moved to (365, 436)
Screenshot: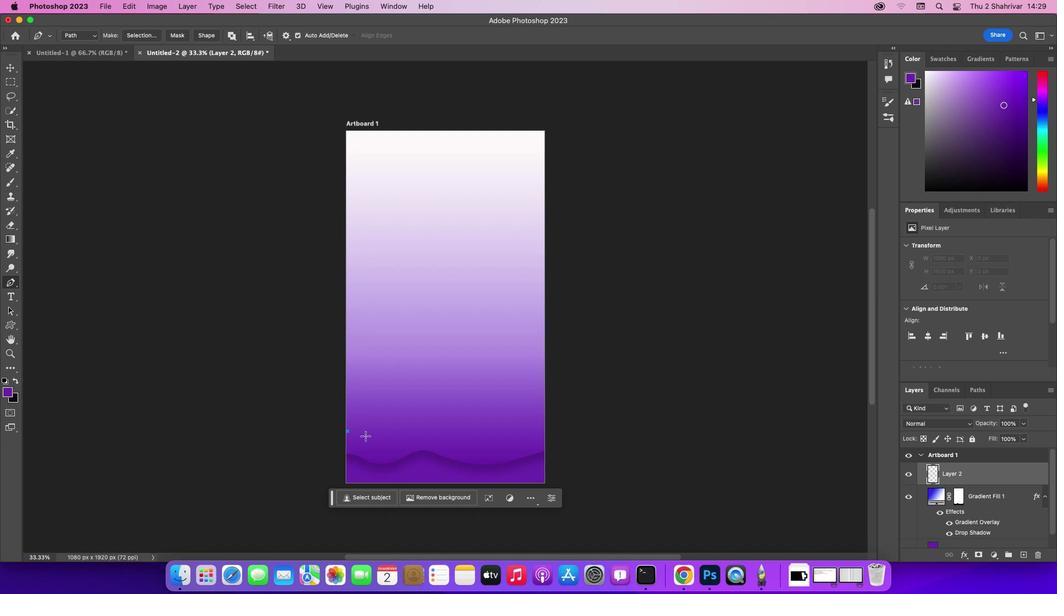 
Action: Mouse pressed left at (365, 436)
Screenshot: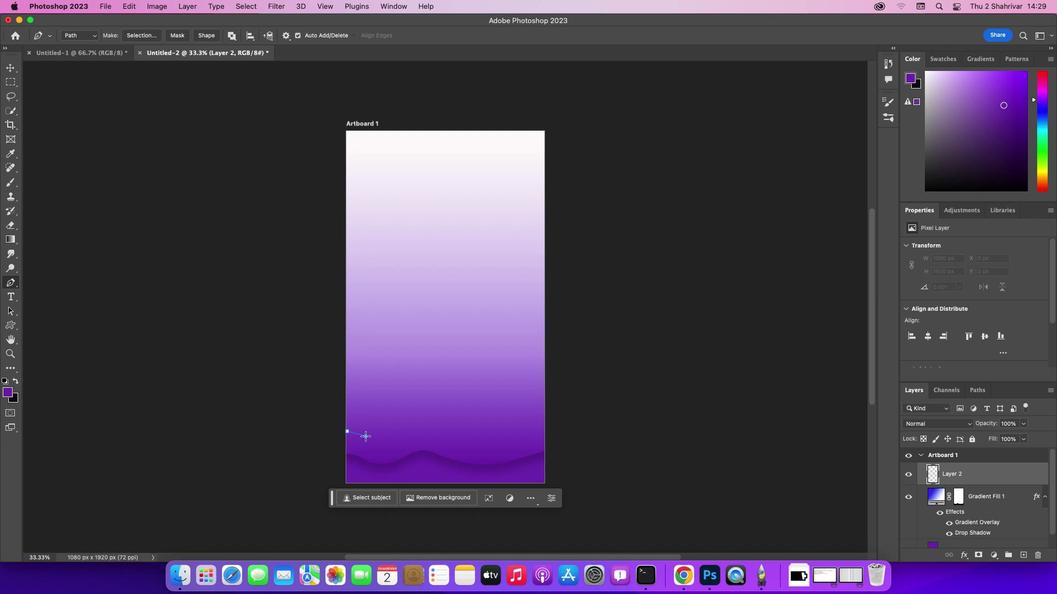 
Action: Mouse moved to (394, 440)
Screenshot: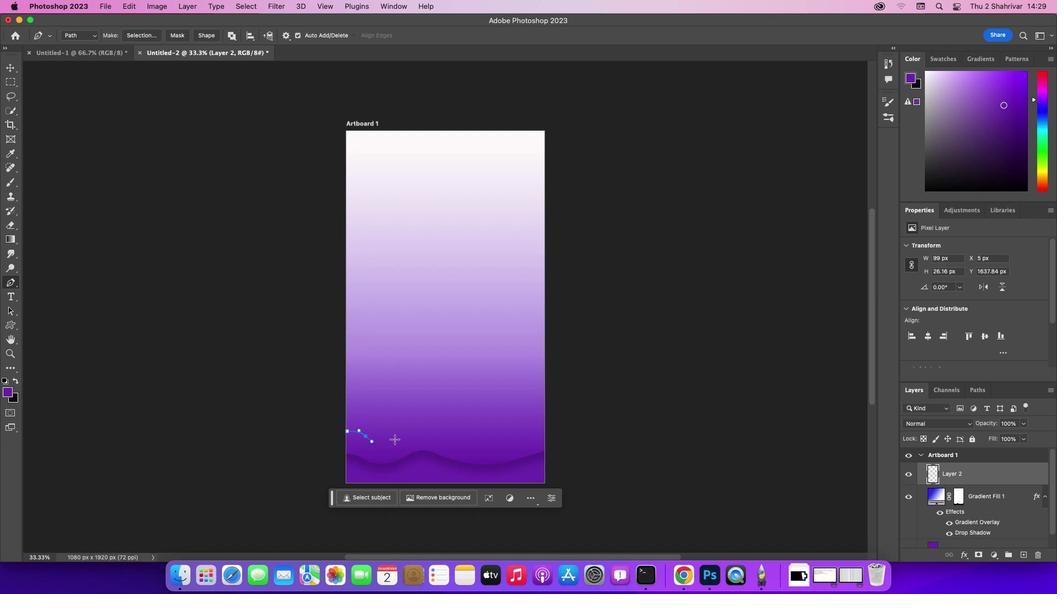 
Action: Mouse pressed left at (394, 440)
Screenshot: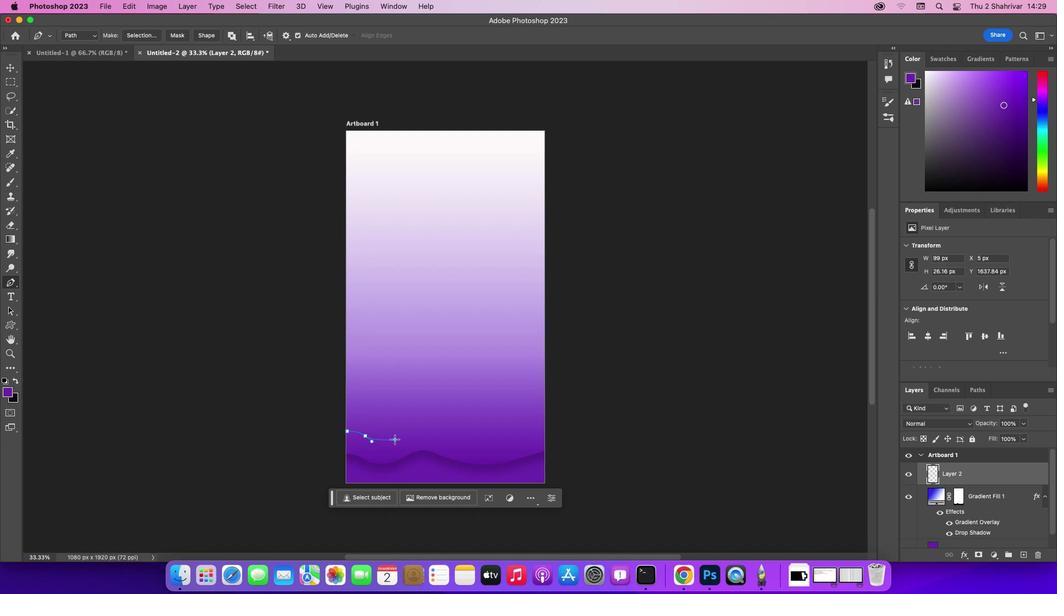 
Action: Mouse moved to (430, 431)
Screenshot: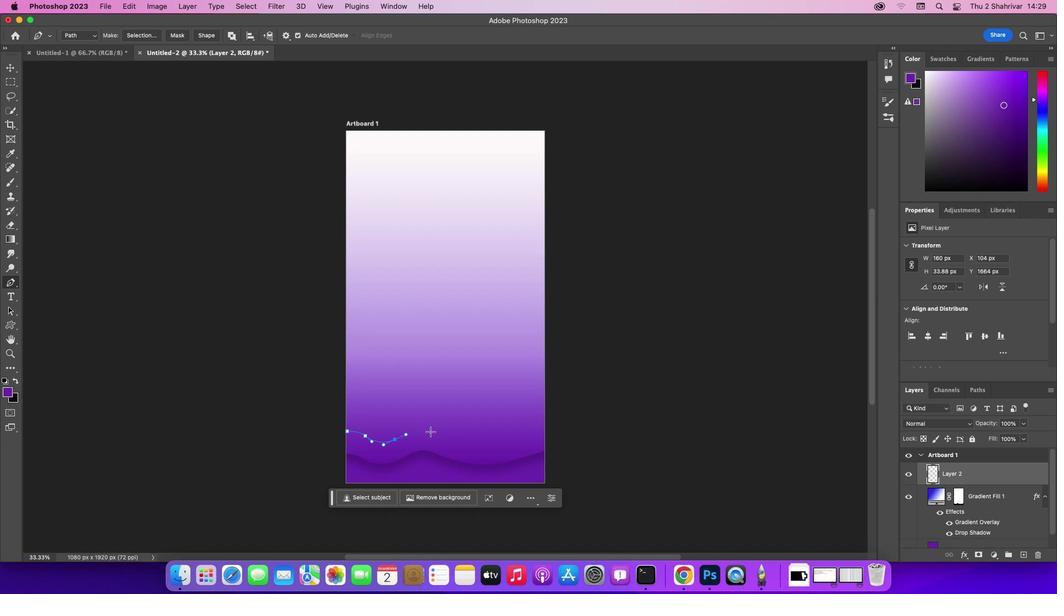 
Action: Mouse pressed left at (430, 431)
Screenshot: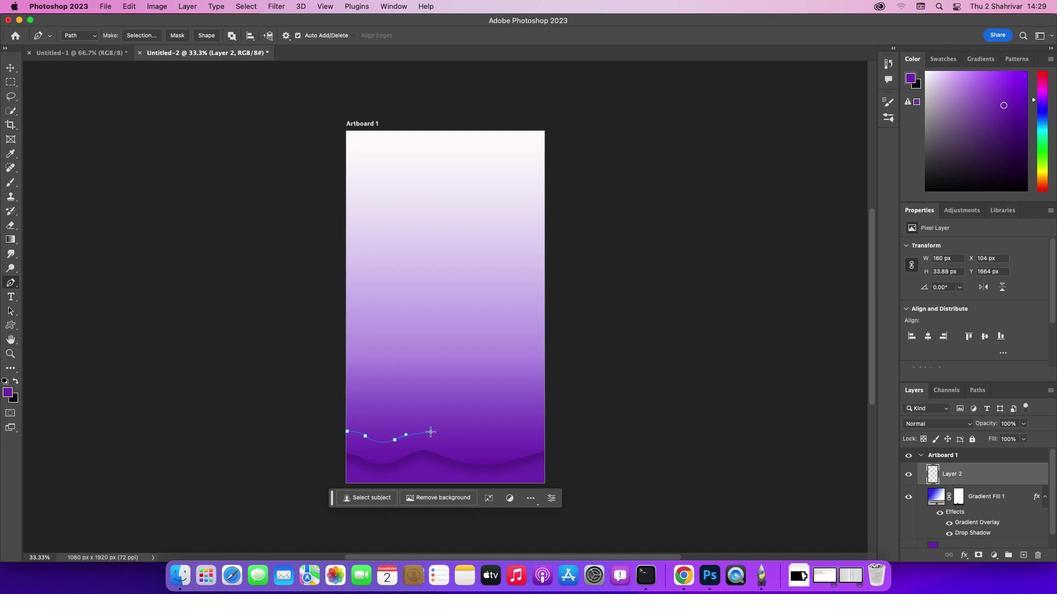 
Action: Mouse moved to (531, 426)
Screenshot: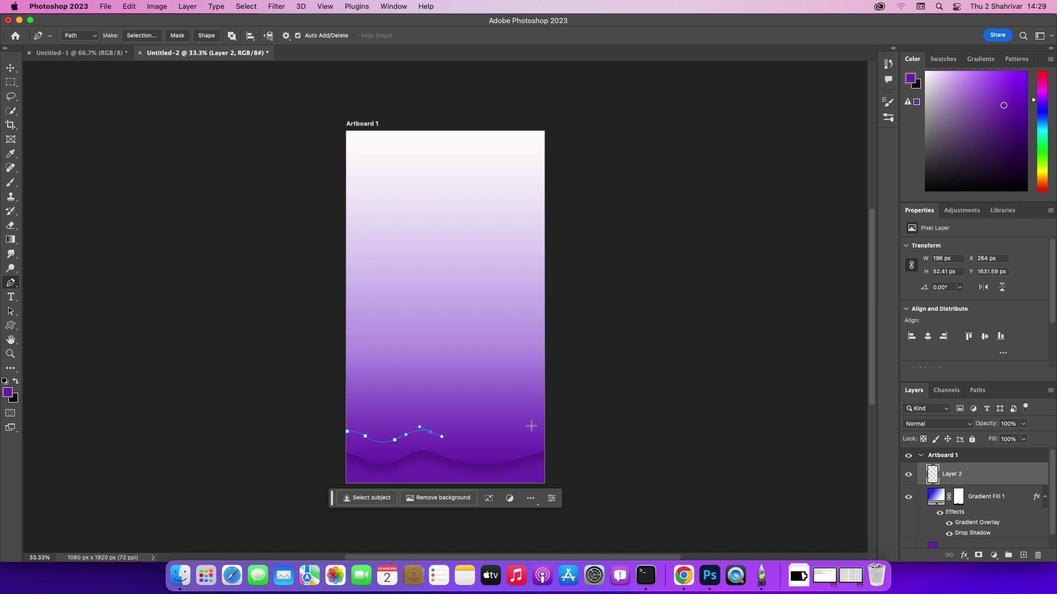 
Action: Mouse pressed left at (531, 426)
Screenshot: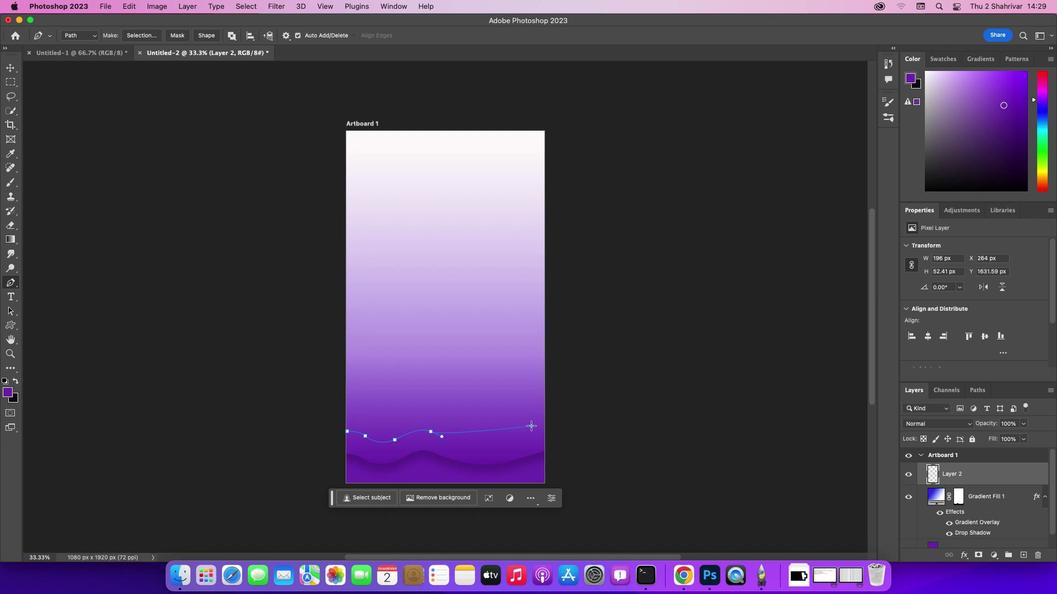 
Action: Mouse moved to (530, 425)
Screenshot: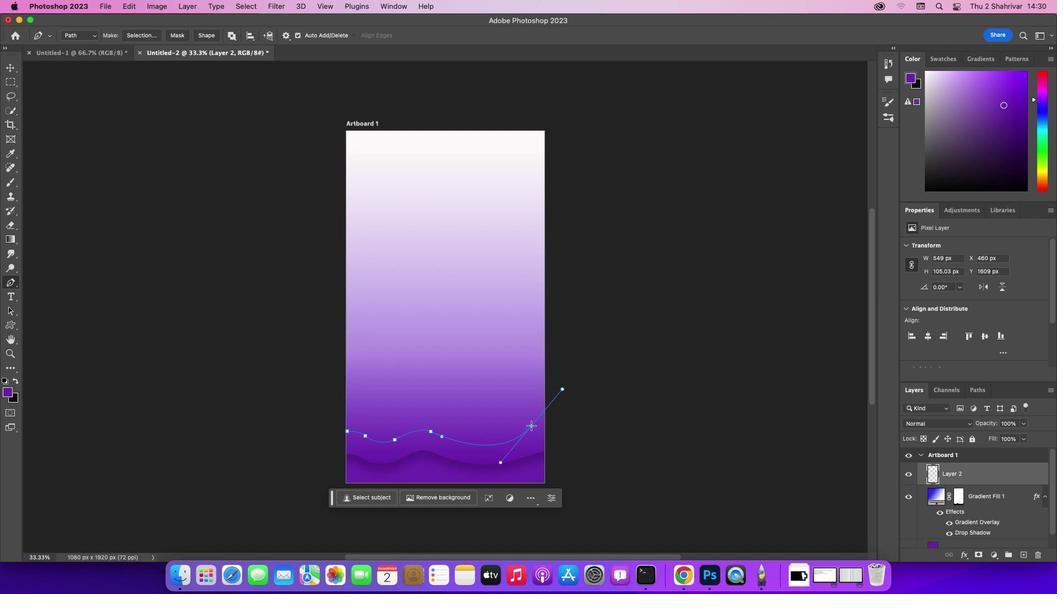 
Action: Mouse pressed left at (530, 425)
Screenshot: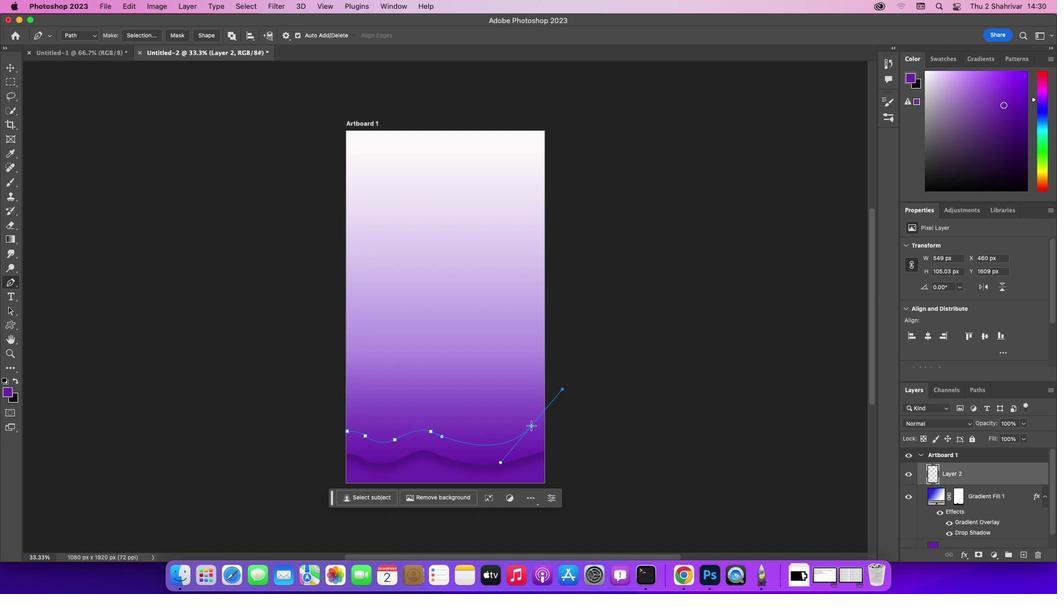 
Action: Key pressed Key.alt
Screenshot: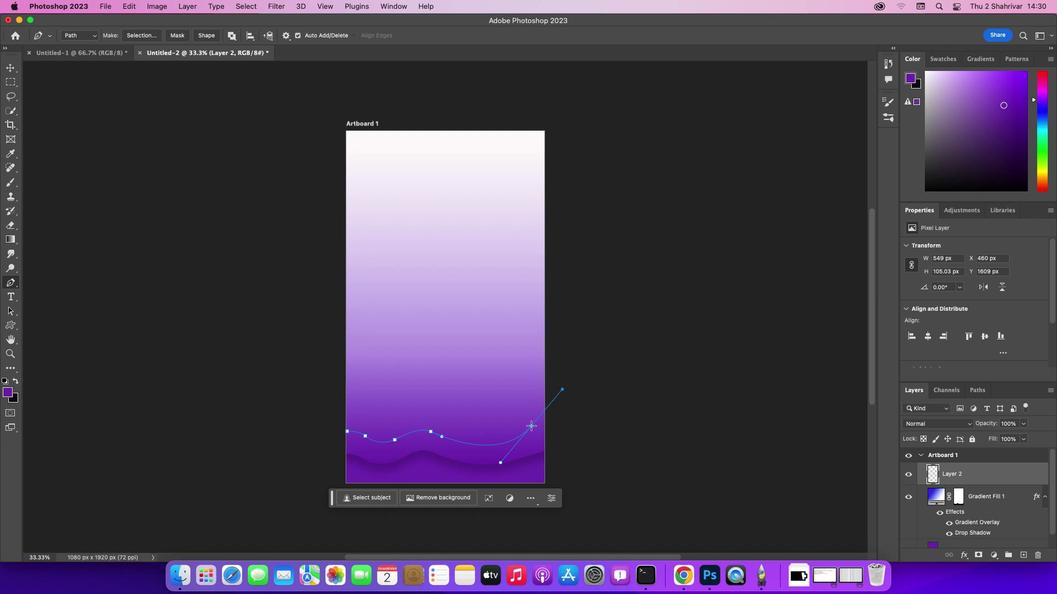 
Action: Mouse moved to (530, 427)
Screenshot: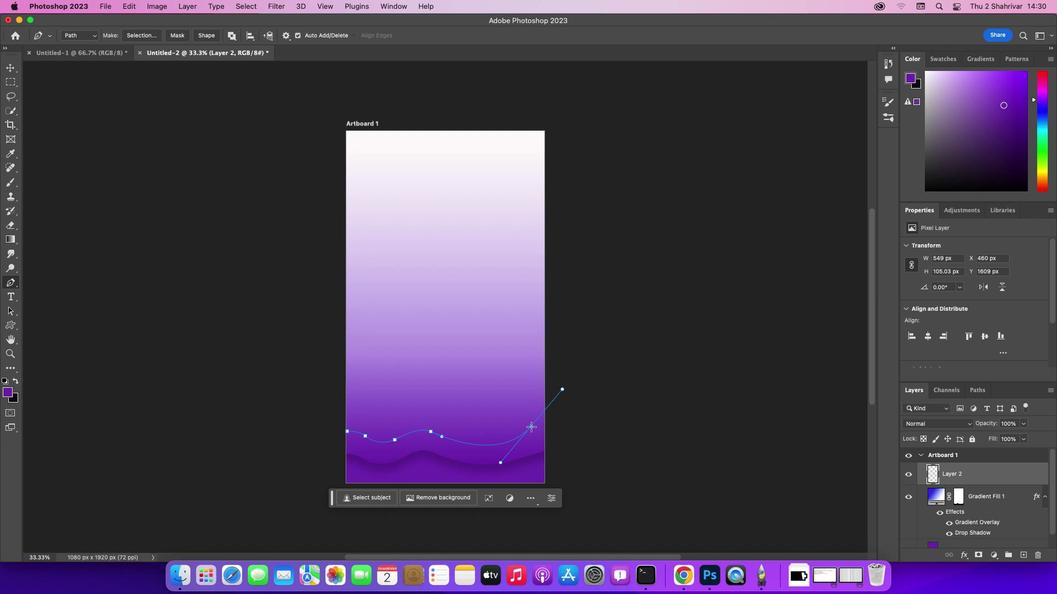
Action: Key pressed Key.alt
Screenshot: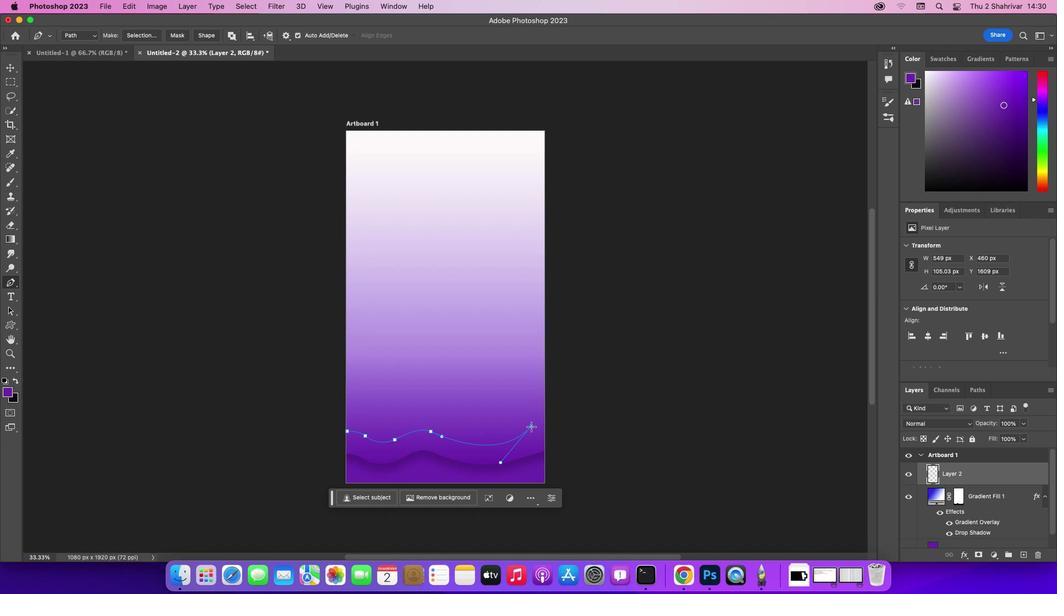 
Action: Mouse pressed left at (530, 427)
Screenshot: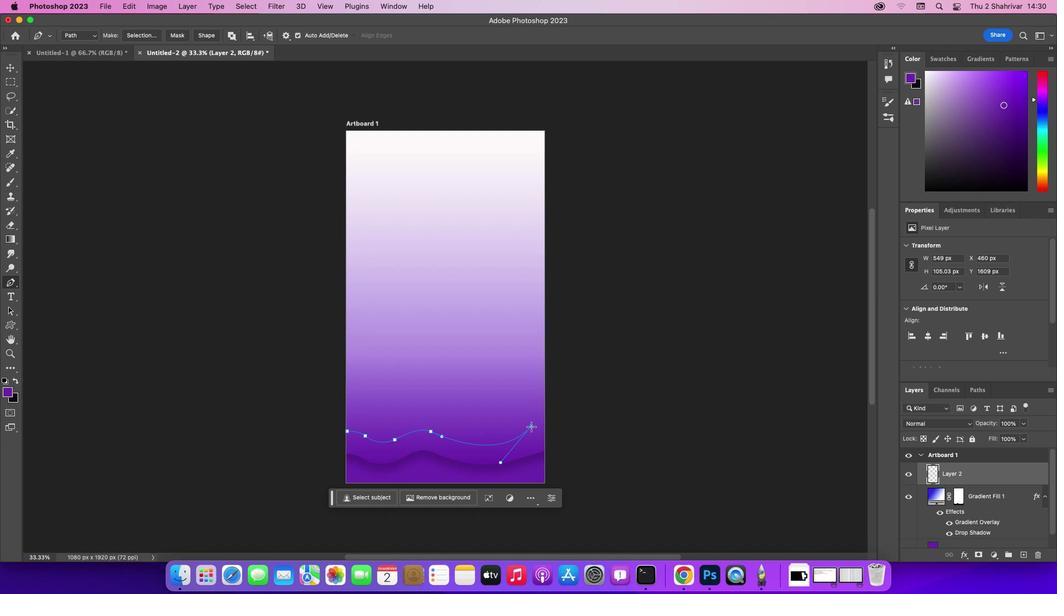 
Action: Mouse moved to (543, 414)
Screenshot: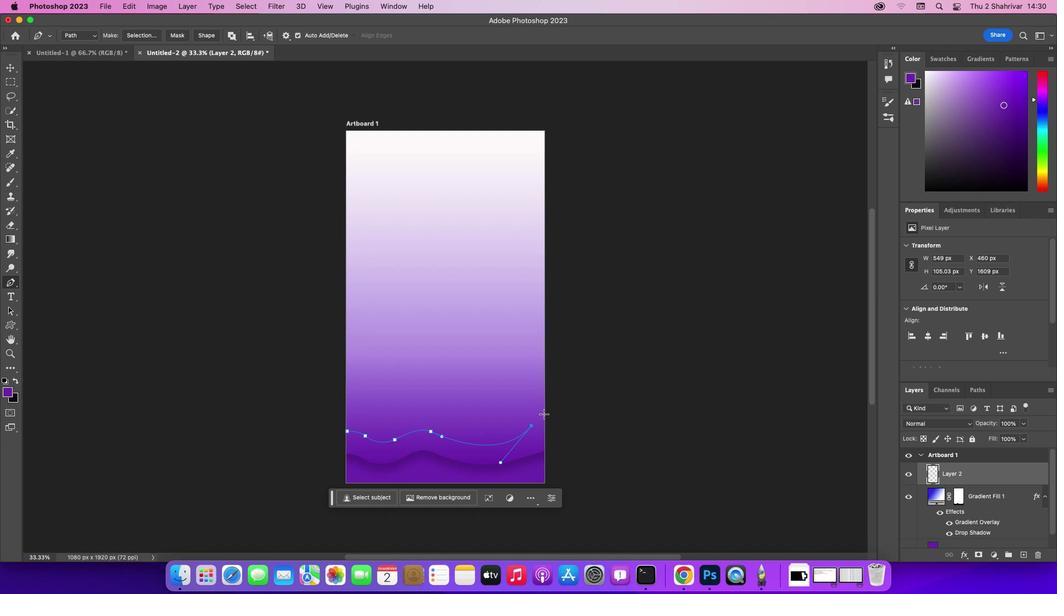 
Action: Mouse pressed left at (543, 414)
Screenshot: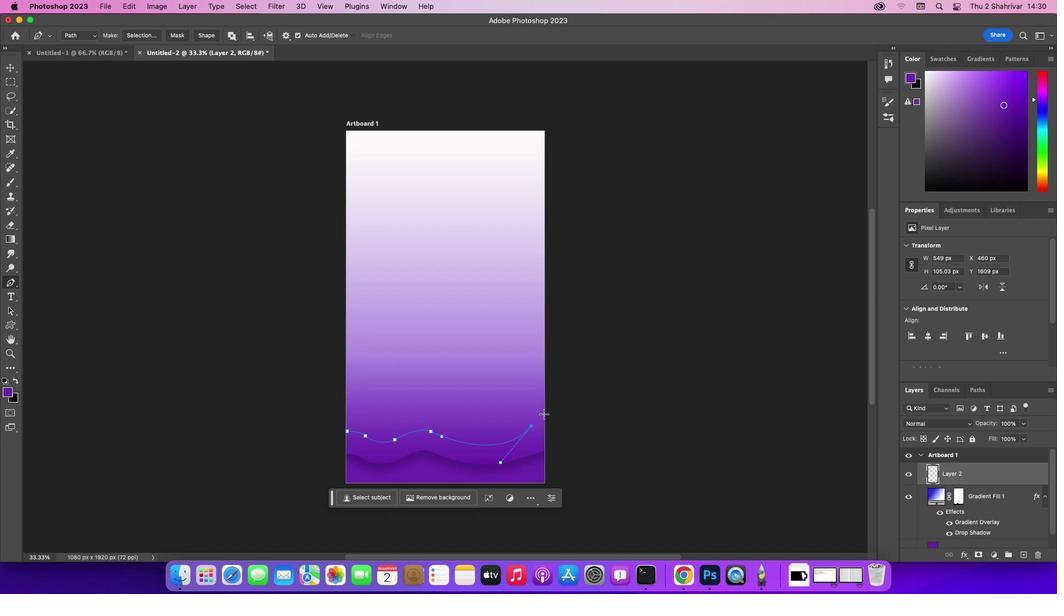 
Action: Mouse moved to (530, 415)
Screenshot: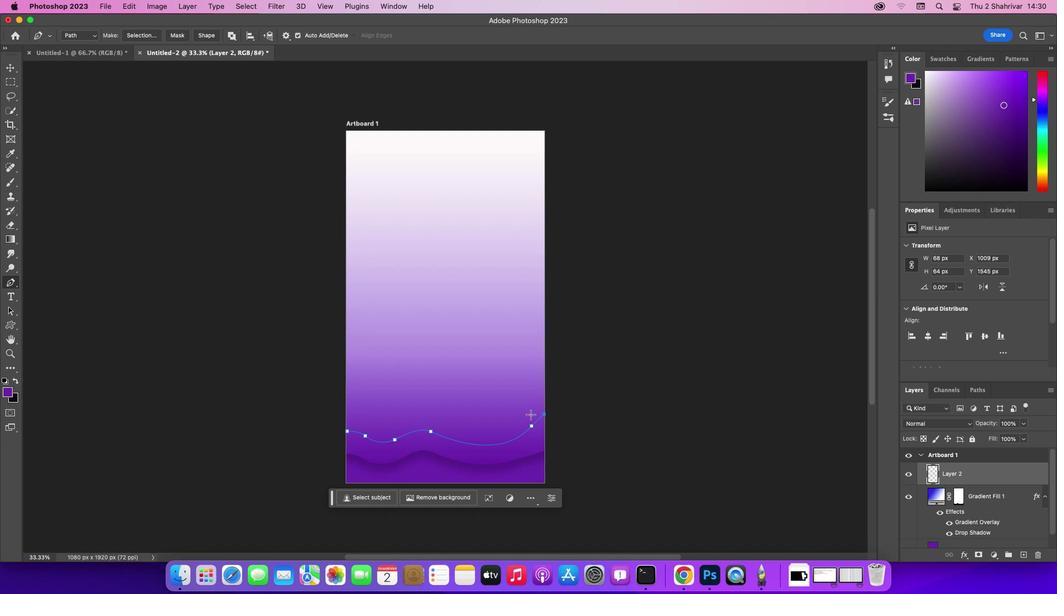 
Action: Key pressed Key.cmd_r'='
Screenshot: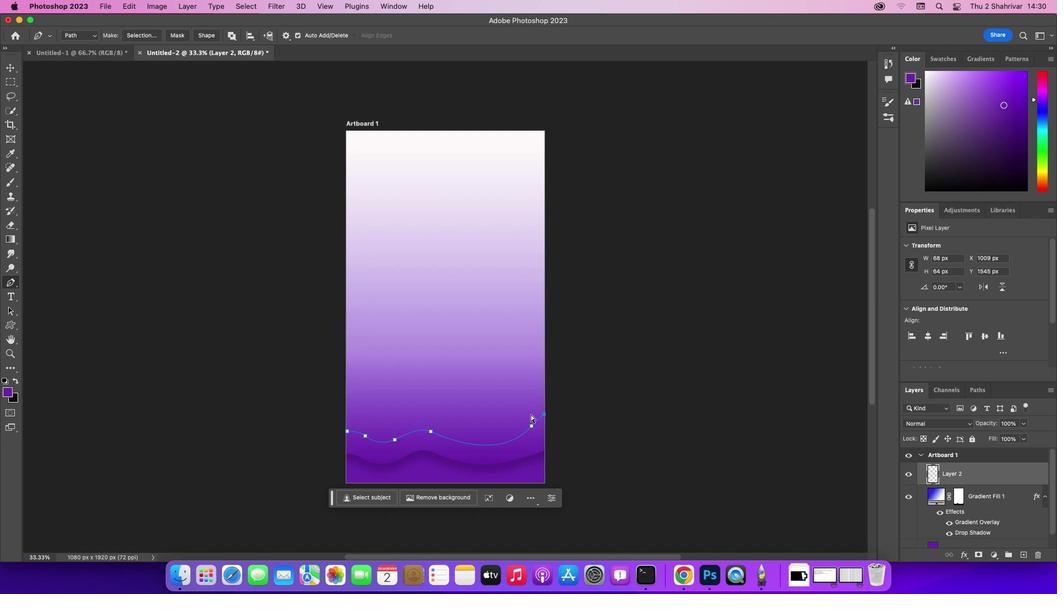 
Action: Mouse moved to (576, 279)
Screenshot: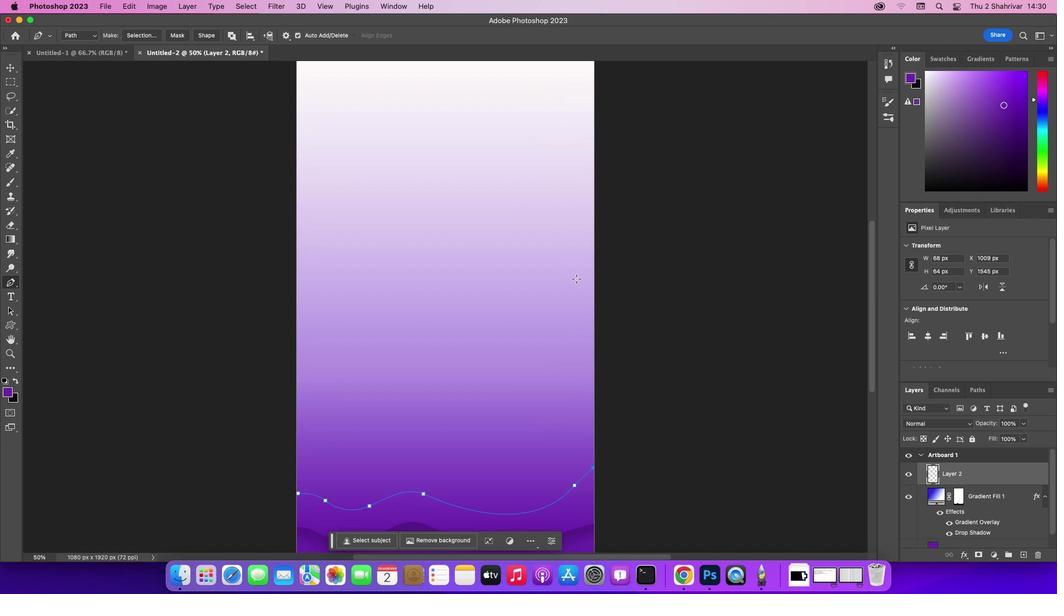 
Action: Key pressed Key.cmd_r'-'
Screenshot: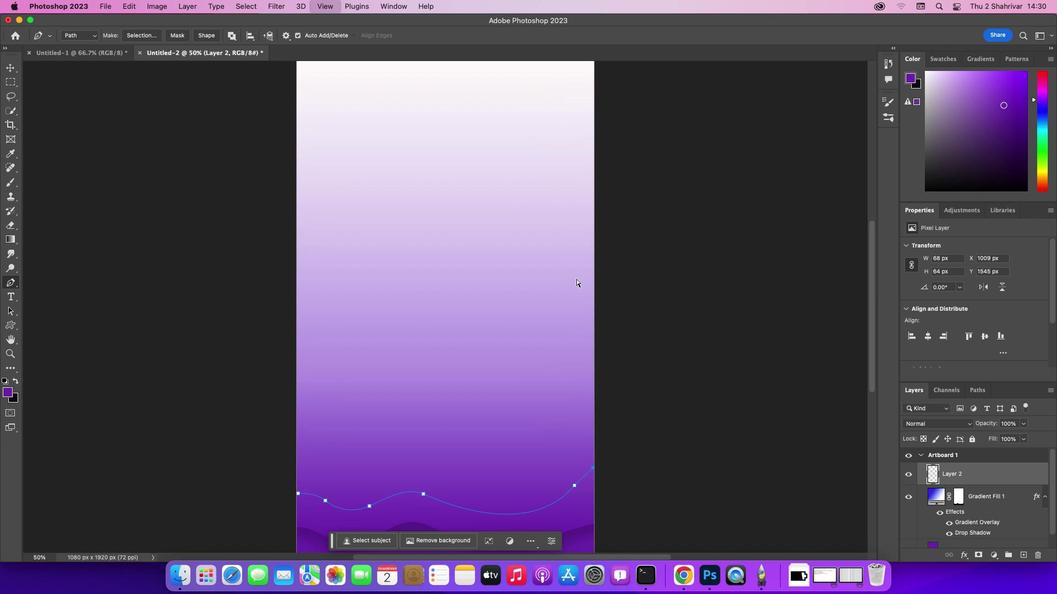 
Action: Mouse moved to (545, 129)
Screenshot: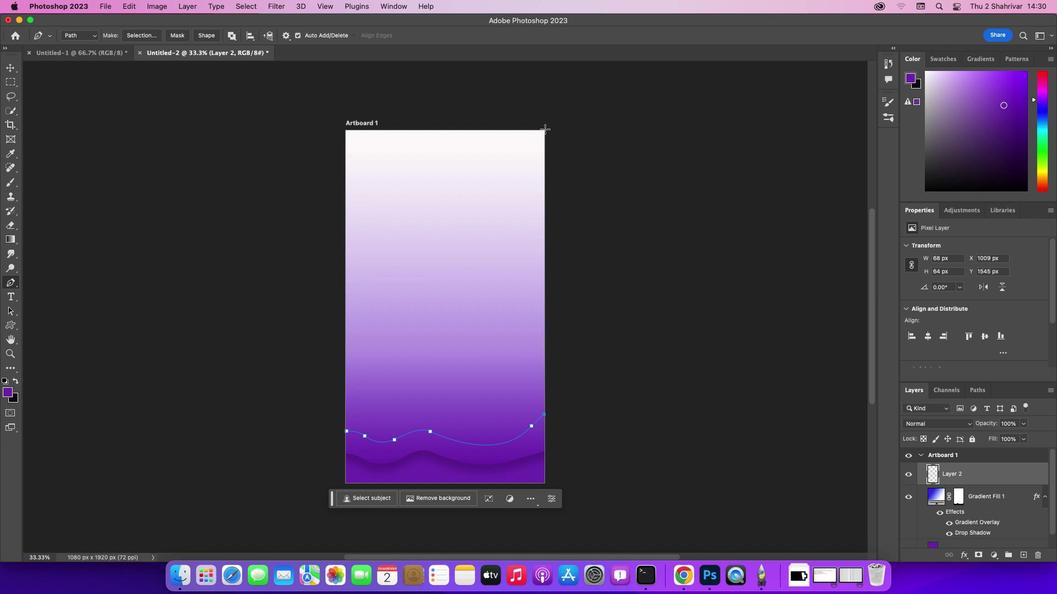 
Action: Mouse pressed left at (545, 129)
Screenshot: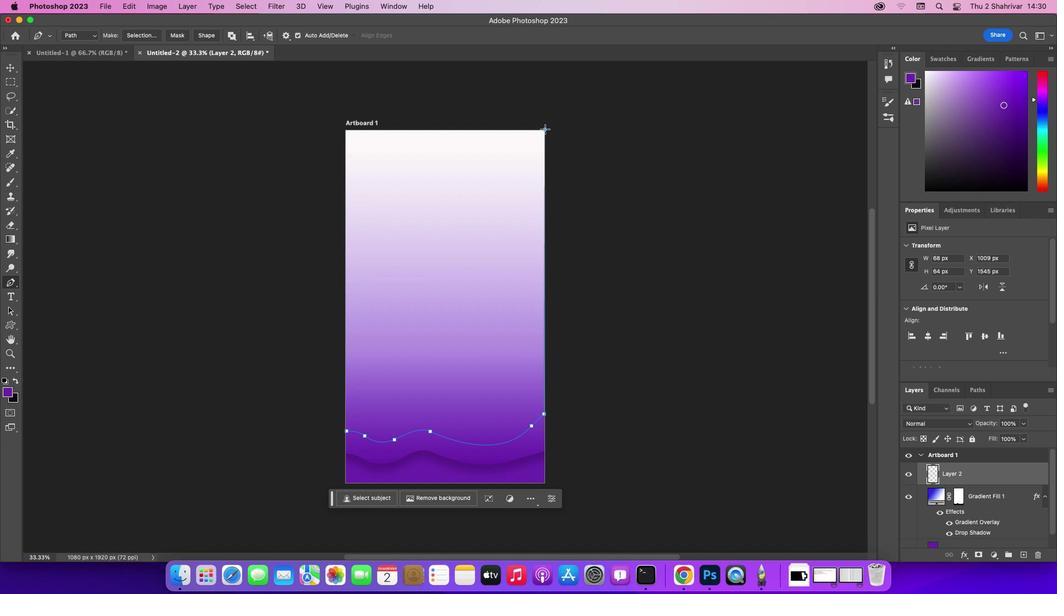 
Action: Mouse moved to (345, 129)
Screenshot: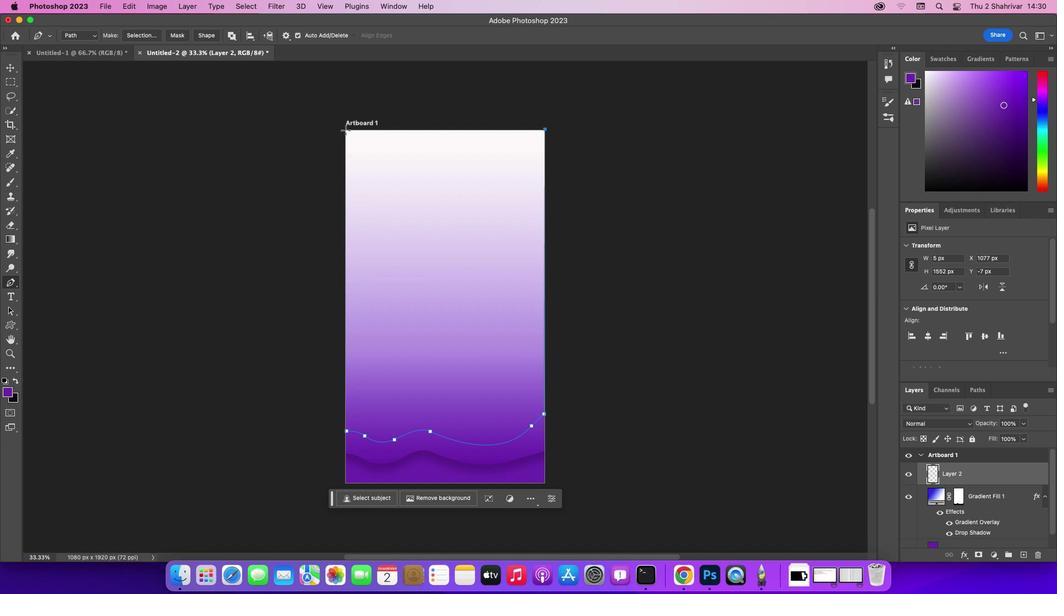 
Action: Mouse pressed left at (345, 129)
Screenshot: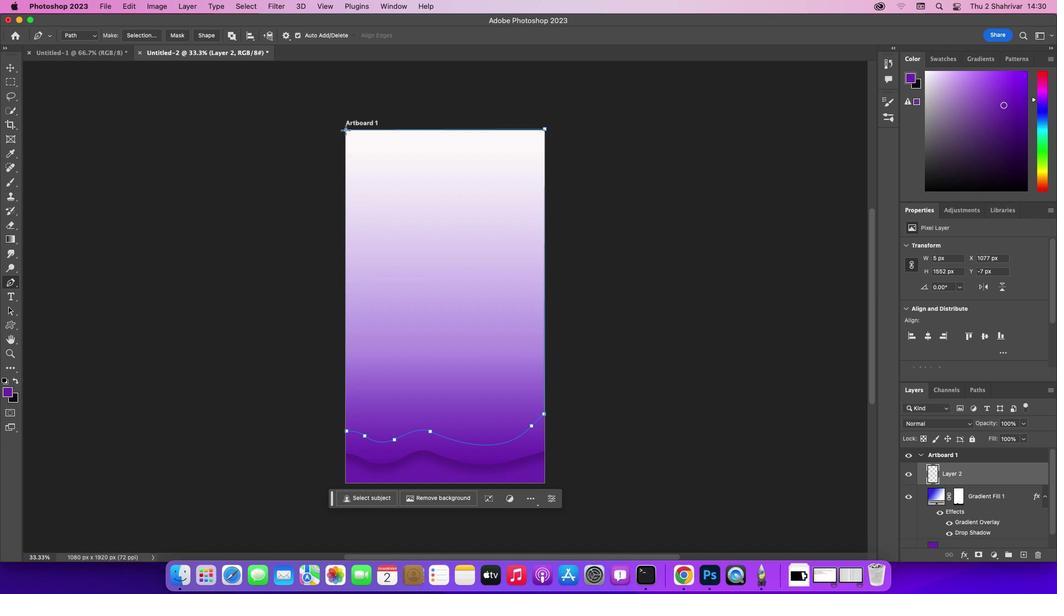 
Action: Mouse moved to (346, 431)
Screenshot: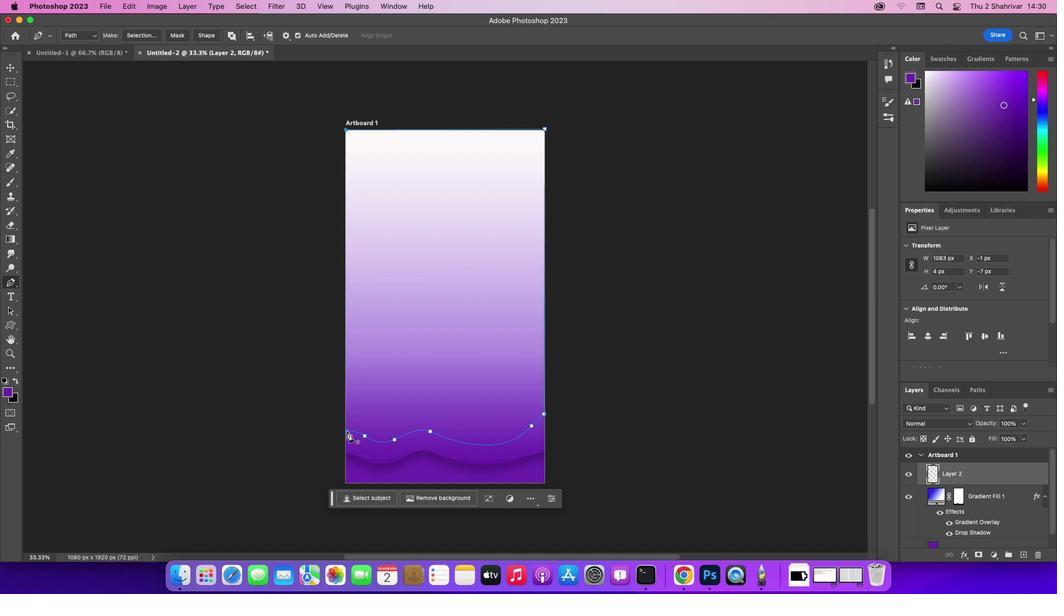 
Action: Mouse pressed left at (346, 431)
Screenshot: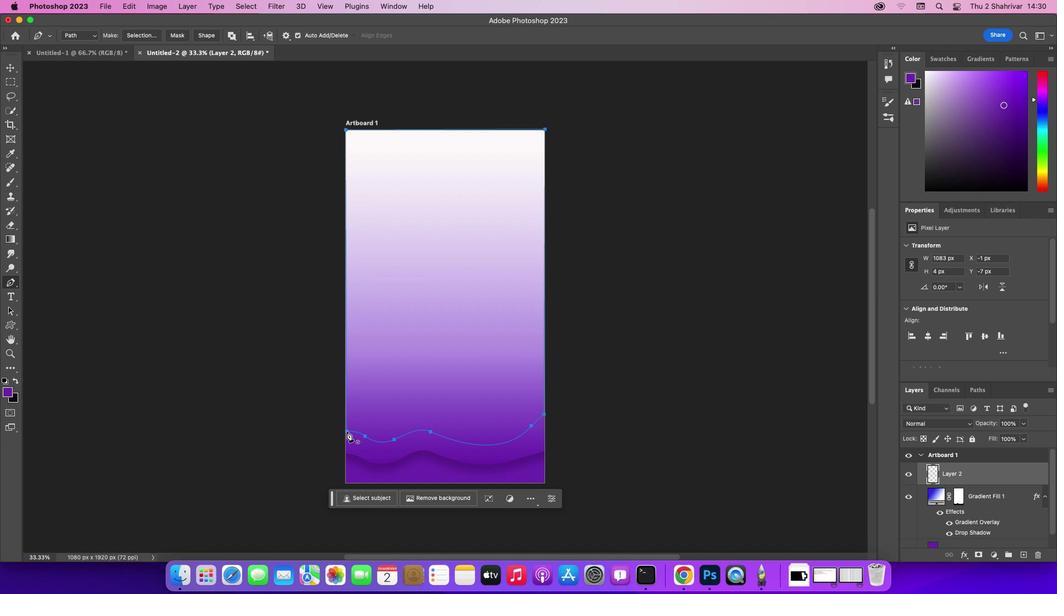 
Action: Mouse moved to (346, 431)
Screenshot: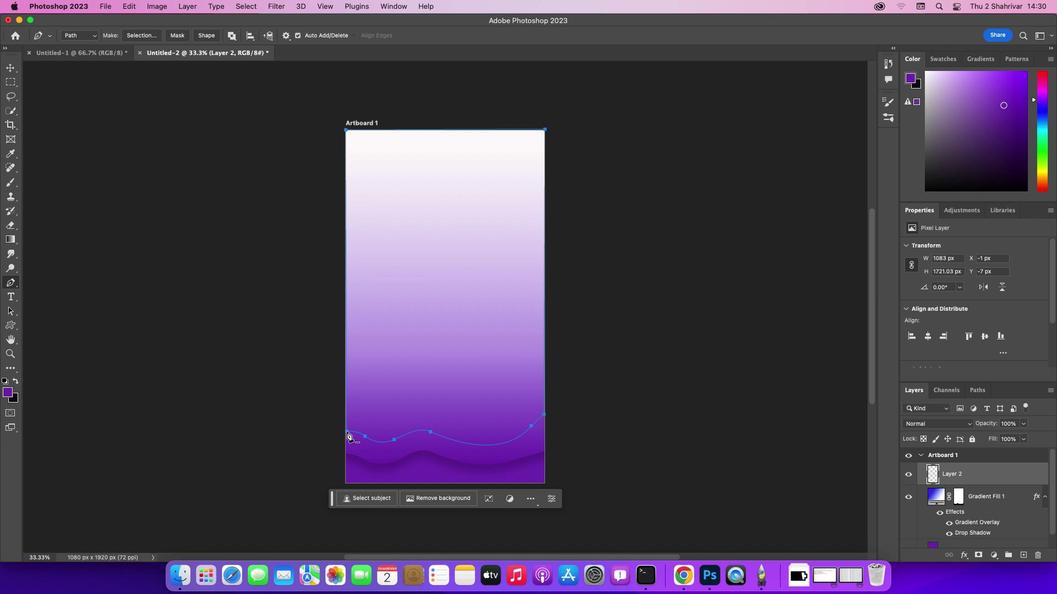 
Action: Key pressed Key.cmd_rKey.enter
Screenshot: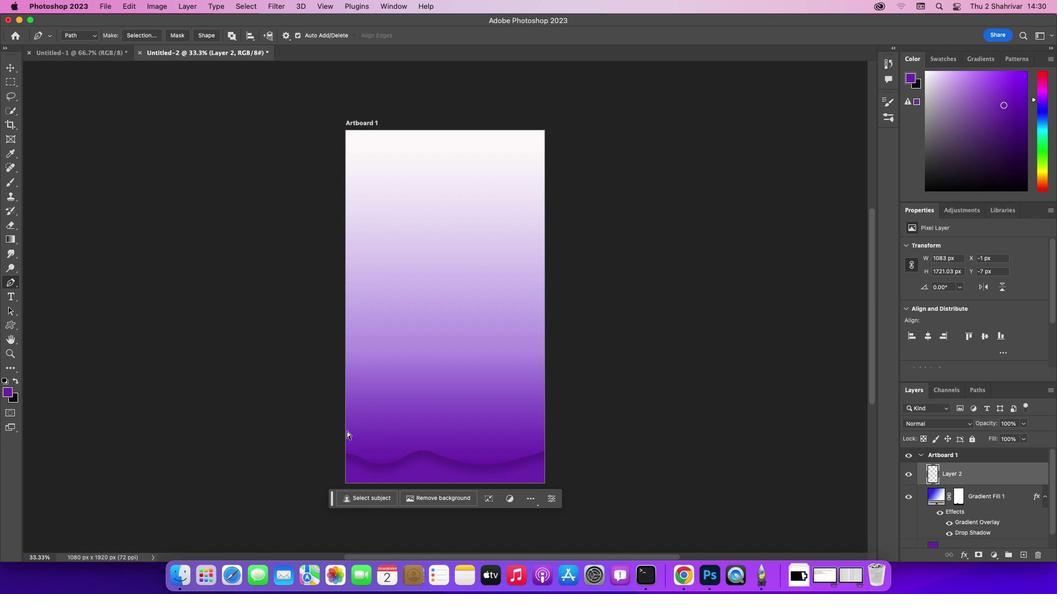 
Action: Mouse moved to (768, 480)
Screenshot: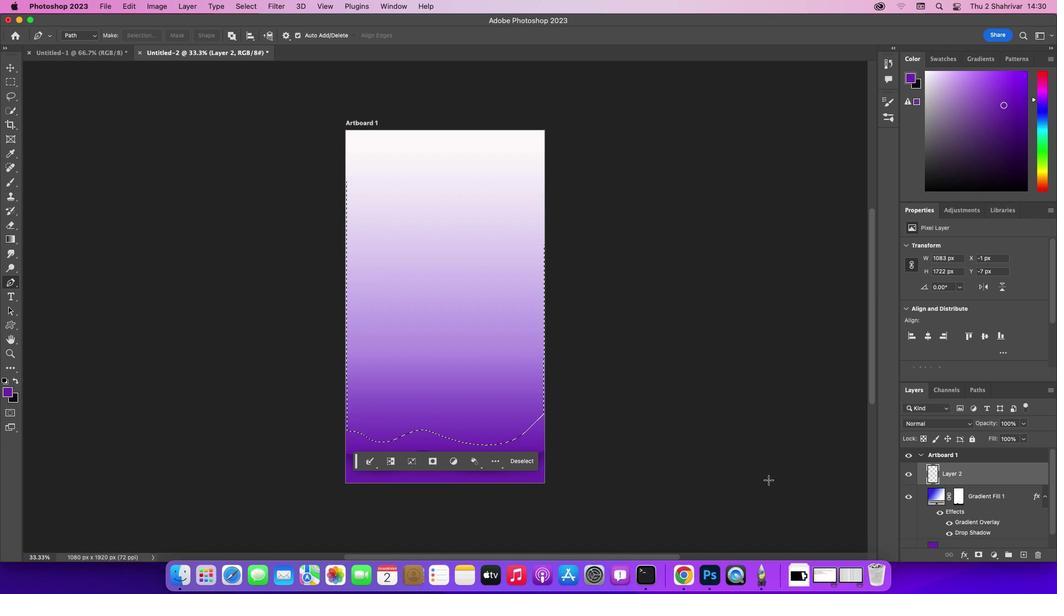 
Action: Mouse scrolled (768, 480) with delta (0, 0)
Screenshot: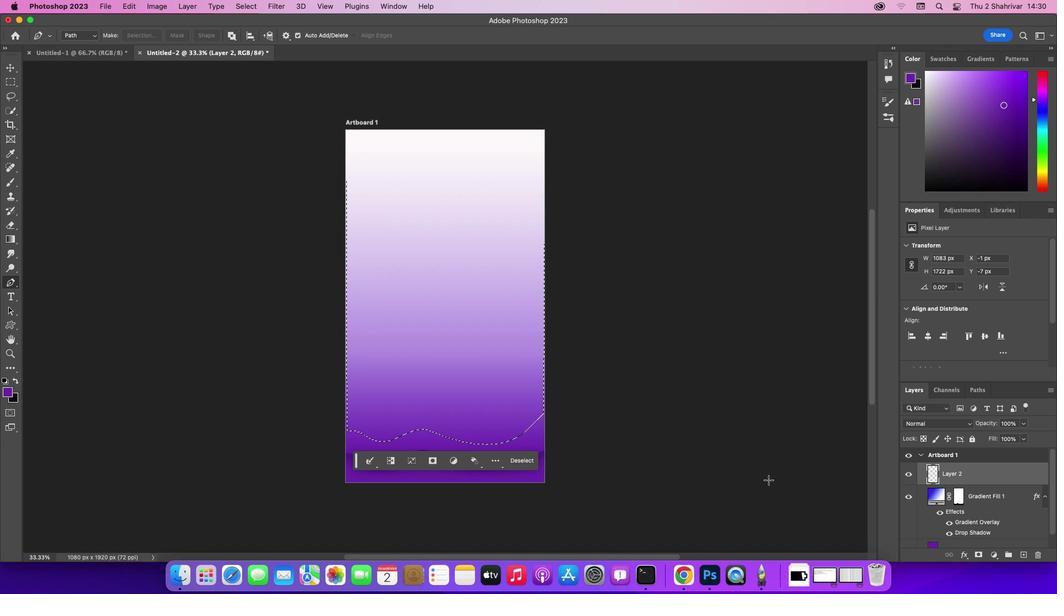 
Action: Mouse scrolled (768, 480) with delta (0, 0)
Screenshot: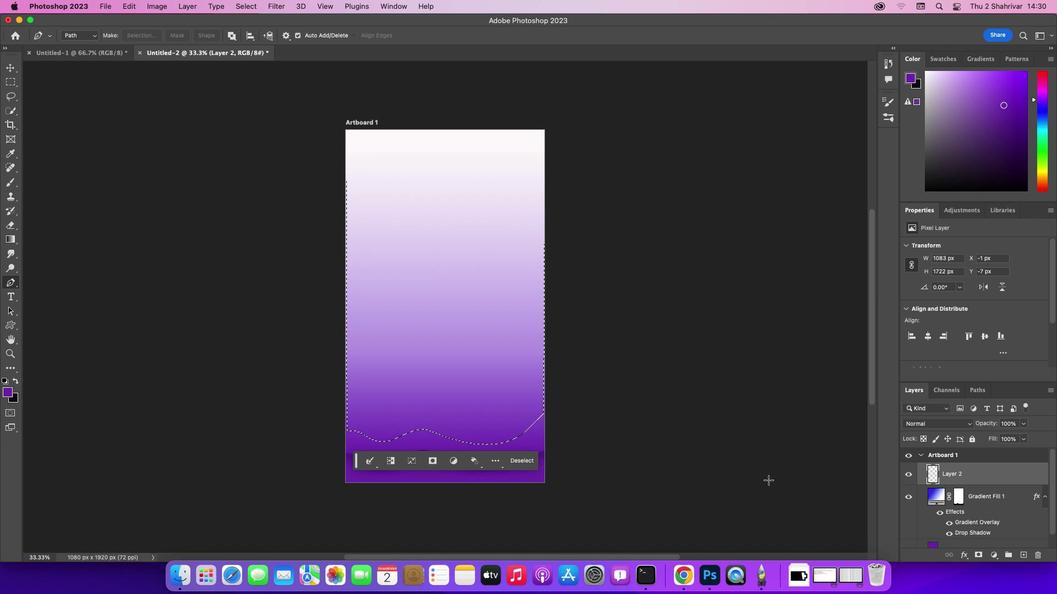 
Action: Mouse scrolled (768, 480) with delta (0, 0)
Screenshot: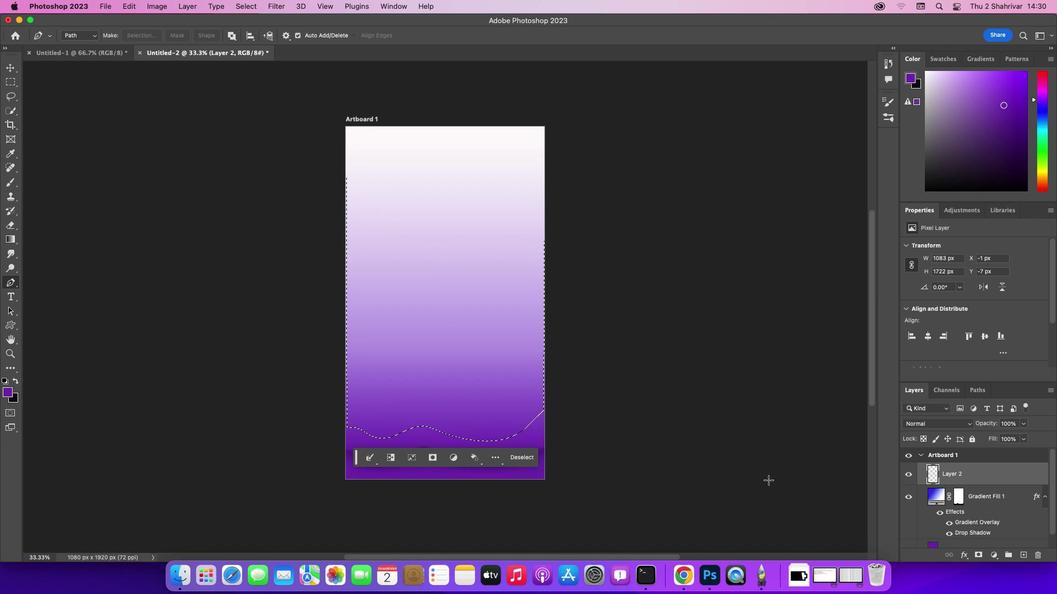 
Action: Mouse moved to (1054, 512)
Screenshot: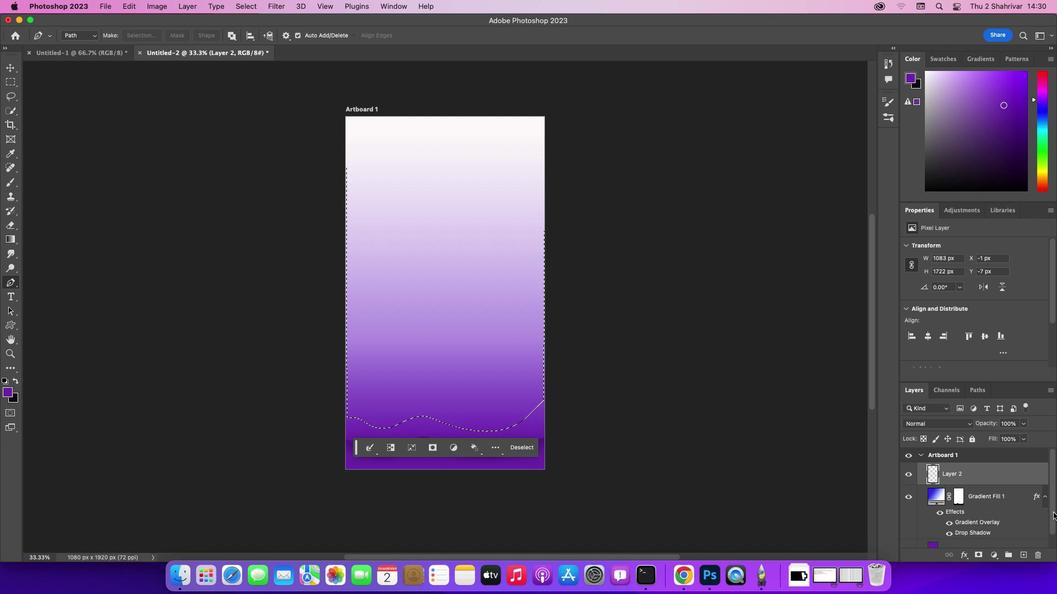 
Action: Mouse pressed left at (1054, 512)
Screenshot: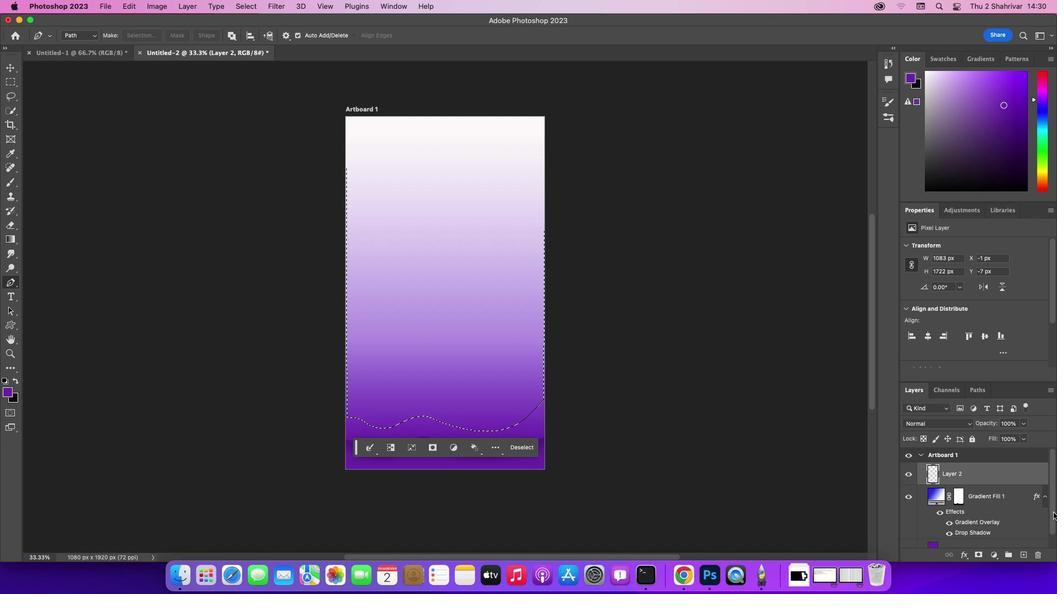 
Action: Mouse moved to (975, 506)
Screenshot: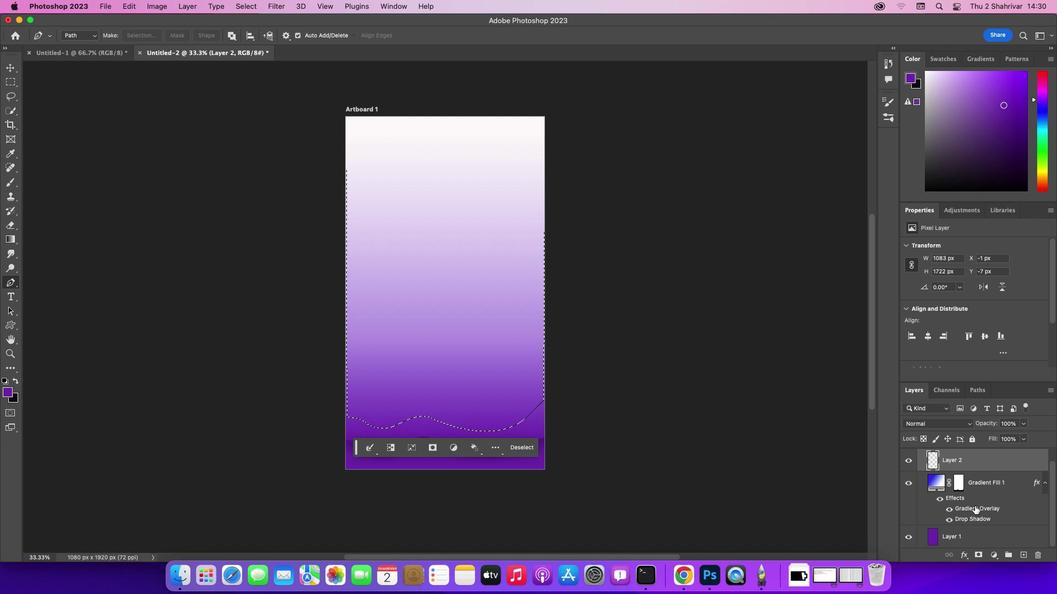 
Action: Key pressed Key.alt
Screenshot: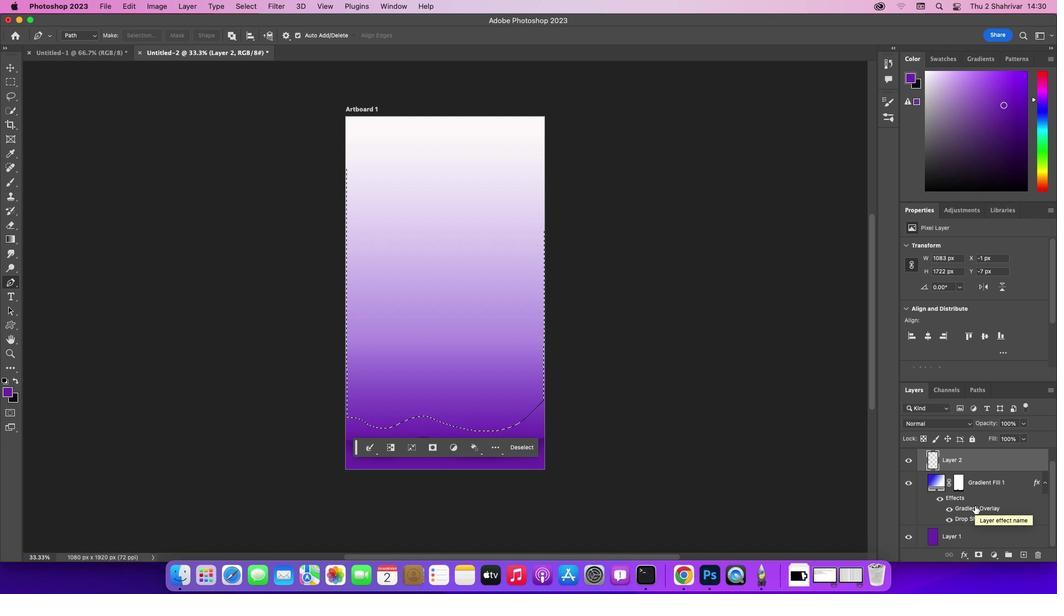 
Action: Mouse pressed left at (975, 506)
Screenshot: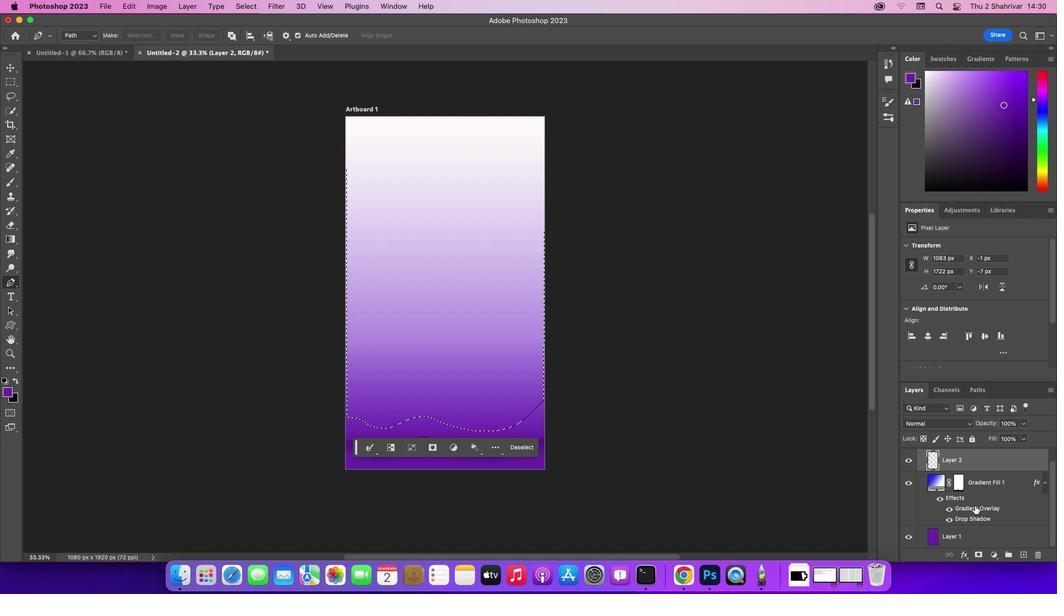 
Action: Mouse moved to (989, 539)
Screenshot: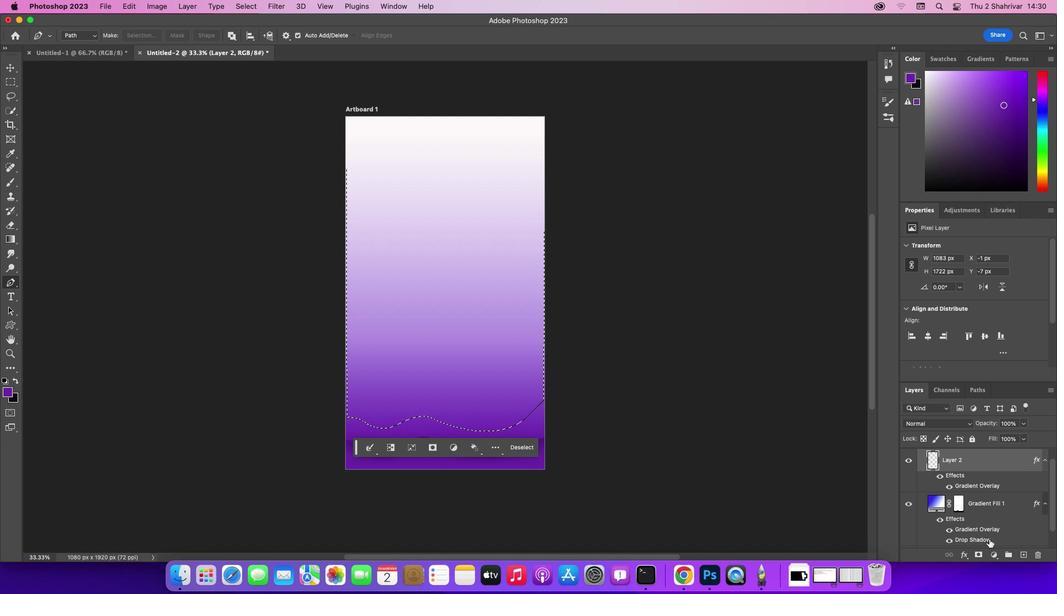 
Action: Mouse pressed left at (989, 539)
Screenshot: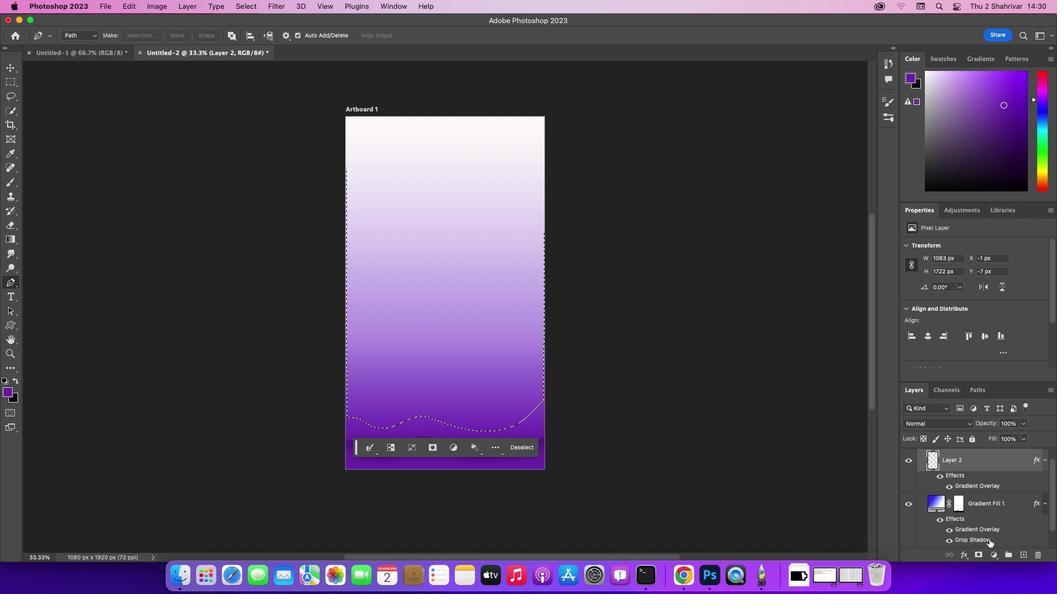 
Action: Key pressed Key.alt
Screenshot: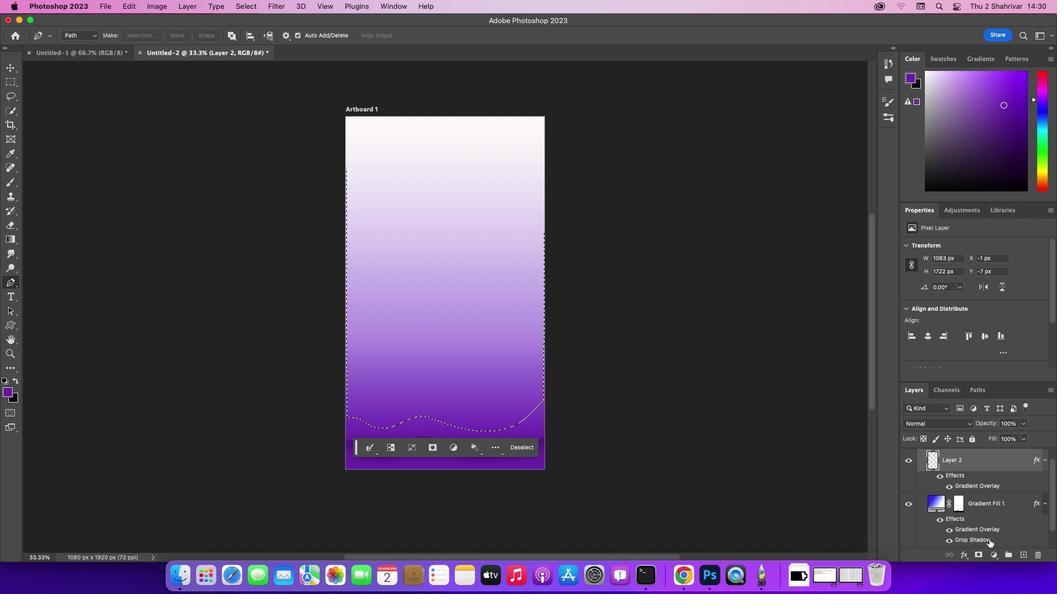 
Action: Mouse moved to (561, 397)
